 Task: In the  document batman.docx ,align picture to the 'center'. Insert word art above the picture and give heading  'BatMan in Purple'change the shape height to  7.2 in
Action: Mouse moved to (442, 428)
Screenshot: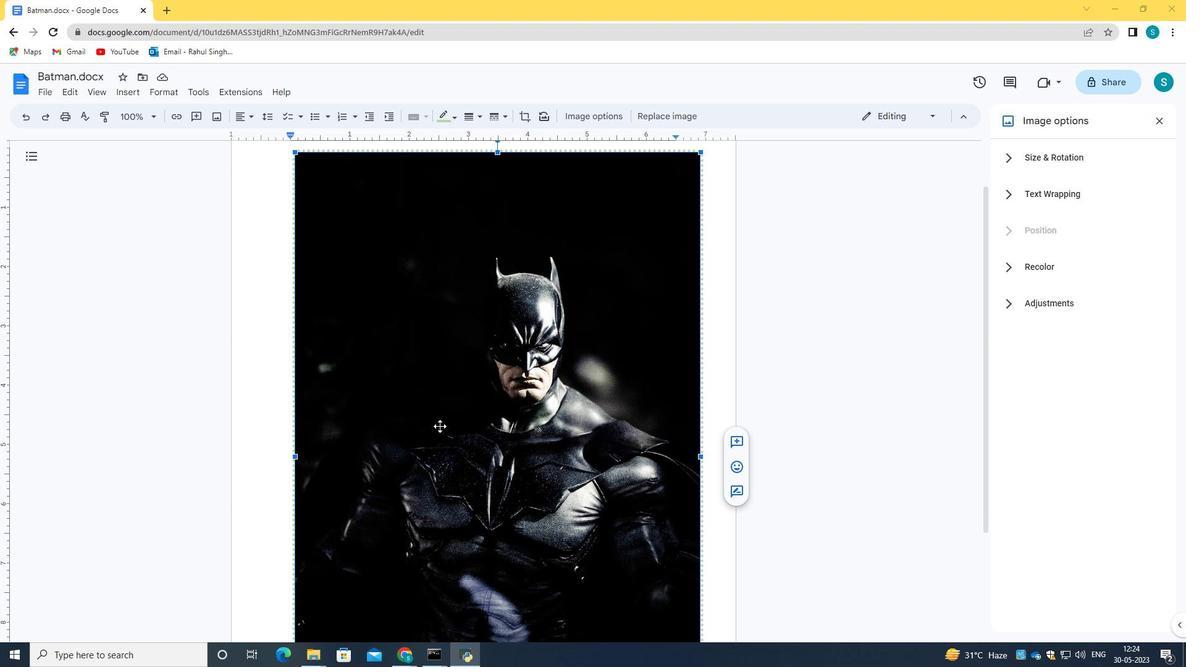
Action: Mouse scrolled (442, 429) with delta (0, 0)
Screenshot: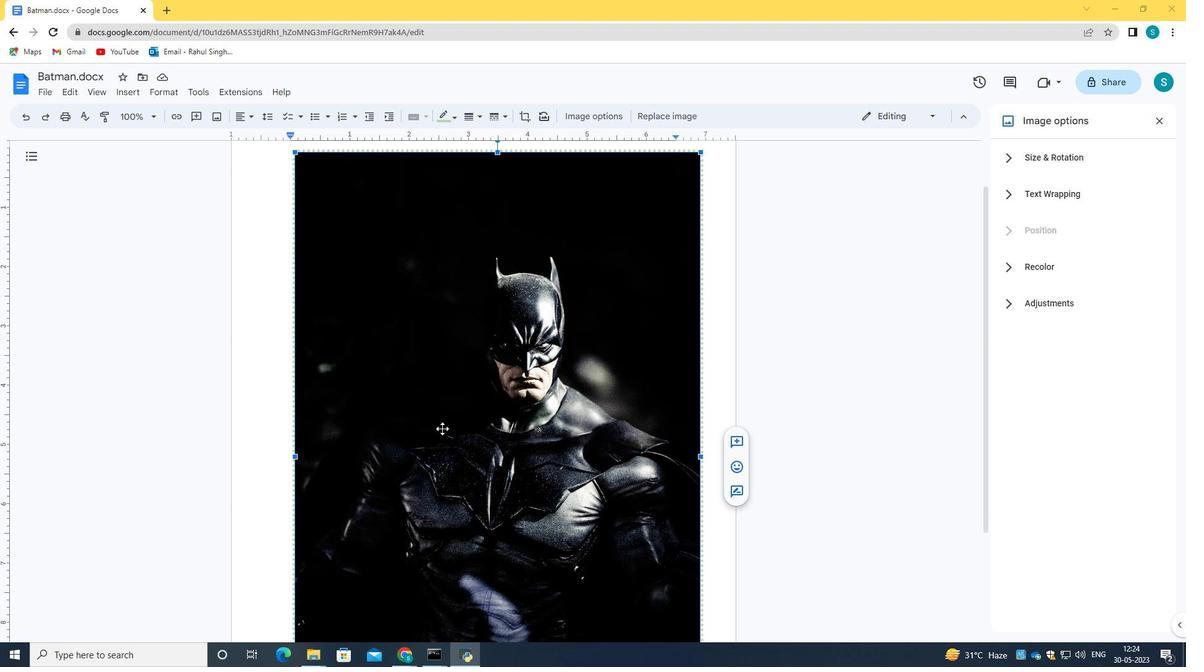
Action: Mouse scrolled (442, 429) with delta (0, 0)
Screenshot: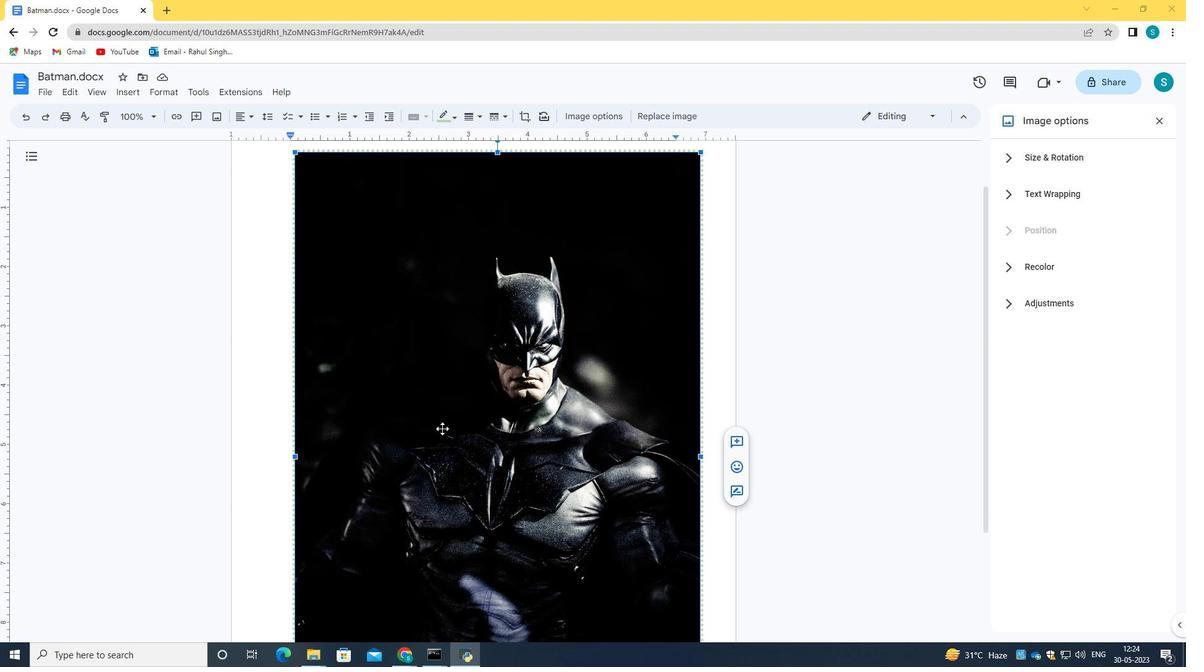 
Action: Mouse scrolled (442, 428) with delta (0, 0)
Screenshot: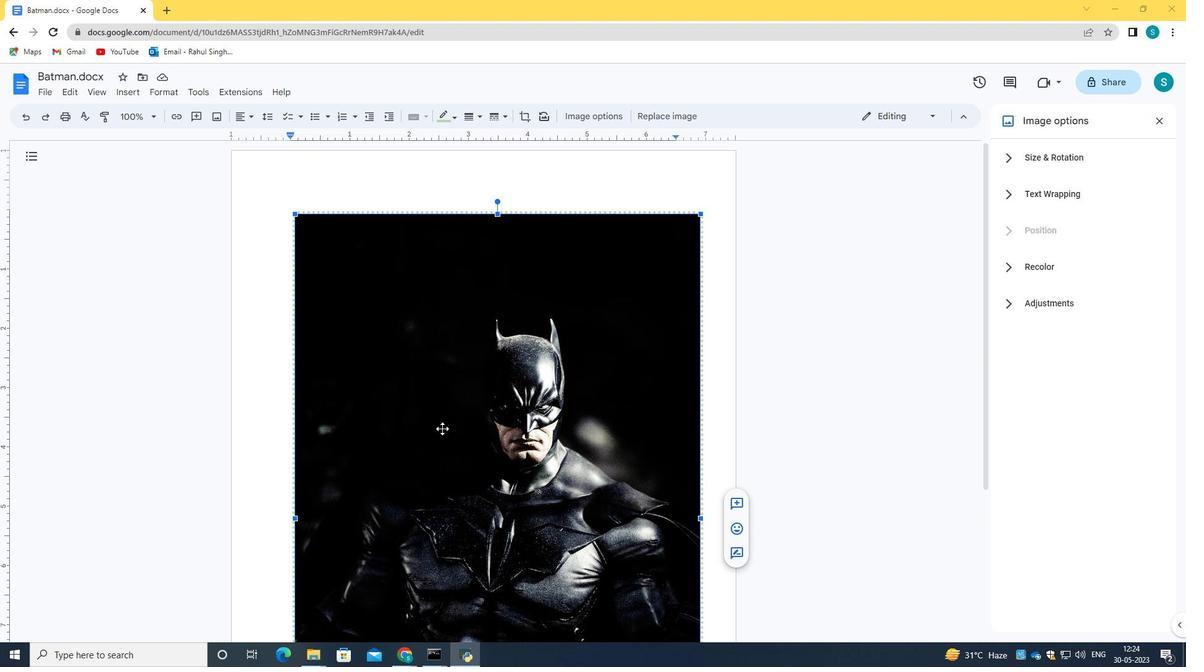 
Action: Mouse scrolled (442, 428) with delta (0, 0)
Screenshot: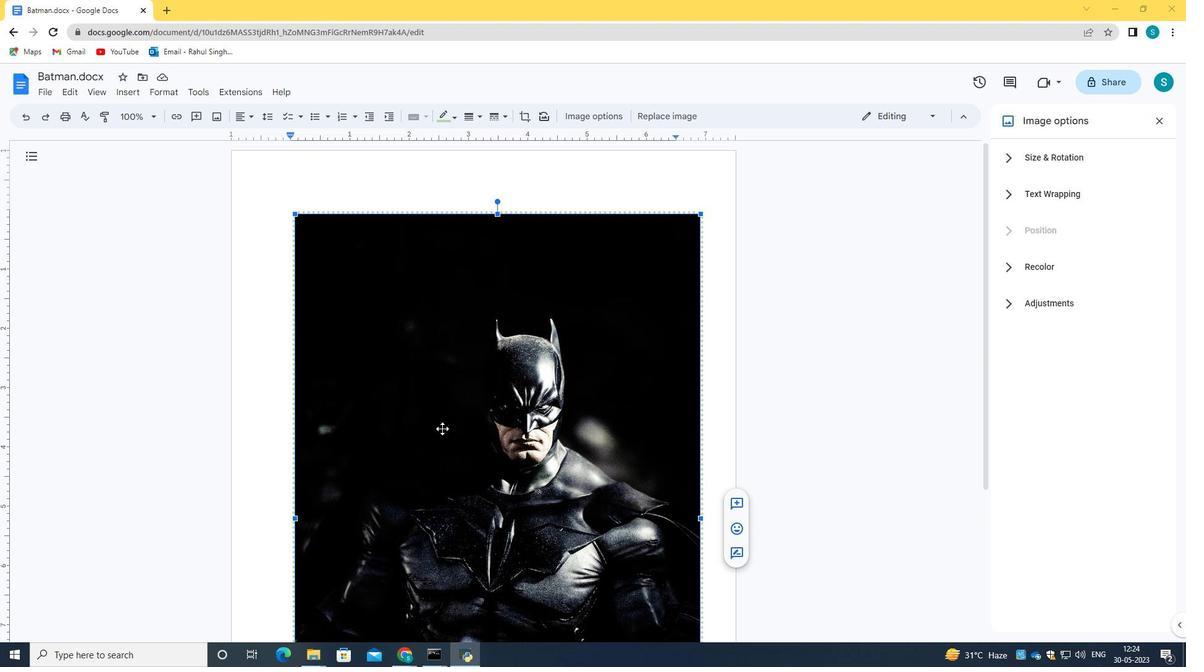 
Action: Mouse moved to (477, 116)
Screenshot: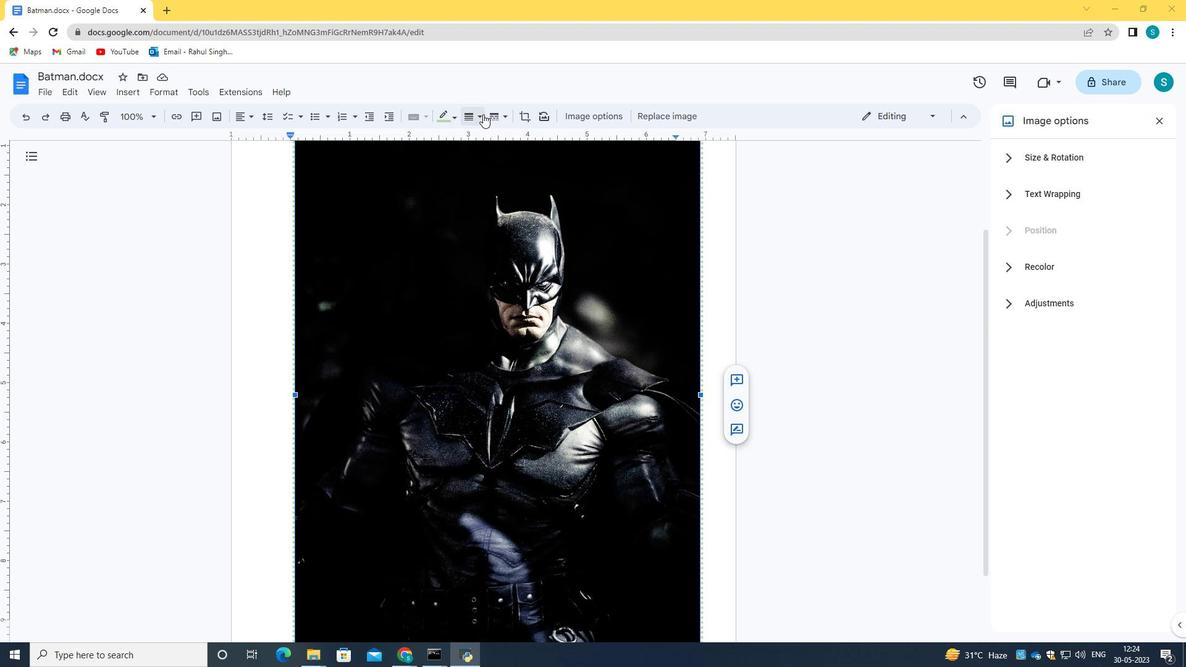 
Action: Mouse pressed left at (477, 116)
Screenshot: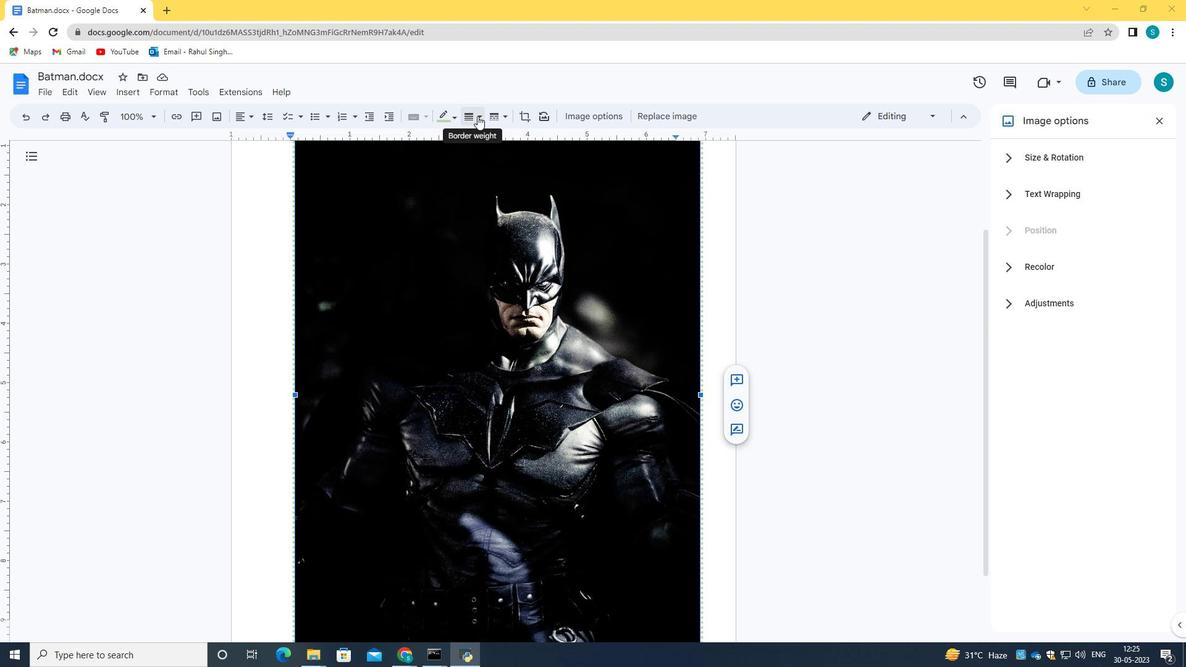 
Action: Mouse moved to (245, 113)
Screenshot: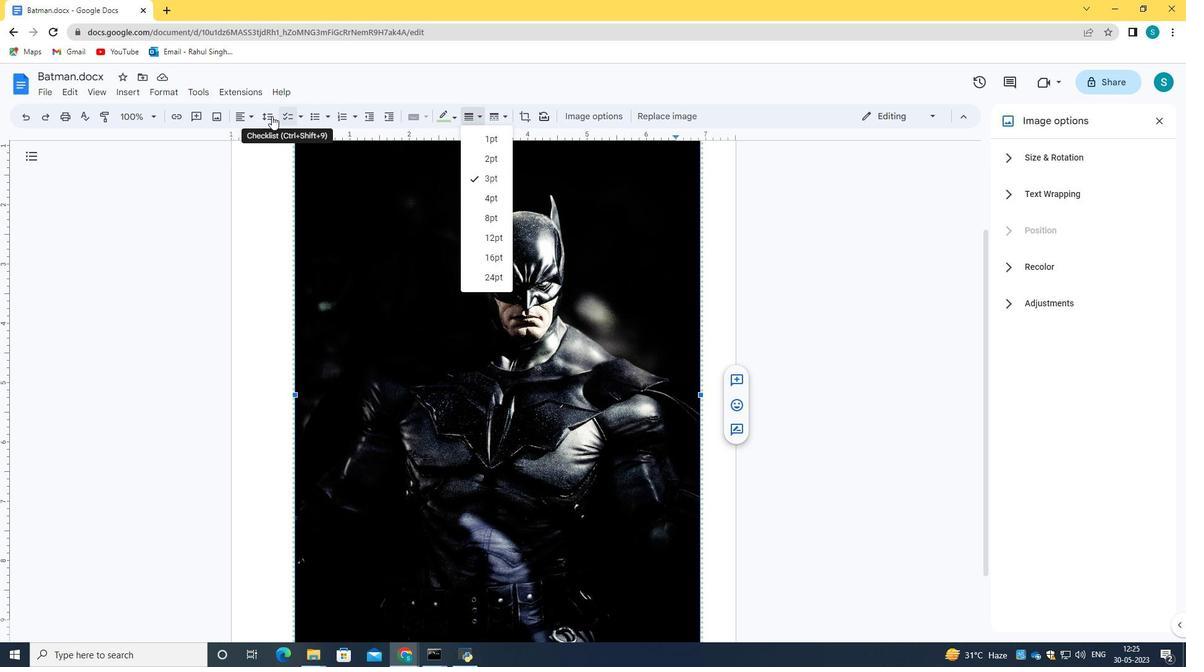 
Action: Mouse pressed left at (245, 113)
Screenshot: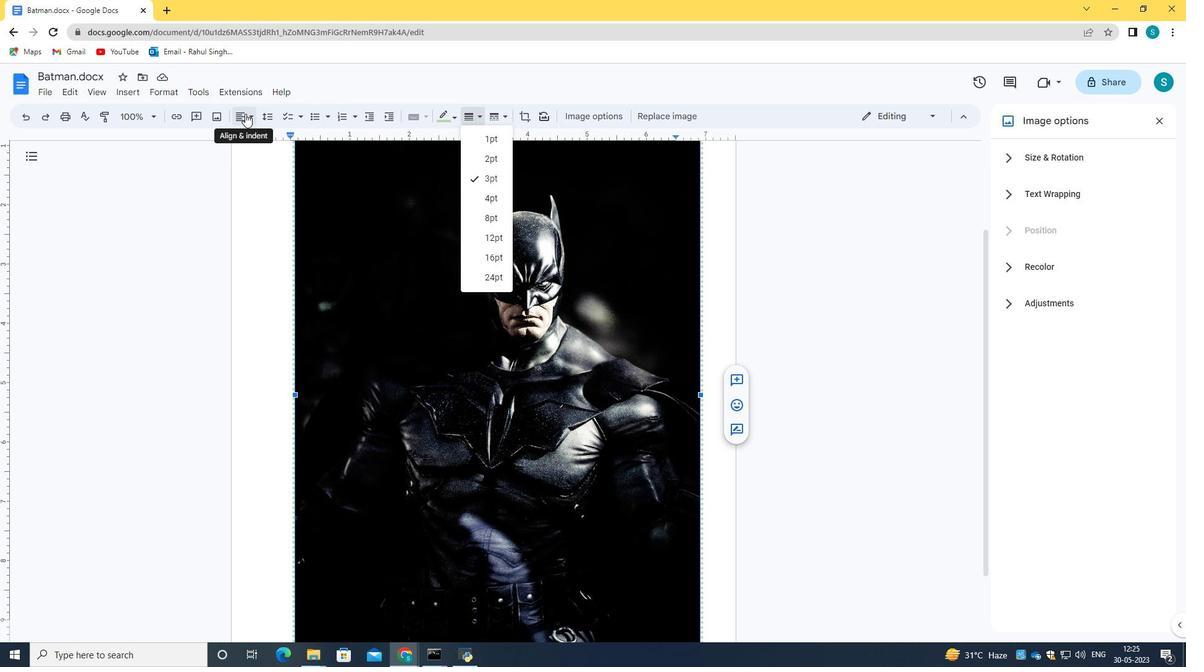 
Action: Mouse moved to (260, 138)
Screenshot: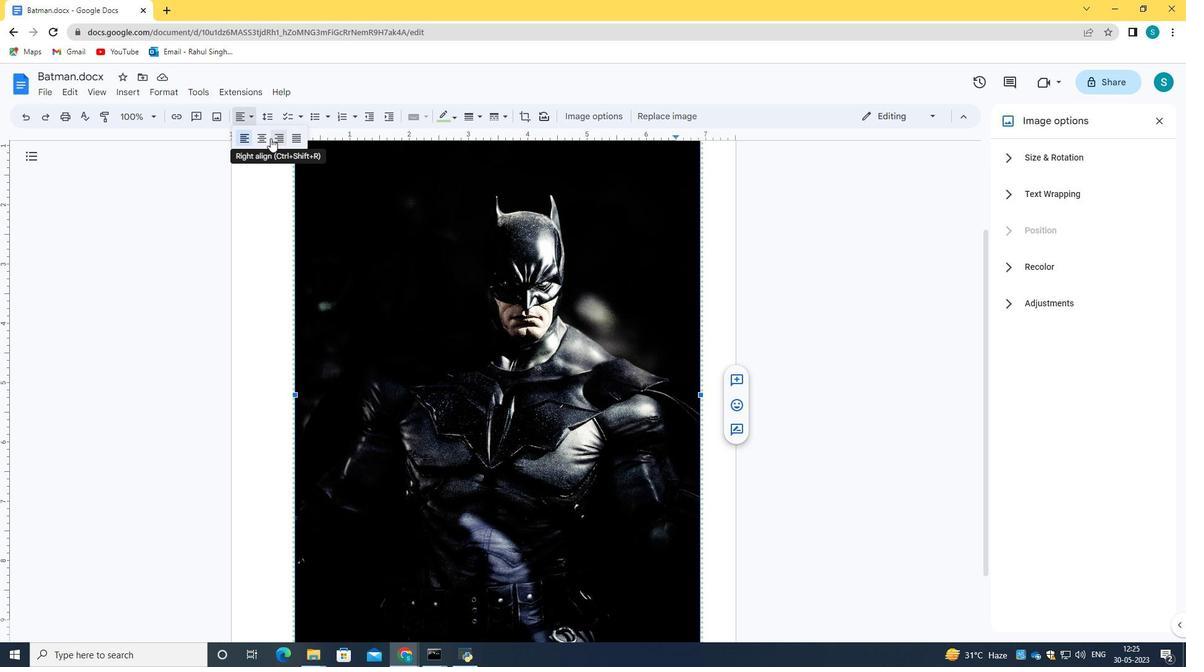 
Action: Mouse pressed left at (260, 138)
Screenshot: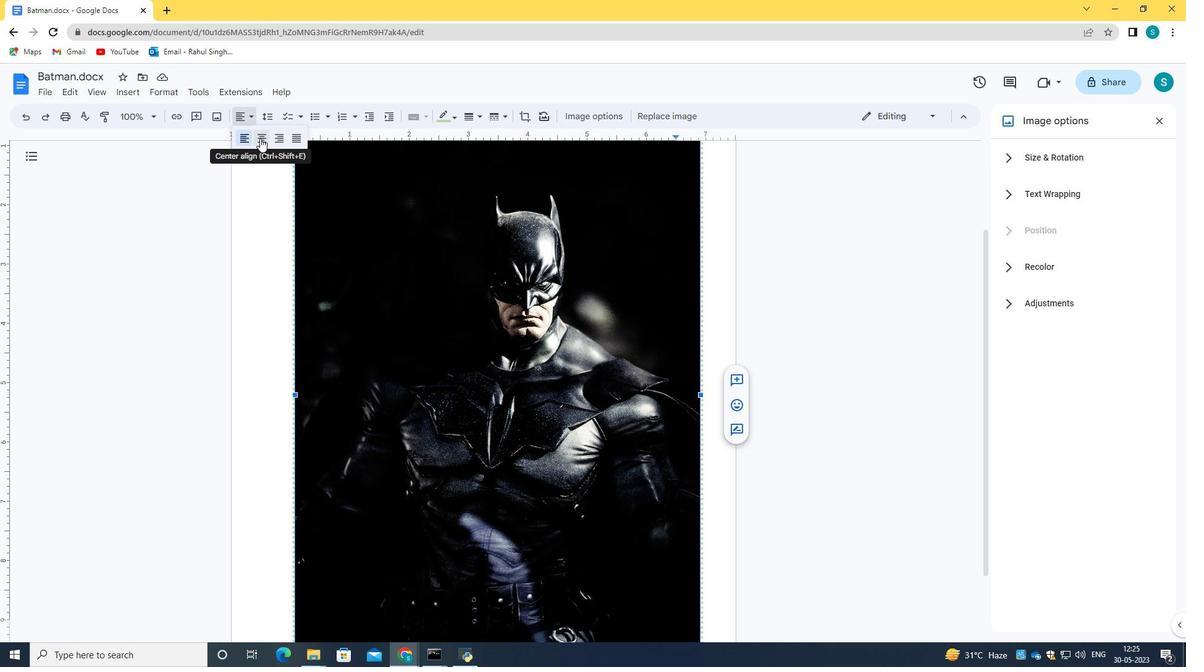 
Action: Mouse moved to (183, 121)
Screenshot: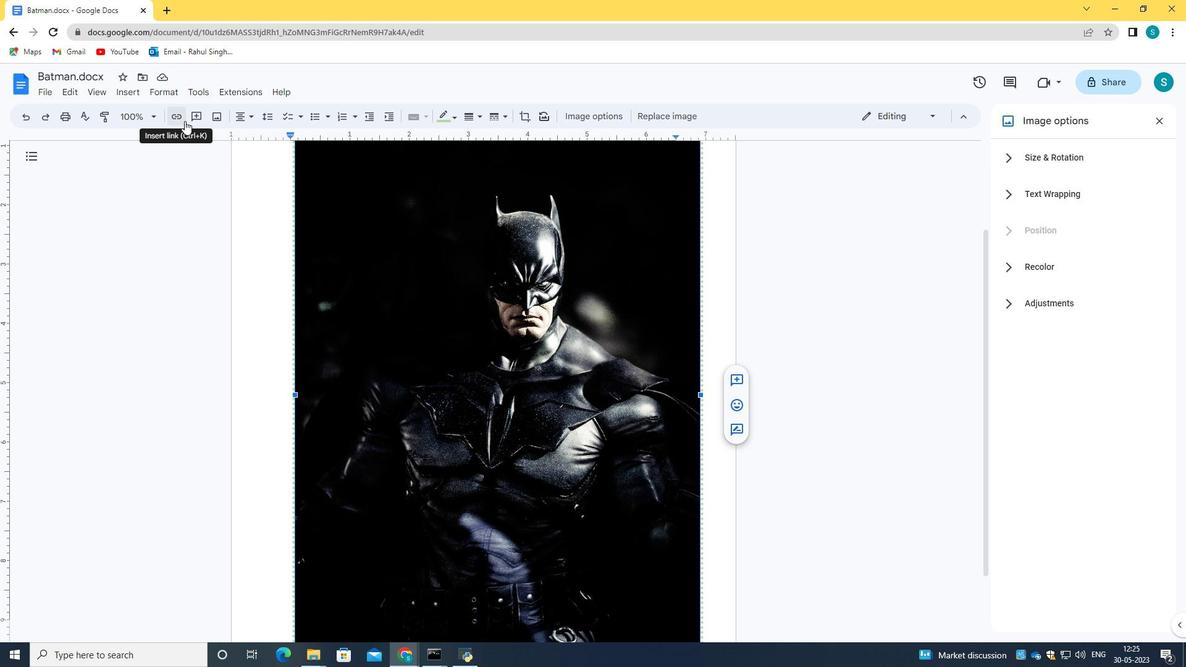 
Action: Mouse pressed left at (183, 121)
Screenshot: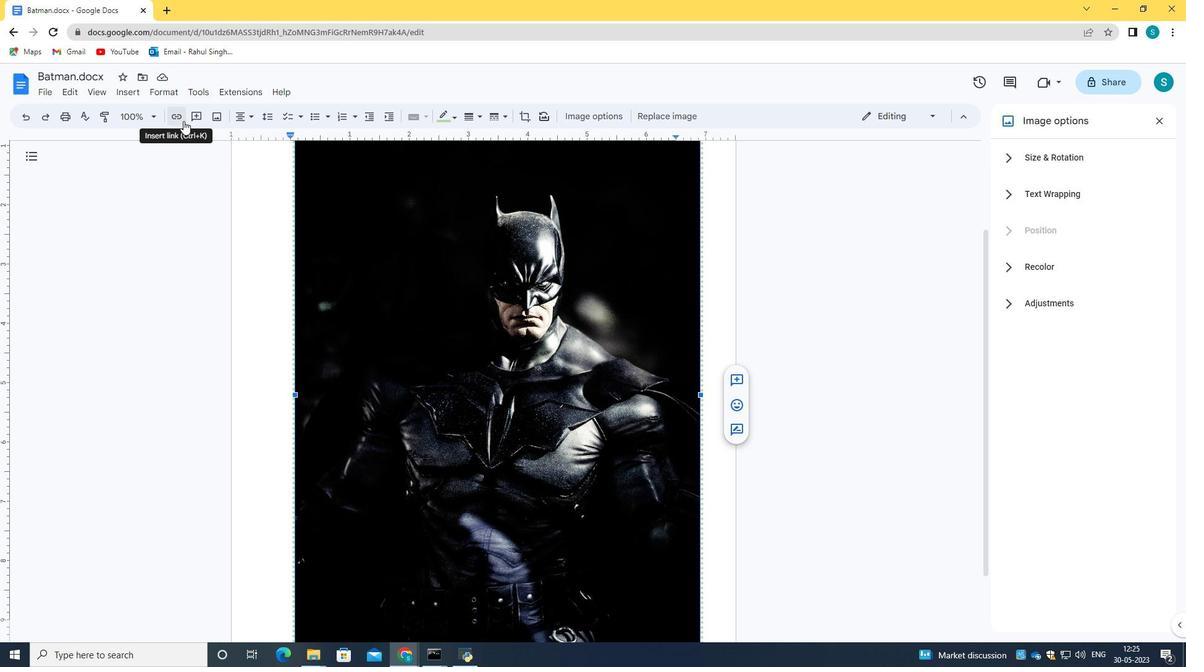
Action: Mouse moved to (198, 302)
Screenshot: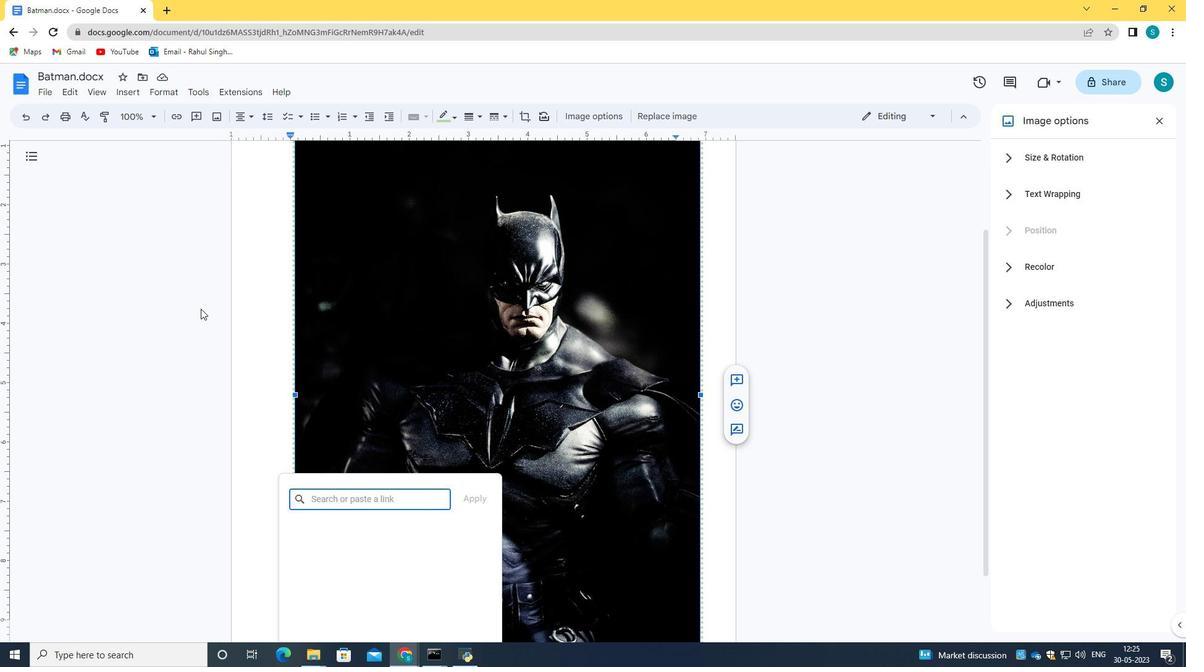 
Action: Mouse pressed left at (198, 302)
Screenshot: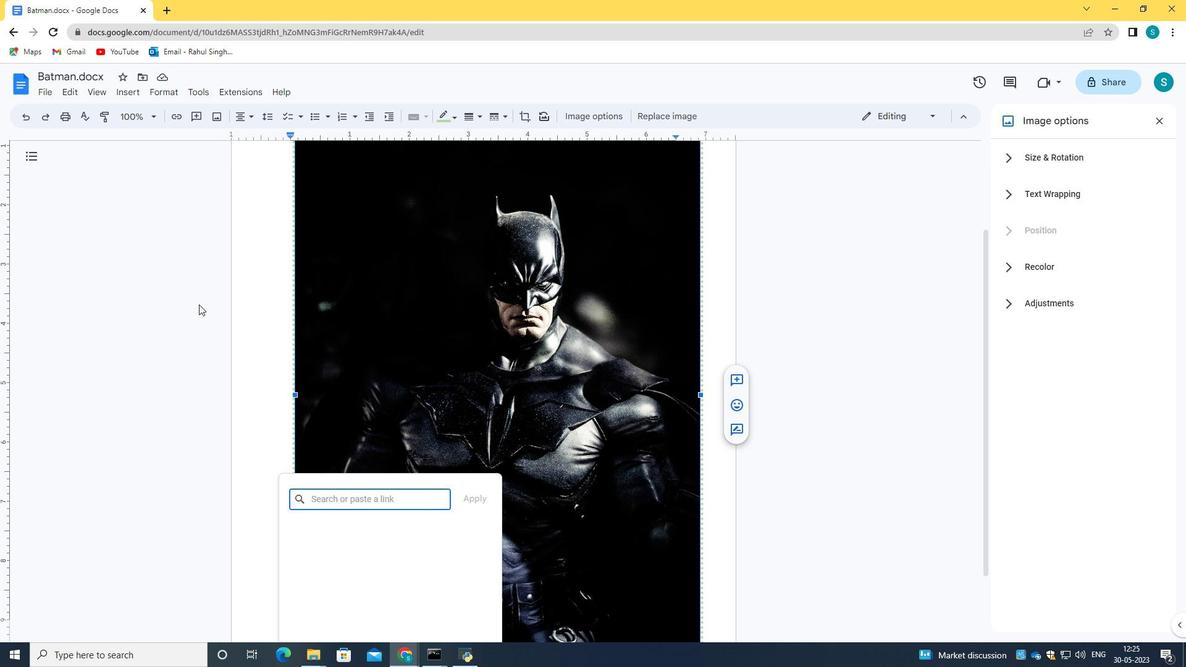 
Action: Mouse moved to (46, 97)
Screenshot: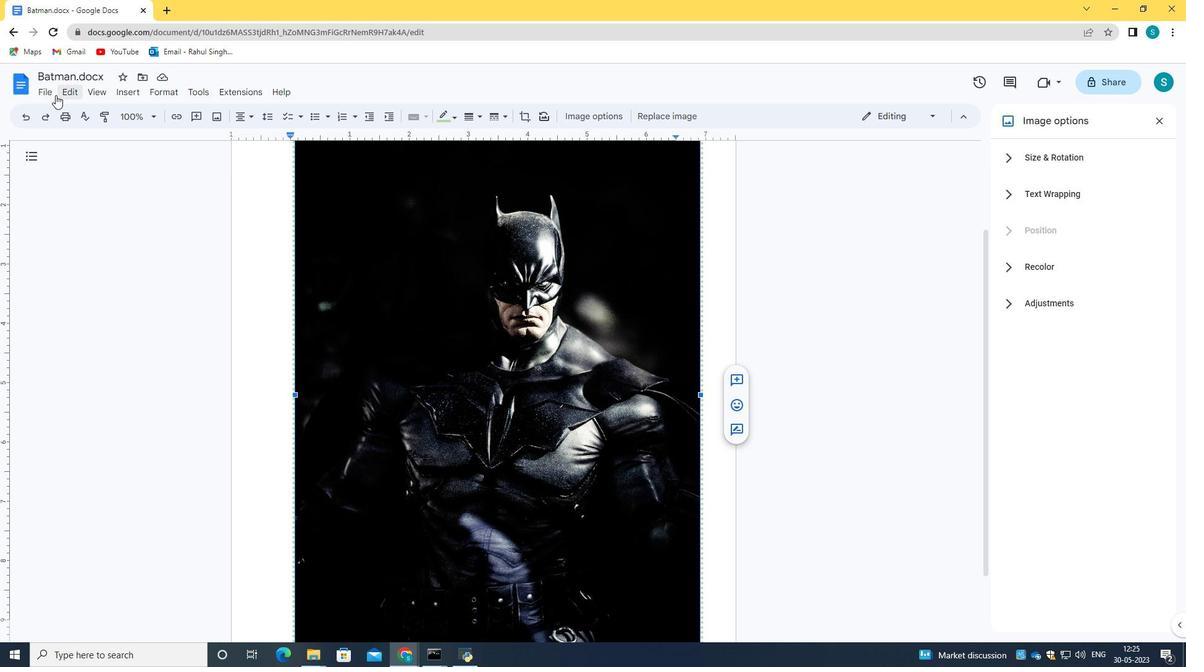 
Action: Mouse pressed left at (46, 97)
Screenshot: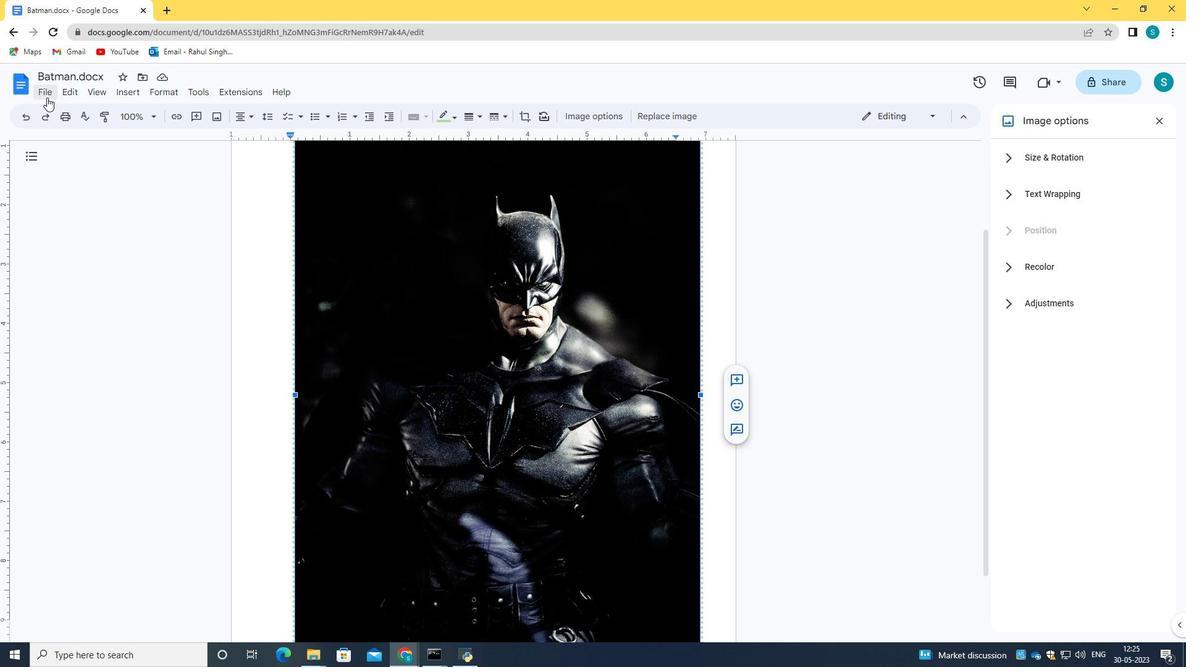 
Action: Mouse moved to (787, 298)
Screenshot: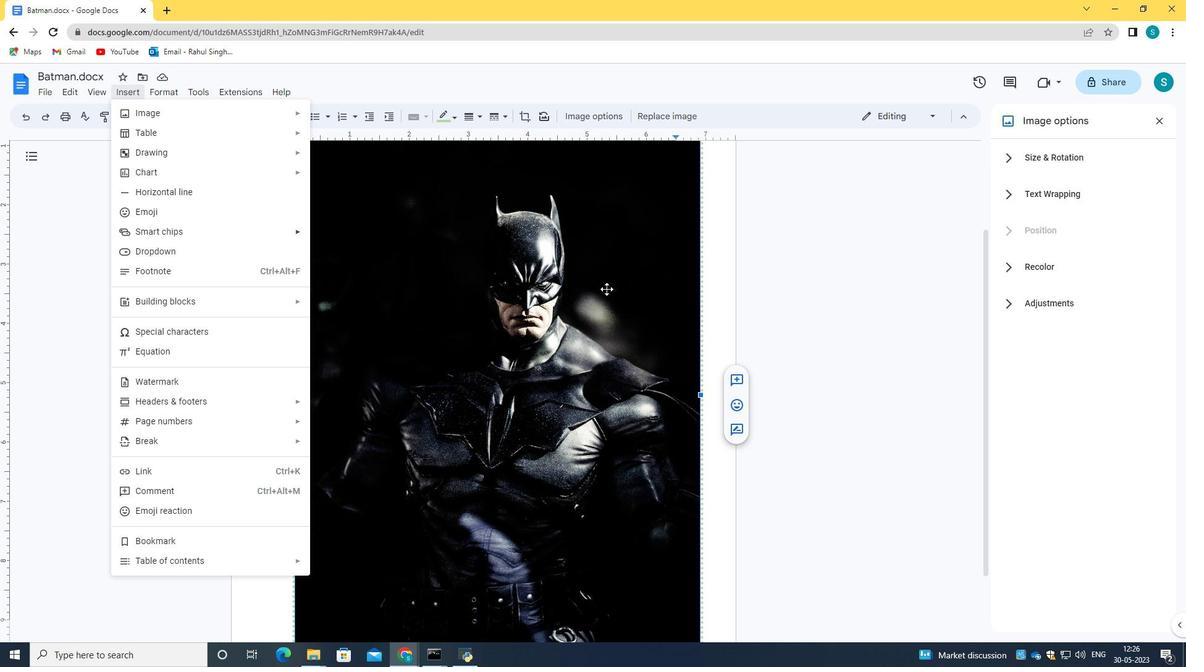 
Action: Mouse scrolled (787, 299) with delta (0, 0)
Screenshot: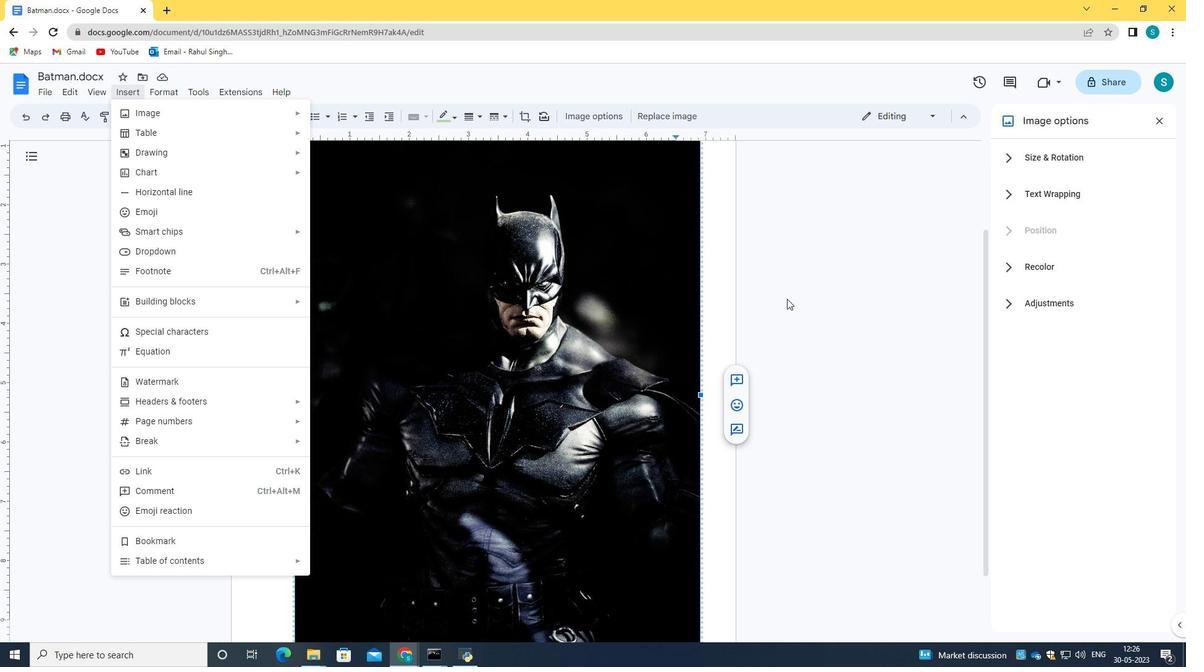 
Action: Mouse scrolled (787, 299) with delta (0, 0)
Screenshot: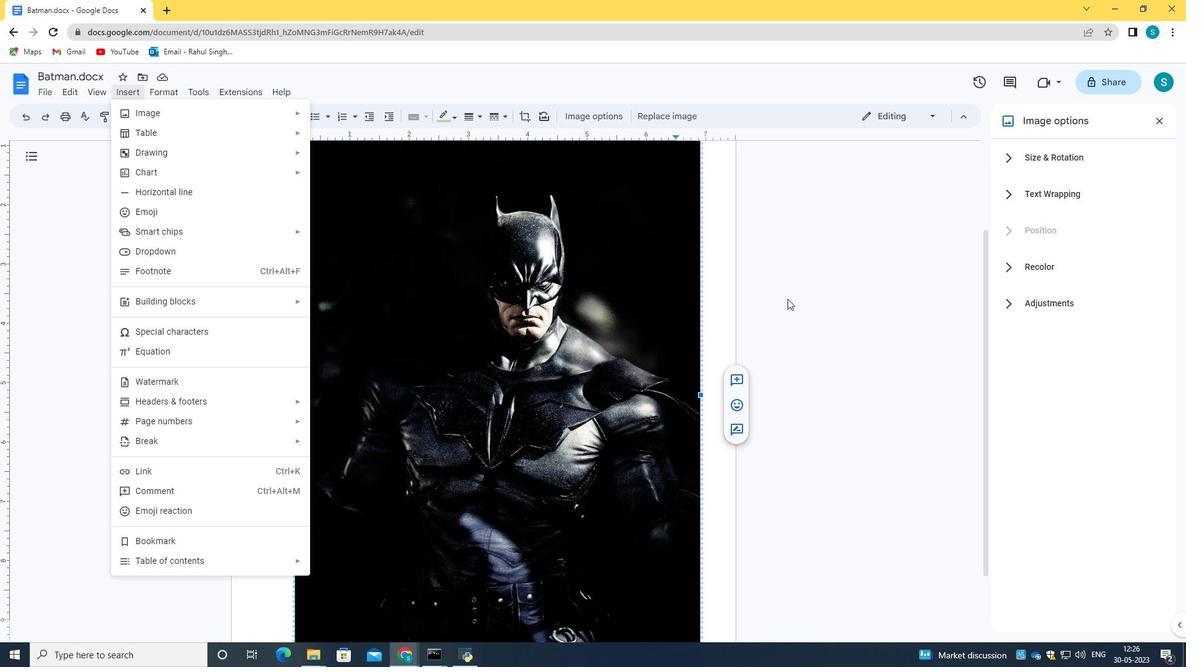 
Action: Mouse scrolled (787, 299) with delta (0, 0)
Screenshot: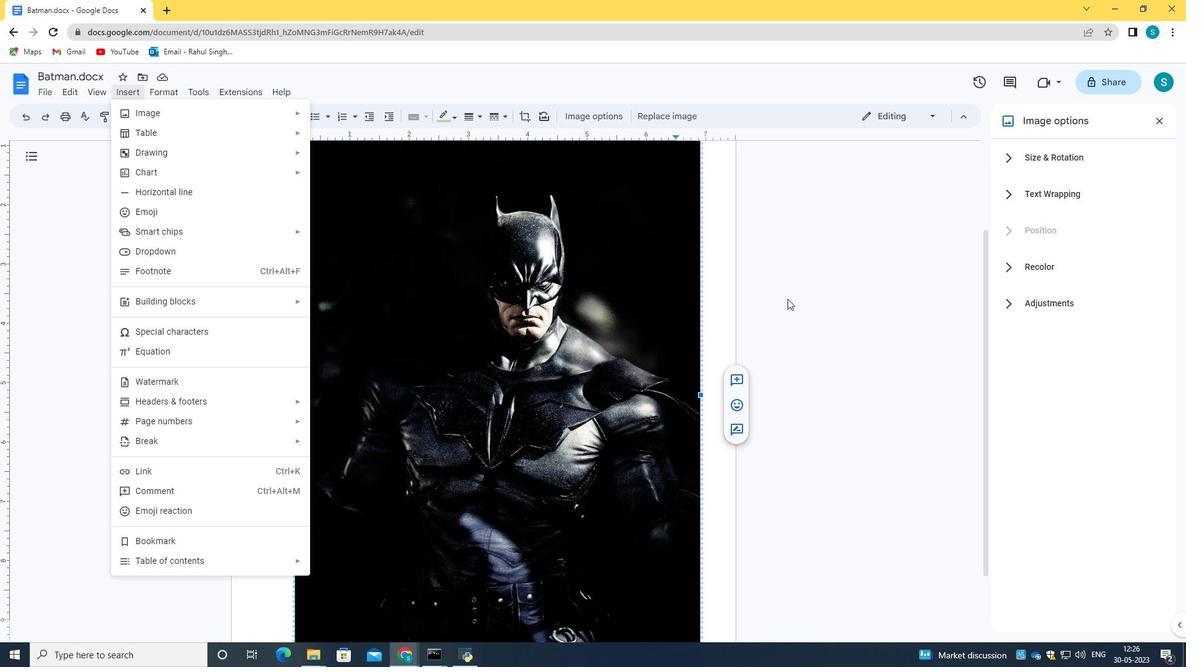 
Action: Mouse scrolled (787, 299) with delta (0, 0)
Screenshot: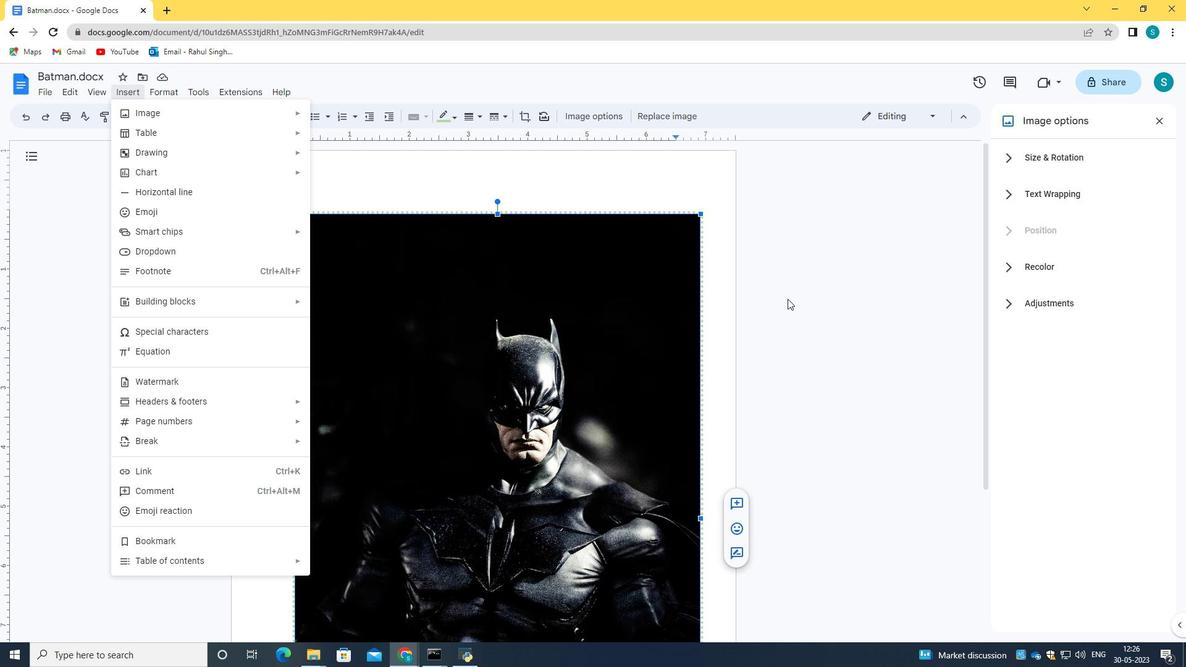 
Action: Mouse scrolled (787, 299) with delta (0, 0)
Screenshot: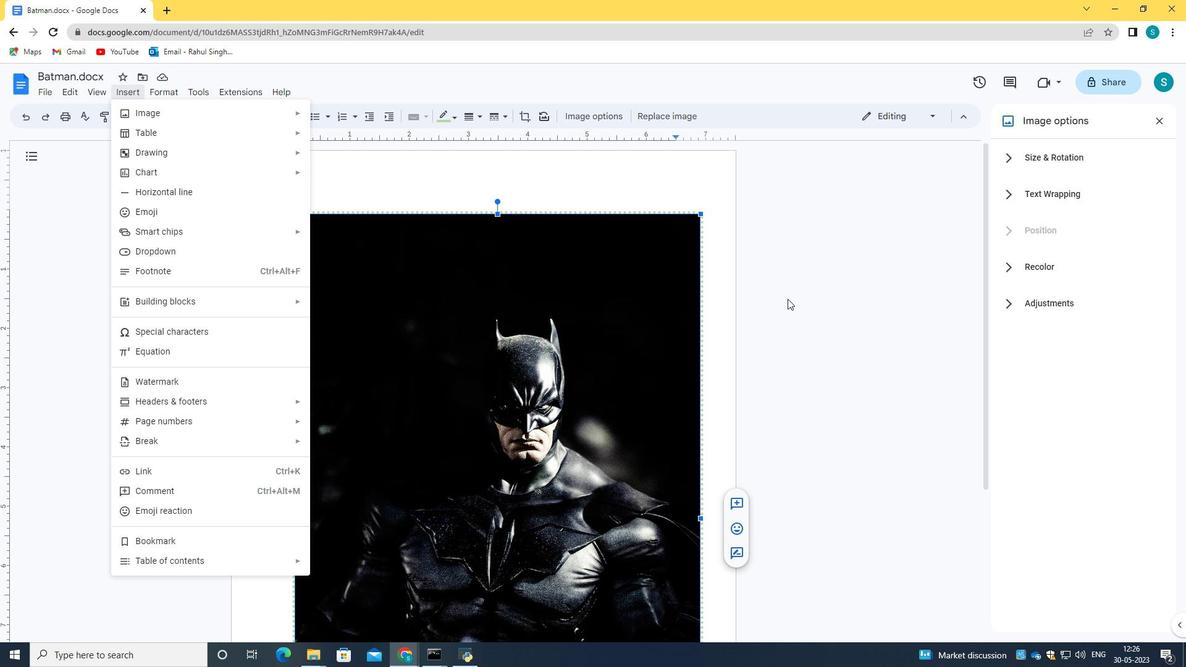 
Action: Mouse scrolled (787, 299) with delta (0, 0)
Screenshot: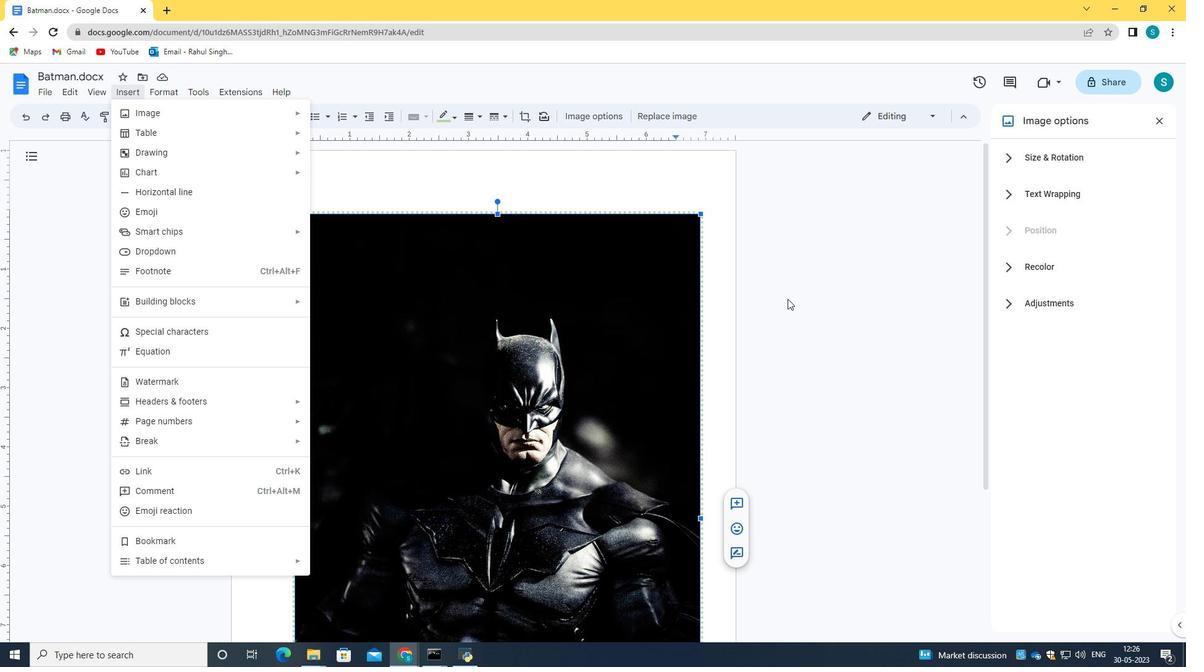 
Action: Mouse moved to (424, 163)
Screenshot: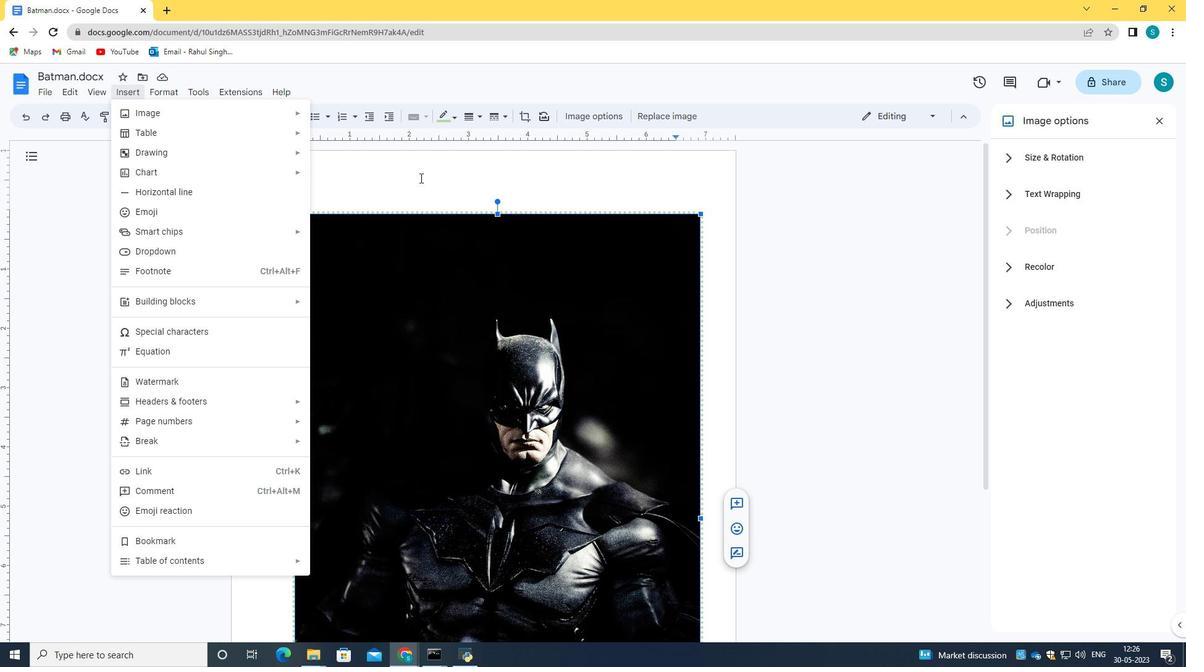 
Action: Mouse pressed left at (424, 163)
Screenshot: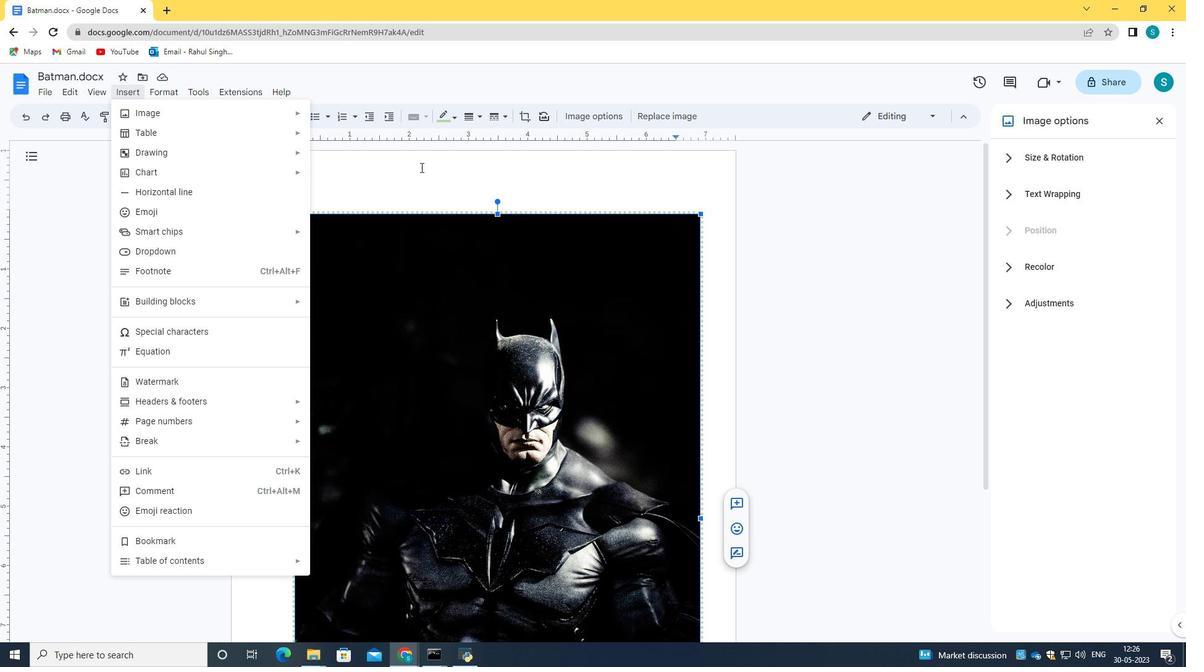 
Action: Mouse moved to (404, 172)
Screenshot: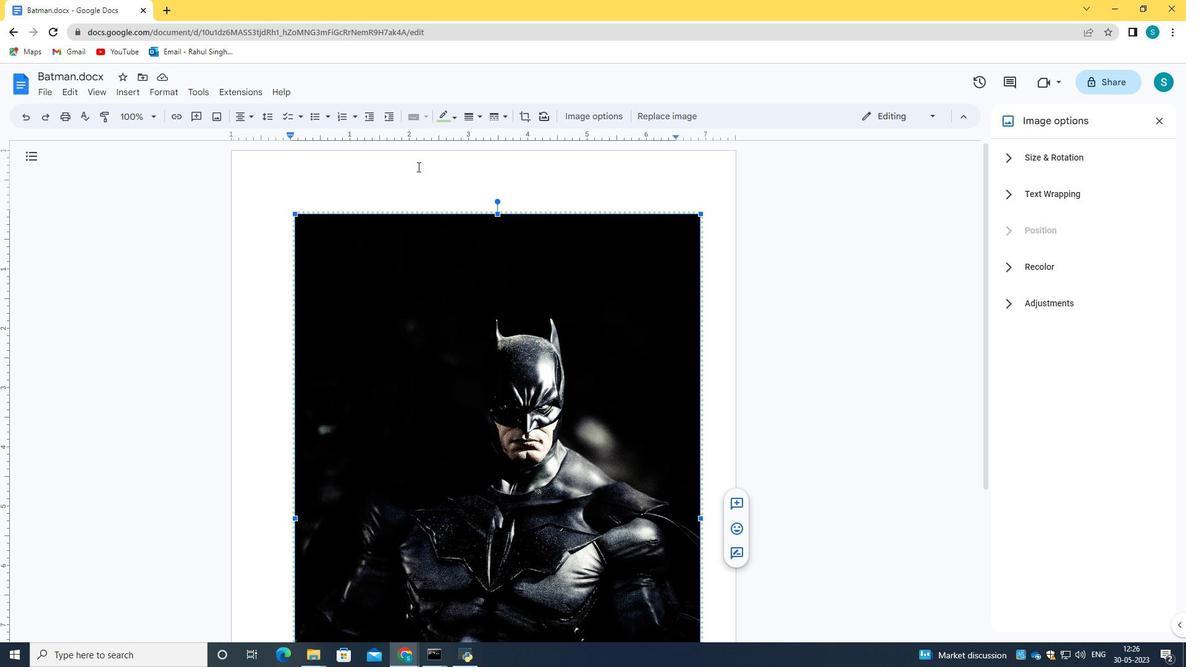 
Action: Mouse pressed left at (404, 172)
Screenshot: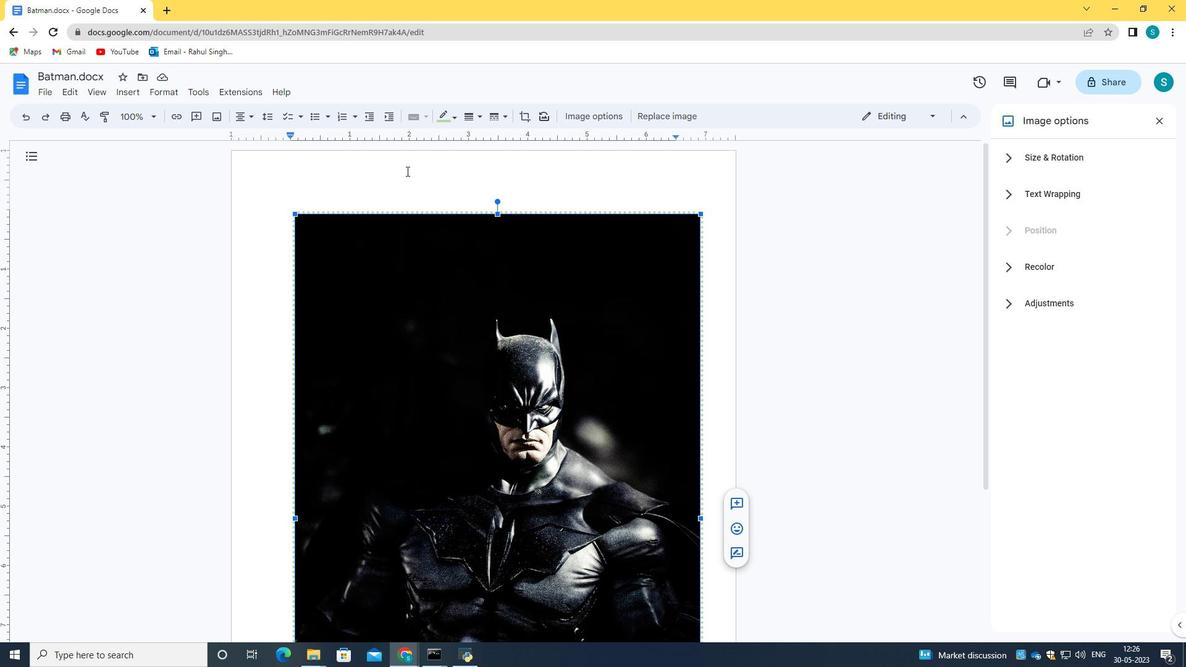
Action: Mouse moved to (397, 172)
Screenshot: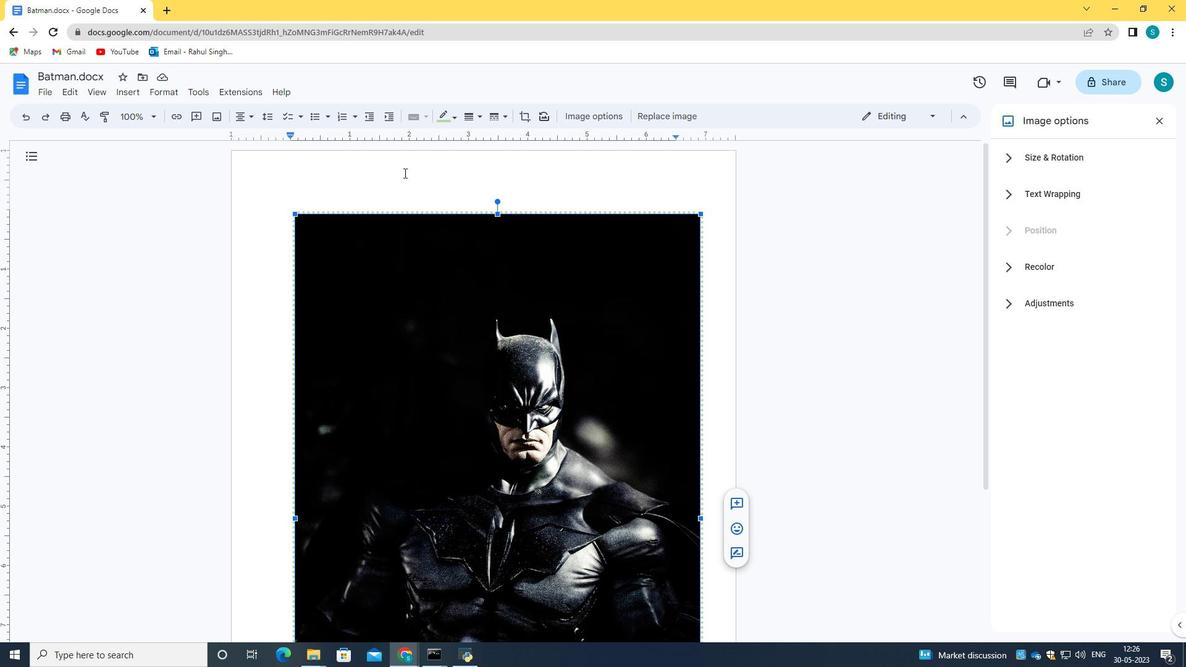 
Action: Mouse pressed left at (397, 172)
Screenshot: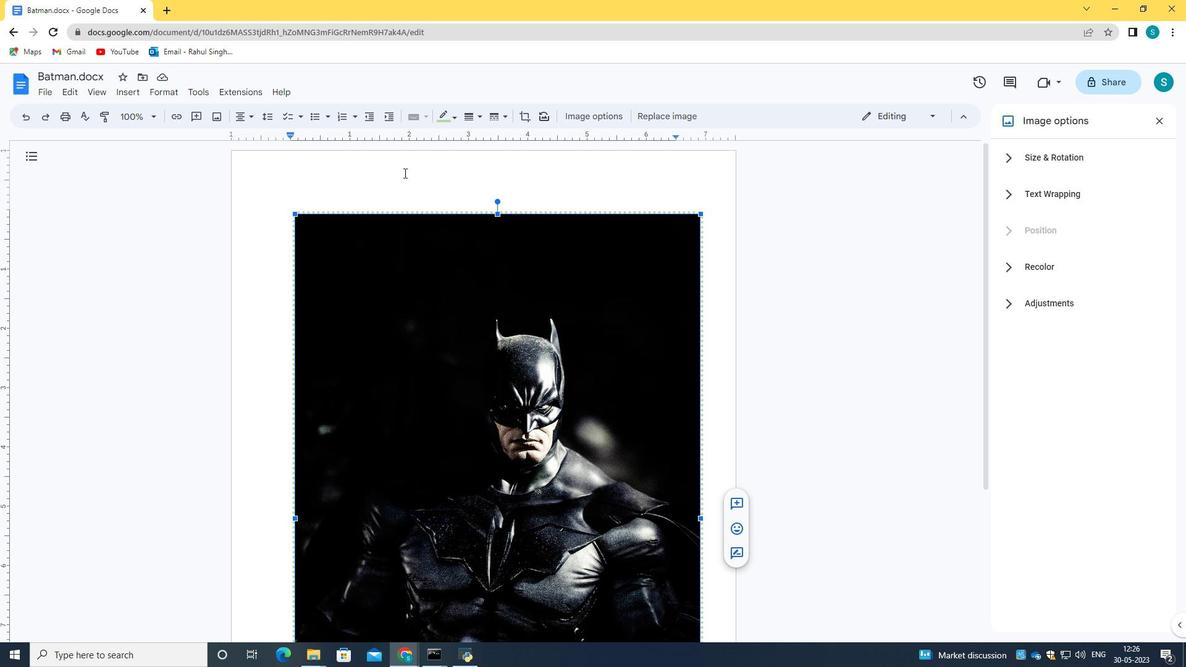
Action: Mouse moved to (392, 174)
Screenshot: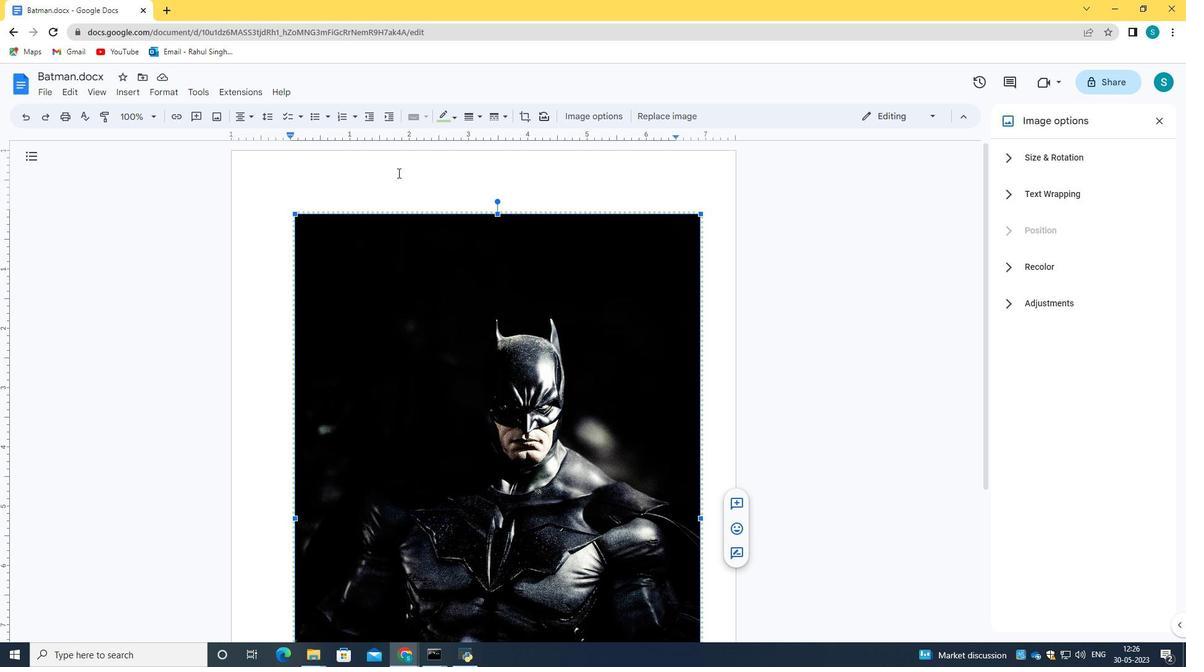 
Action: Mouse pressed left at (392, 174)
Screenshot: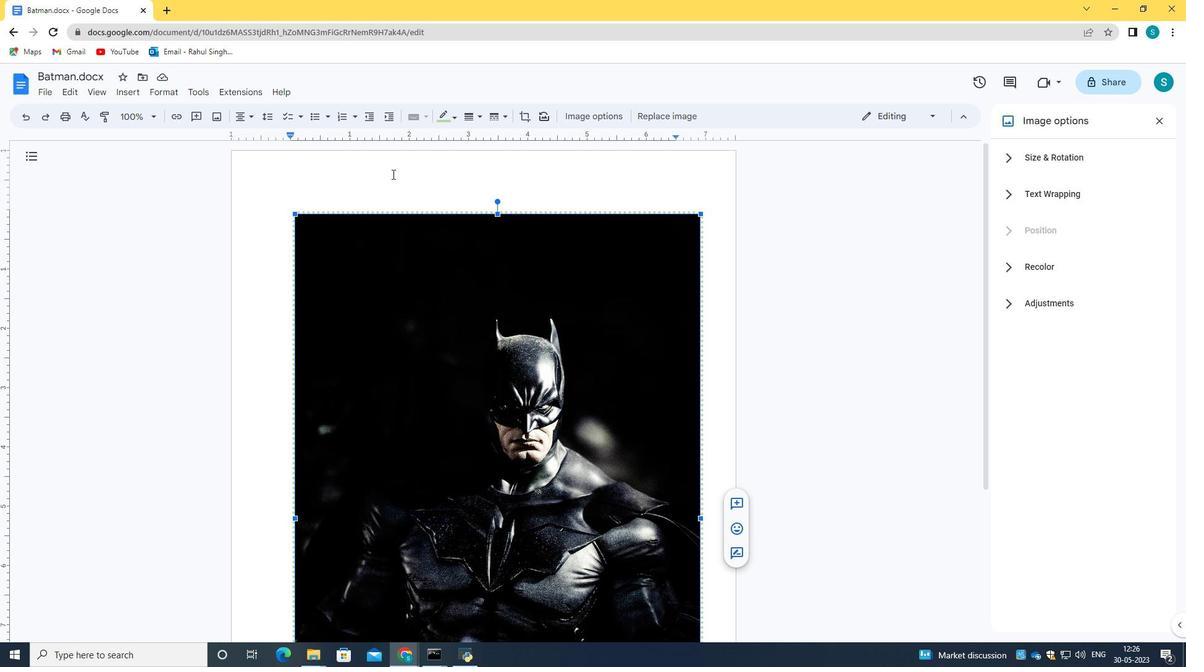 
Action: Mouse moved to (350, 174)
Screenshot: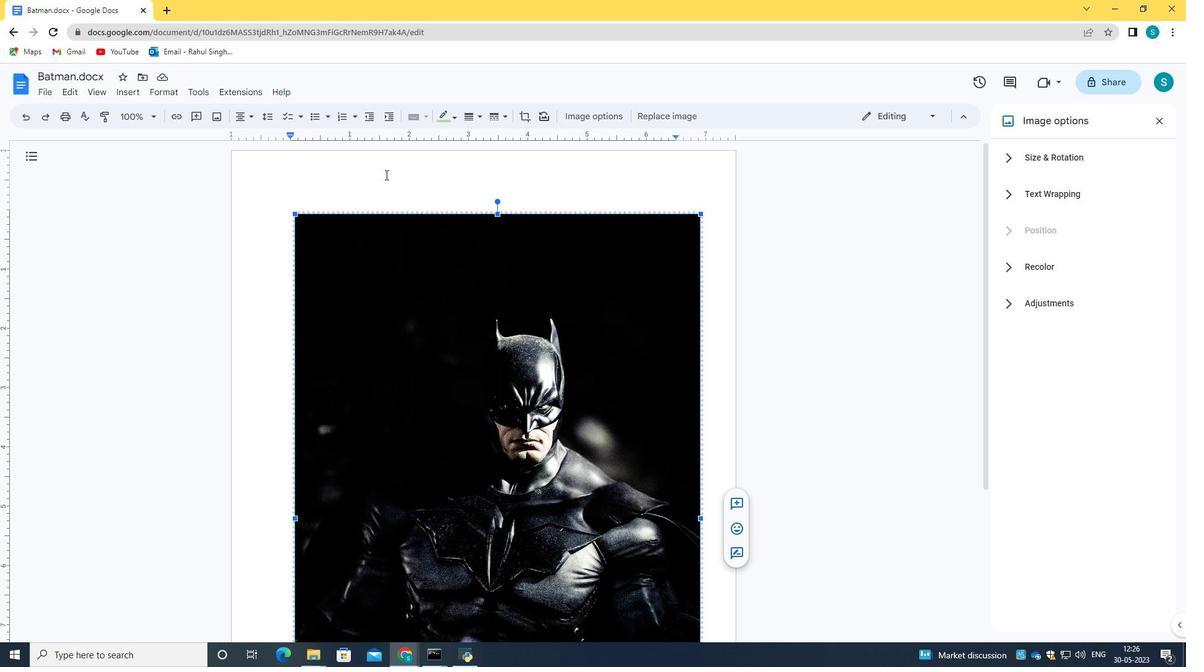 
Action: Mouse pressed left at (350, 174)
Screenshot: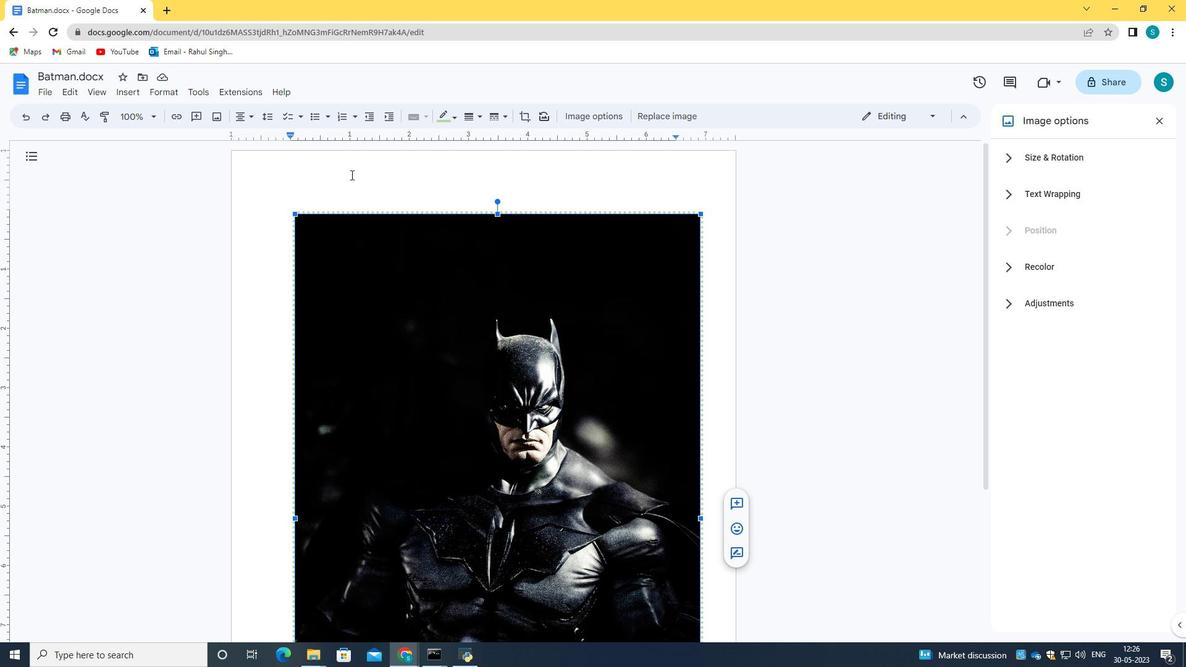 
Action: Mouse pressed left at (350, 174)
Screenshot: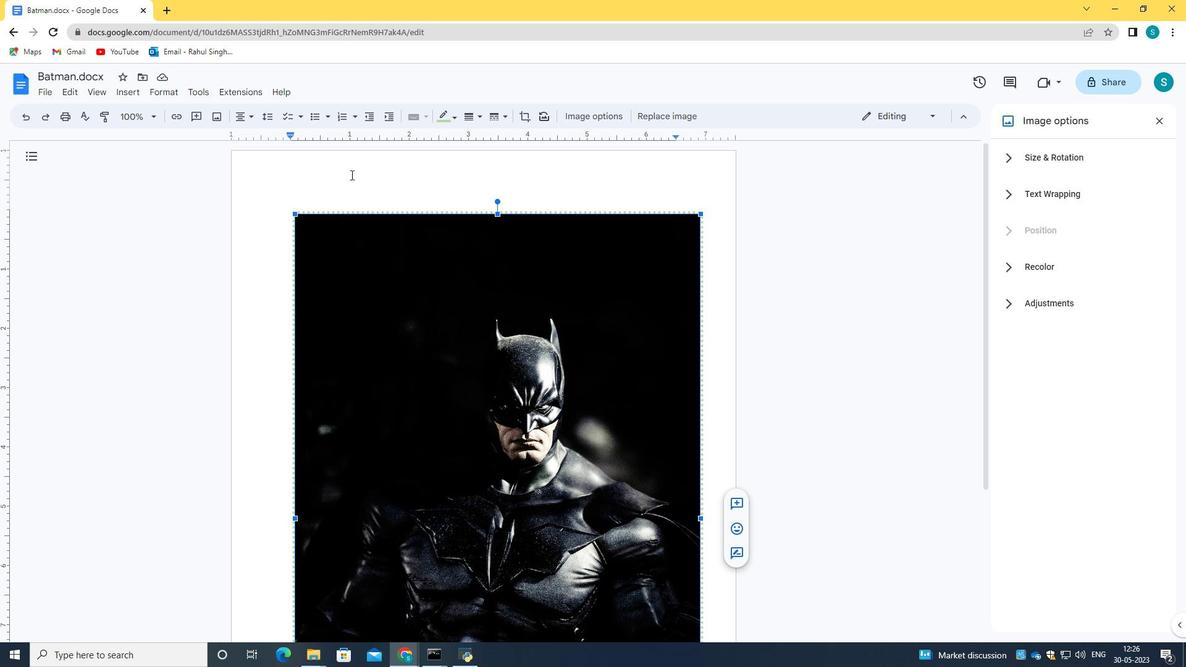 
Action: Mouse moved to (657, 344)
Screenshot: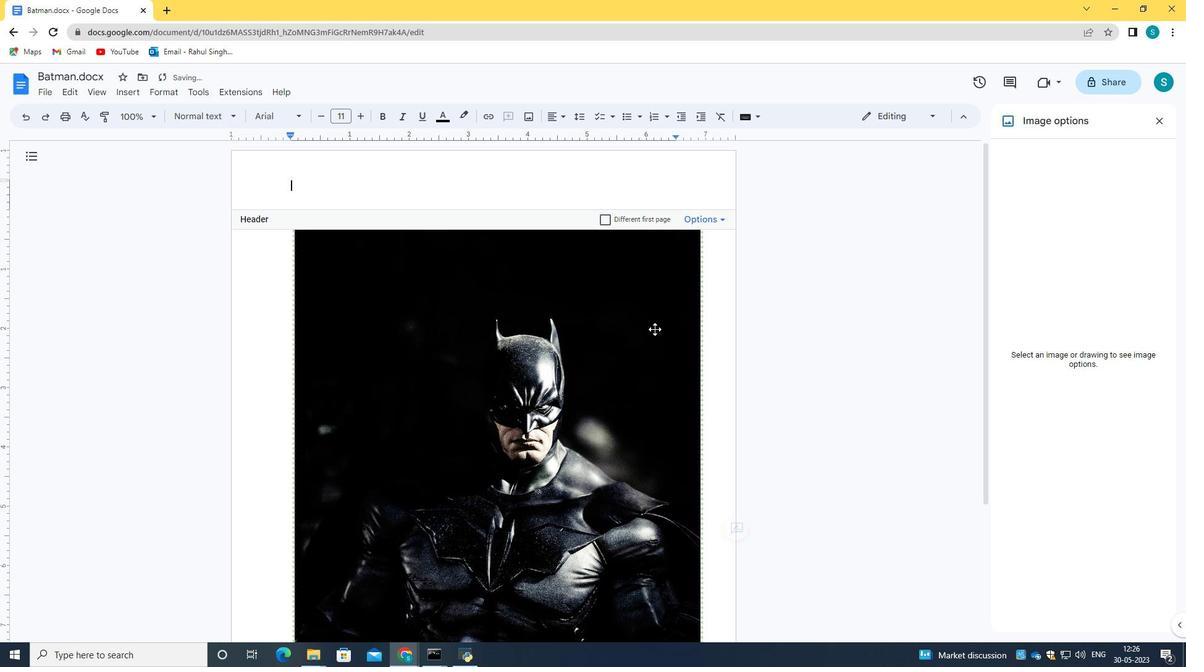 
Action: Mouse scrolled (657, 344) with delta (0, 0)
Screenshot: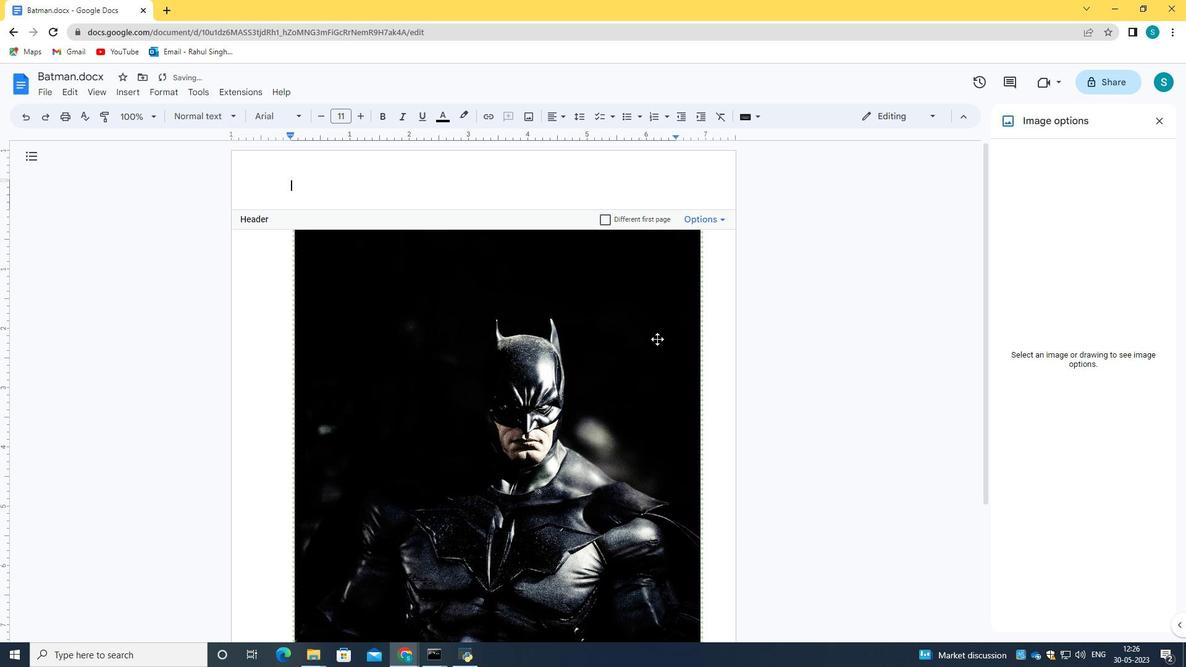 
Action: Mouse moved to (494, 216)
Screenshot: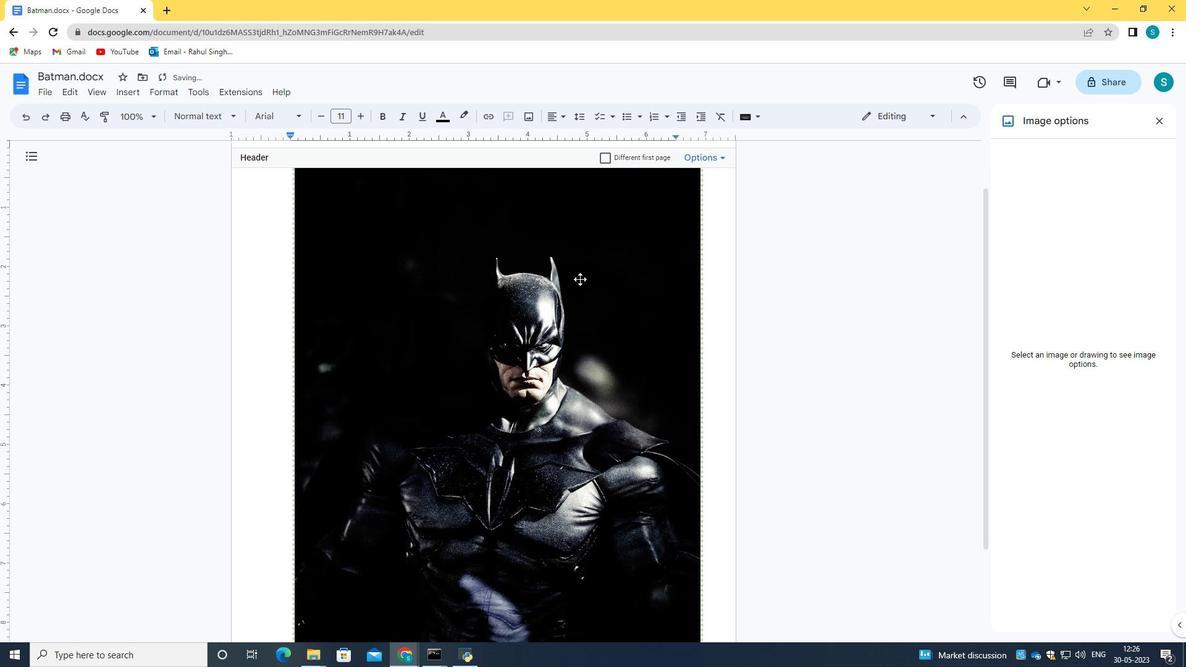 
Action: Mouse scrolled (494, 216) with delta (0, 0)
Screenshot: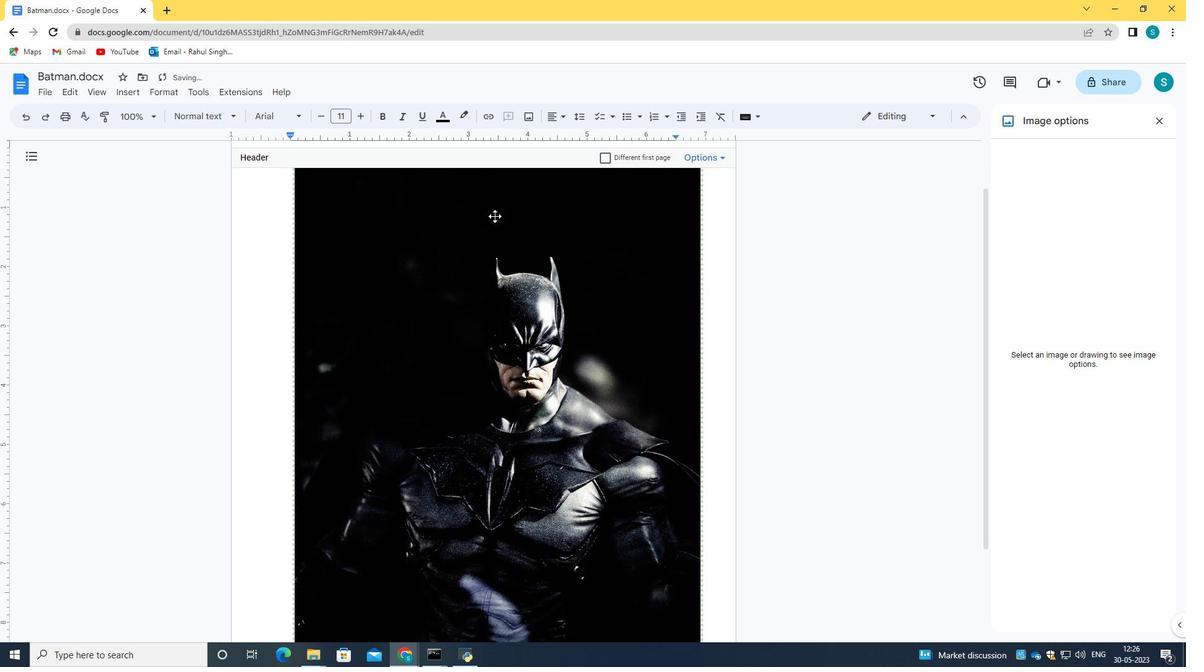 
Action: Mouse scrolled (494, 216) with delta (0, 0)
Screenshot: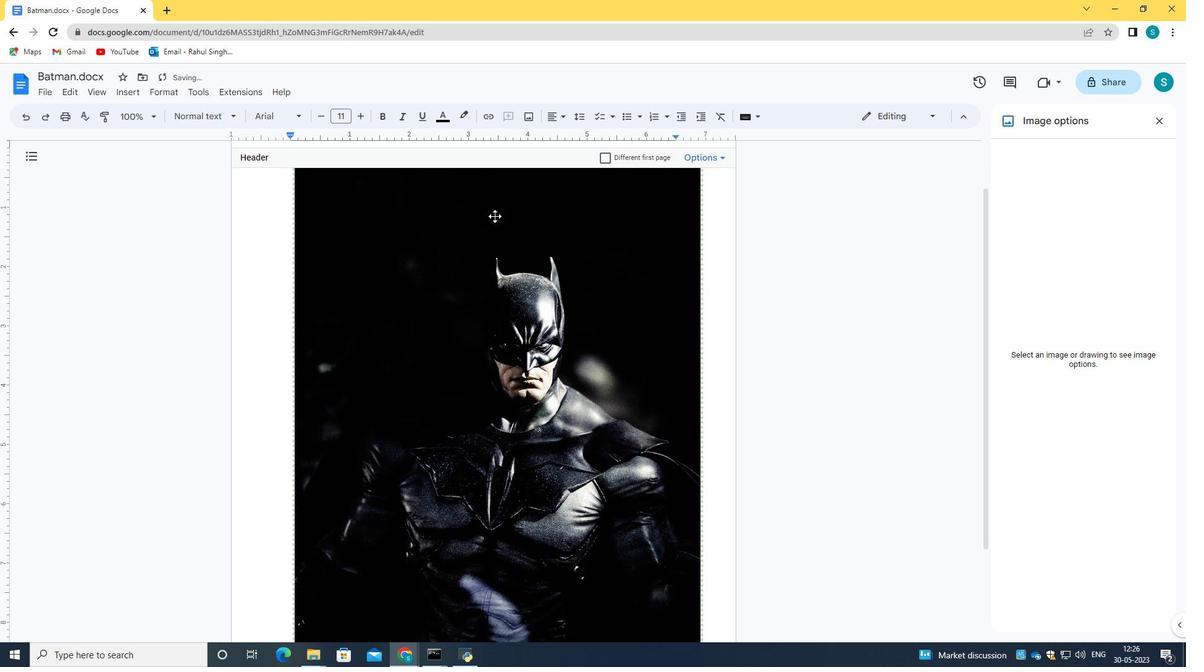 
Action: Mouse scrolled (494, 216) with delta (0, 0)
Screenshot: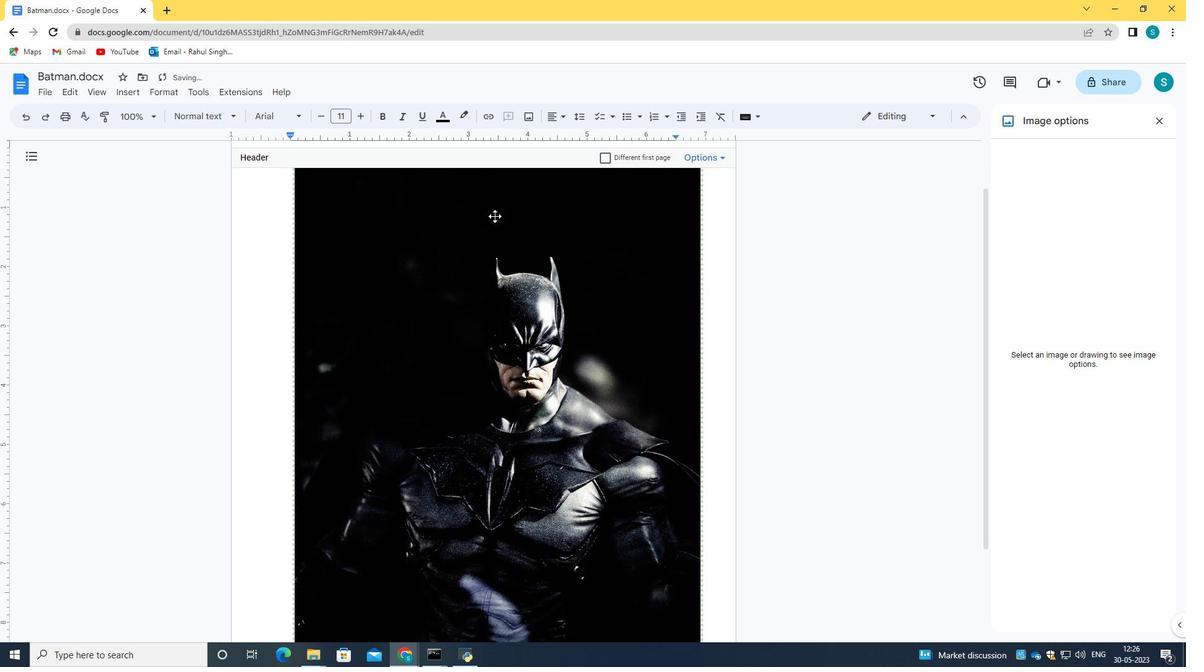 
Action: Mouse moved to (329, 166)
Screenshot: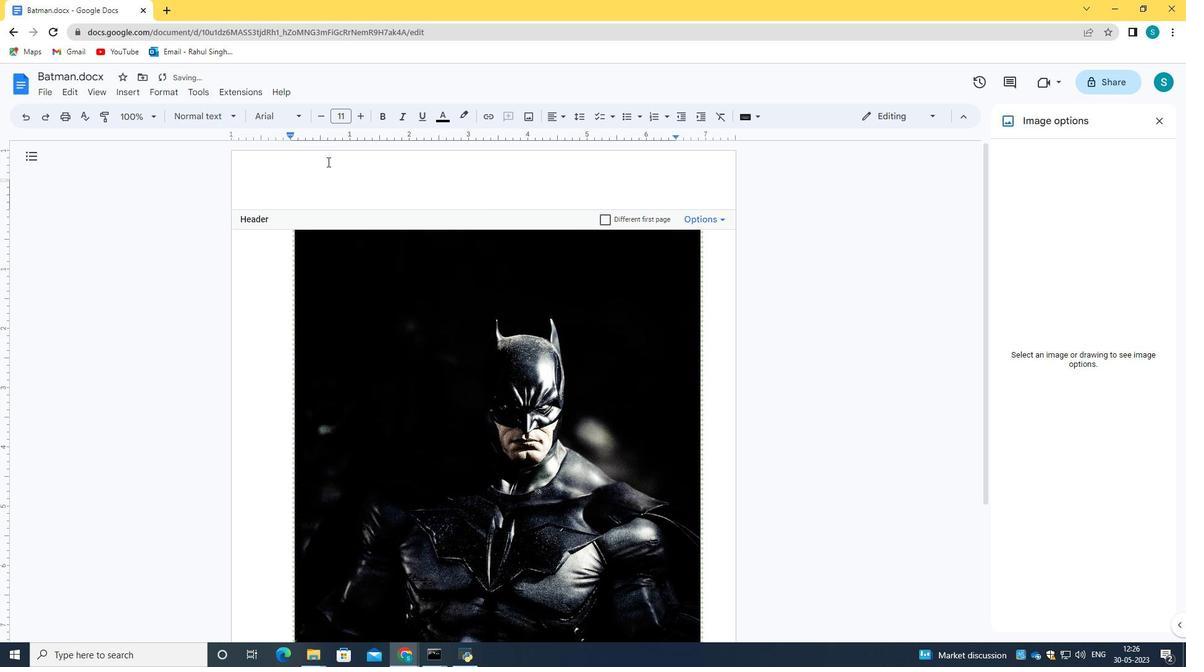 
Action: Mouse pressed left at (329, 166)
Screenshot: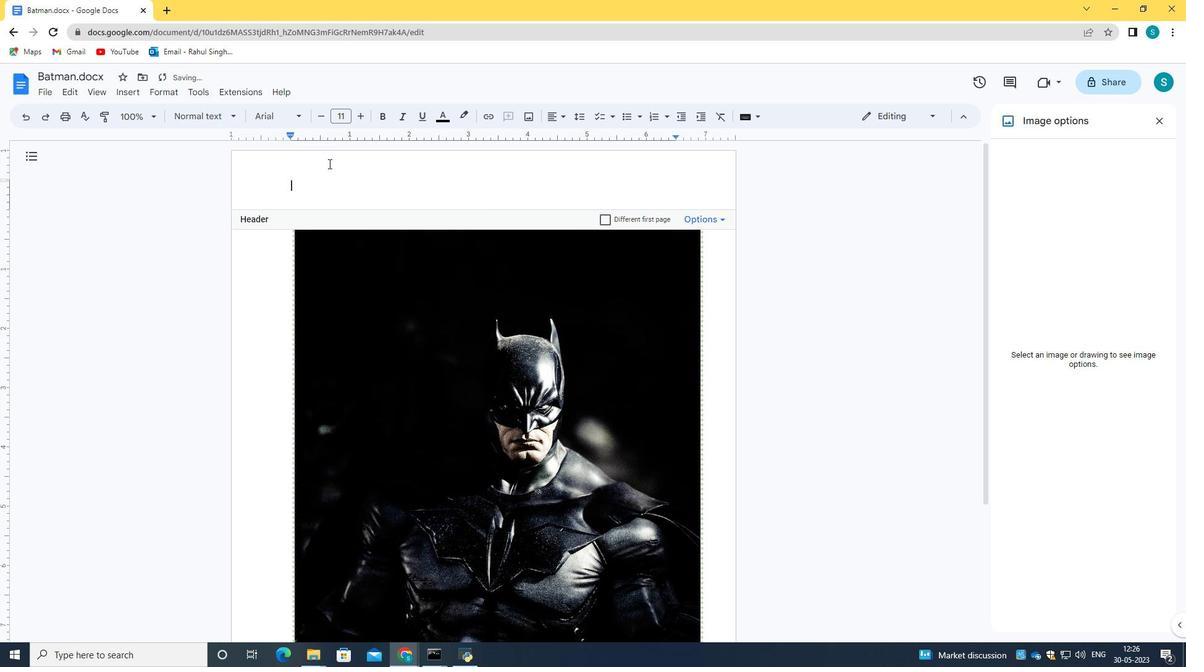 
Action: Mouse pressed left at (329, 166)
Screenshot: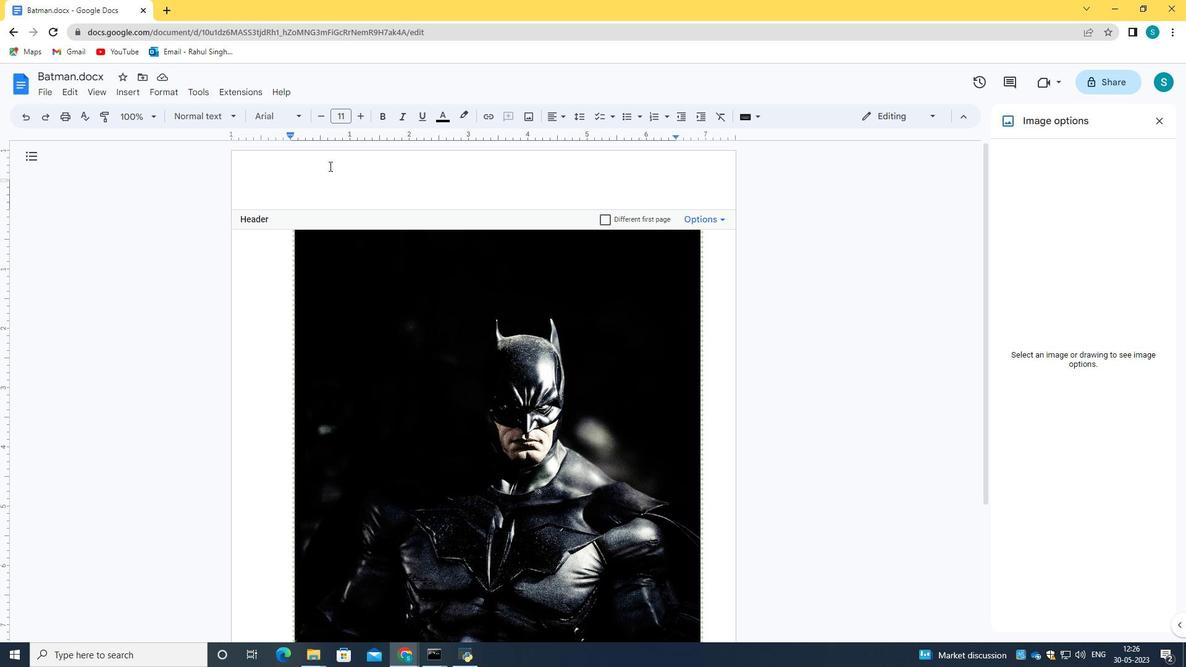 
Action: Mouse moved to (329, 166)
Screenshot: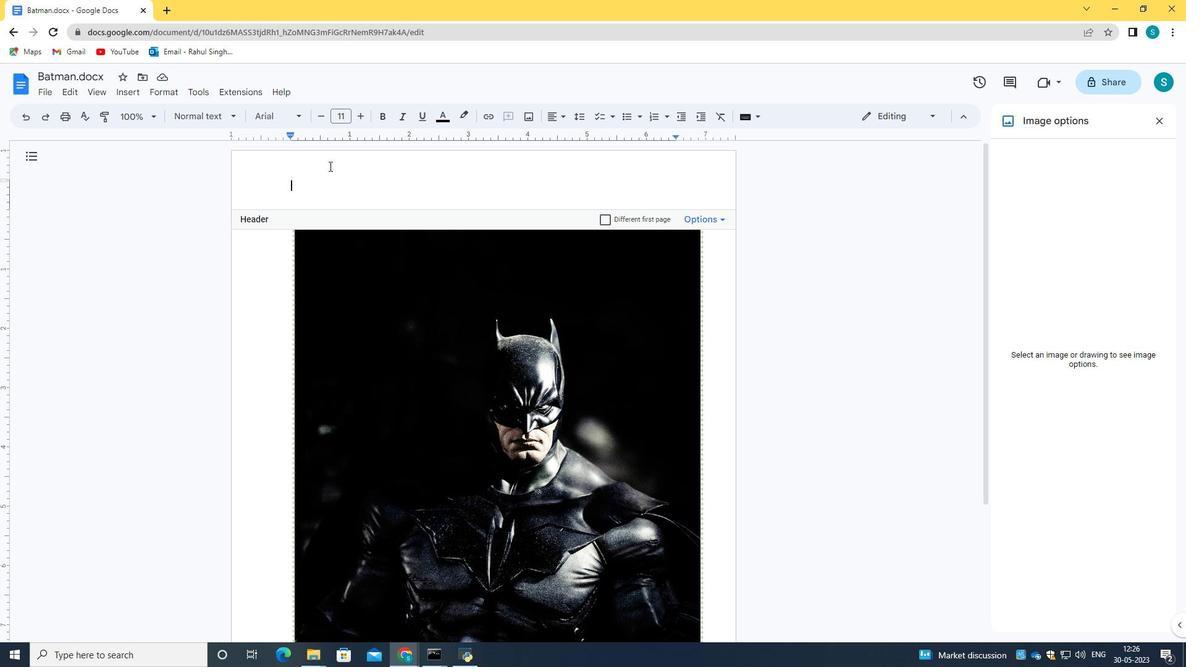 
Action: Key pressed <Key.caps_lock>B<Key.caps_lock>atm<Key.backspace><Key.caps_lock>M<Key.caps_lock>an
Screenshot: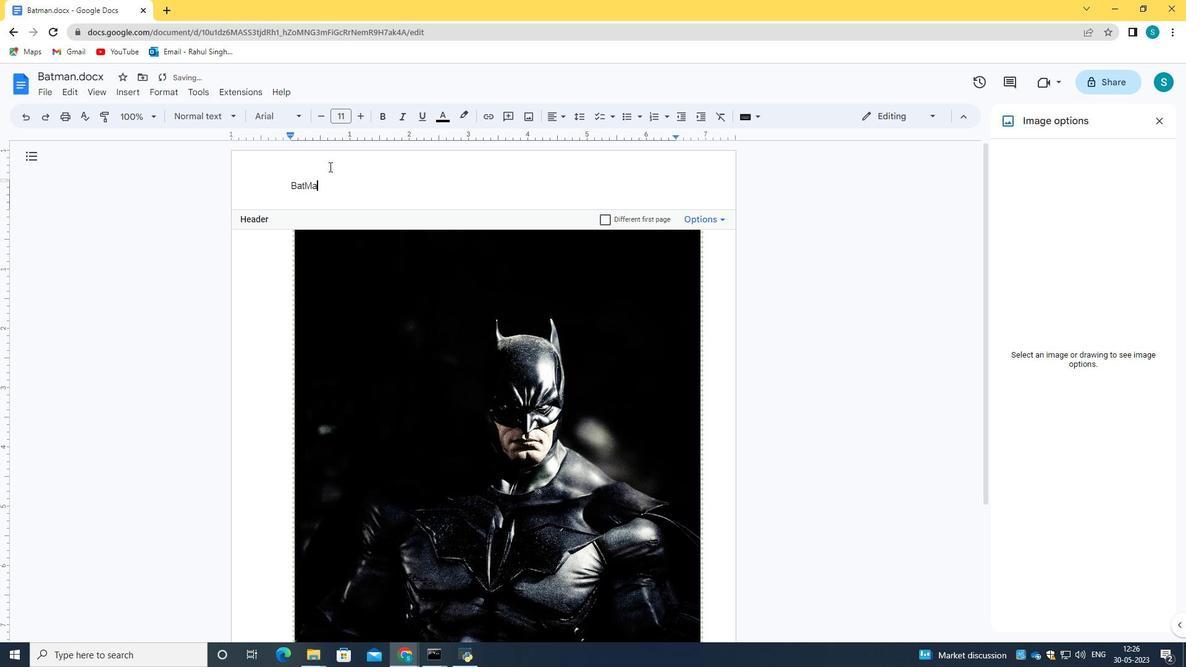 
Action: Mouse moved to (325, 189)
Screenshot: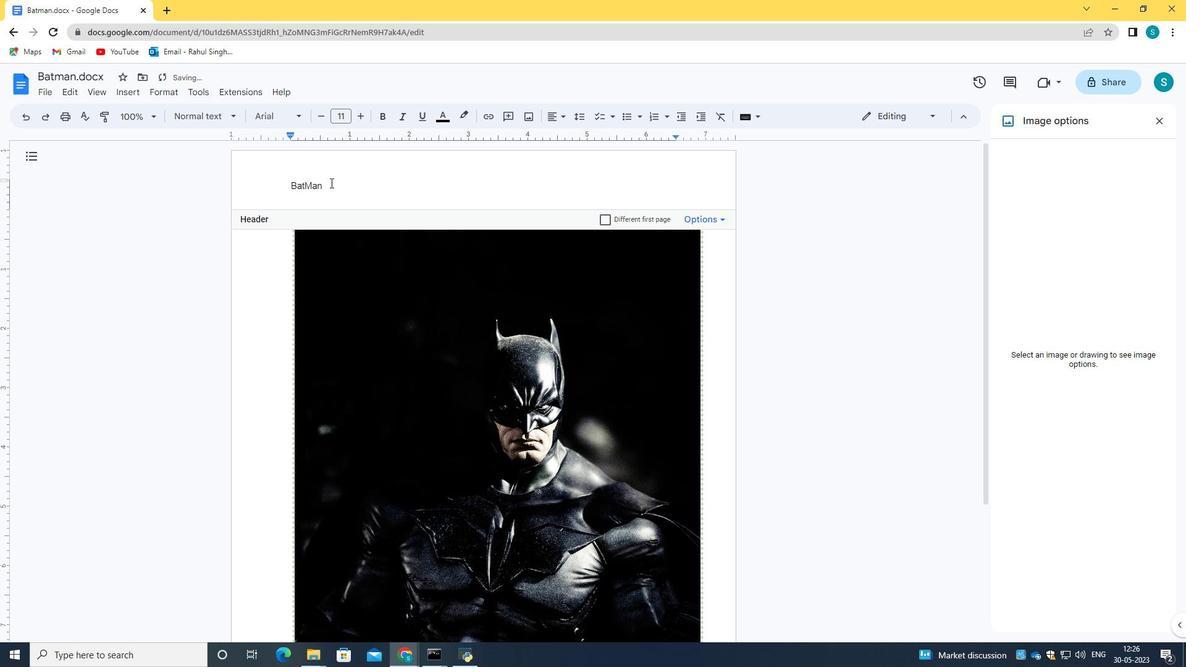 
Action: Mouse pressed left at (325, 189)
Screenshot: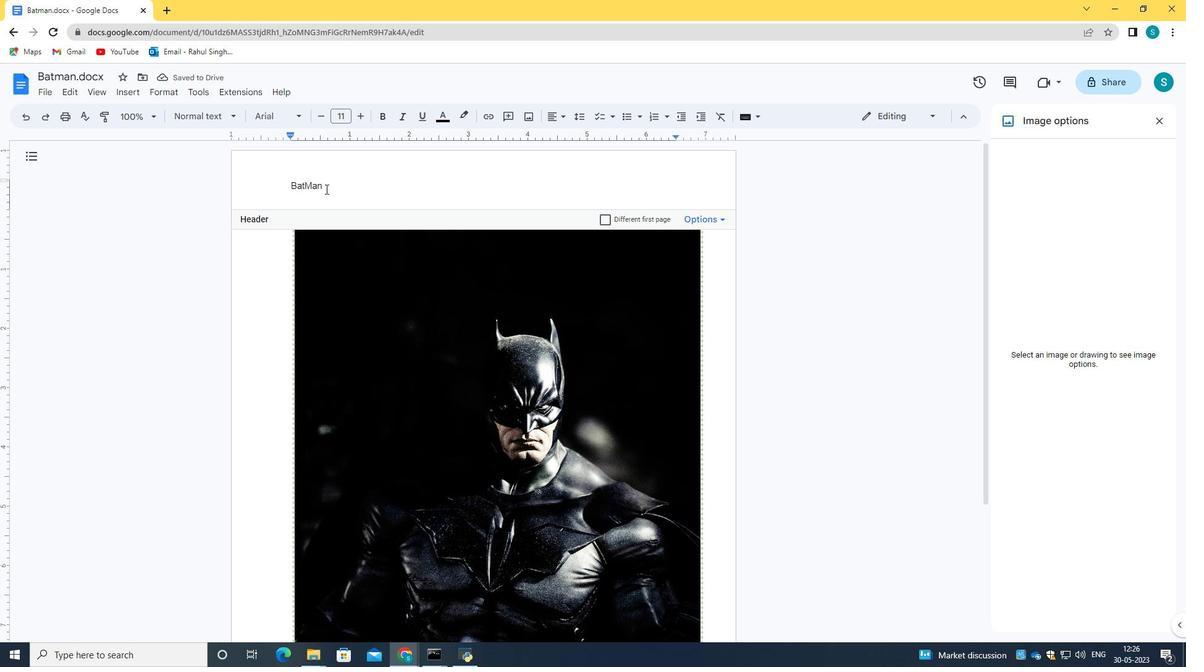 
Action: Mouse moved to (585, 117)
Screenshot: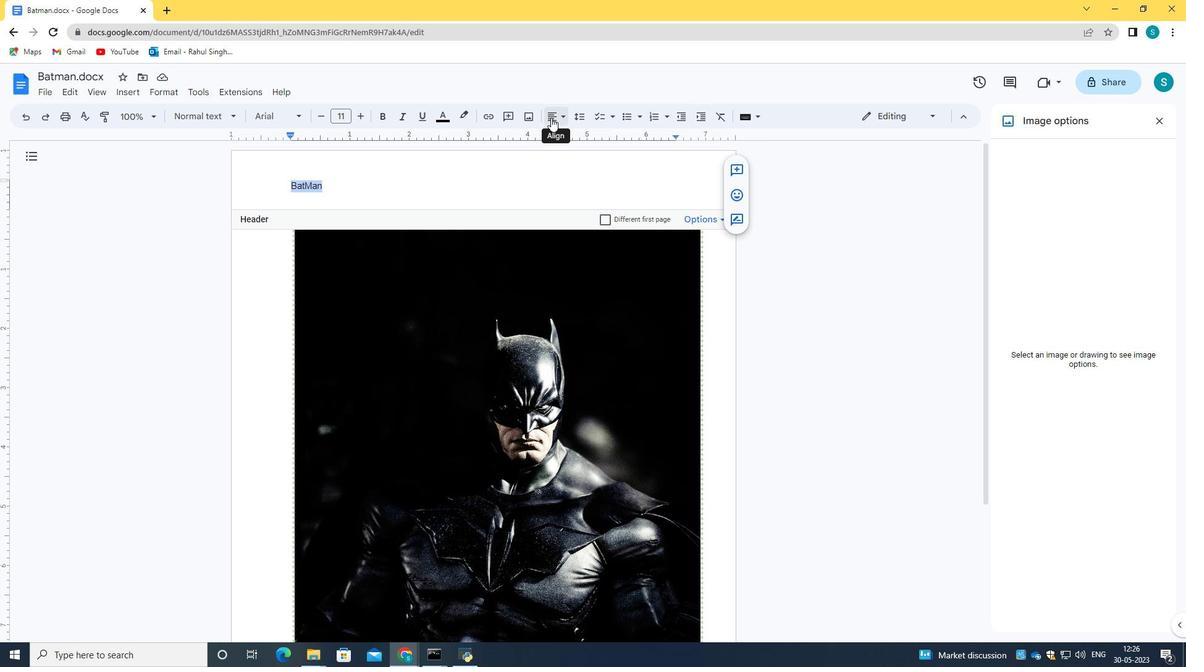 
Action: Mouse pressed left at (585, 117)
Screenshot: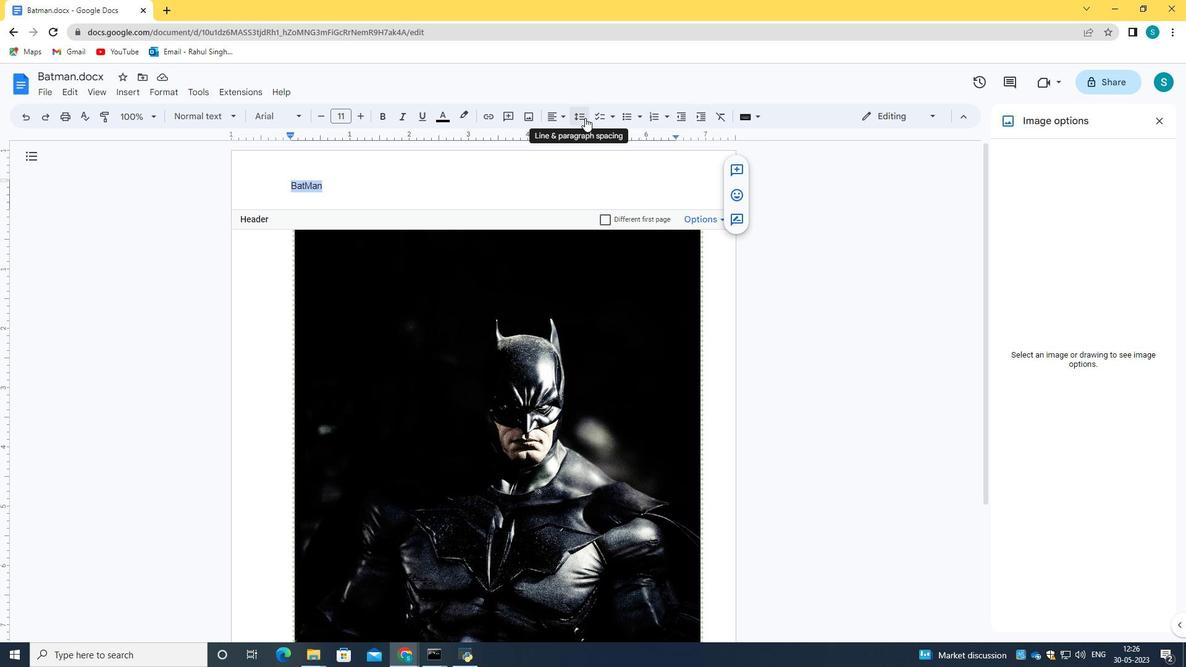 
Action: Mouse moved to (585, 117)
Screenshot: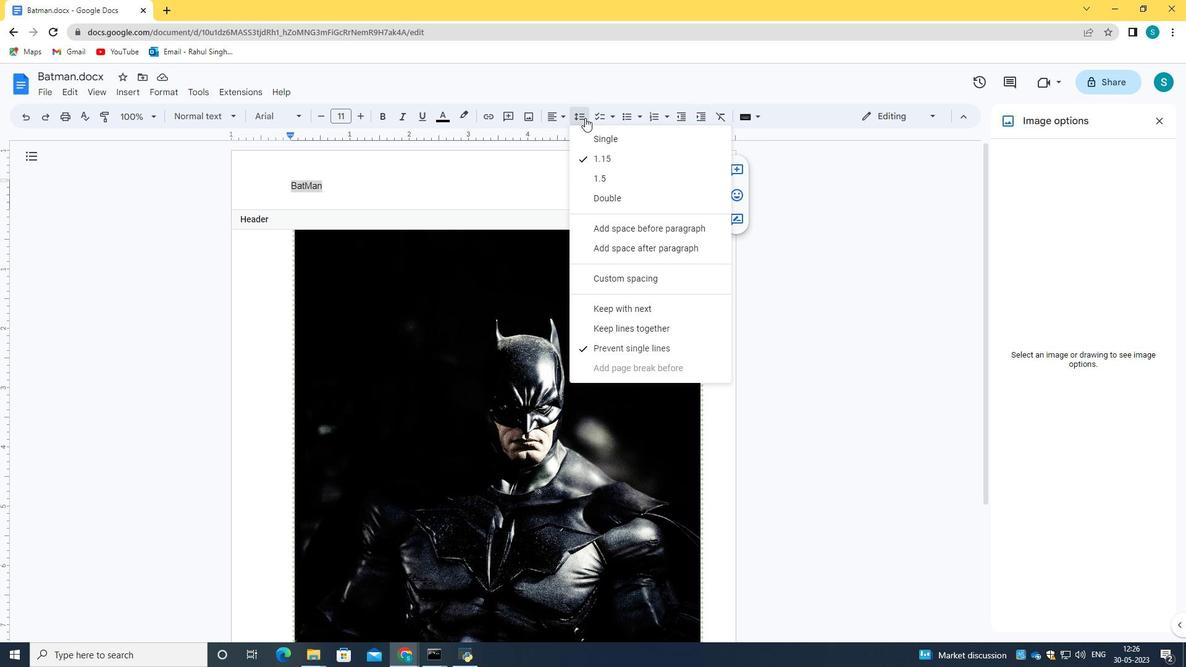 
Action: Mouse pressed left at (585, 117)
Screenshot: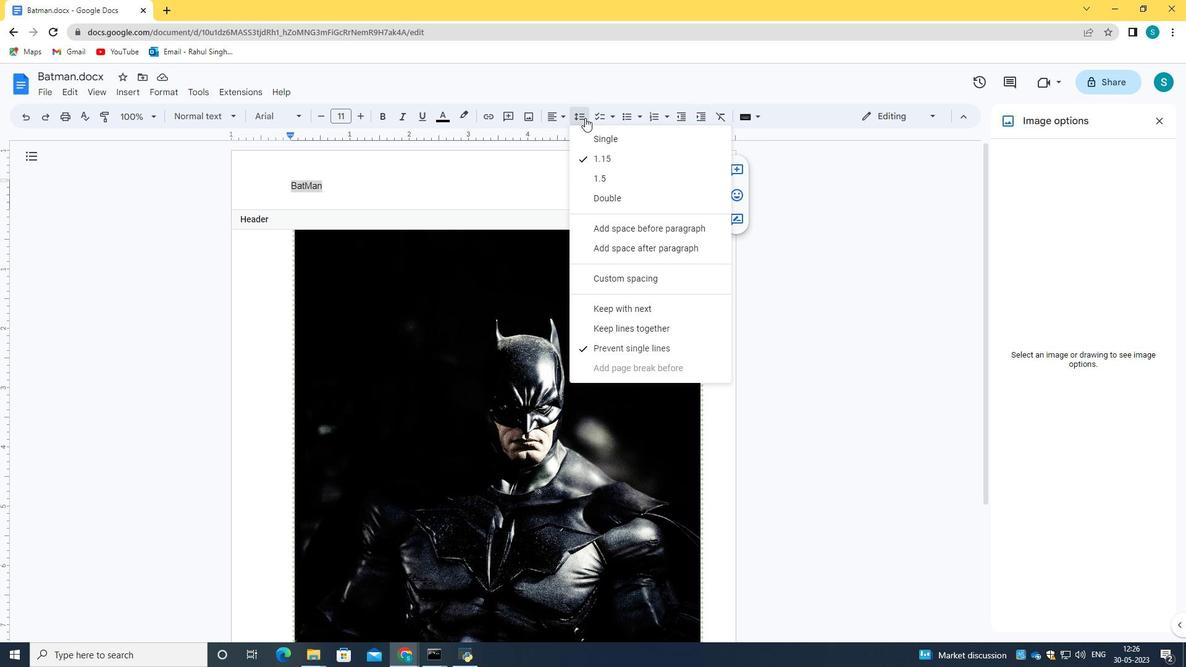 
Action: Mouse moved to (602, 114)
Screenshot: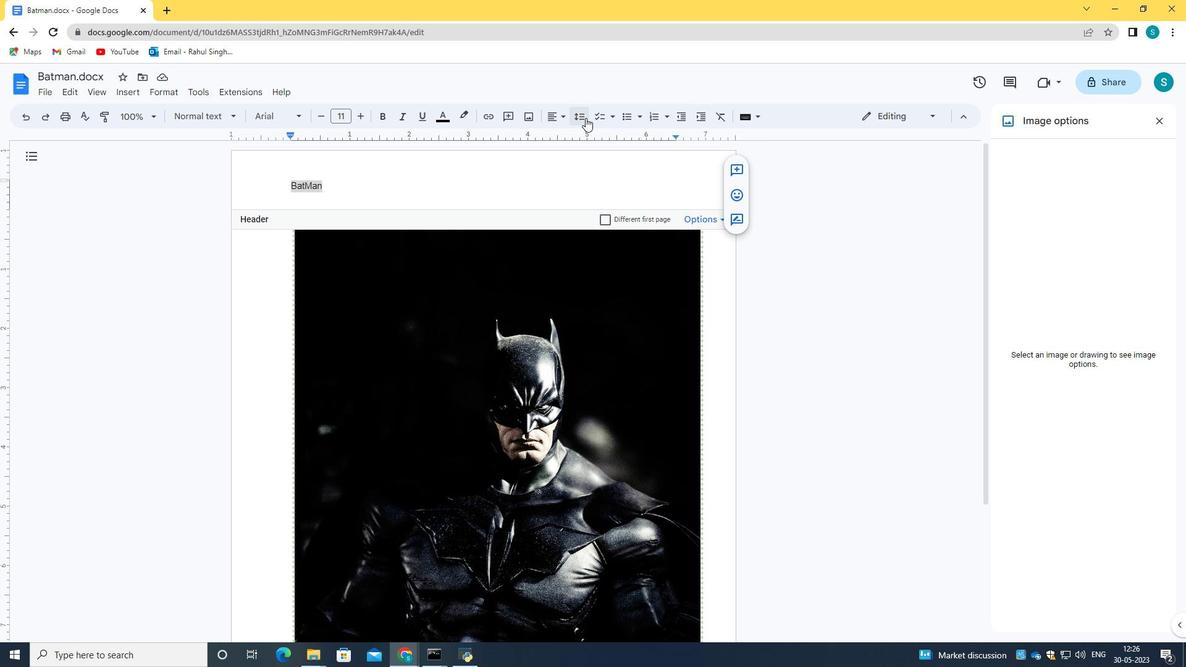 
Action: Mouse pressed left at (602, 114)
Screenshot: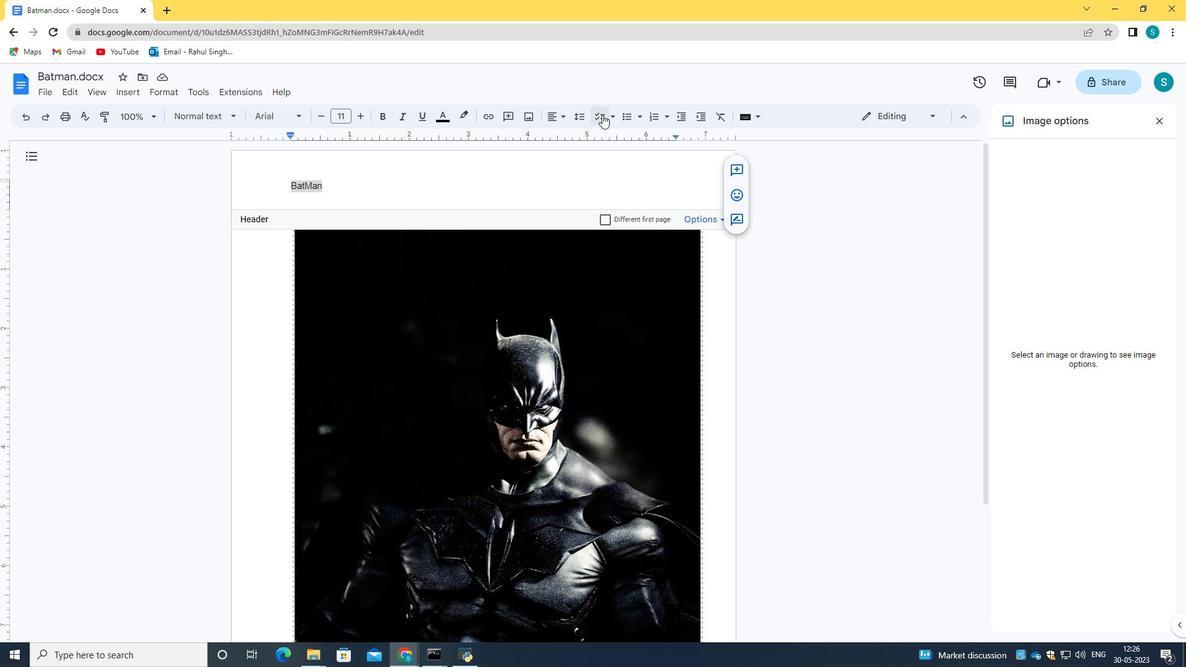 
Action: Mouse pressed left at (602, 114)
Screenshot: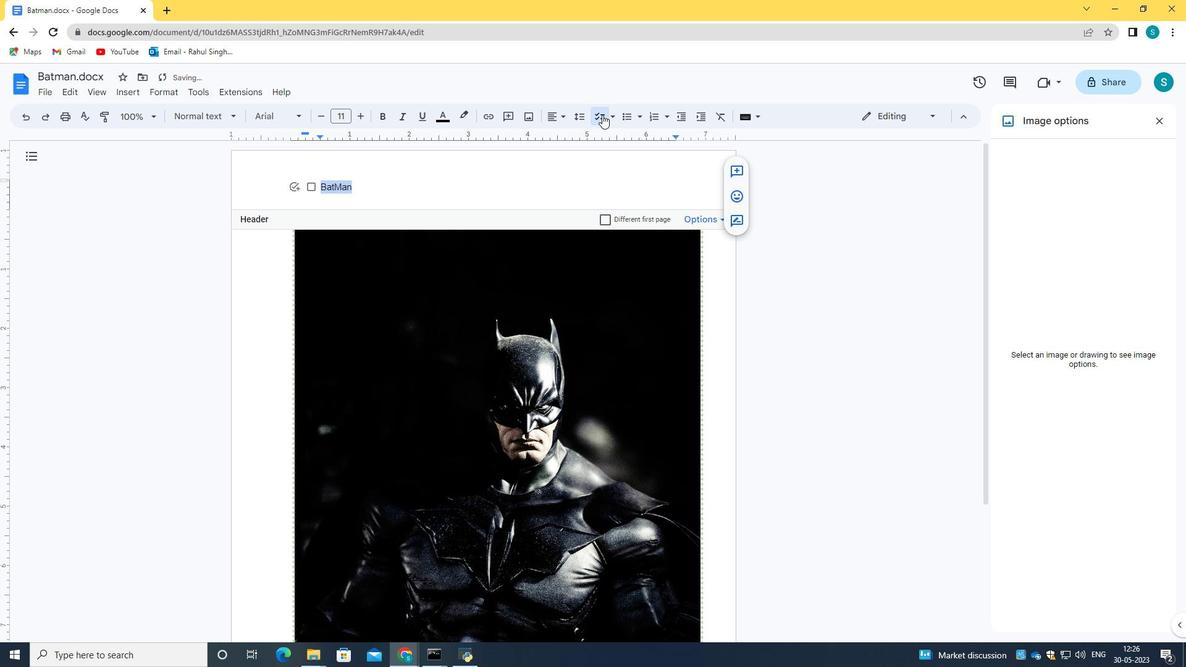 
Action: Mouse pressed left at (602, 114)
Screenshot: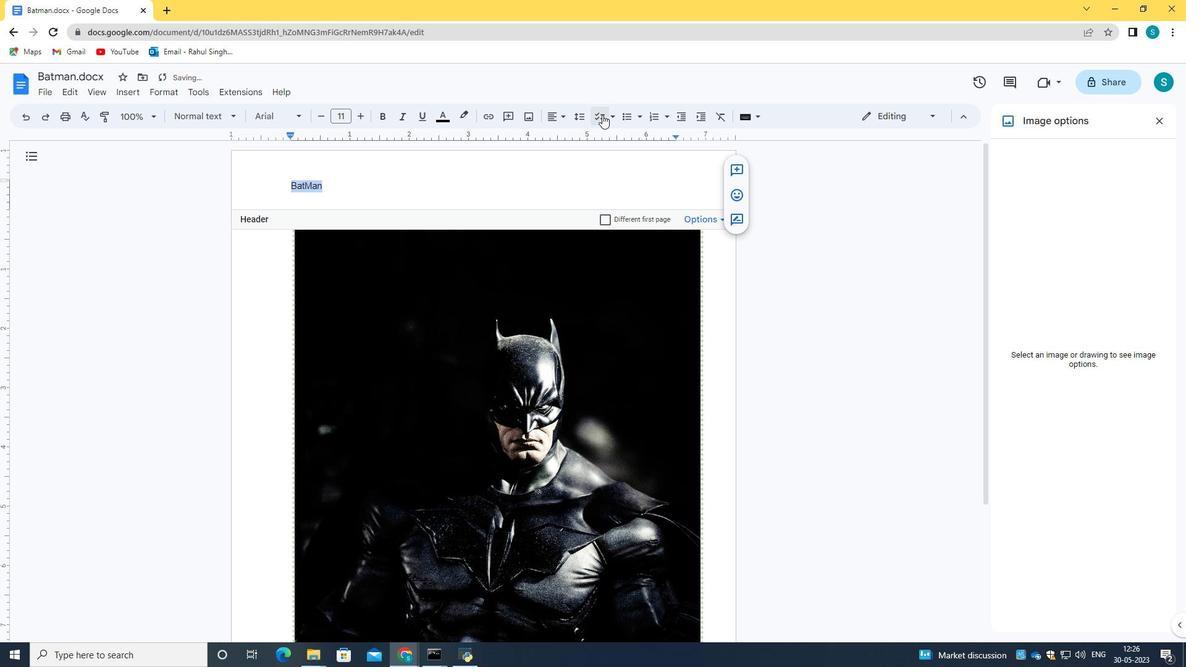 
Action: Mouse moved to (602, 114)
Screenshot: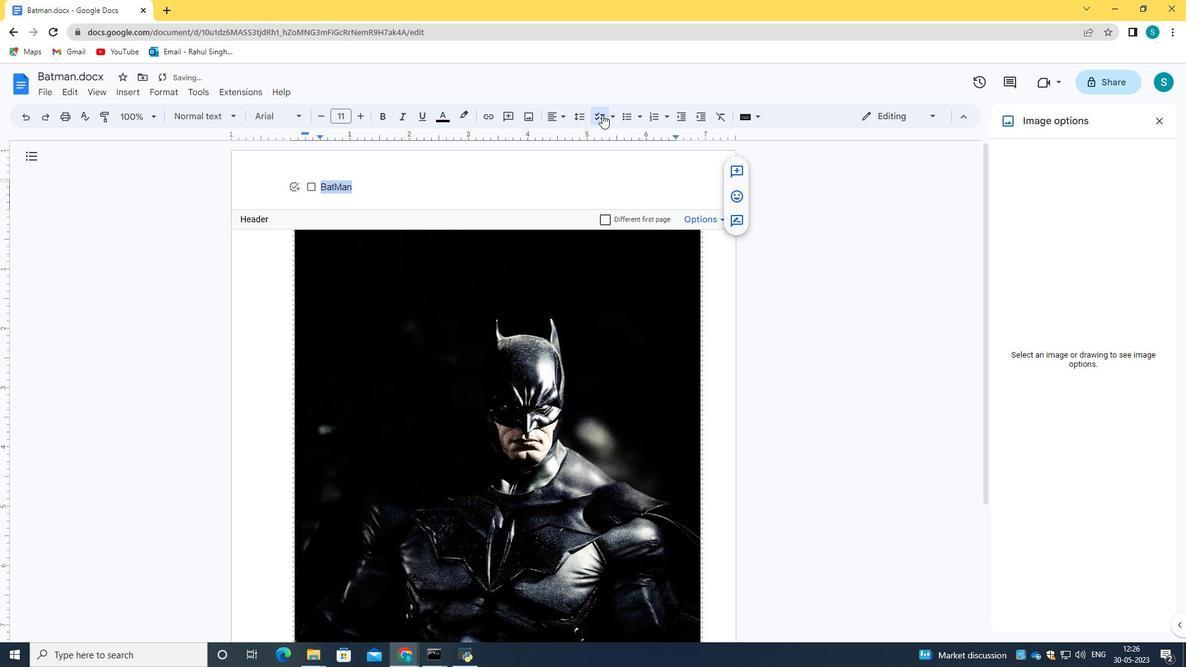 
Action: Mouse pressed left at (602, 114)
Screenshot: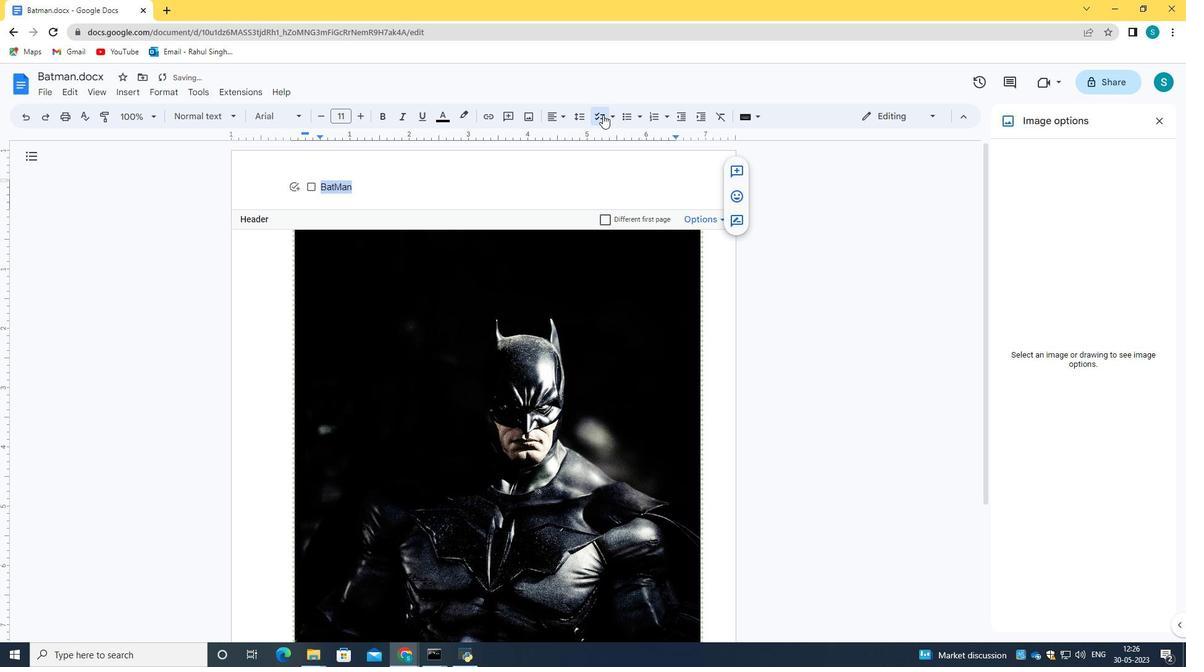 
Action: Mouse moved to (636, 116)
Screenshot: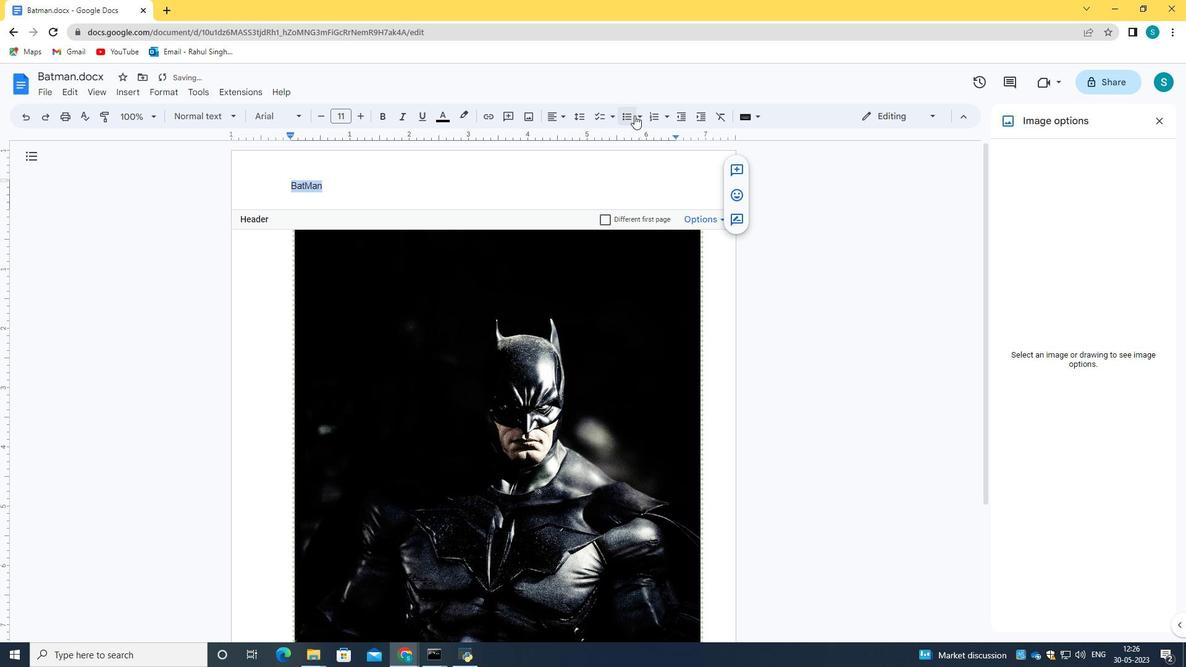 
Action: Mouse pressed left at (636, 116)
Screenshot: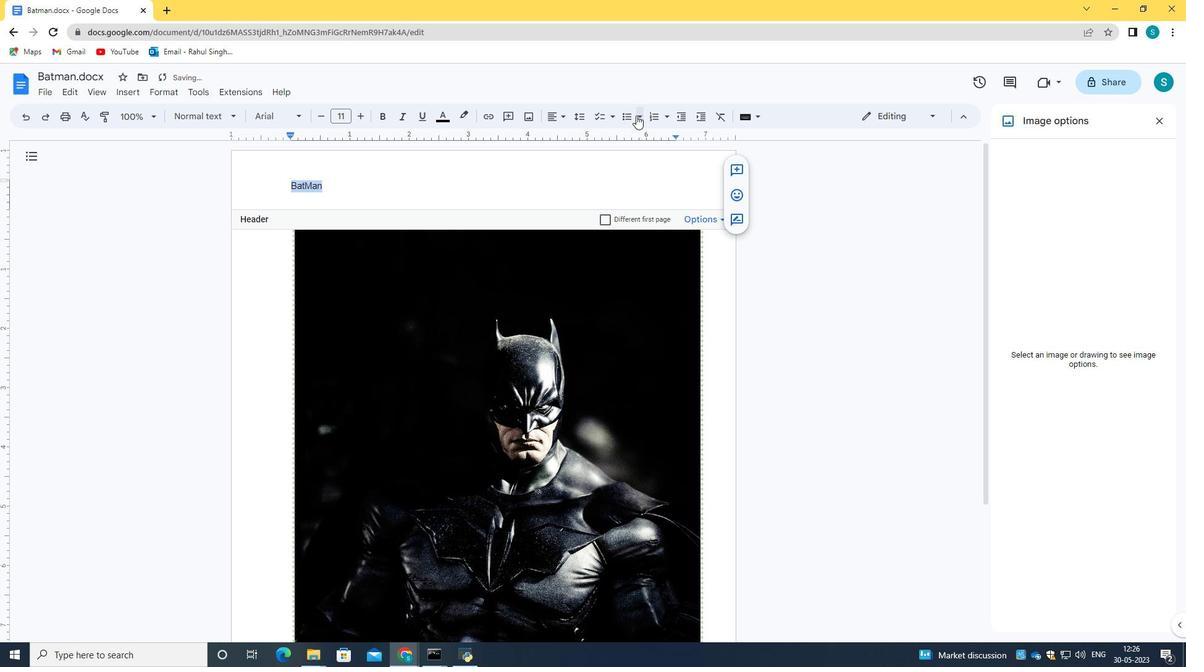 
Action: Mouse moved to (663, 117)
Screenshot: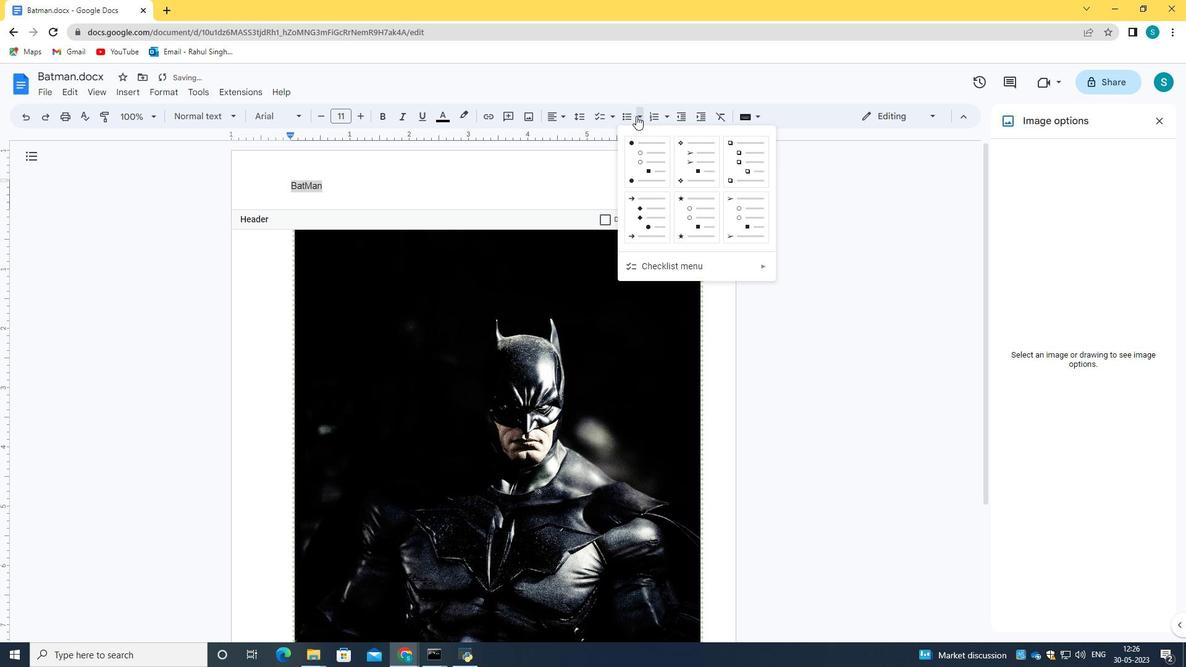 
Action: Mouse pressed left at (663, 117)
Screenshot: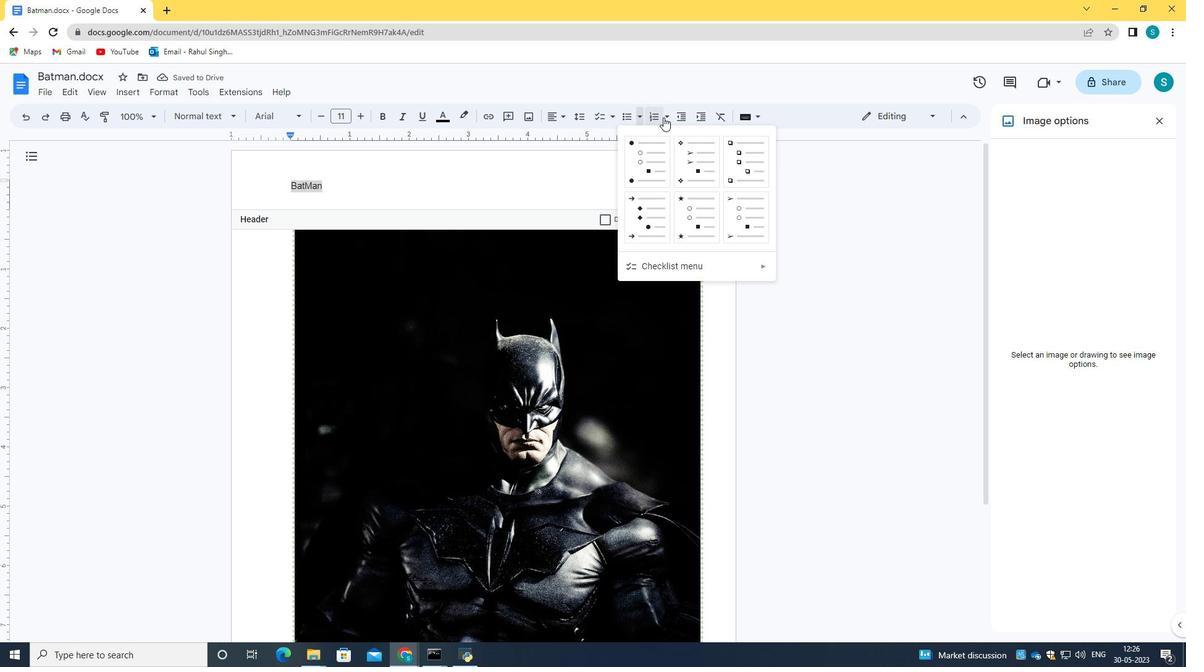 
Action: Mouse moved to (688, 116)
Screenshot: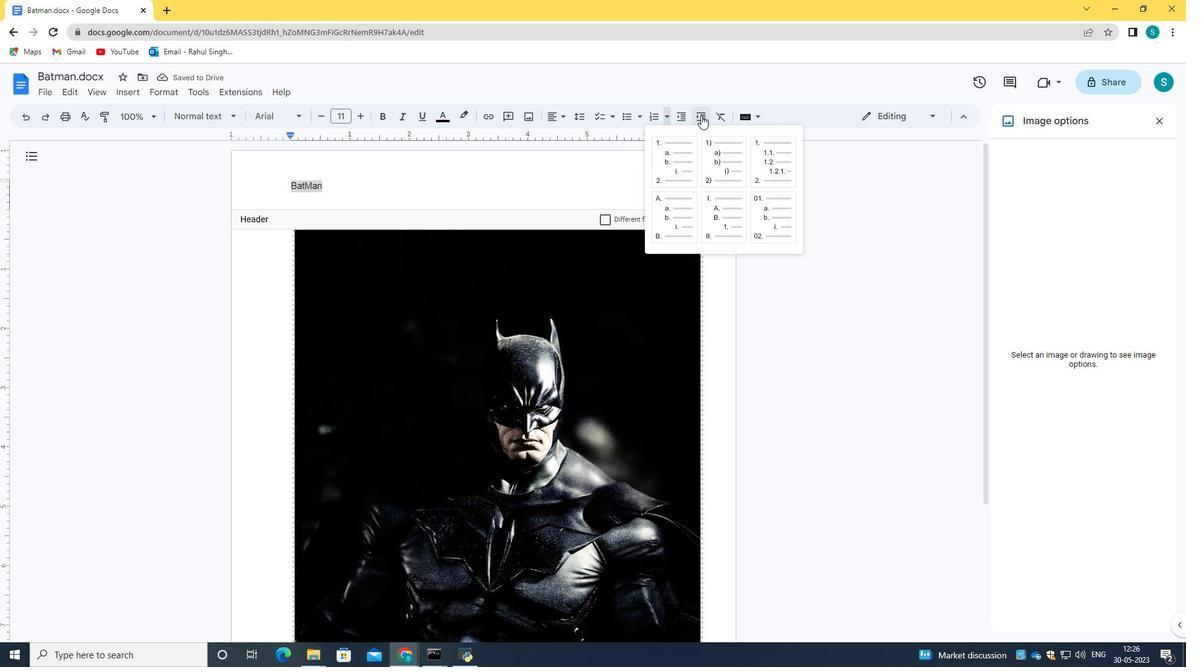 
Action: Mouse pressed left at (688, 116)
Screenshot: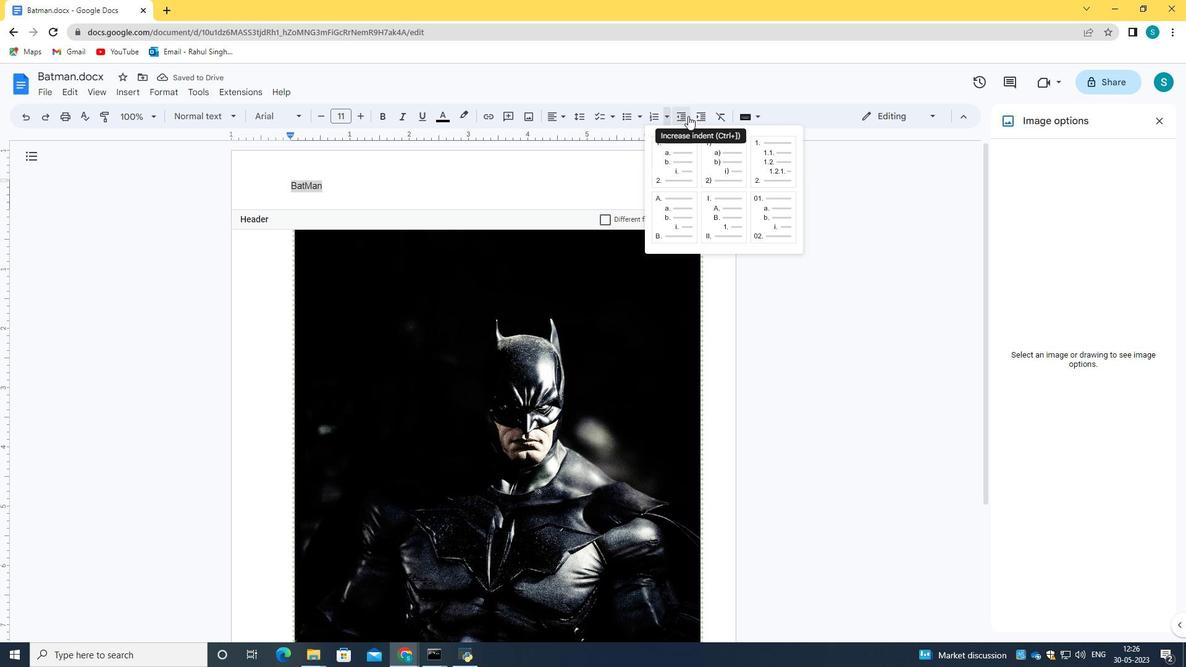 
Action: Mouse moved to (707, 114)
Screenshot: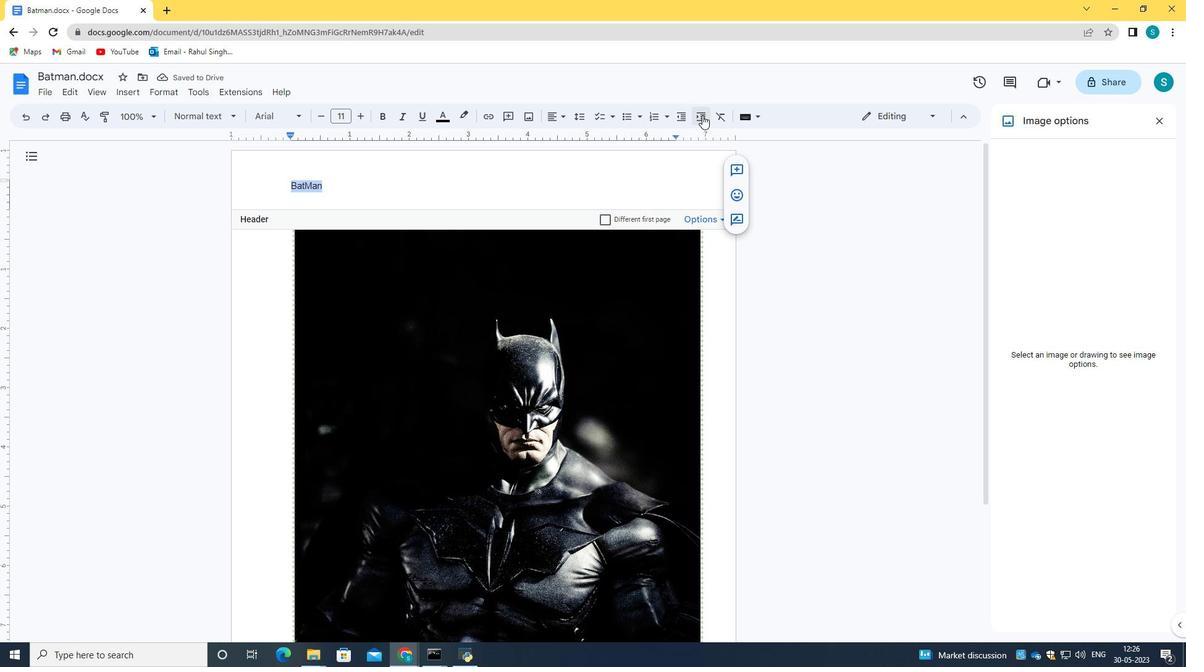 
Action: Mouse pressed left at (707, 114)
Screenshot: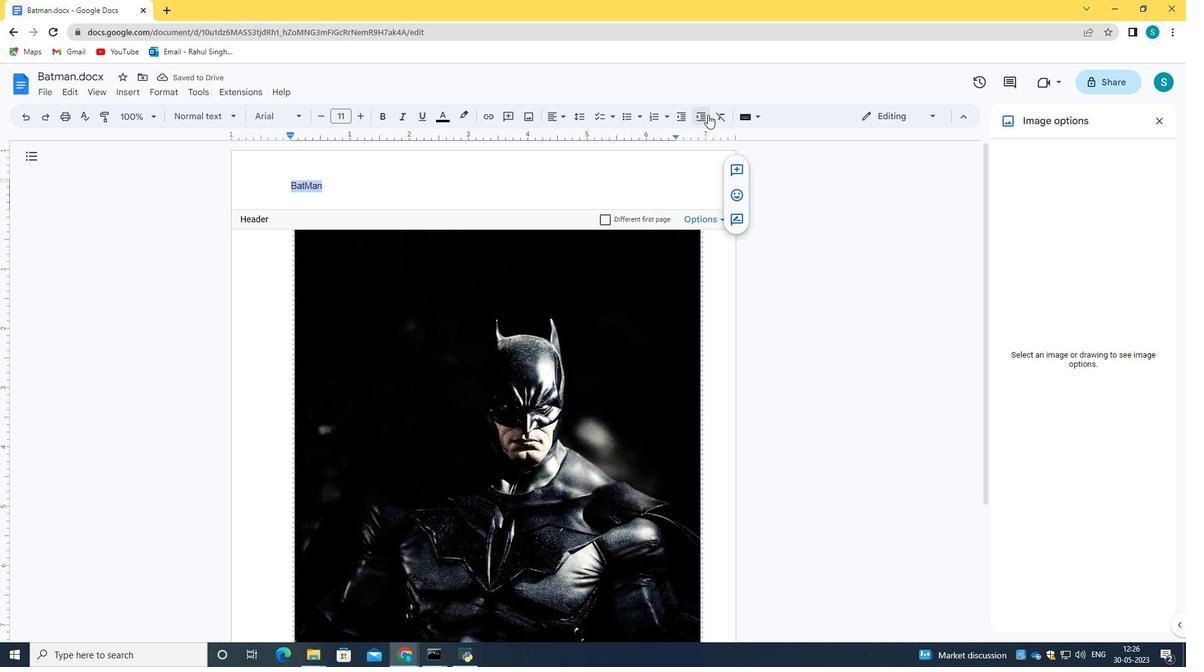
Action: Mouse moved to (722, 113)
Screenshot: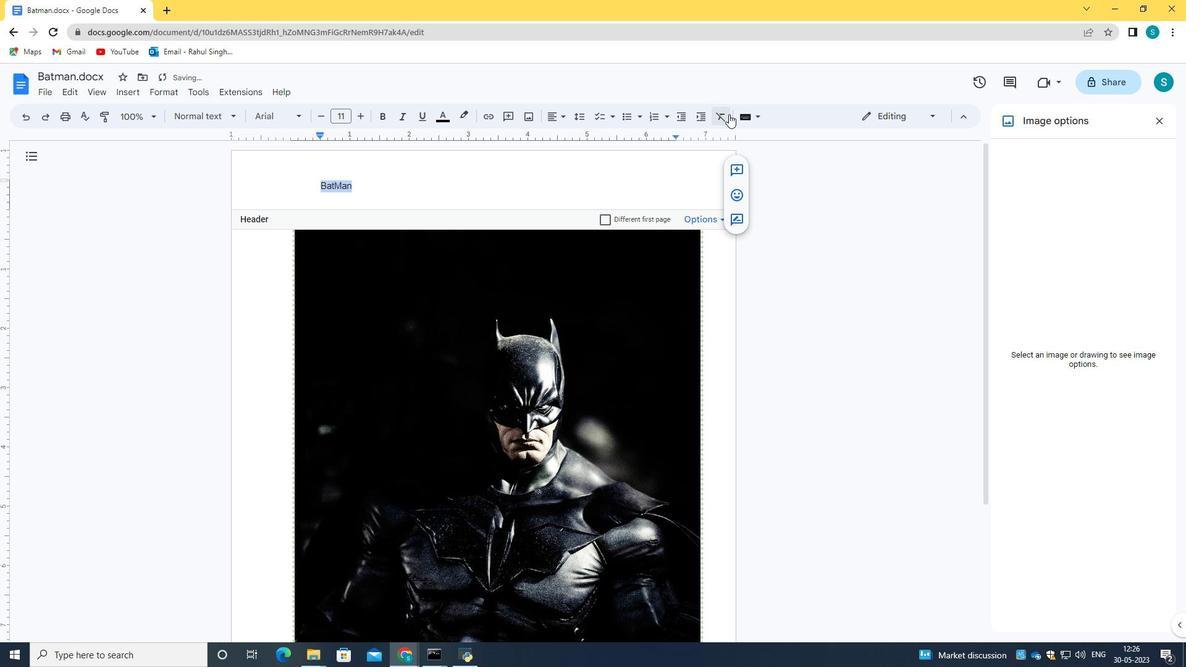 
Action: Mouse pressed left at (722, 113)
Screenshot: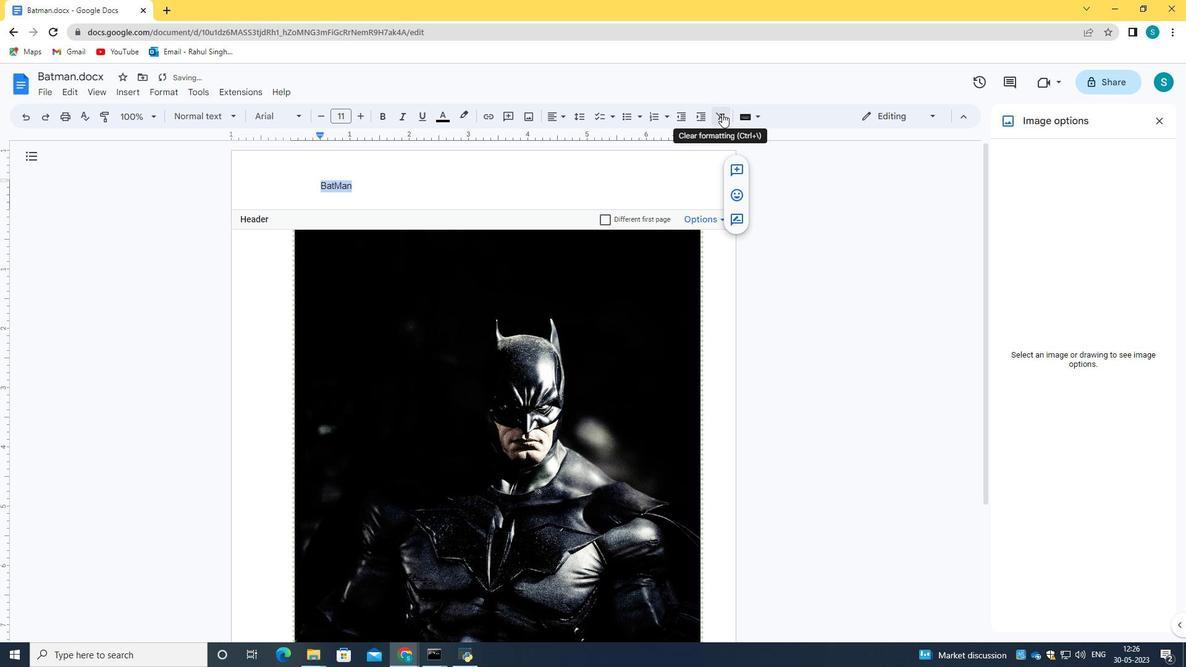 
Action: Mouse moved to (328, 163)
Screenshot: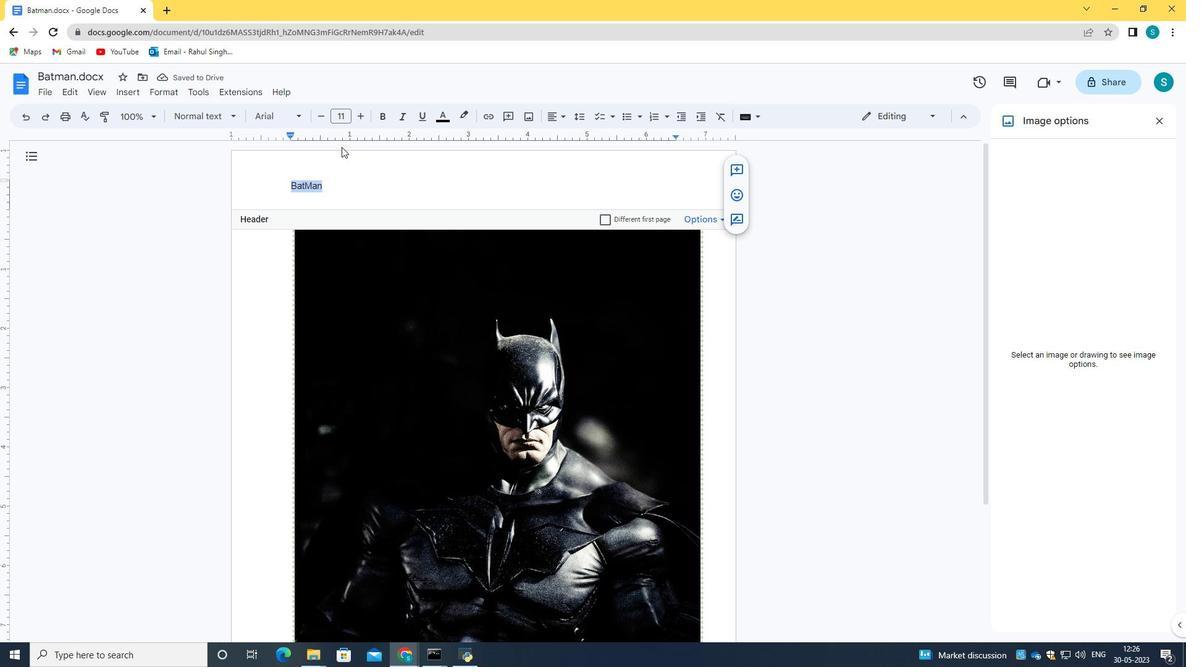 
Action: Mouse pressed left at (328, 163)
Screenshot: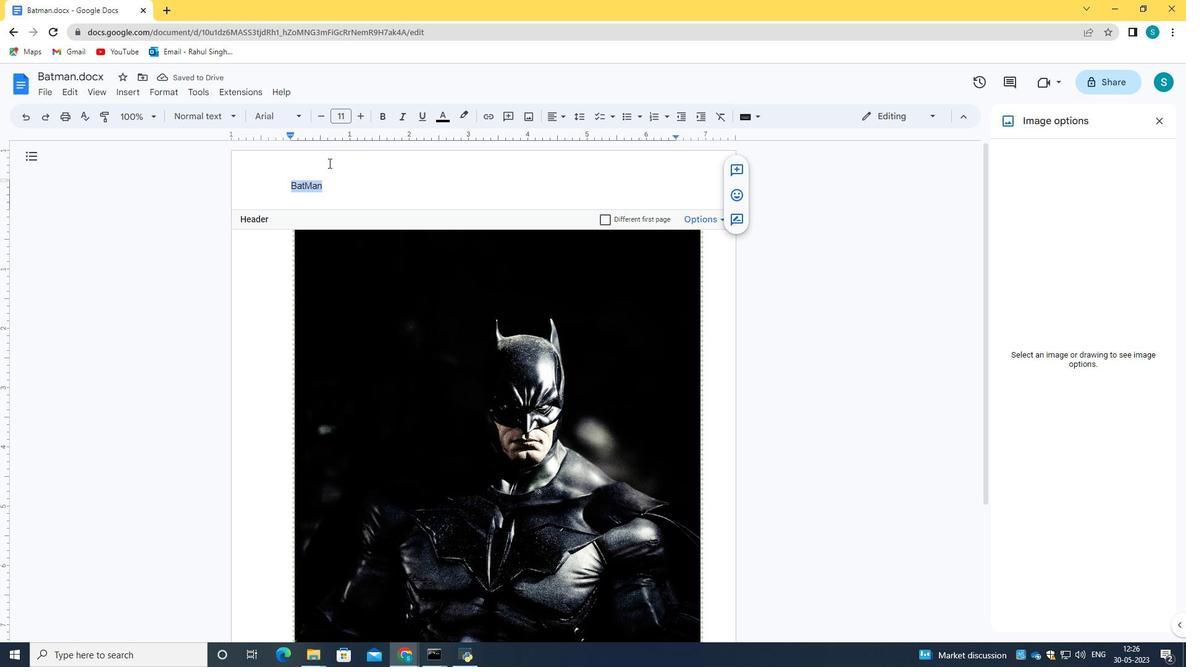 
Action: Mouse moved to (326, 189)
Screenshot: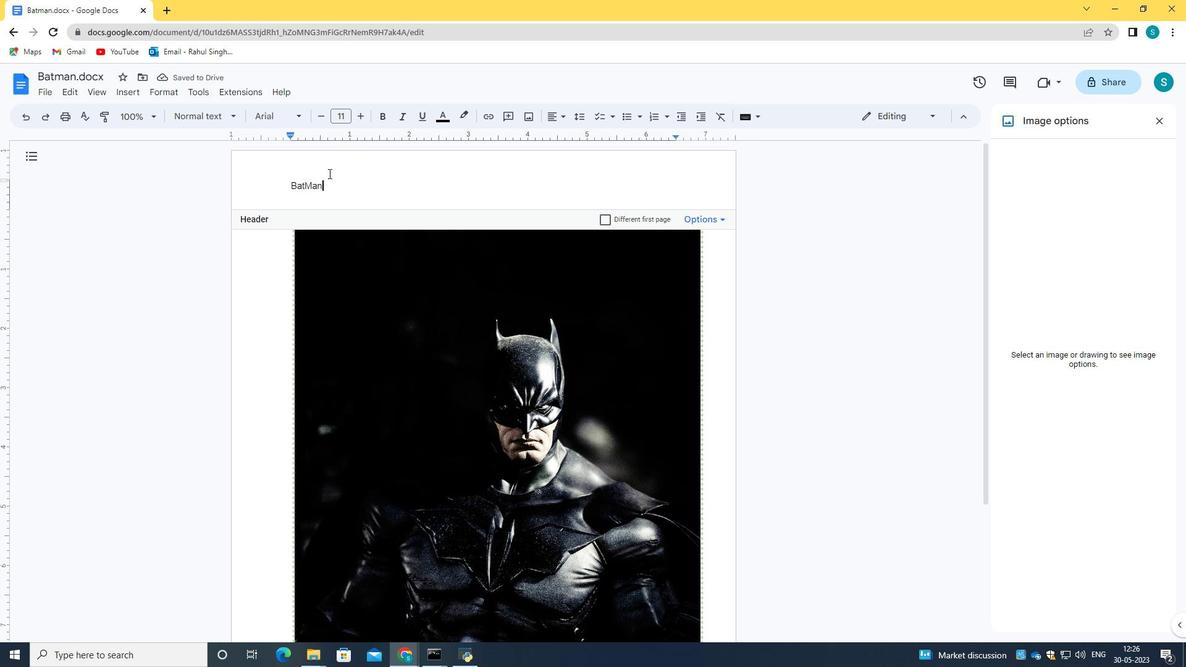 
Action: Mouse pressed left at (326, 189)
Screenshot: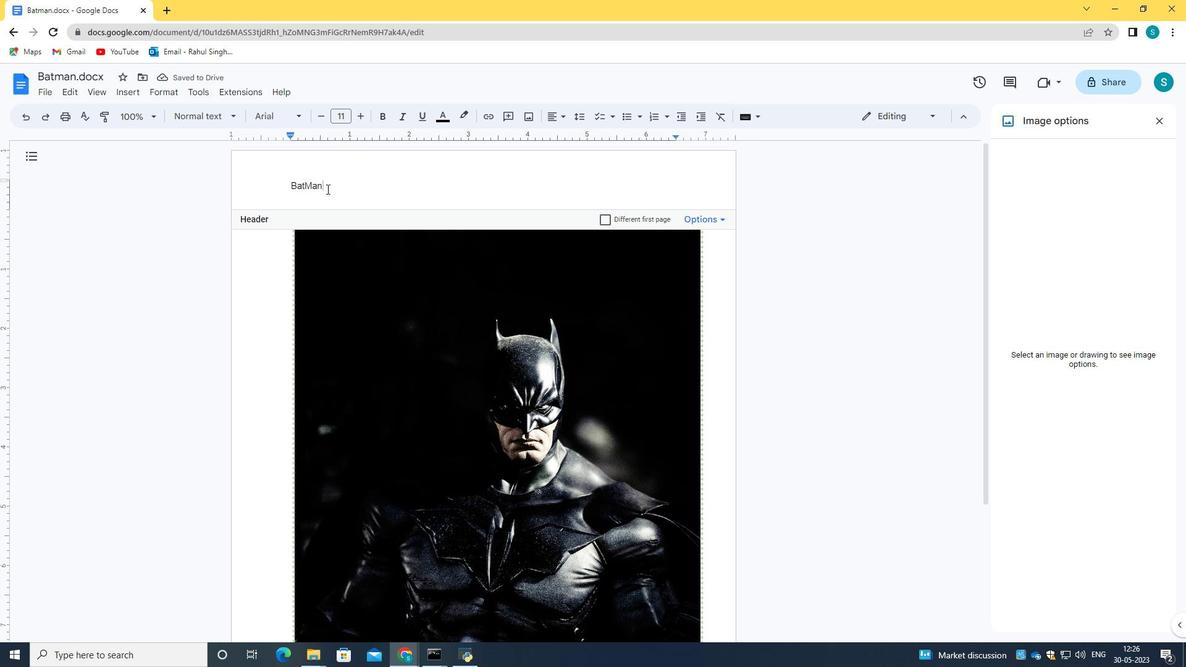 
Action: Mouse moved to (133, 88)
Screenshot: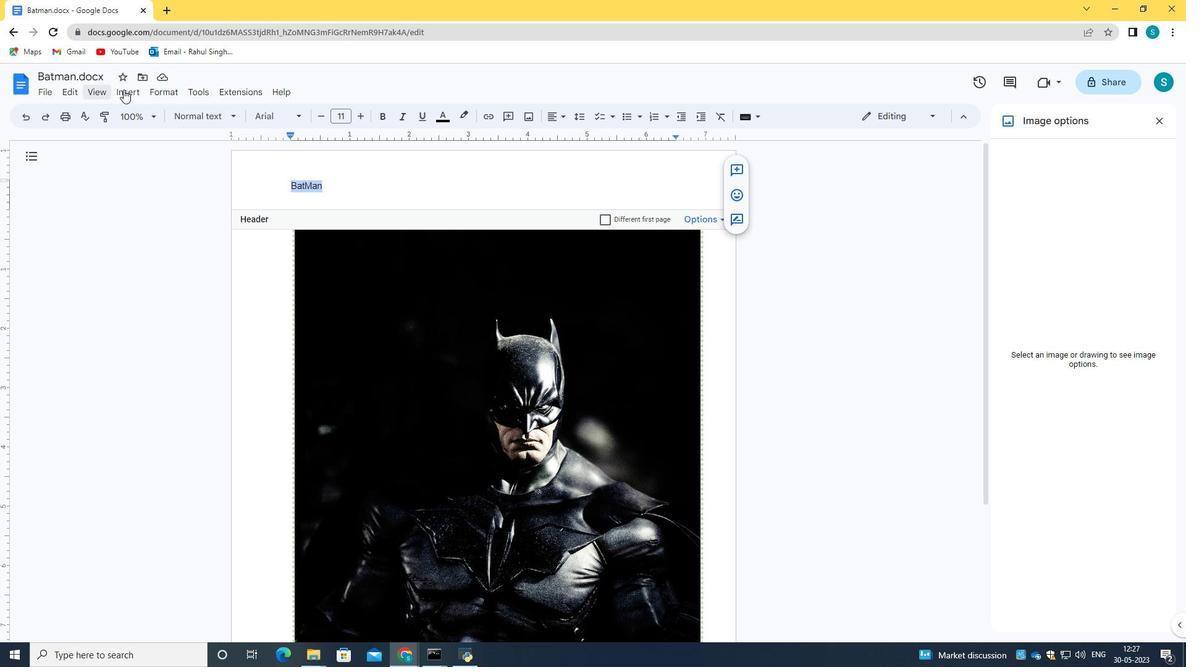 
Action: Mouse pressed left at (133, 88)
Screenshot: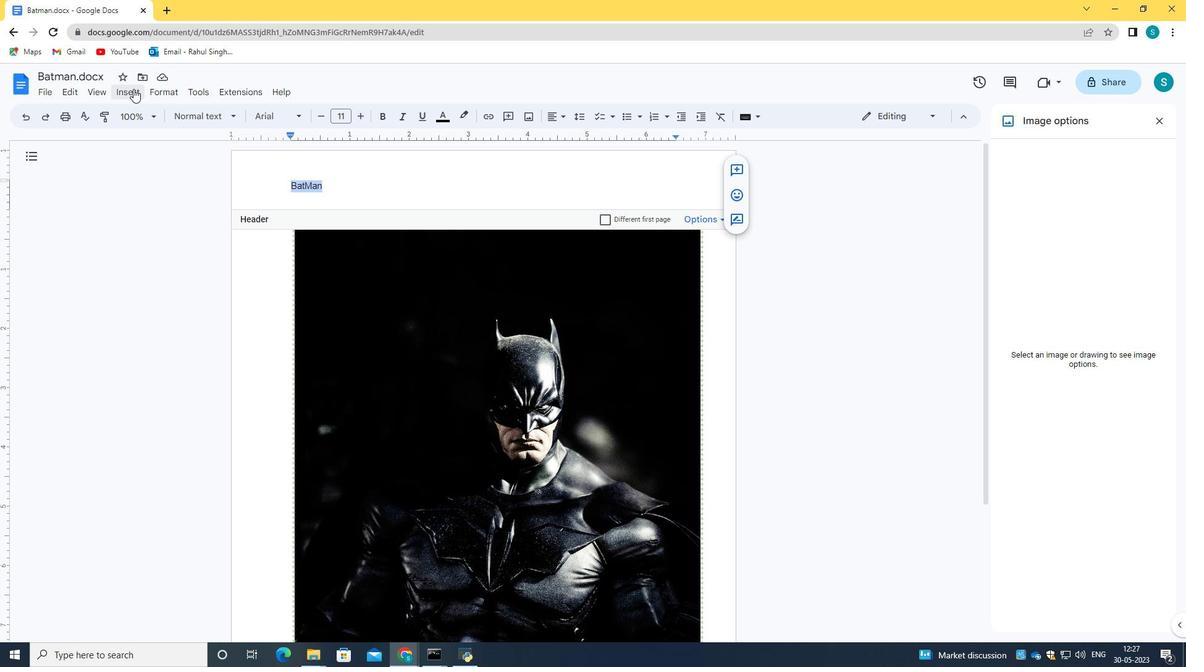 
Action: Mouse moved to (546, 186)
Screenshot: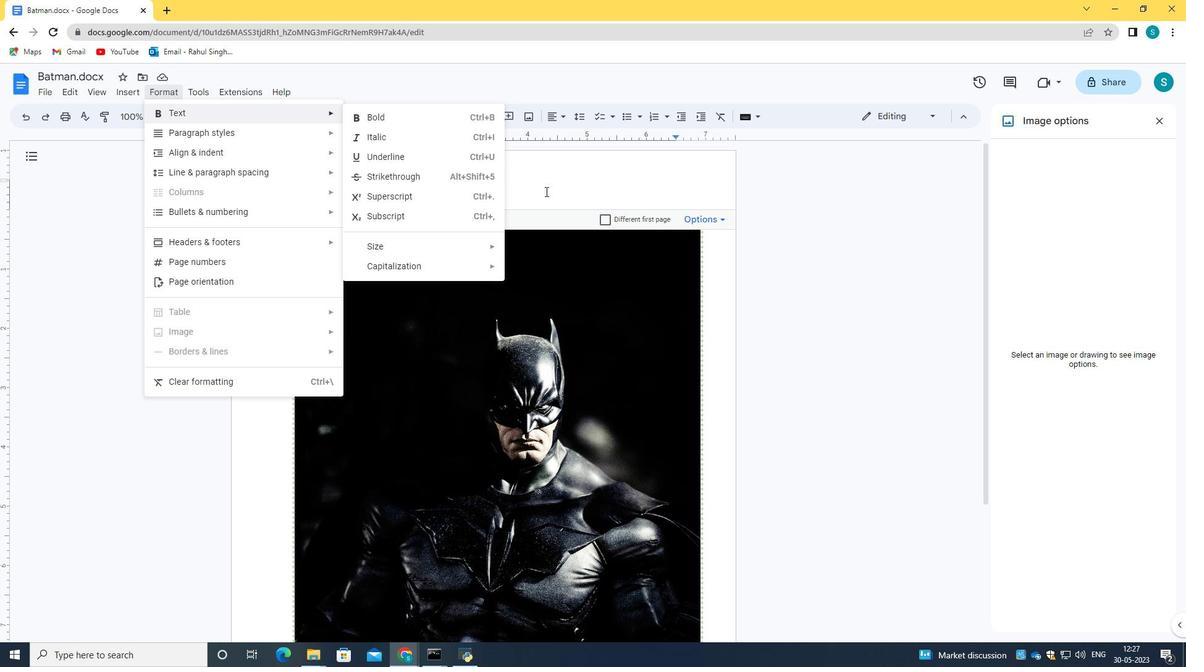 
Action: Mouse pressed left at (546, 186)
Screenshot: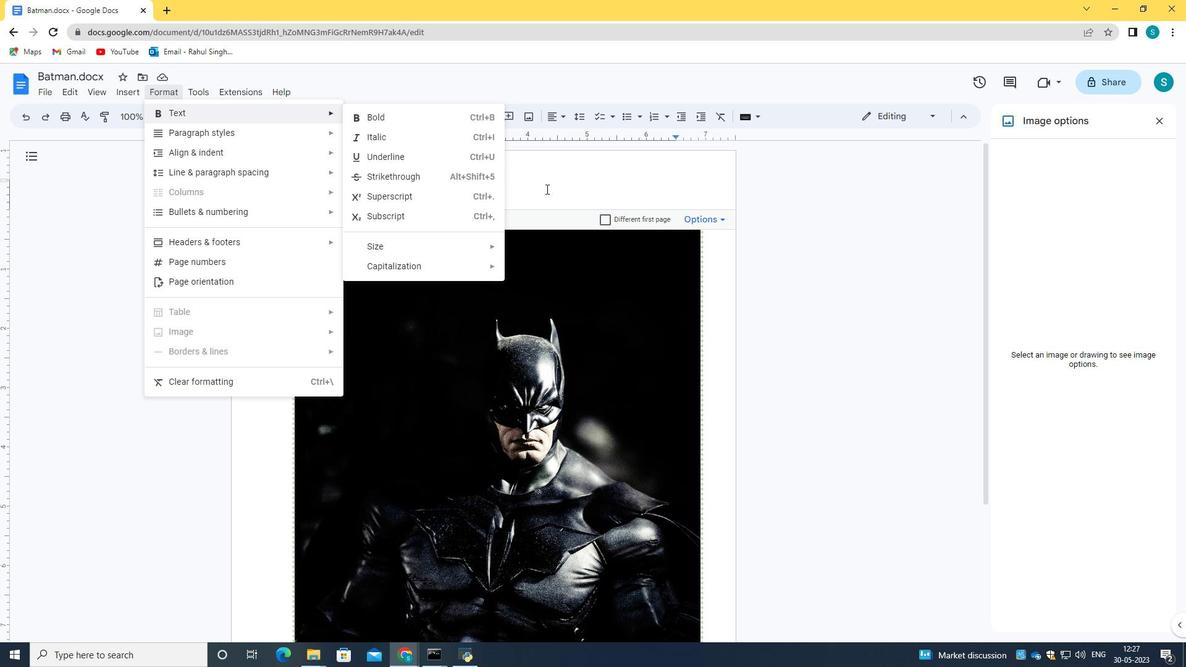 
Action: Mouse moved to (332, 189)
Screenshot: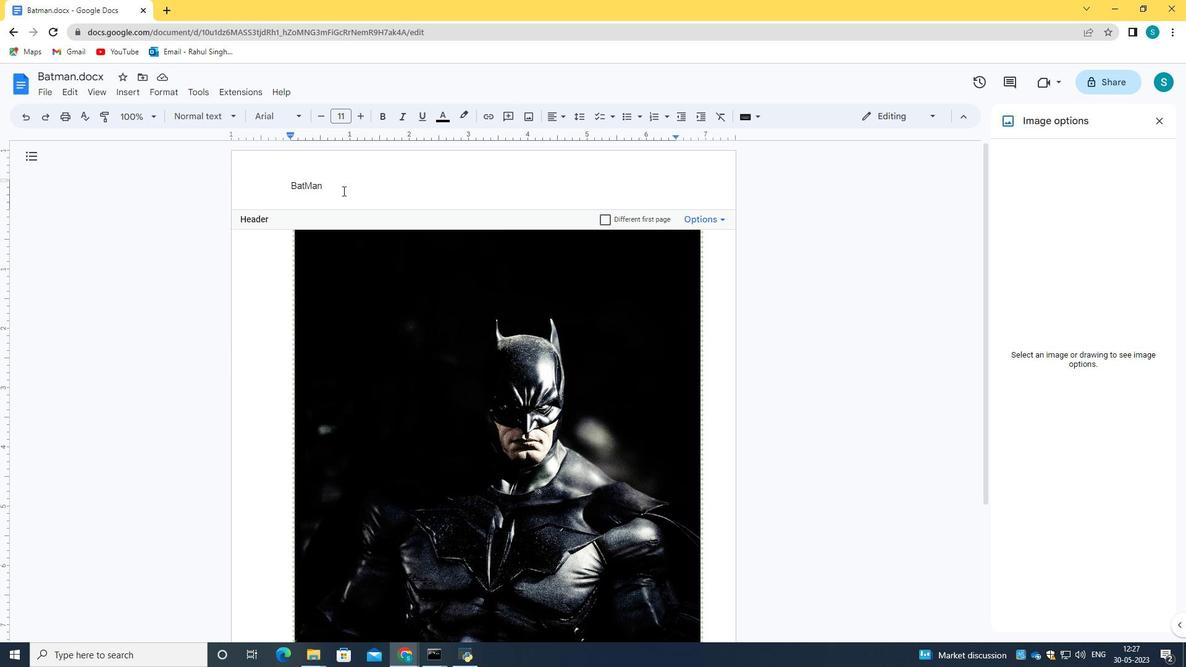 
Action: Mouse pressed left at (332, 189)
Screenshot: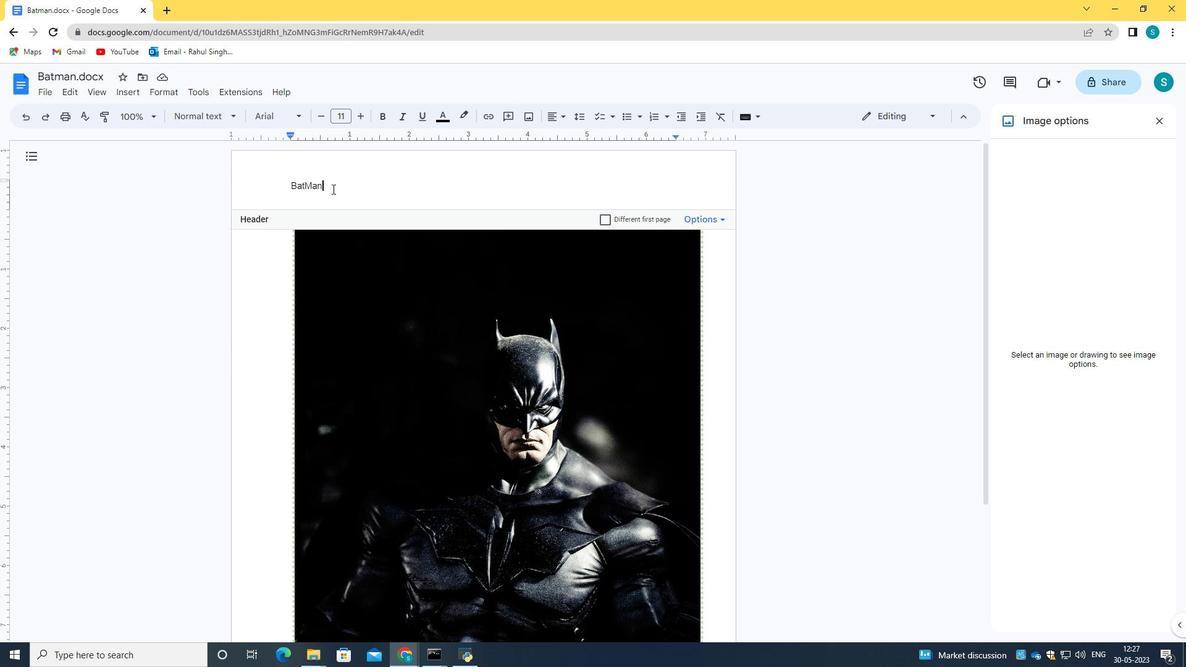 
Action: Mouse moved to (458, 114)
Screenshot: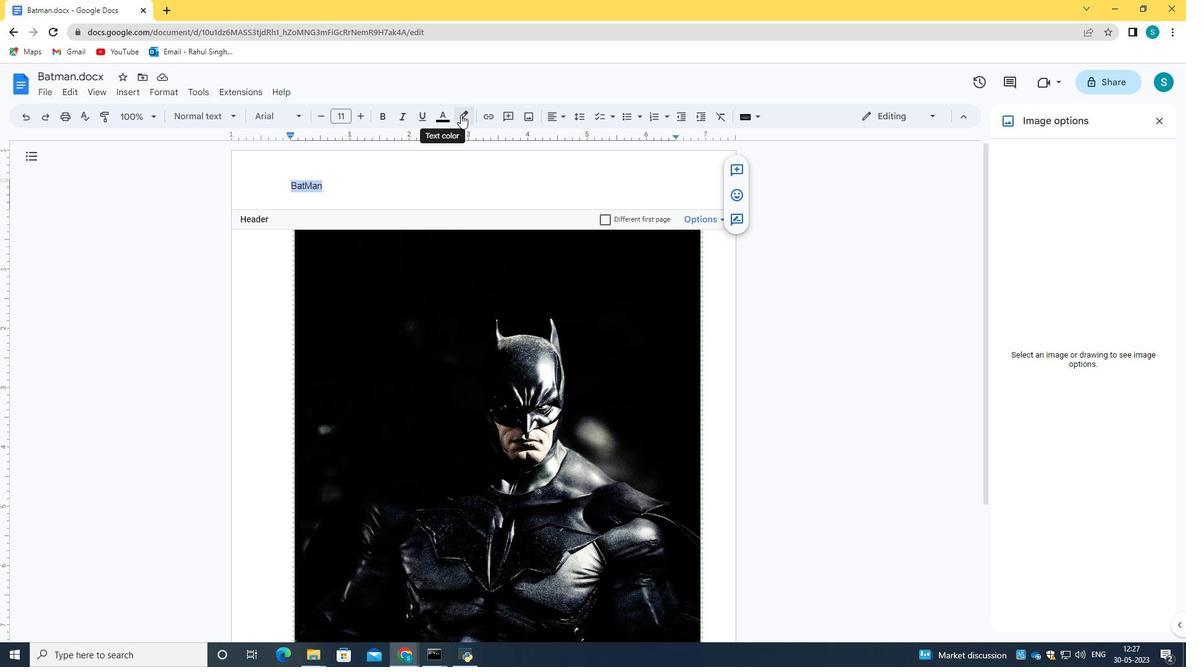 
Action: Mouse pressed left at (458, 114)
Screenshot: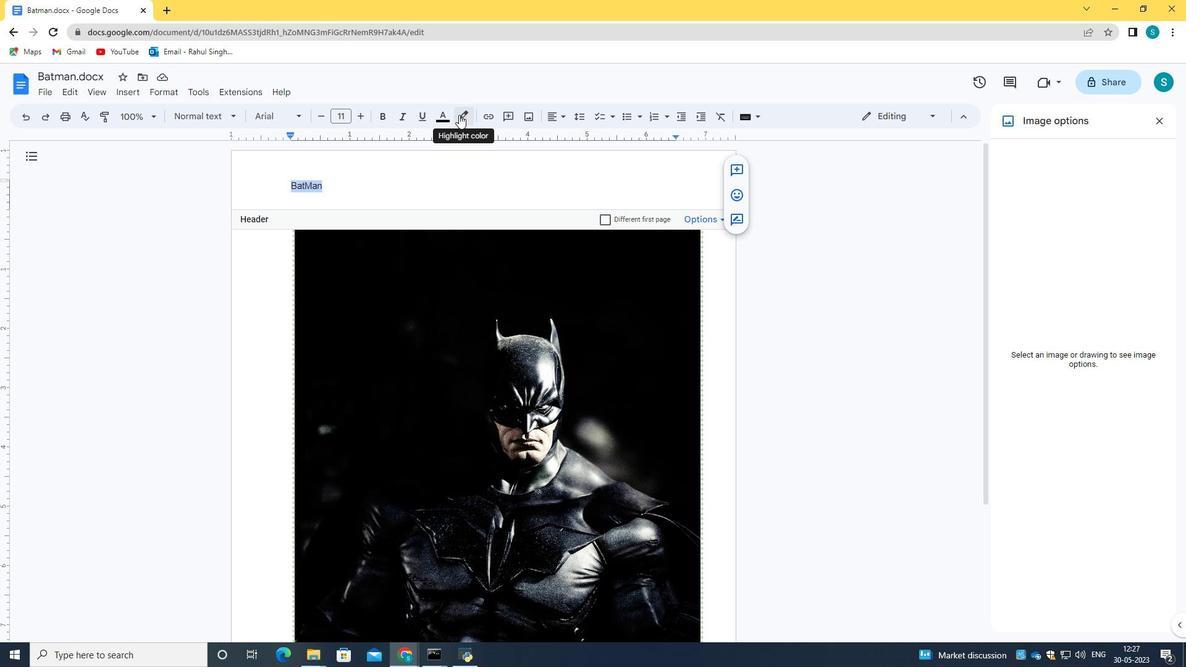 
Action: Mouse moved to (576, 171)
Screenshot: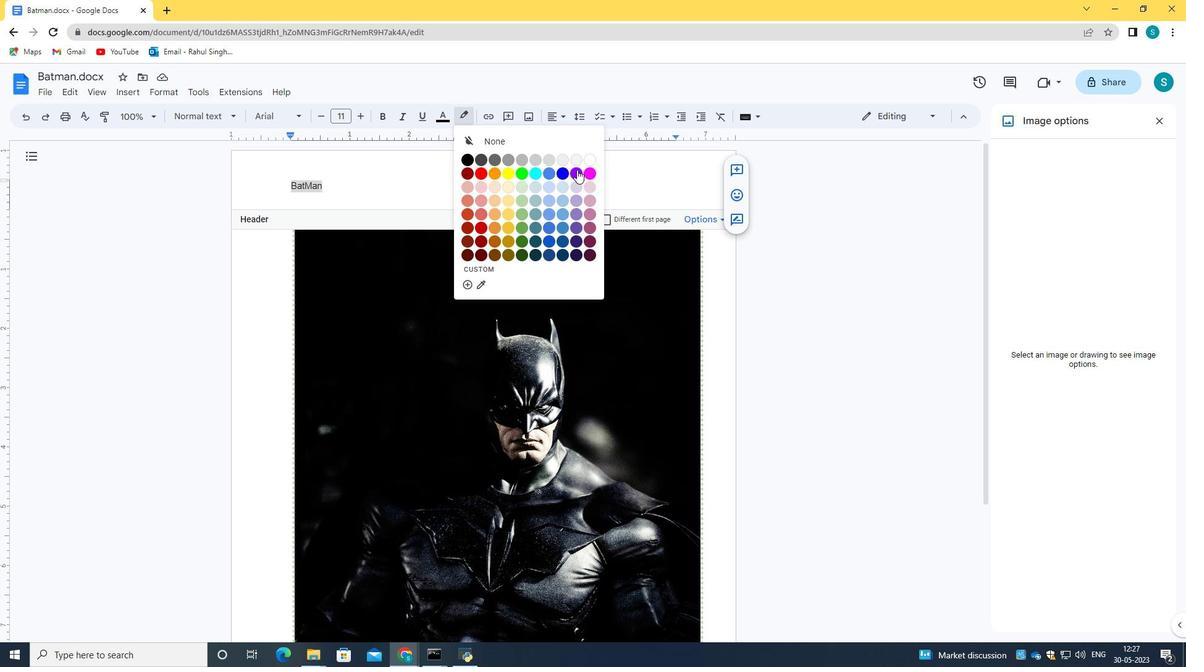 
Action: Mouse pressed left at (576, 171)
Screenshot: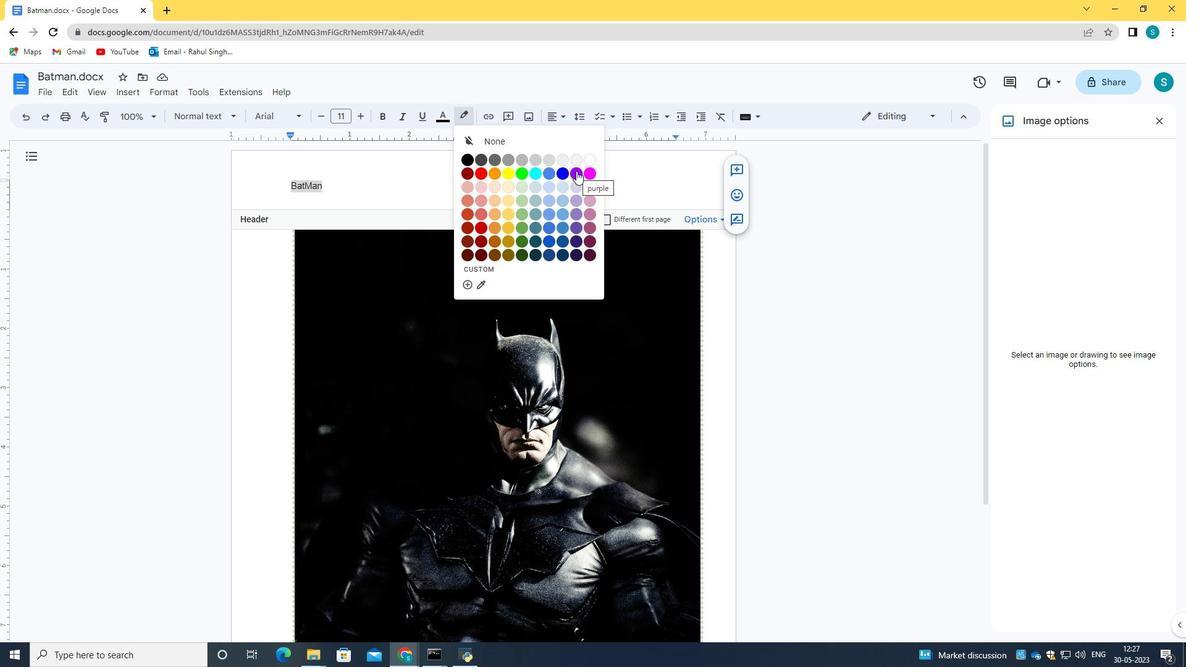 
Action: Mouse moved to (369, 179)
Screenshot: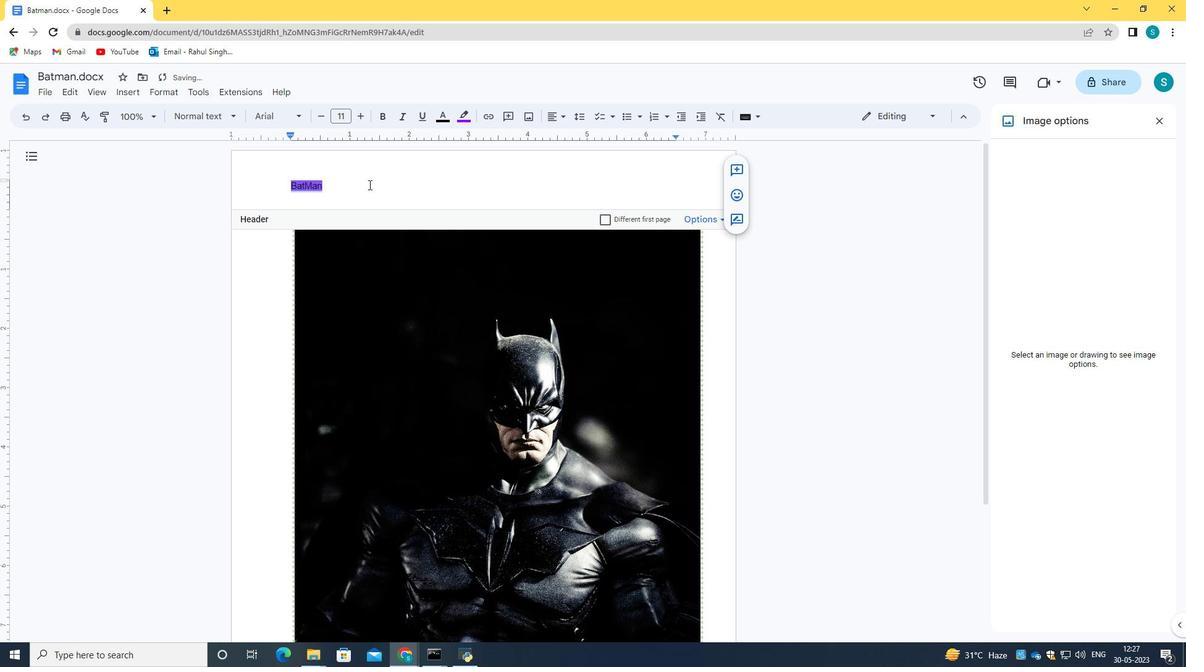 
Action: Mouse pressed left at (369, 179)
Screenshot: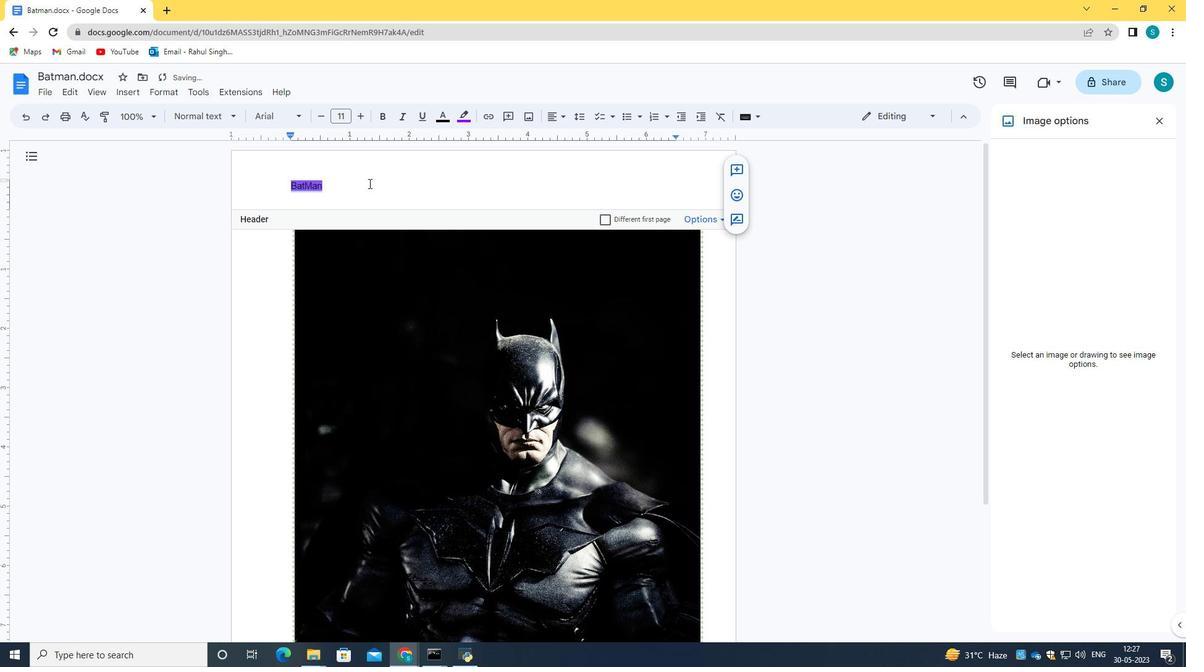 
Action: Mouse moved to (875, 261)
Screenshot: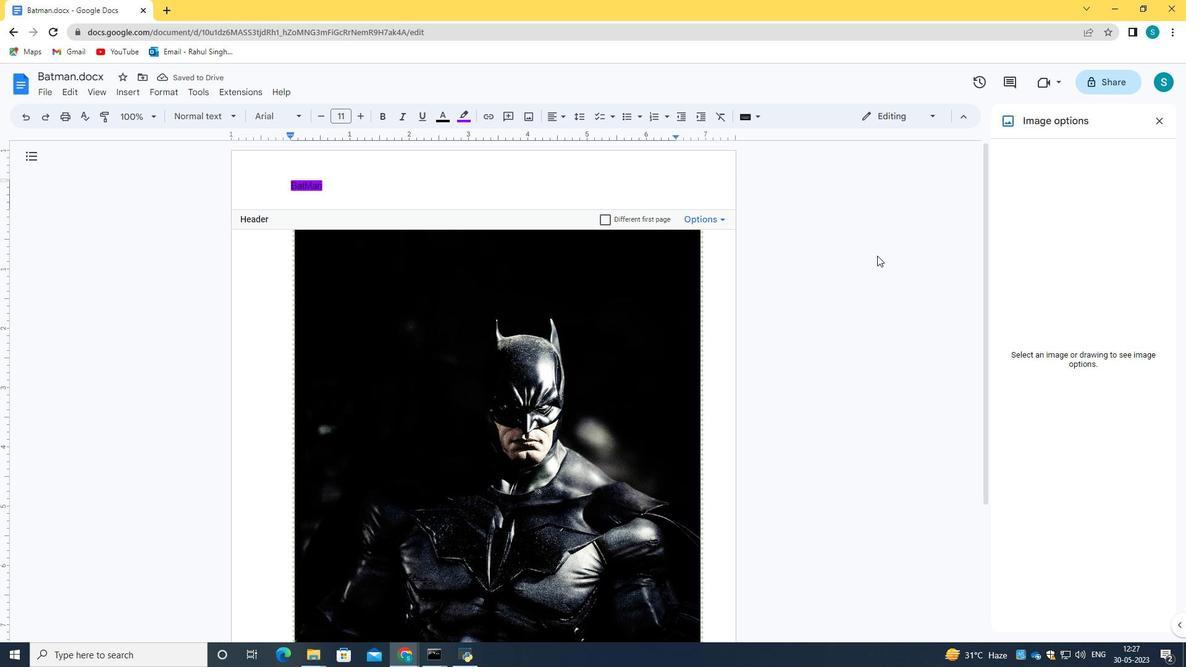 
Action: Mouse scrolled (875, 260) with delta (0, 0)
Screenshot: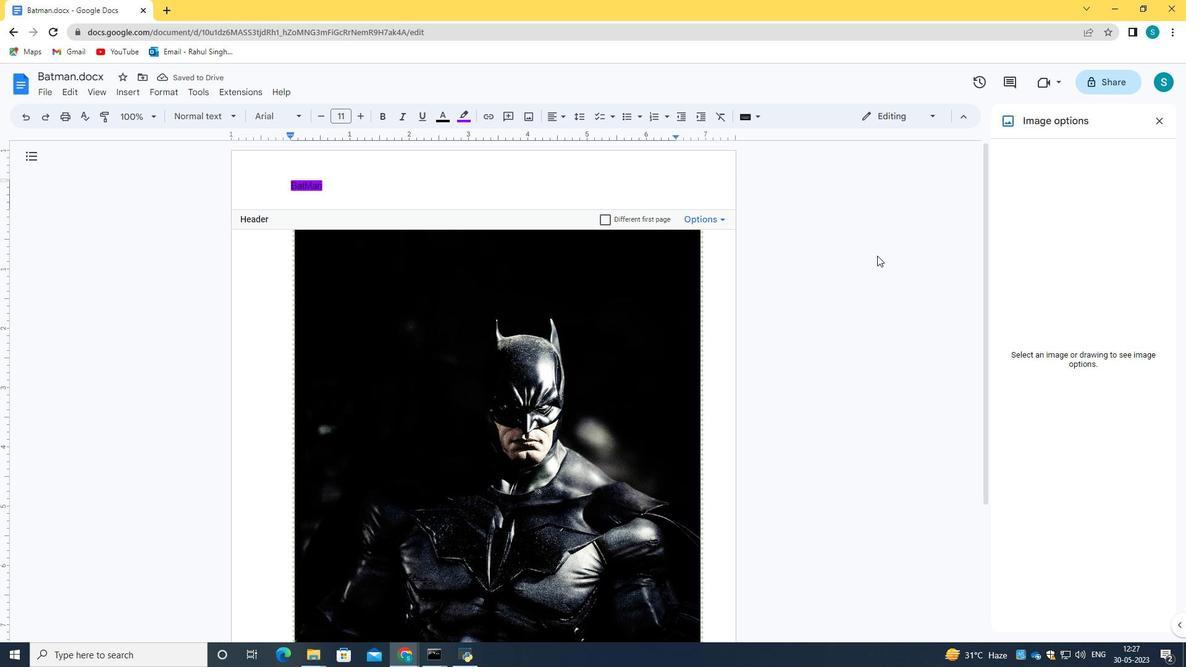 
Action: Mouse scrolled (875, 260) with delta (0, 0)
Screenshot: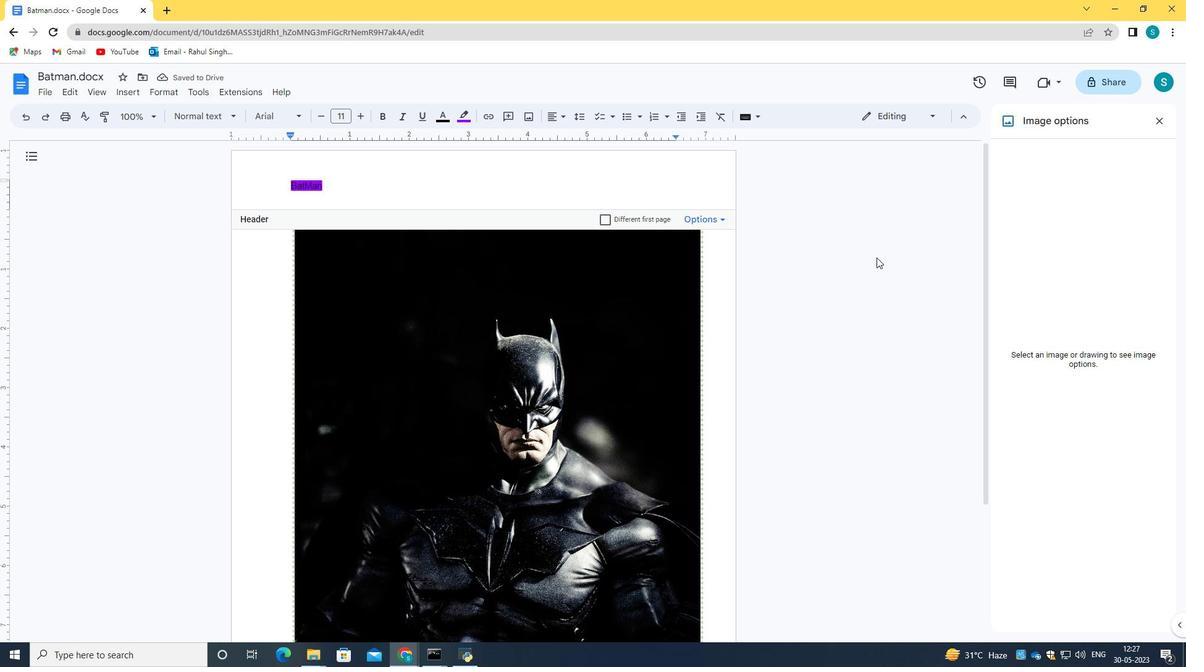 
Action: Mouse scrolled (875, 260) with delta (0, 0)
Screenshot: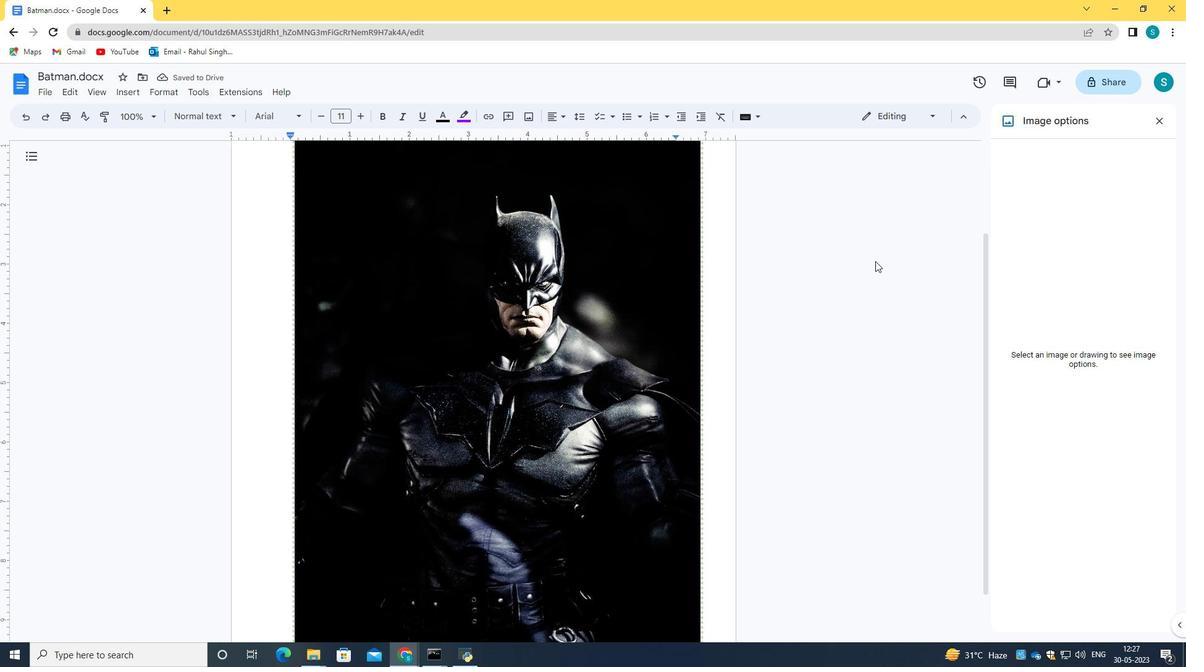 
Action: Mouse scrolled (875, 260) with delta (0, 0)
Screenshot: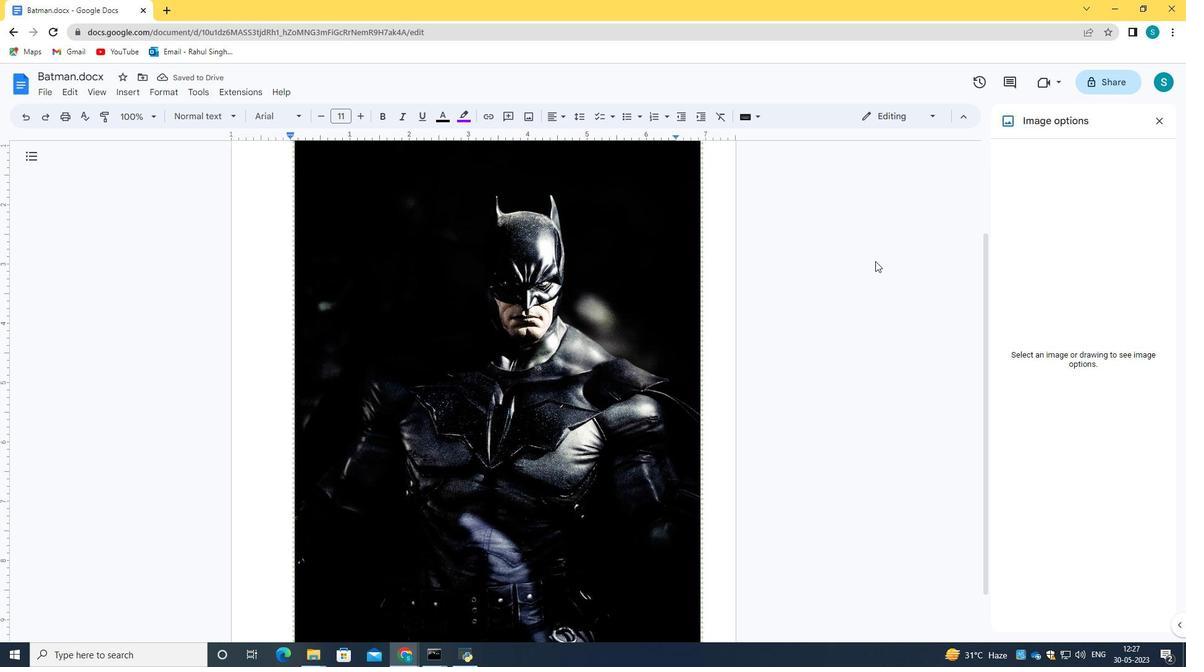 
Action: Mouse scrolled (875, 260) with delta (0, 0)
Screenshot: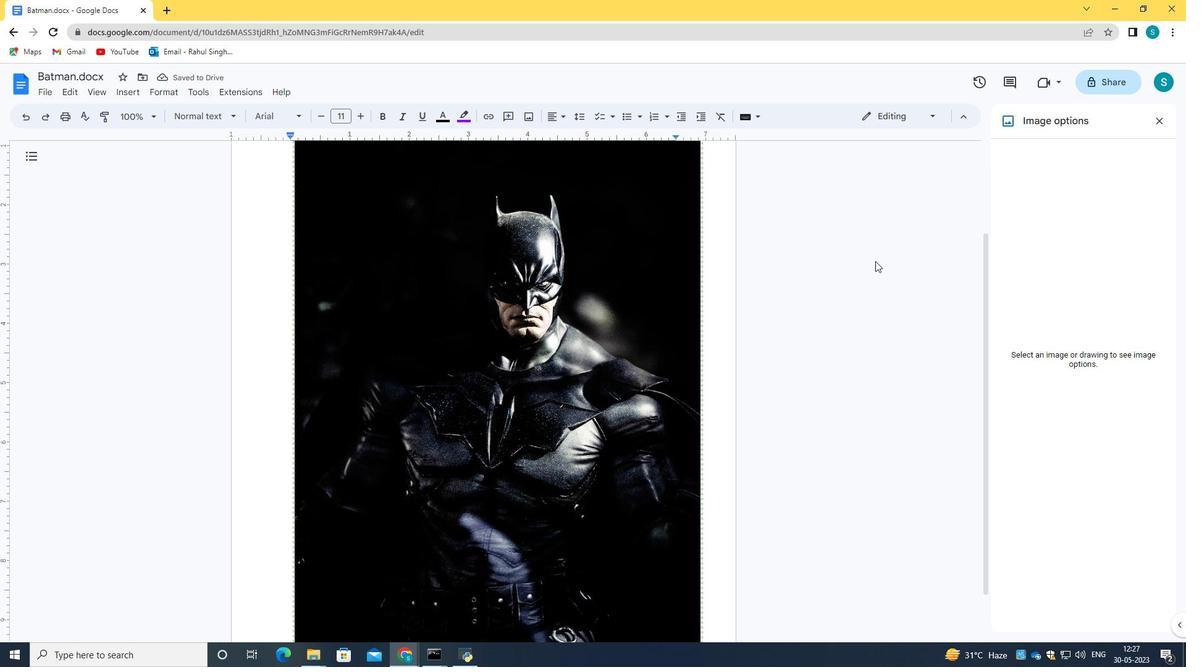 
Action: Mouse scrolled (875, 260) with delta (0, 0)
Screenshot: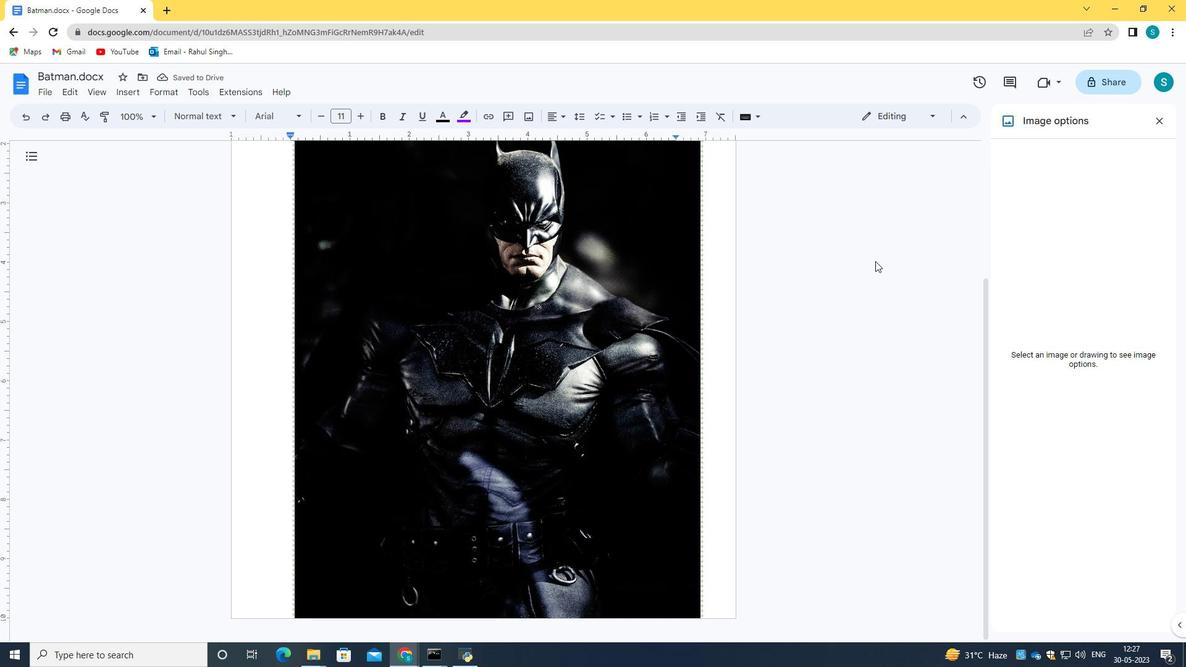 
Action: Mouse scrolled (875, 260) with delta (0, 0)
Screenshot: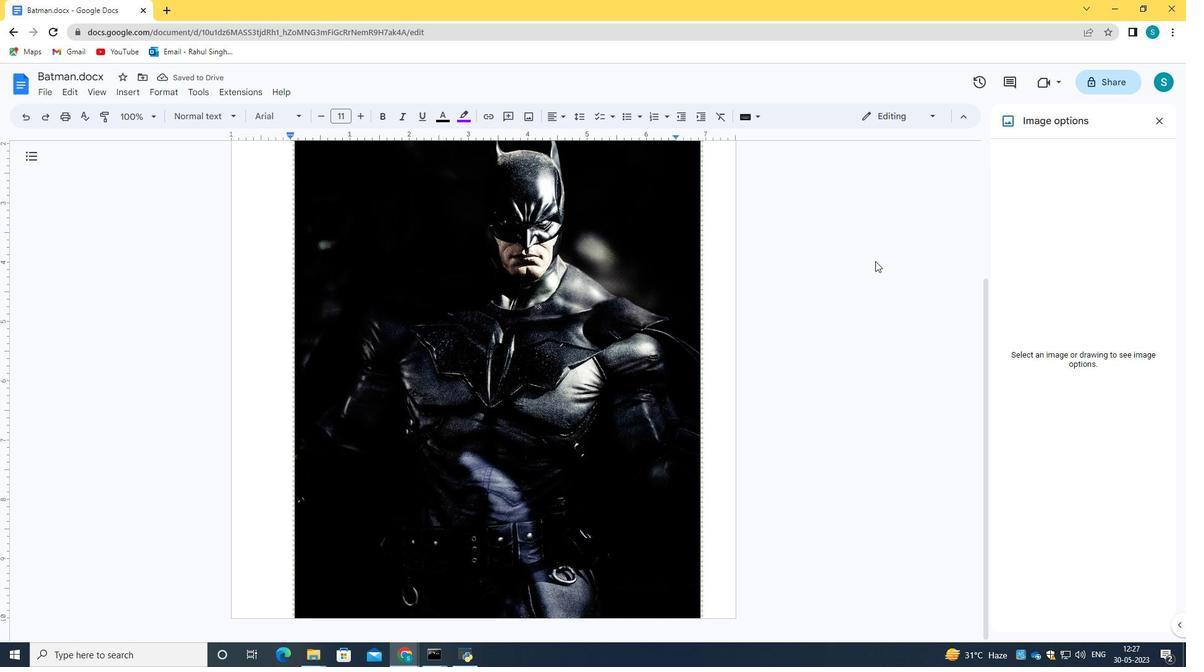 
Action: Mouse scrolled (875, 260) with delta (0, 0)
Screenshot: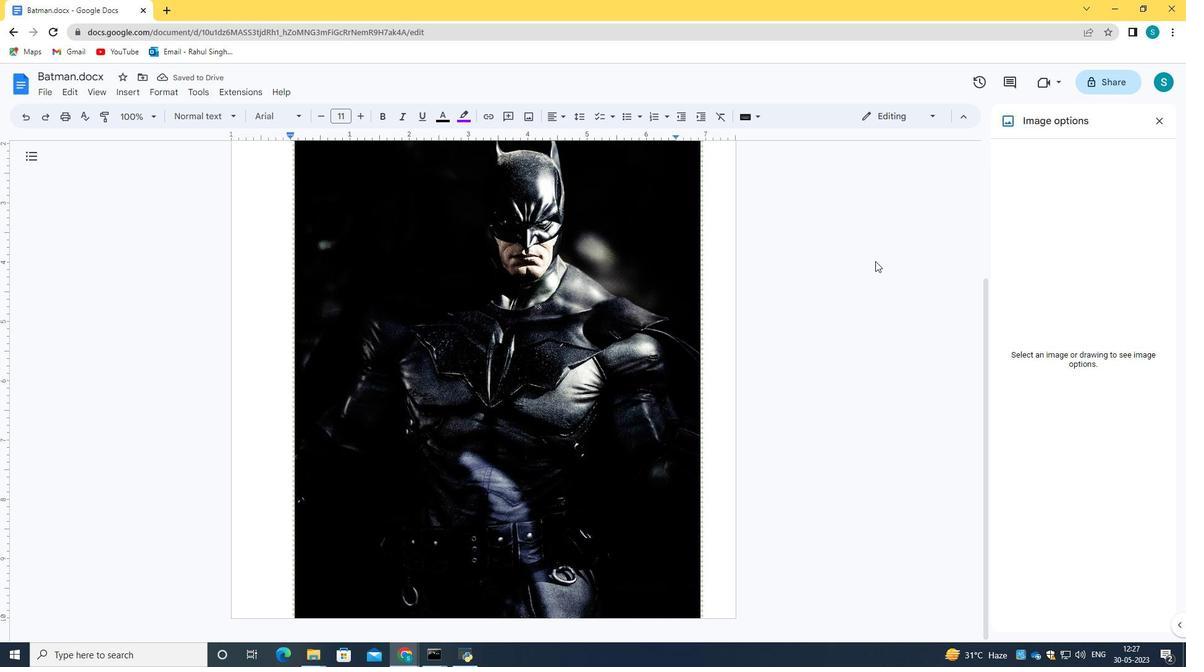 
Action: Mouse scrolled (875, 261) with delta (0, 0)
Screenshot: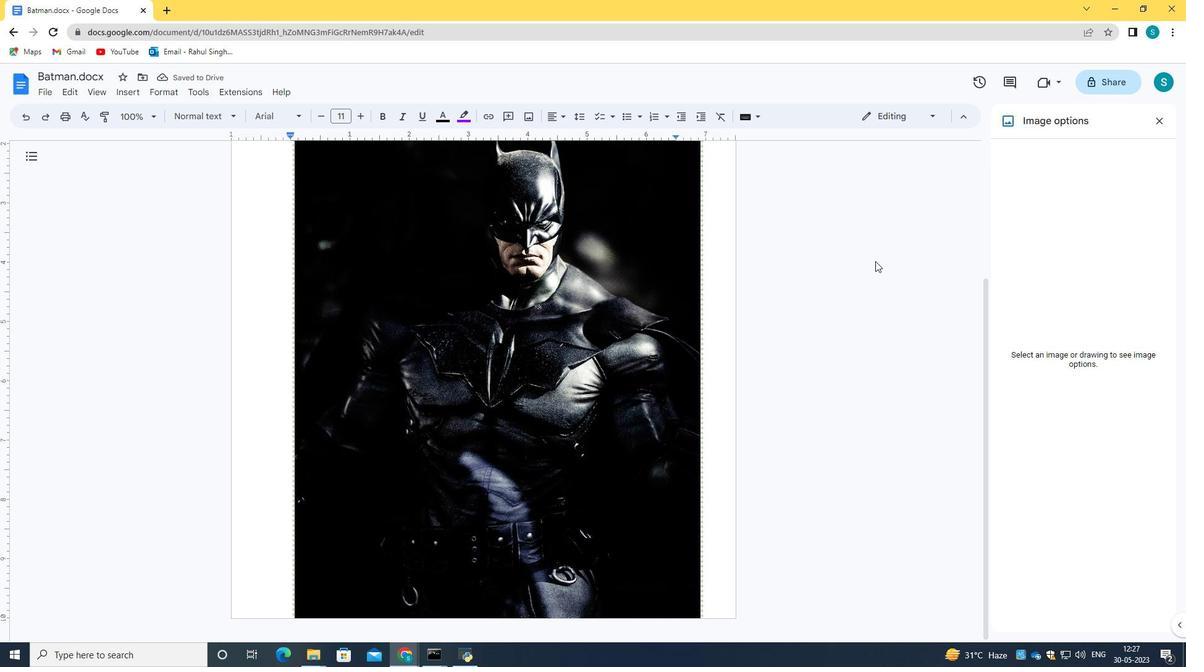 
Action: Mouse scrolled (875, 261) with delta (0, 0)
Screenshot: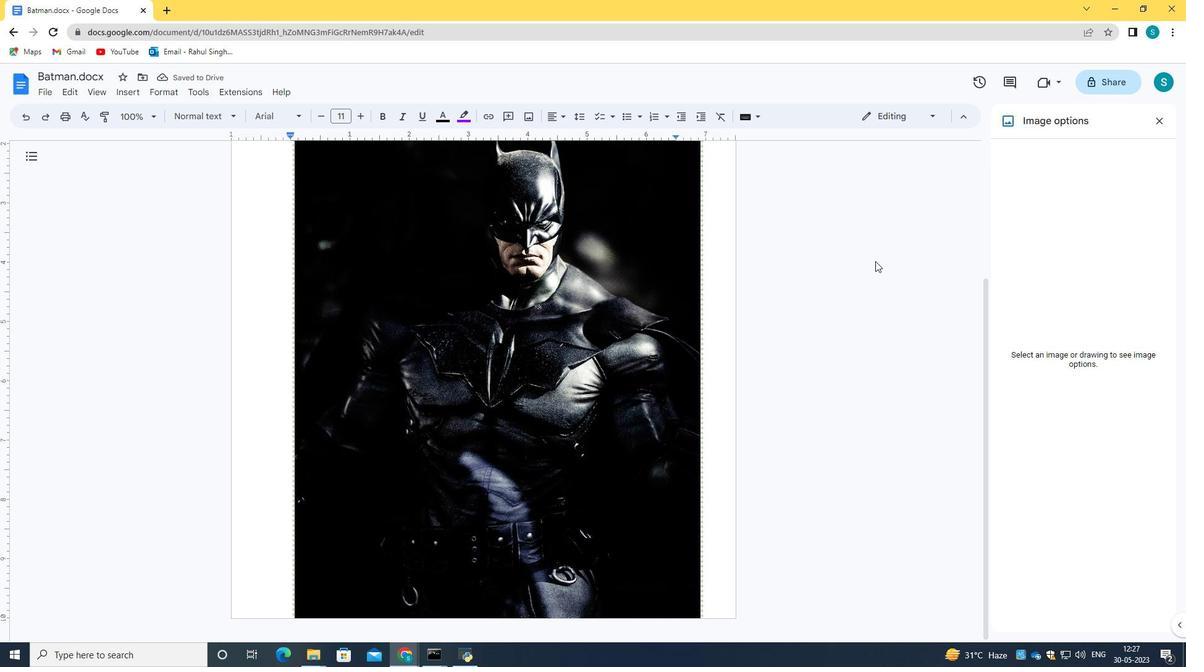 
Action: Mouse scrolled (875, 261) with delta (0, 0)
Screenshot: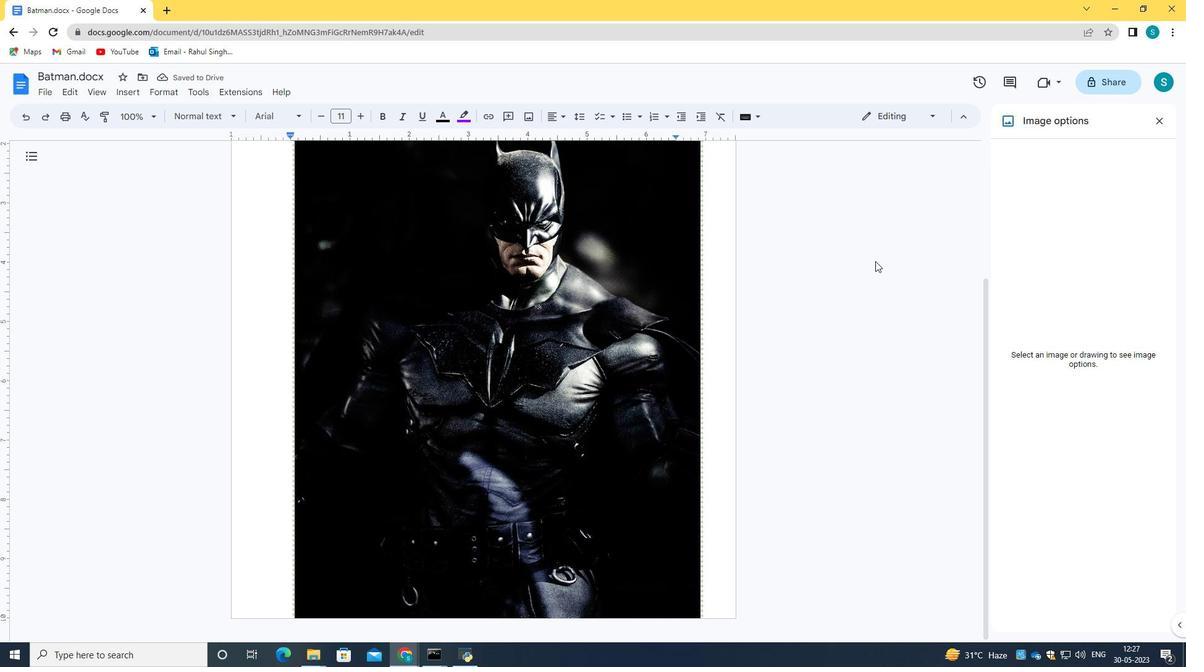 
Action: Mouse scrolled (875, 261) with delta (0, 0)
Screenshot: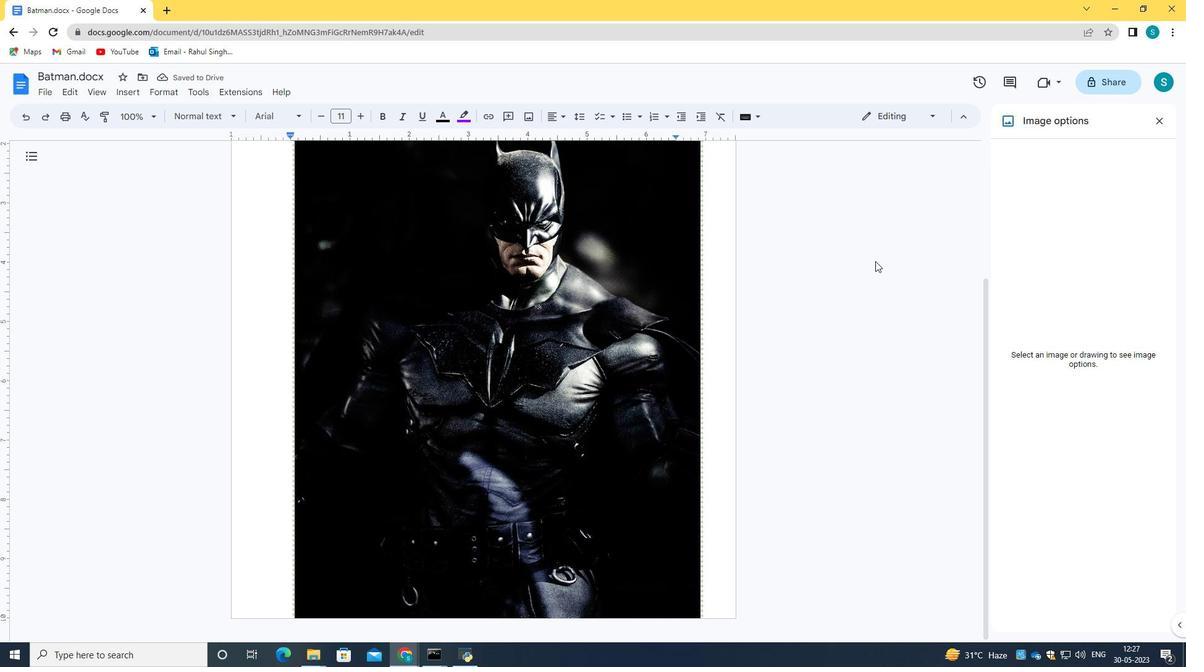 
Action: Mouse scrolled (875, 261) with delta (0, 0)
Screenshot: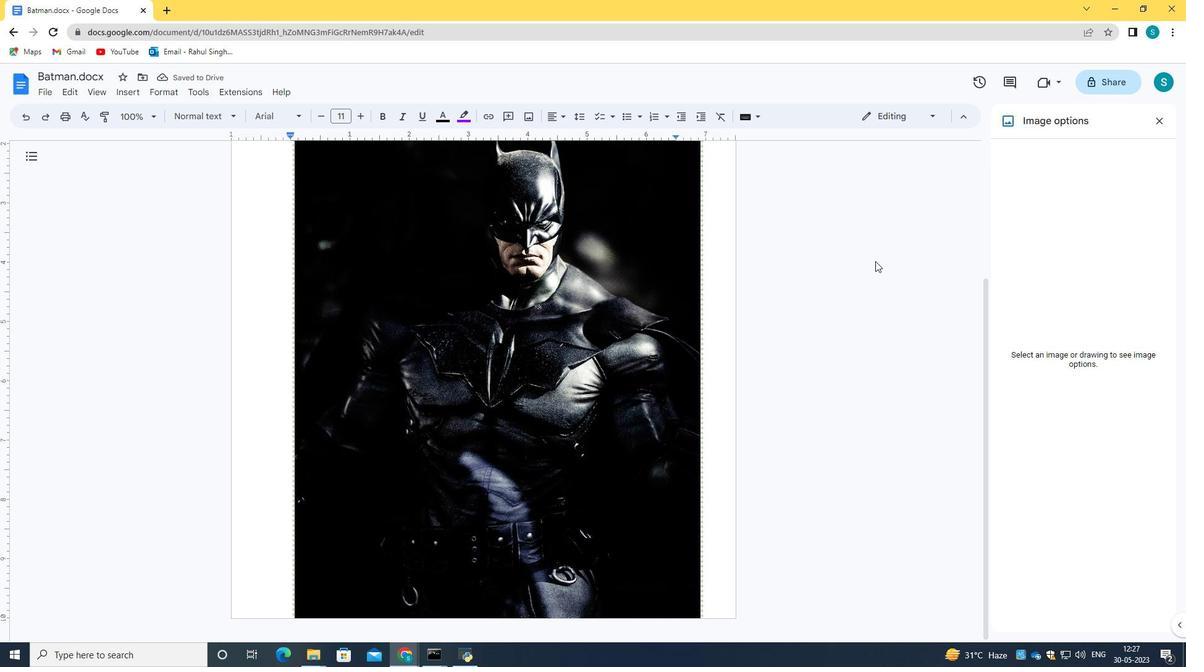 
Action: Mouse moved to (720, 248)
Screenshot: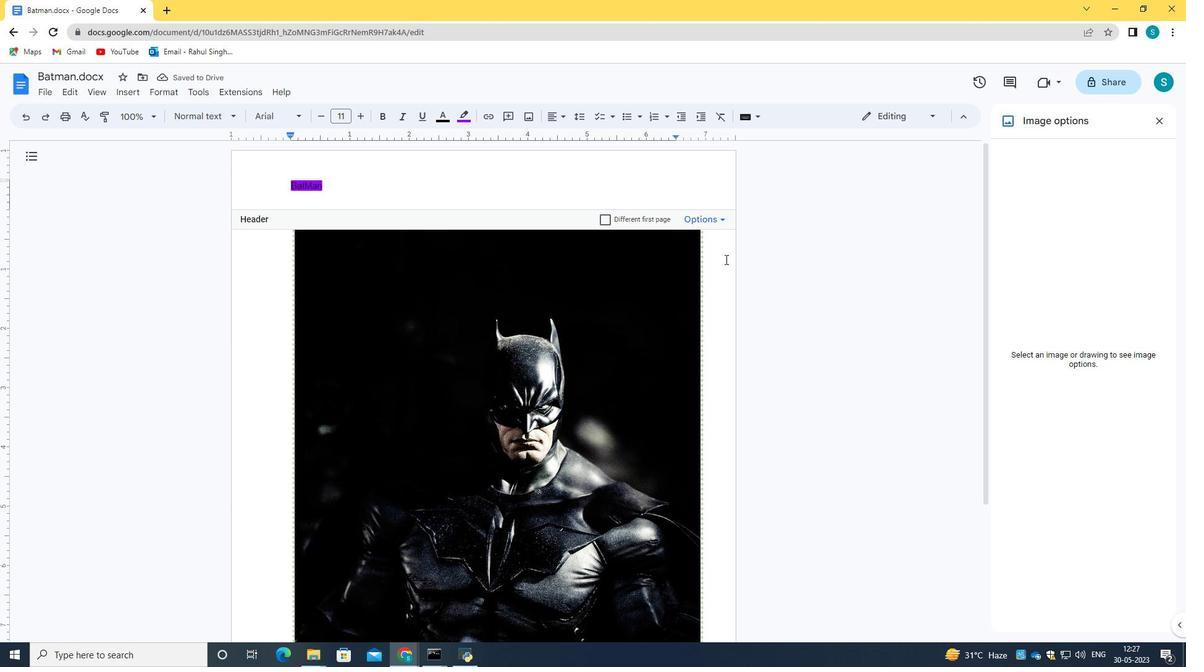 
Action: Mouse pressed left at (720, 248)
Screenshot: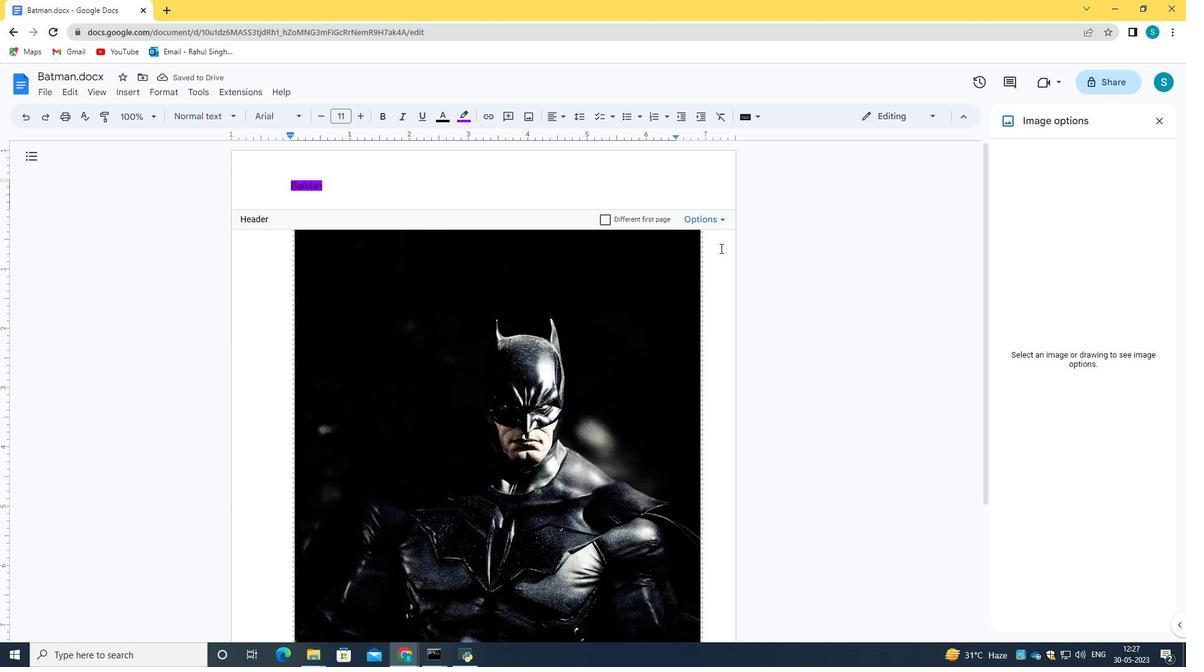 
Action: Mouse moved to (745, 237)
Screenshot: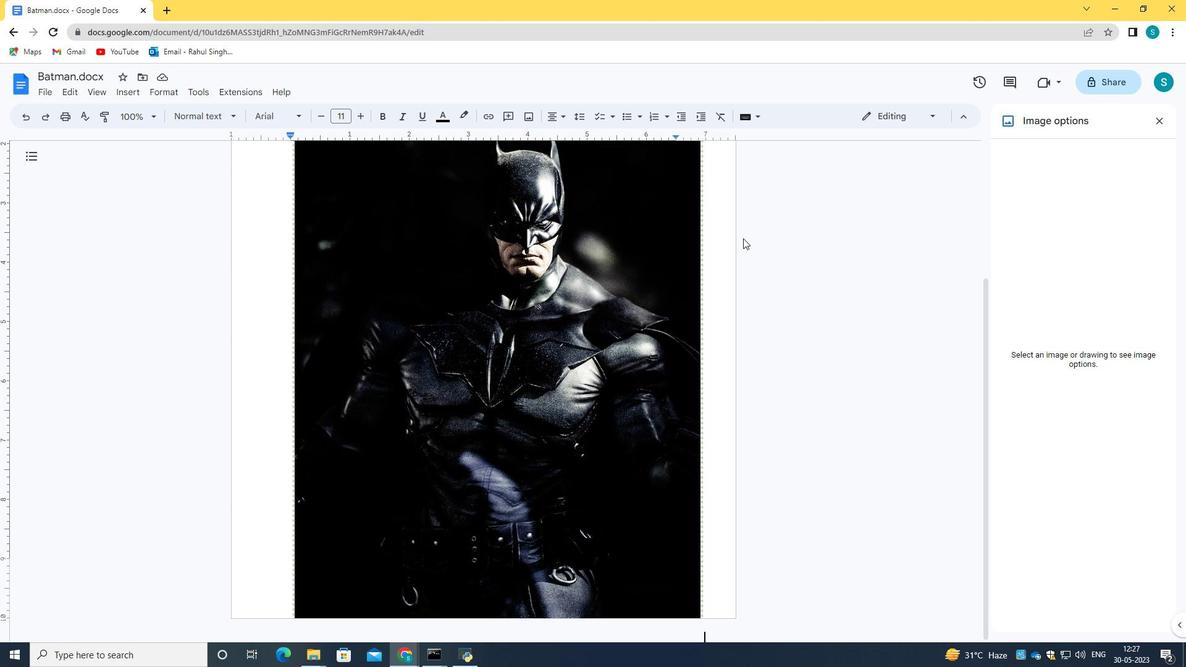 
Action: Mouse scrolled (745, 237) with delta (0, 0)
Screenshot: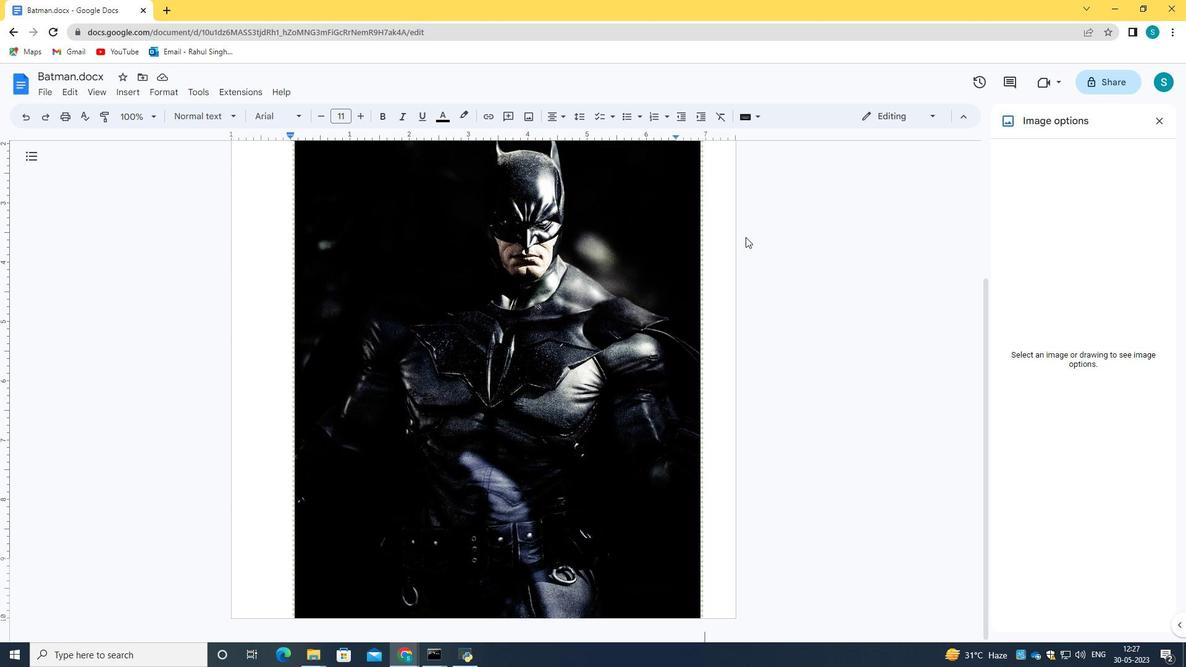 
Action: Mouse scrolled (745, 237) with delta (0, 0)
Screenshot: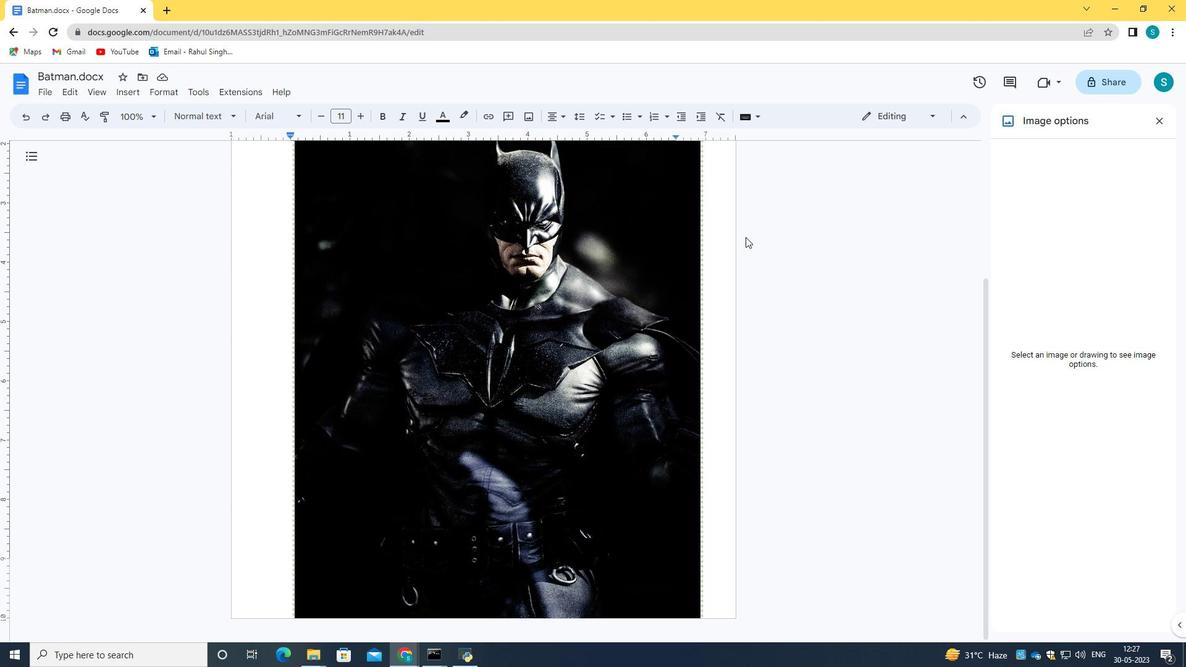 
Action: Mouse scrolled (745, 237) with delta (0, 0)
Screenshot: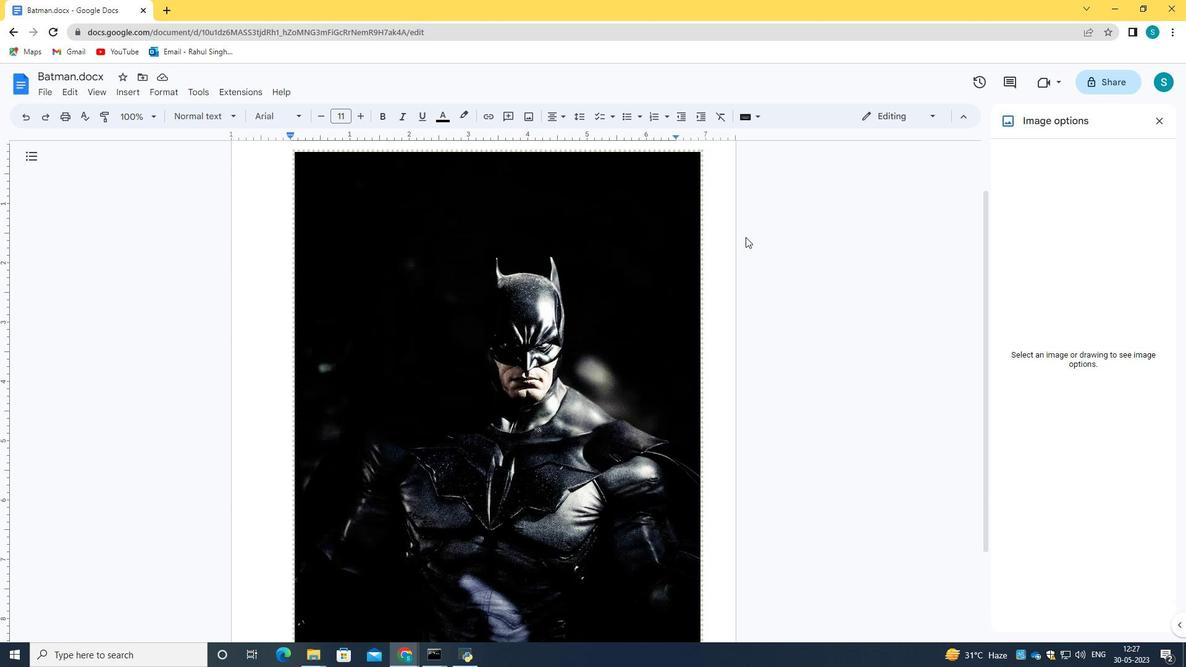 
Action: Mouse scrolled (745, 237) with delta (0, 0)
Screenshot: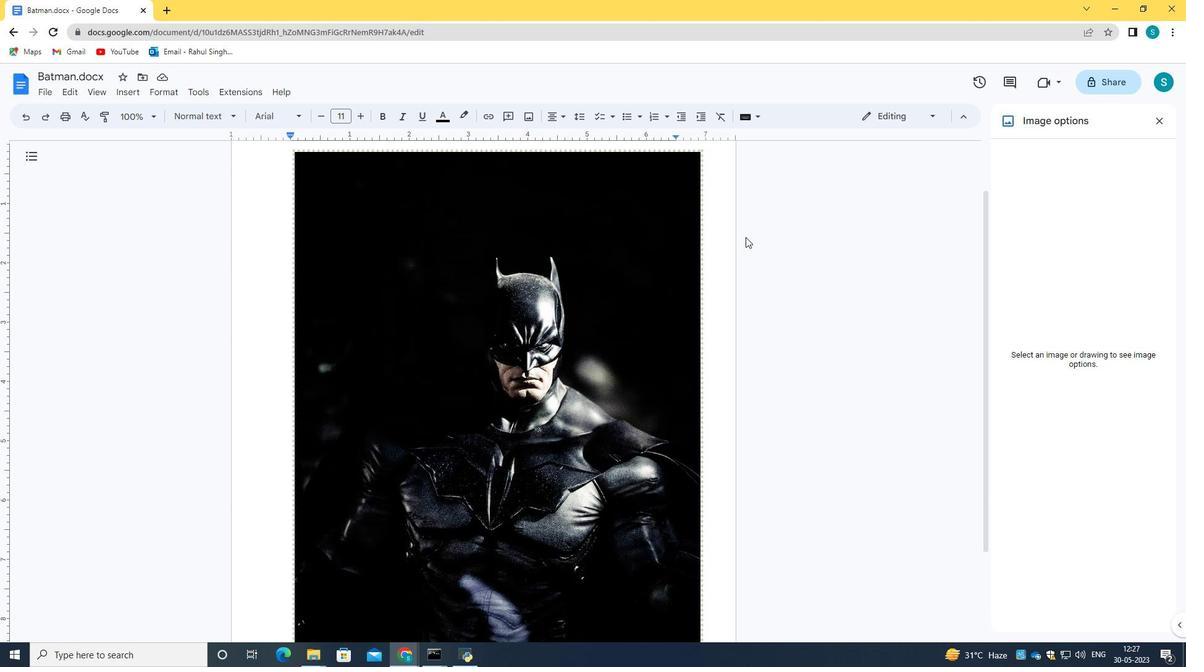 
Action: Mouse scrolled (745, 237) with delta (0, 0)
Screenshot: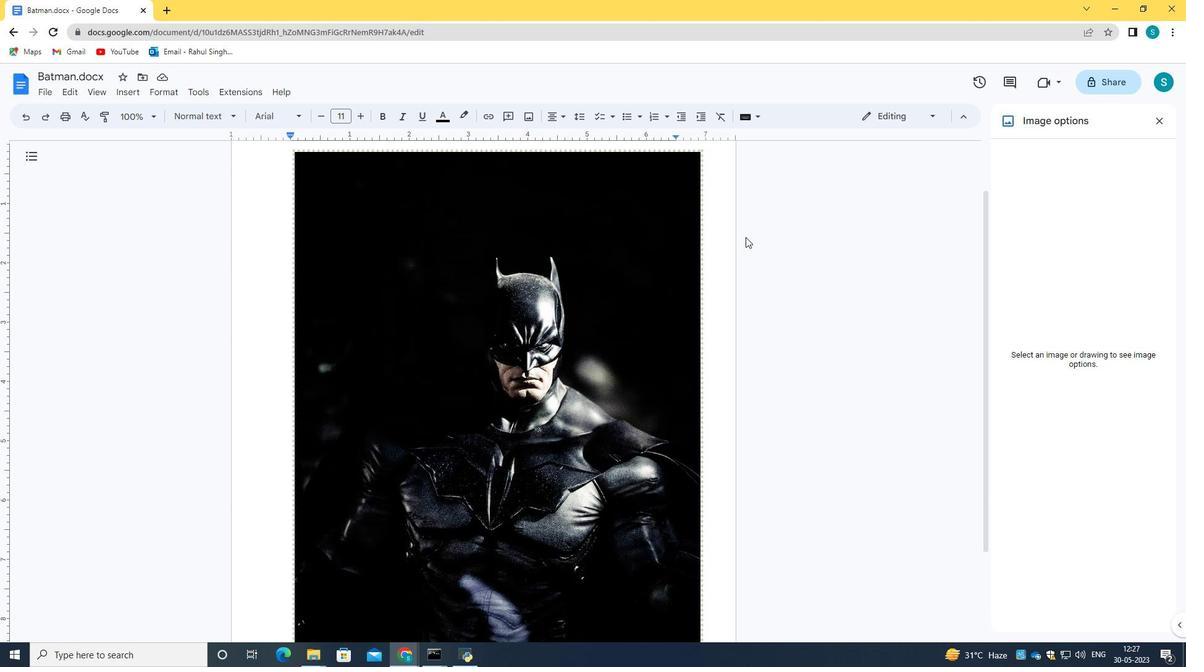 
Action: Mouse scrolled (745, 237) with delta (0, 0)
Screenshot: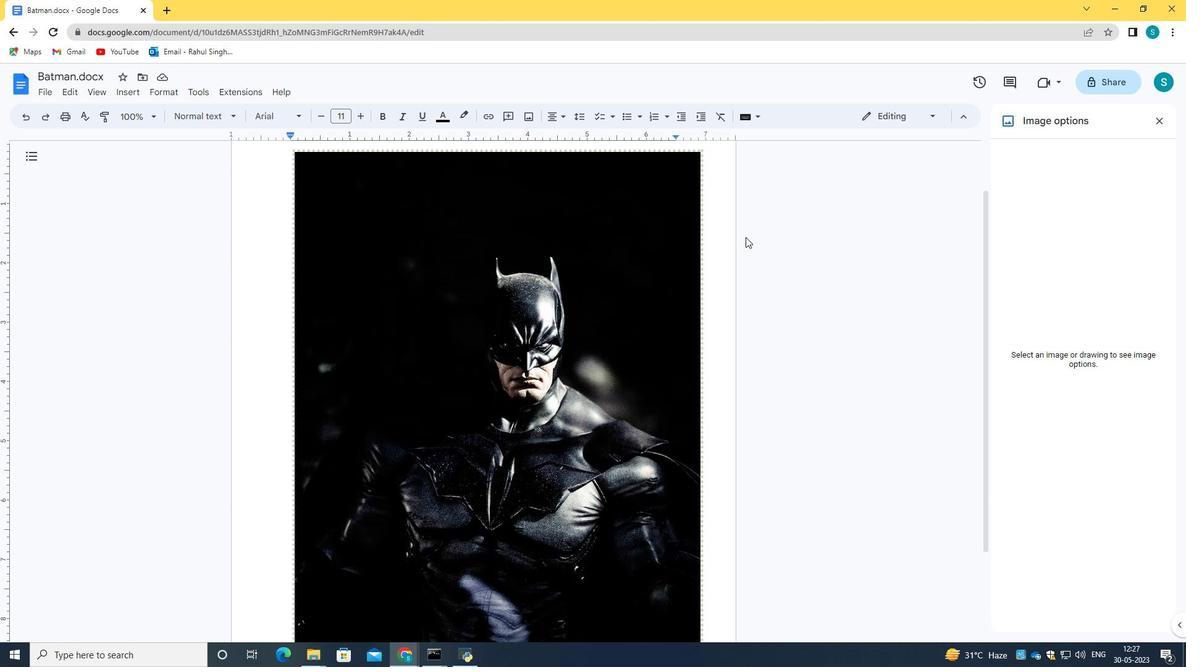 
Action: Mouse scrolled (745, 237) with delta (0, 0)
Screenshot: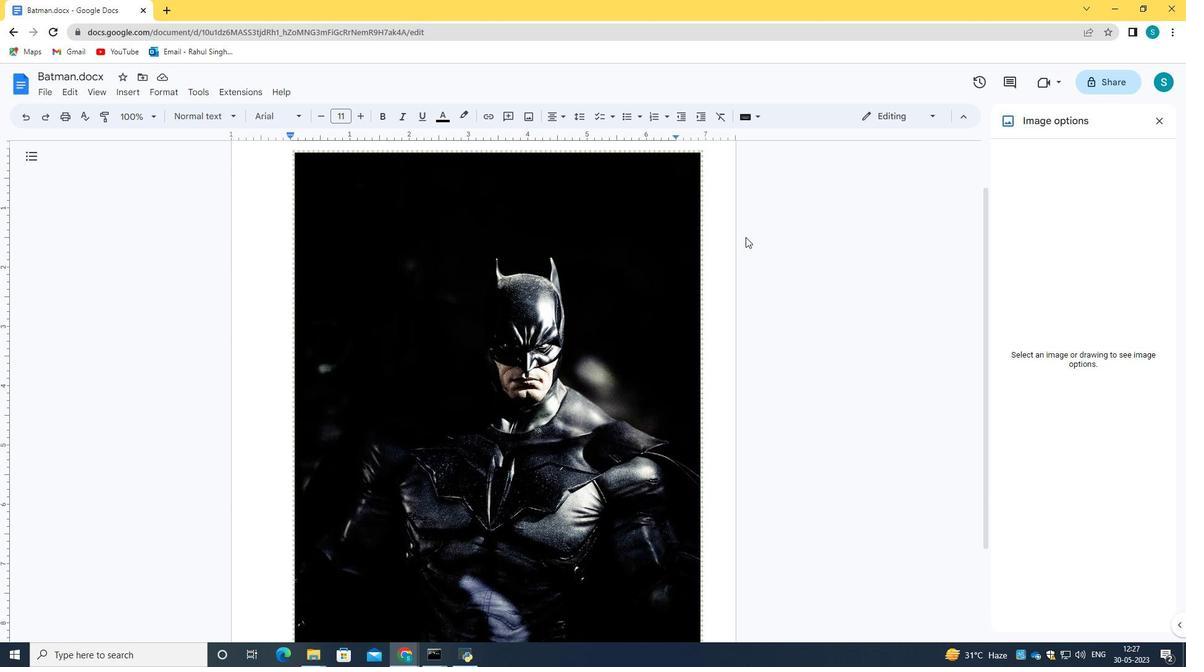 
Action: Mouse scrolled (745, 237) with delta (0, 0)
Screenshot: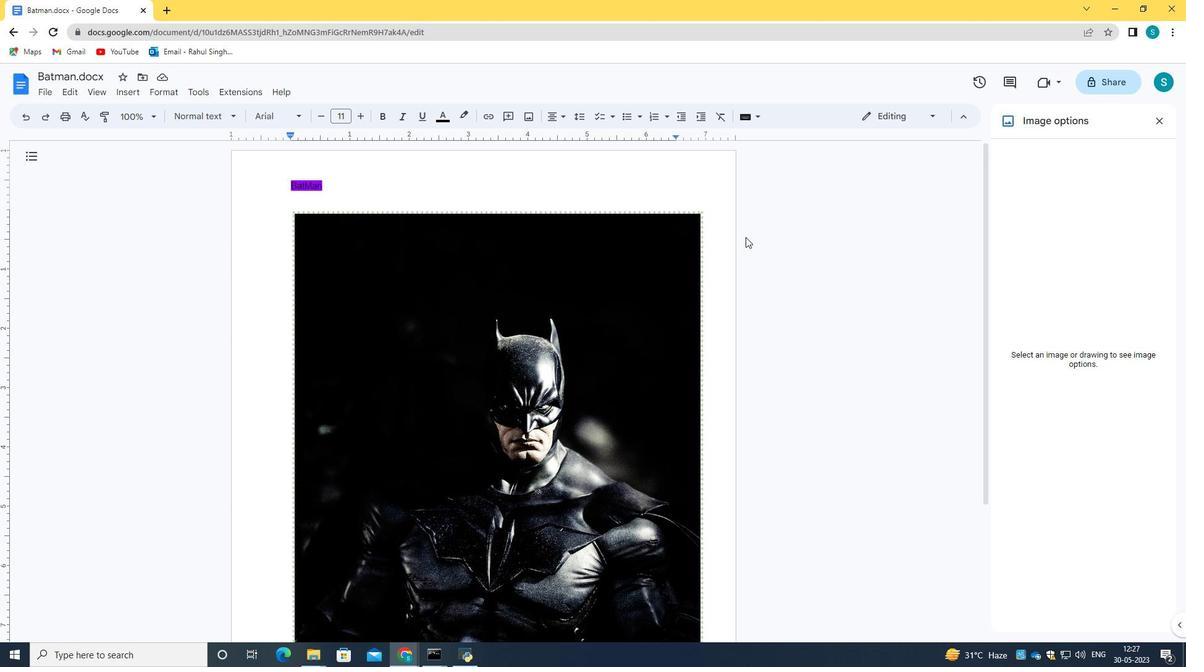 
Action: Mouse scrolled (745, 237) with delta (0, 0)
Screenshot: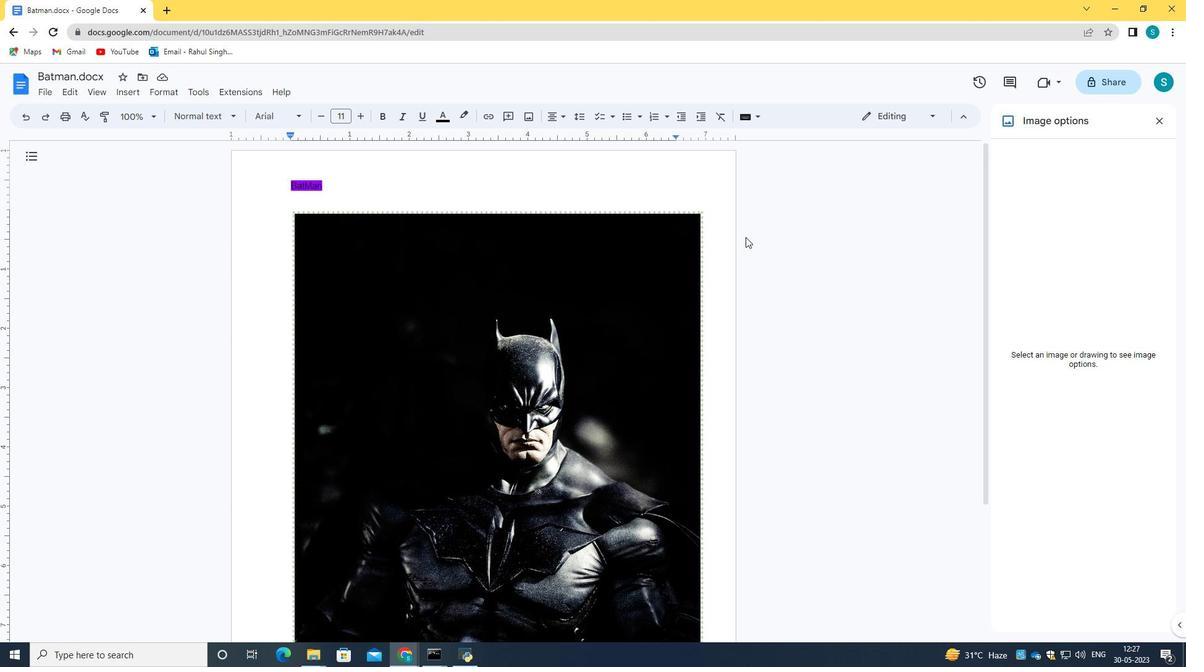 
Action: Mouse scrolled (745, 237) with delta (0, 0)
Screenshot: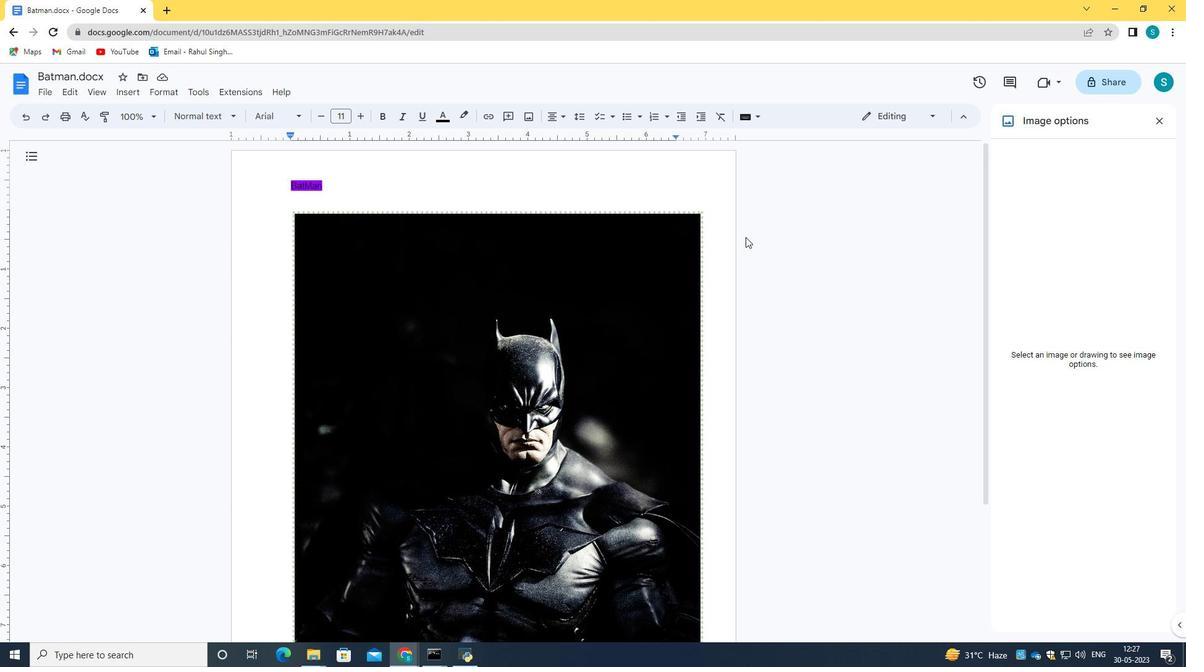 
Action: Mouse scrolled (745, 237) with delta (0, 0)
Screenshot: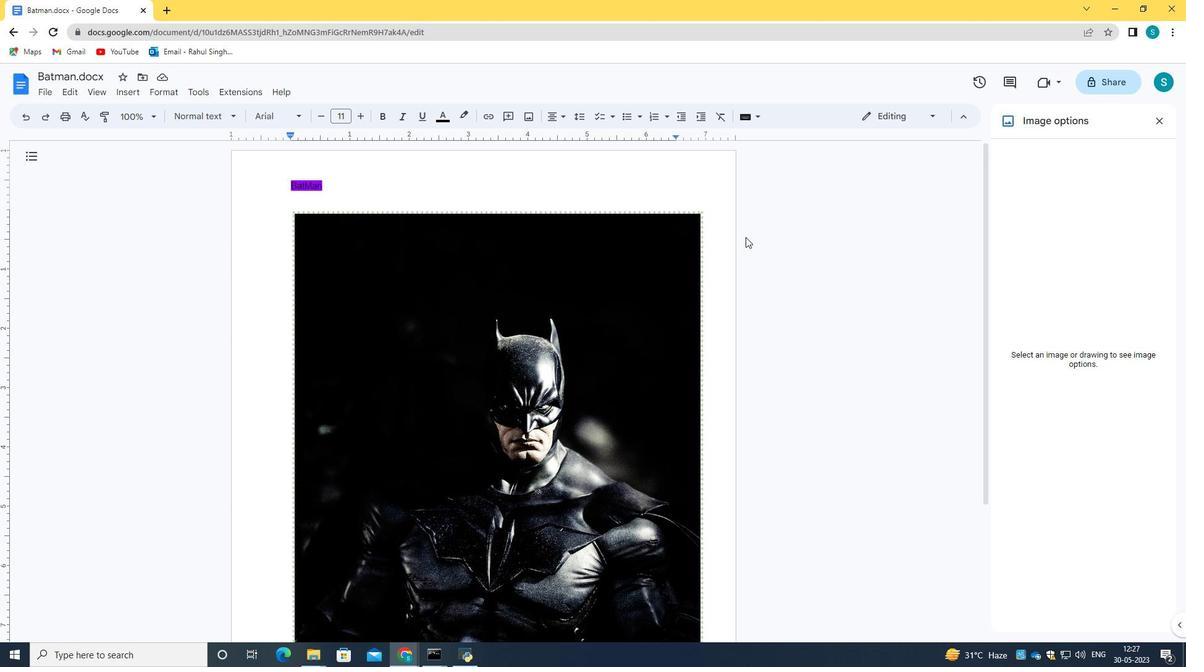 
Action: Mouse moved to (374, 187)
Screenshot: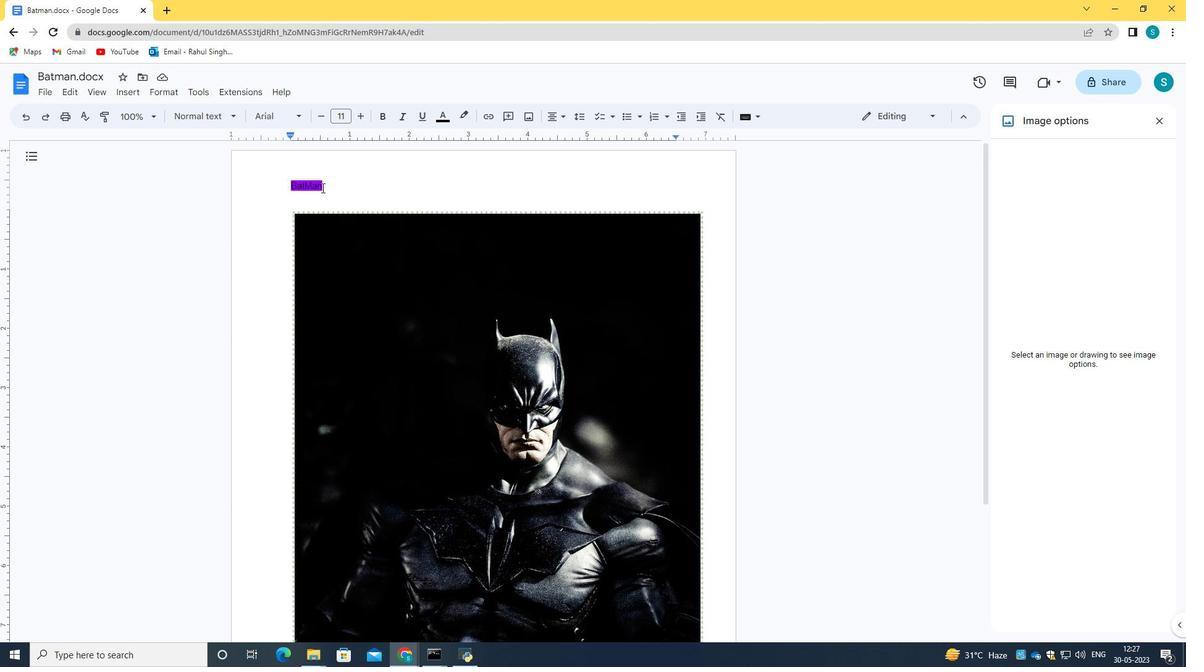 
Action: Mouse pressed left at (374, 187)
Screenshot: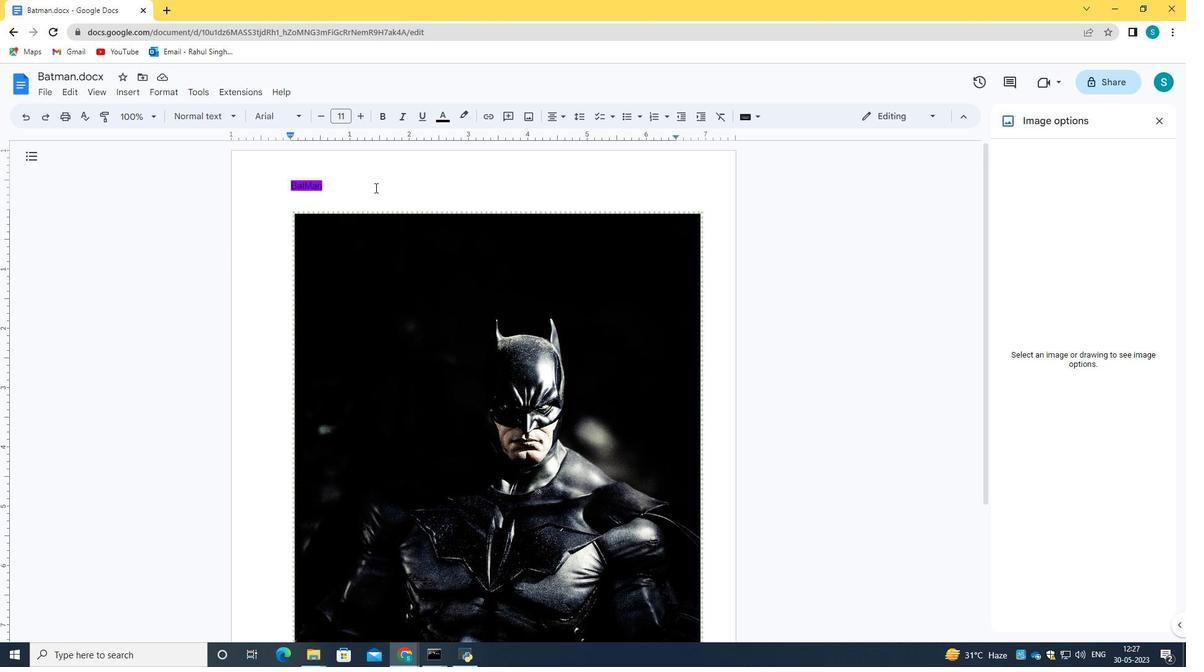 
Action: Mouse moved to (326, 184)
Screenshot: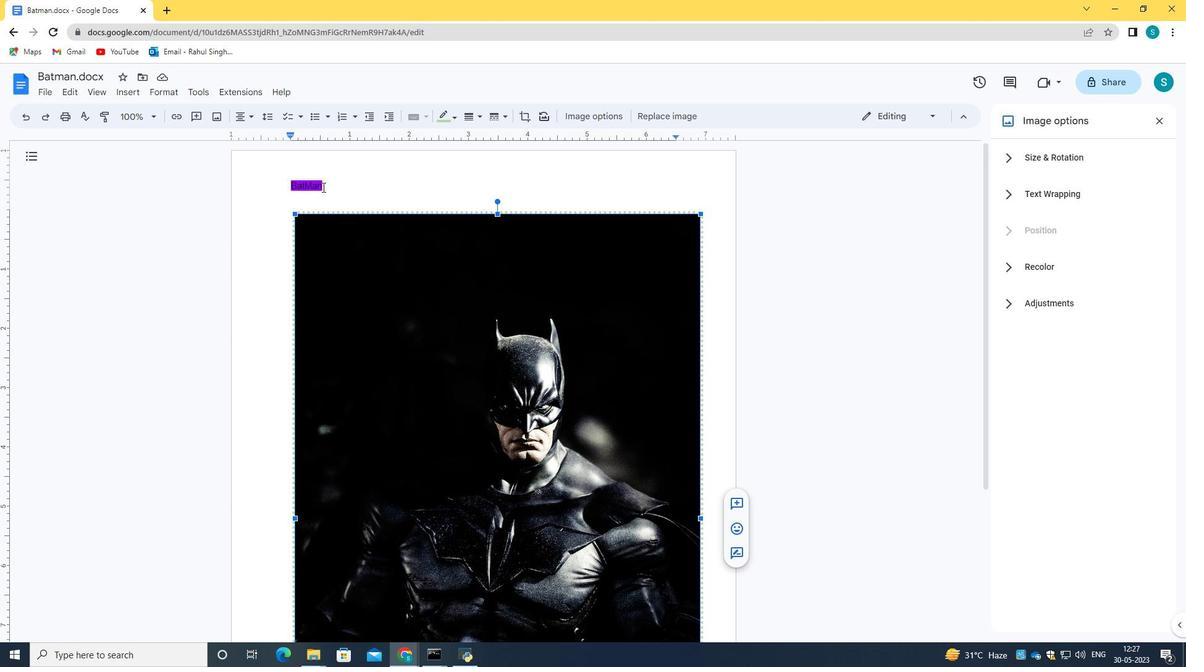 
Action: Mouse pressed left at (326, 184)
Screenshot: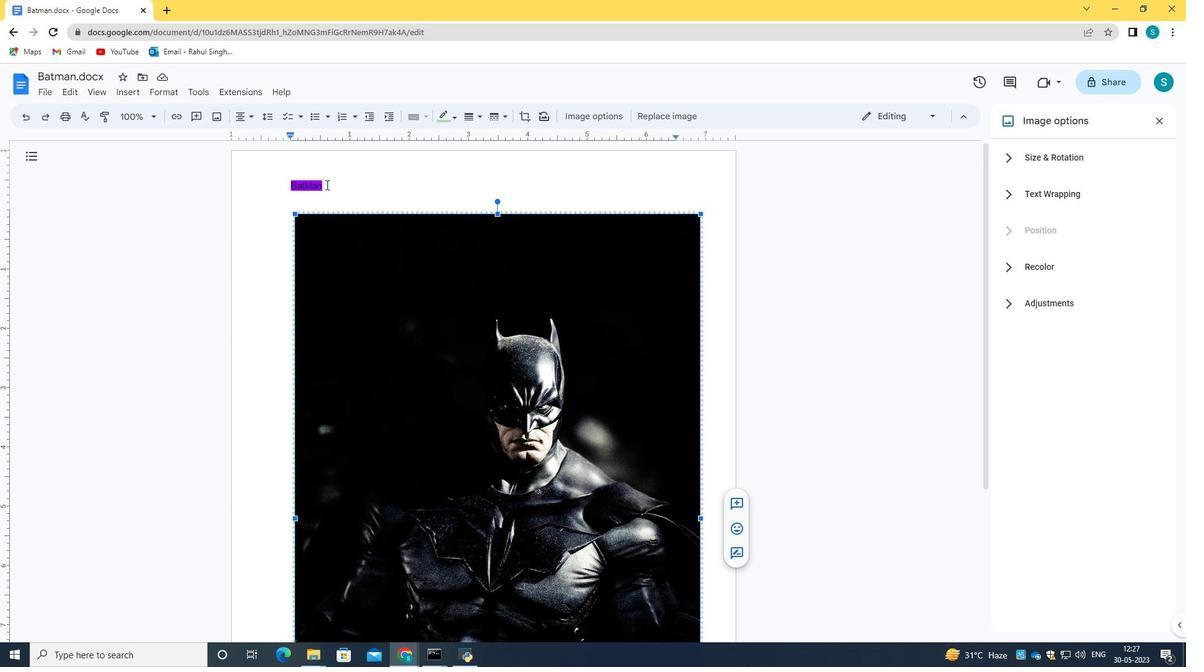 
Action: Mouse moved to (812, 279)
Screenshot: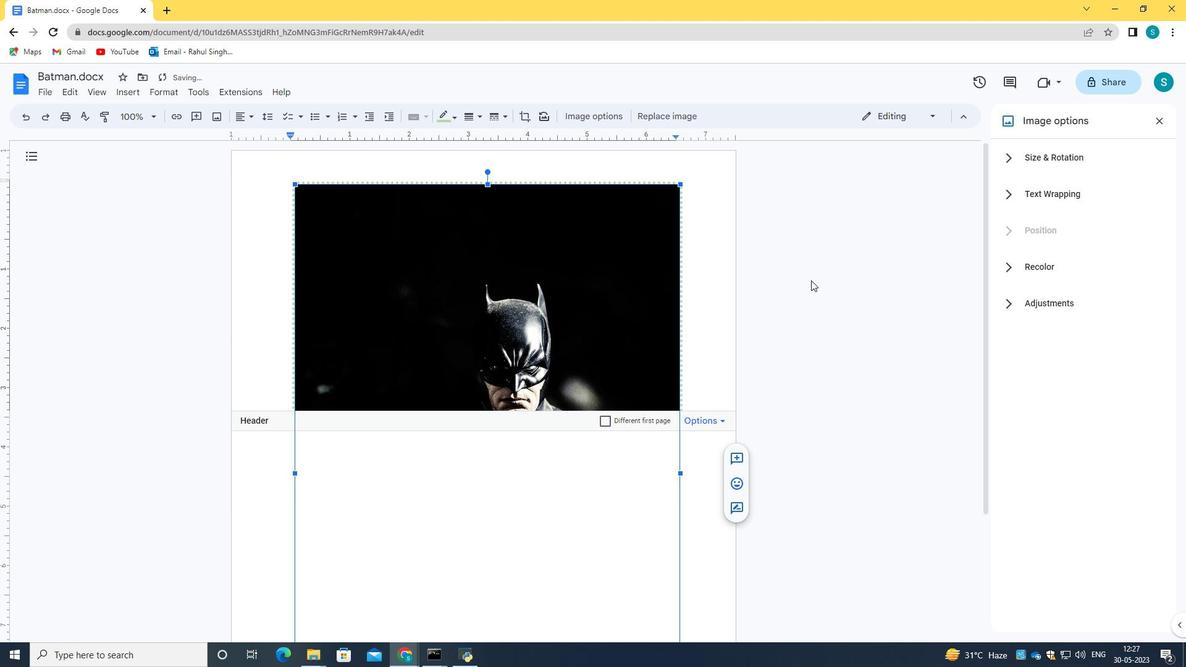 
Action: Mouse pressed left at (812, 279)
Screenshot: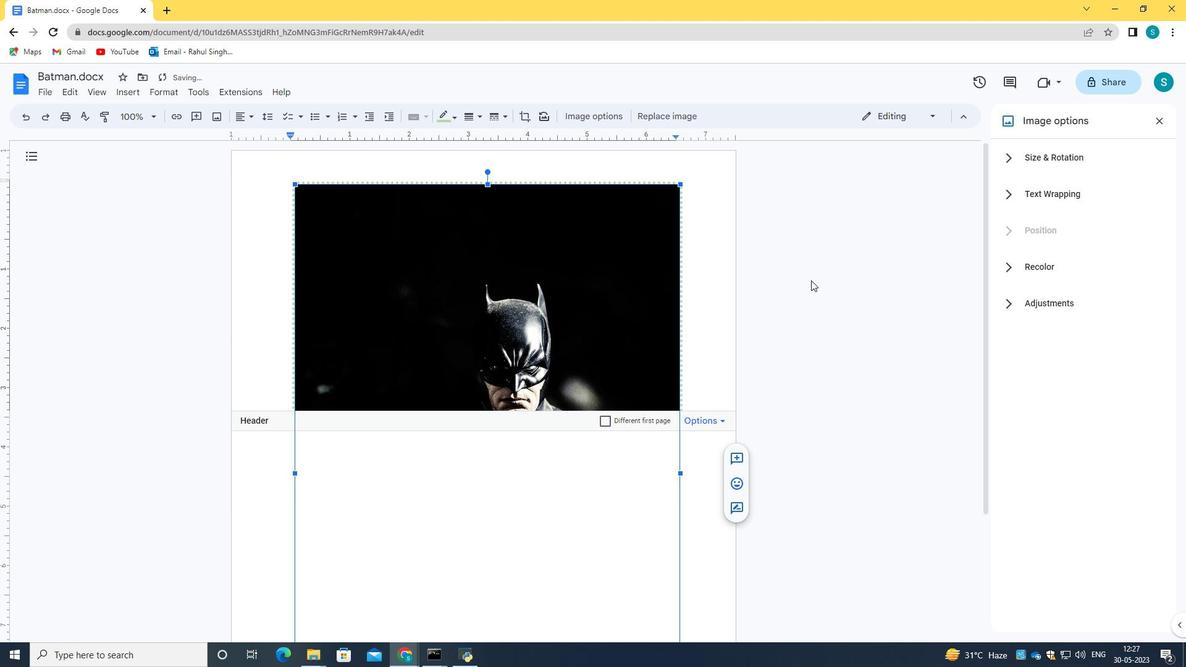 
Action: Mouse moved to (669, 277)
Screenshot: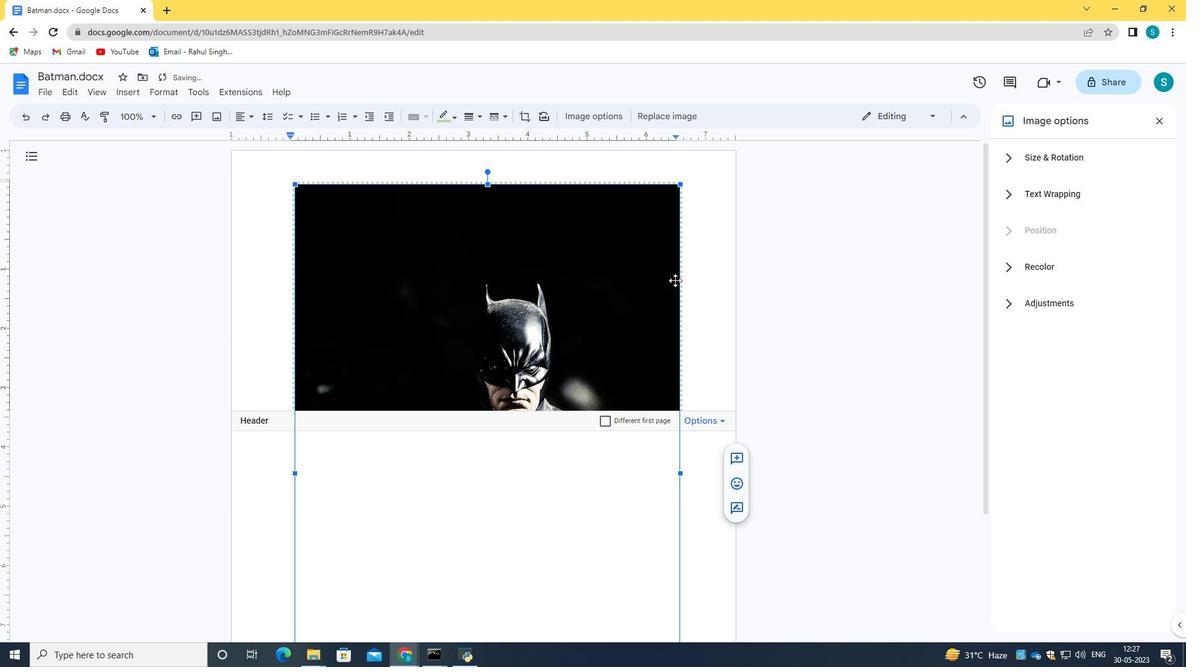 
Action: Mouse scrolled (669, 277) with delta (0, 0)
Screenshot: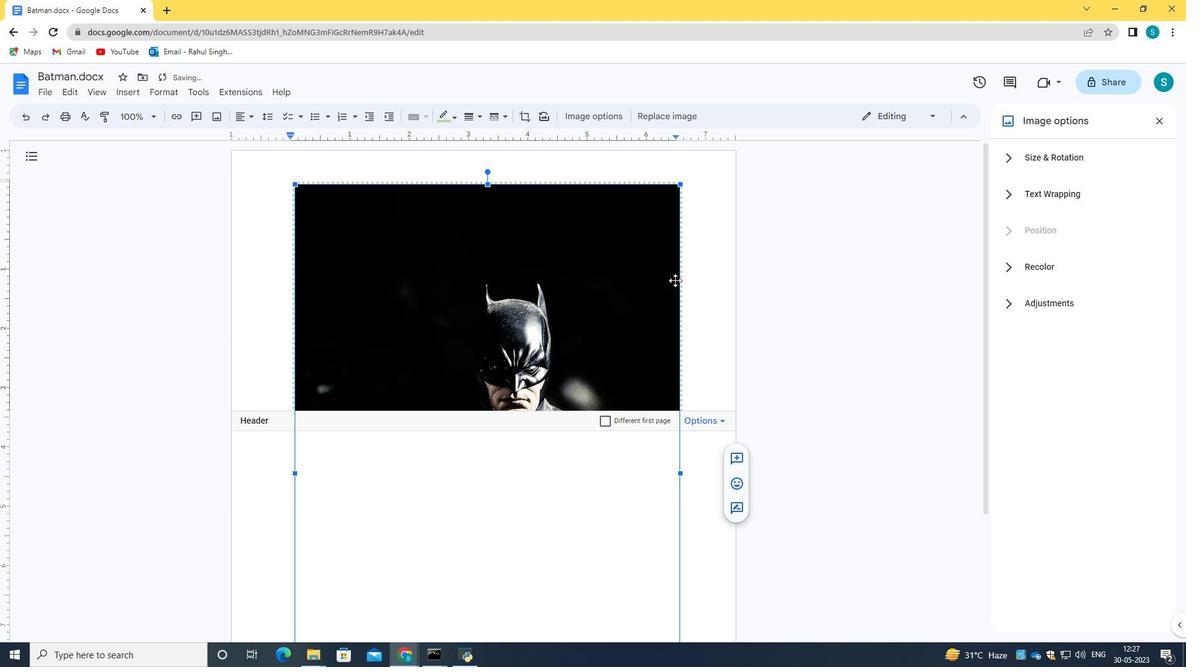
Action: Mouse moved to (668, 277)
Screenshot: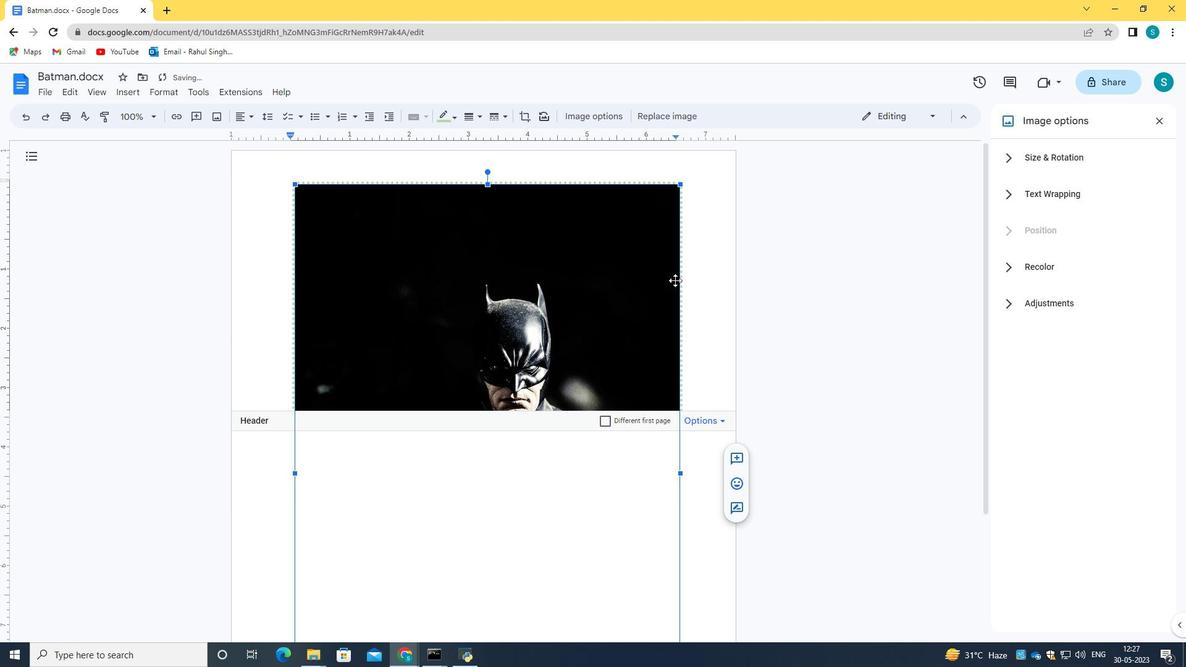 
Action: Mouse scrolled (668, 277) with delta (0, 0)
Screenshot: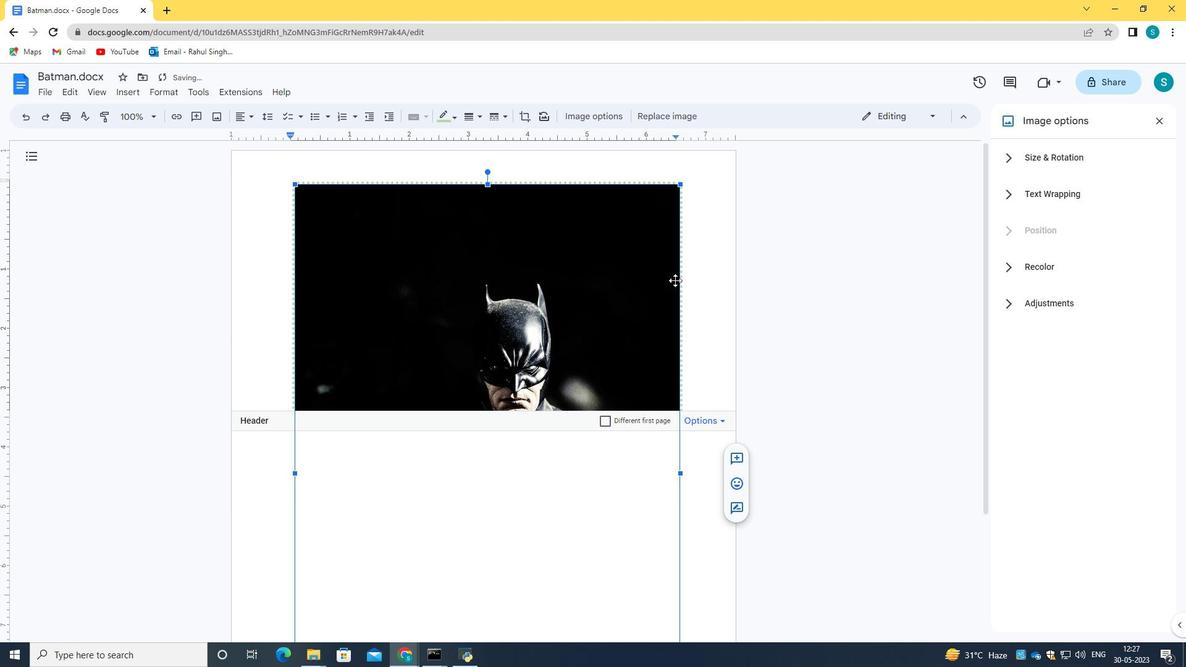 
Action: Mouse scrolled (668, 277) with delta (0, 0)
Screenshot: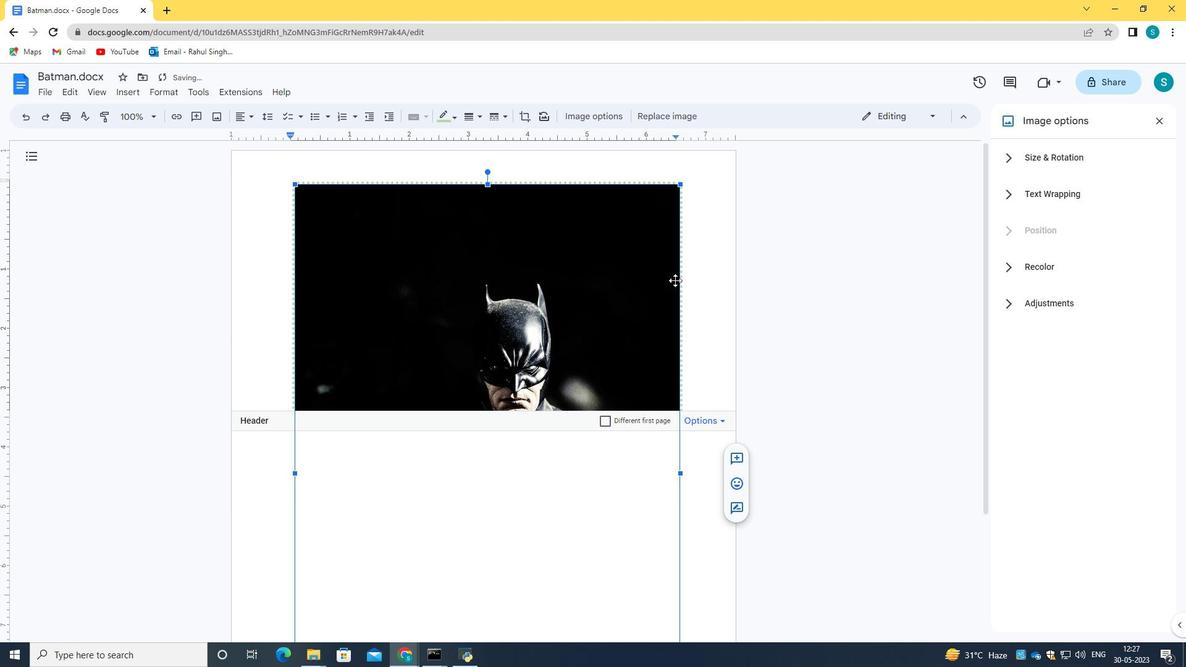 
Action: Mouse scrolled (668, 277) with delta (0, 0)
Screenshot: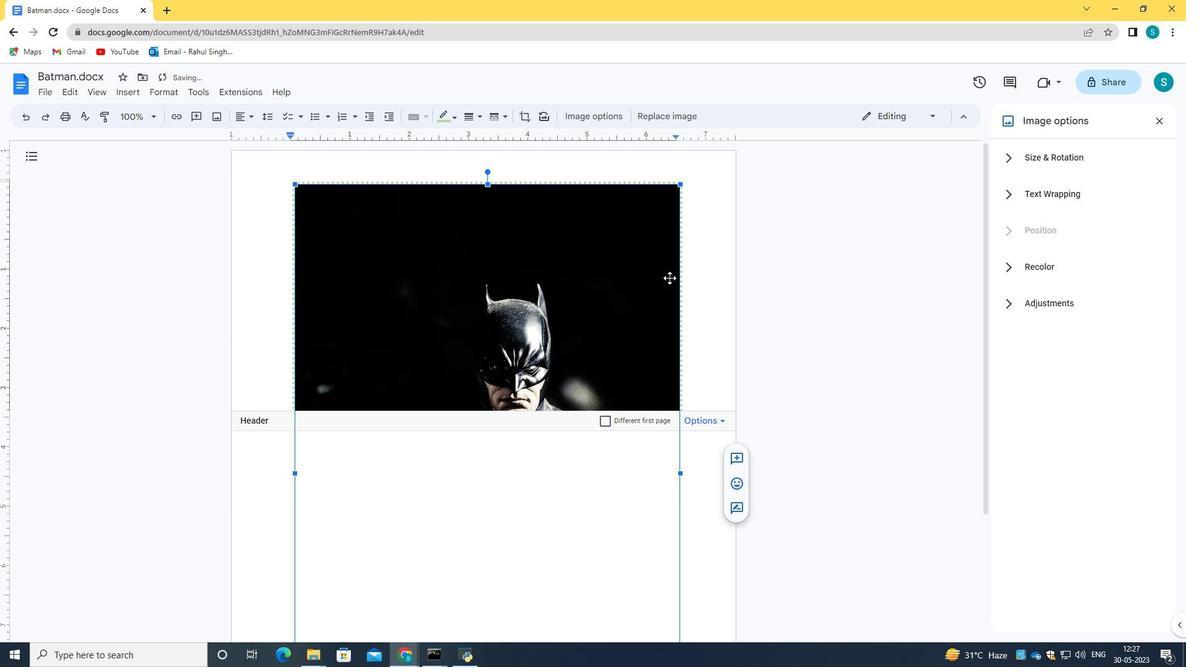 
Action: Mouse moved to (31, 115)
Screenshot: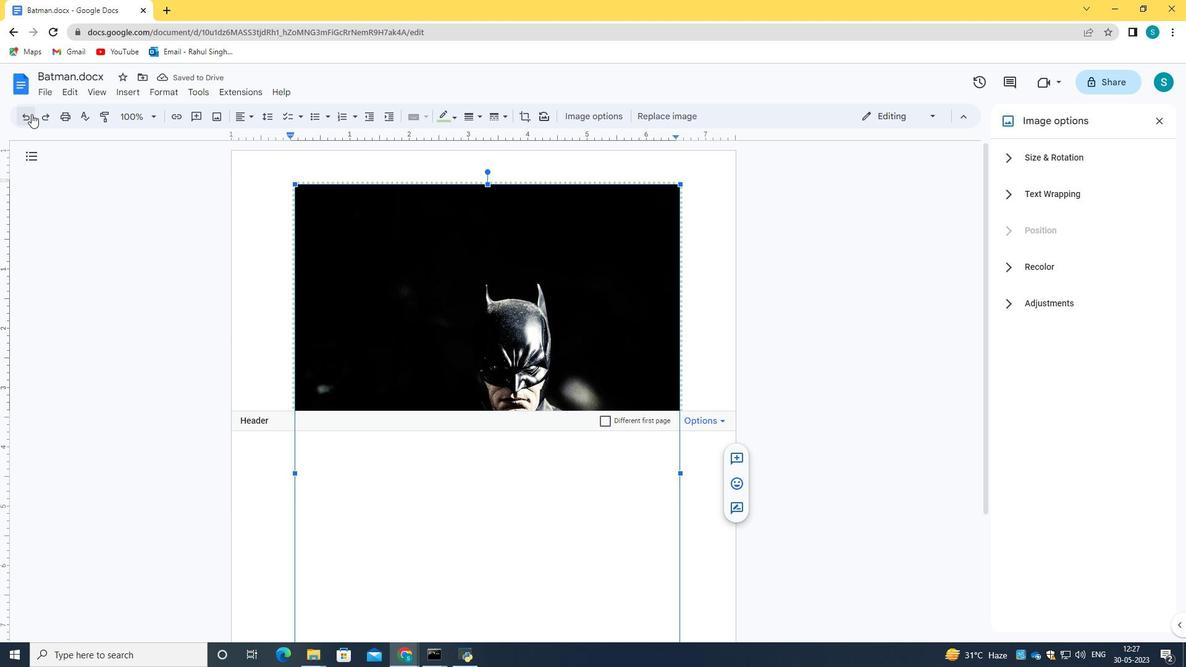 
Action: Mouse pressed left at (31, 115)
Screenshot: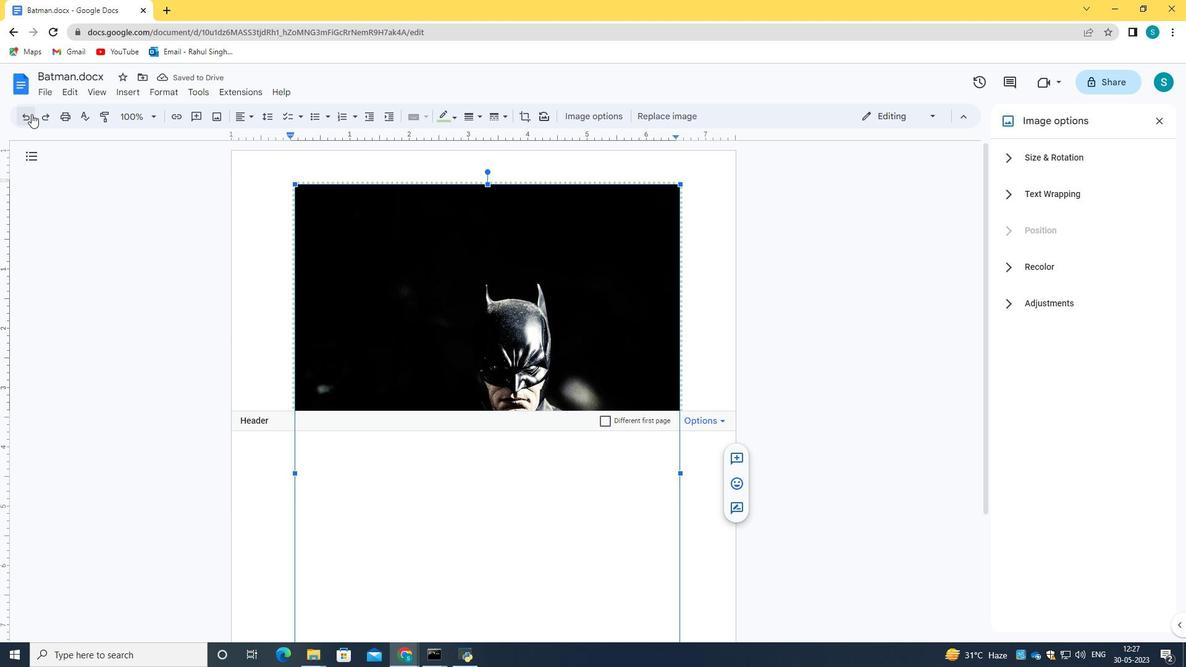 
Action: Mouse moved to (331, 177)
Screenshot: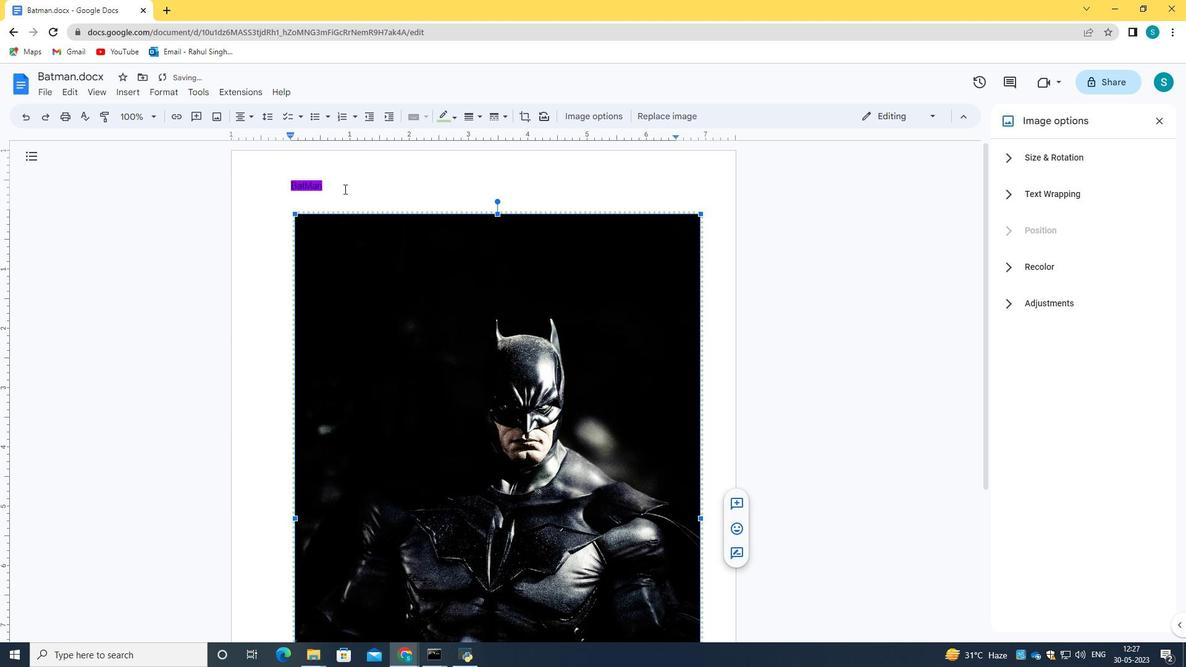 
Action: Mouse pressed left at (331, 177)
Screenshot: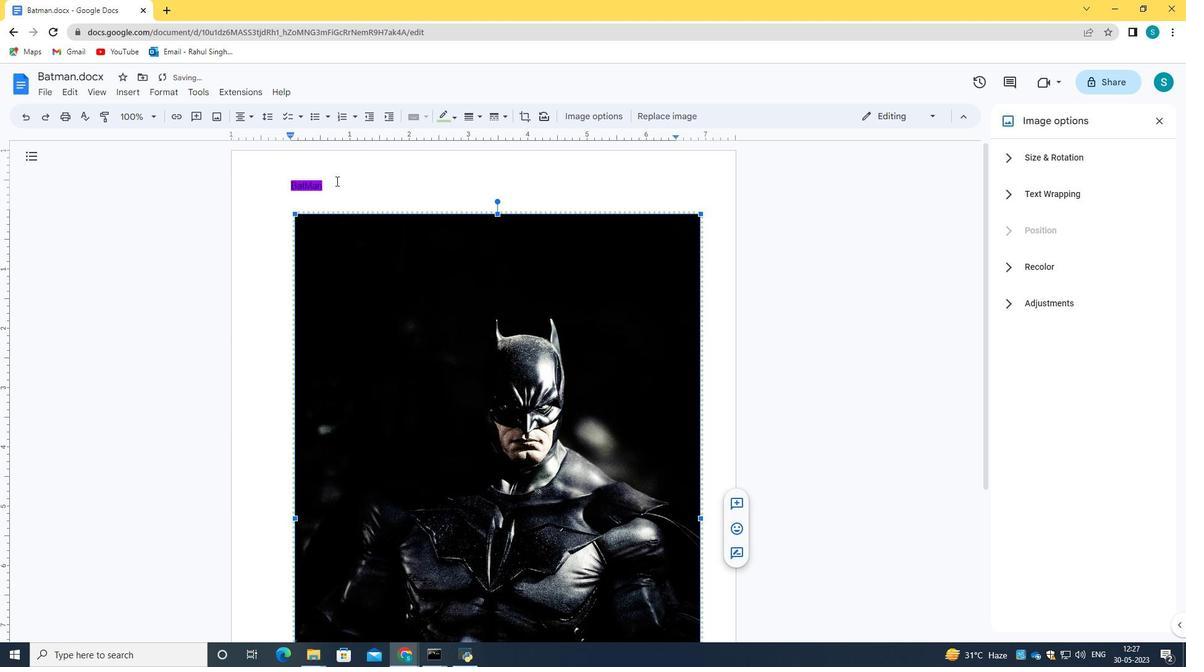 
Action: Mouse moved to (232, 199)
Screenshot: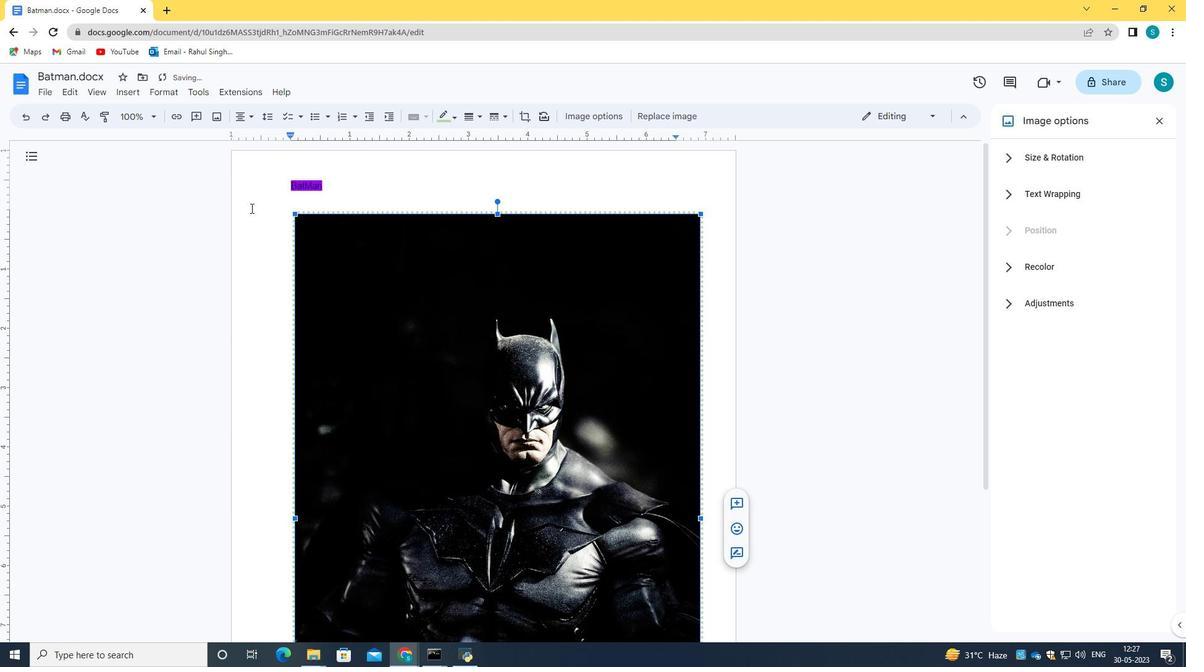 
Action: Mouse pressed left at (232, 199)
Screenshot: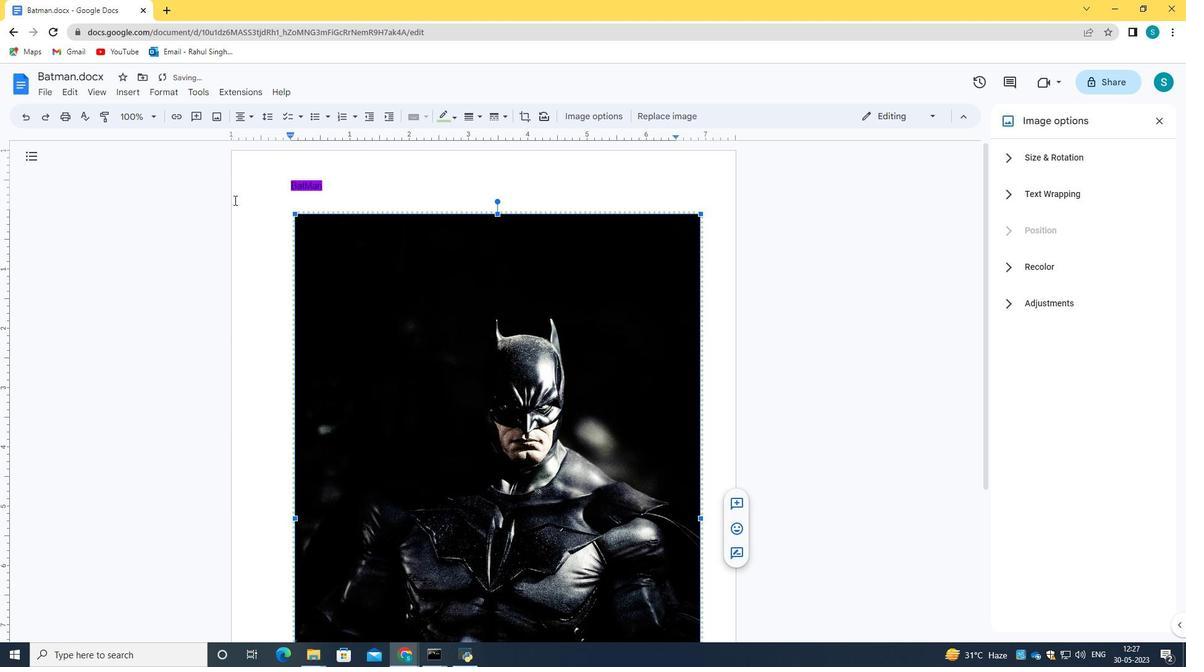 
Action: Mouse moved to (322, 189)
Screenshot: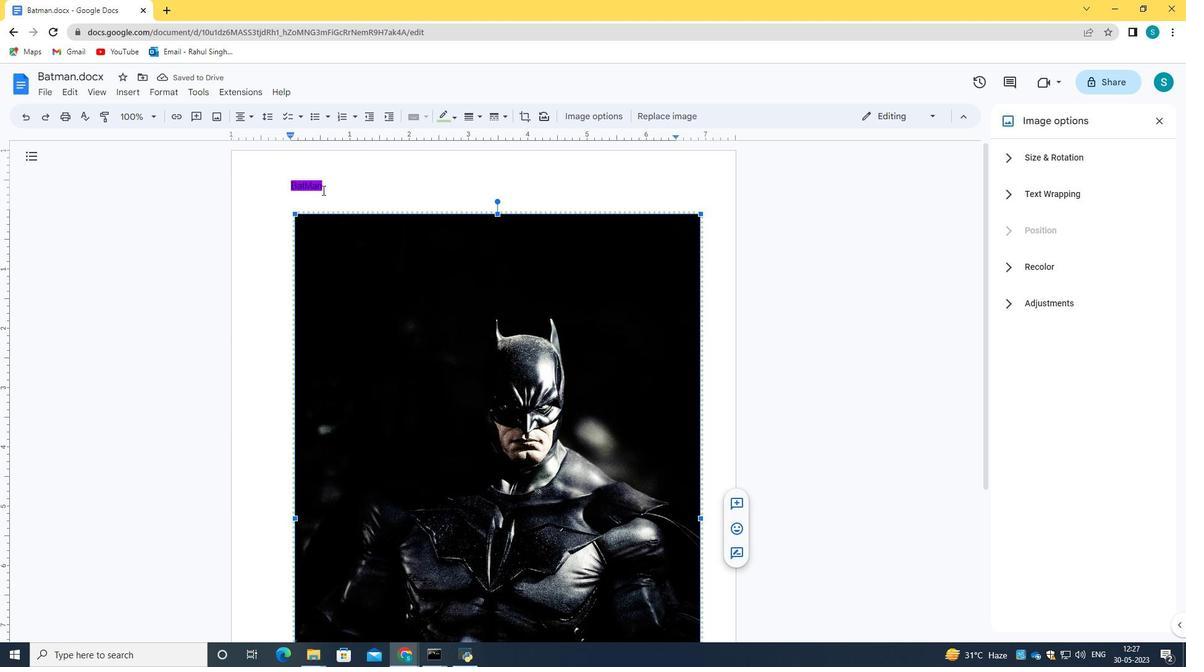 
Action: Mouse pressed left at (322, 189)
Screenshot: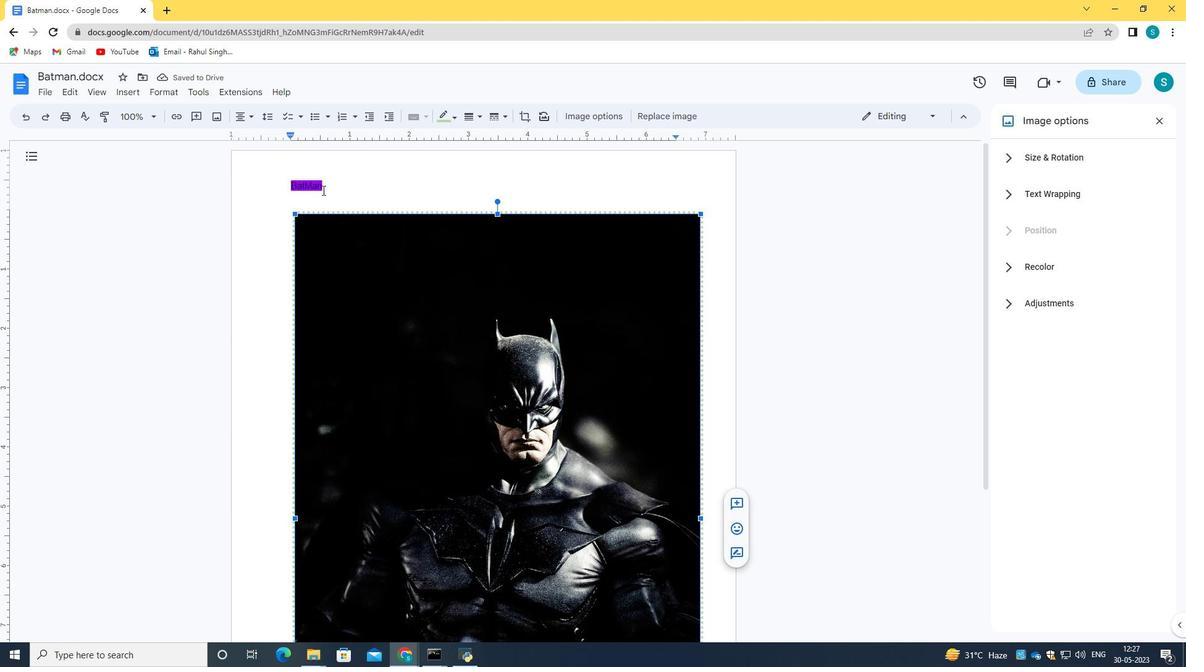 
Action: Mouse moved to (29, 113)
Screenshot: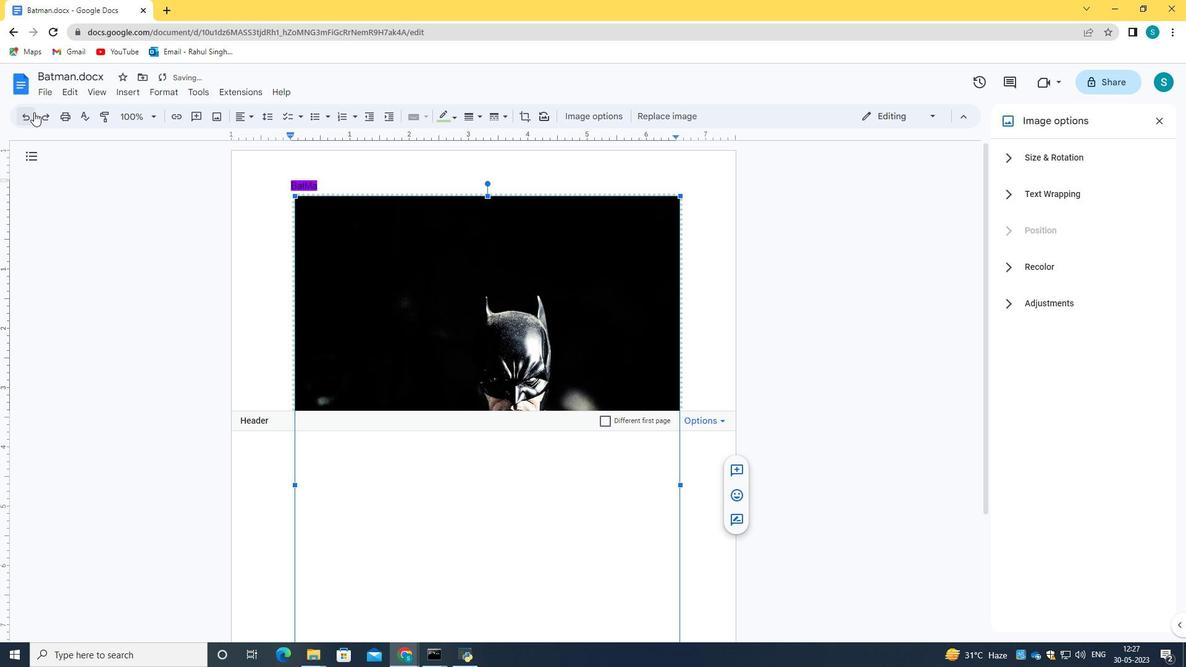 
Action: Mouse pressed left at (29, 113)
Screenshot: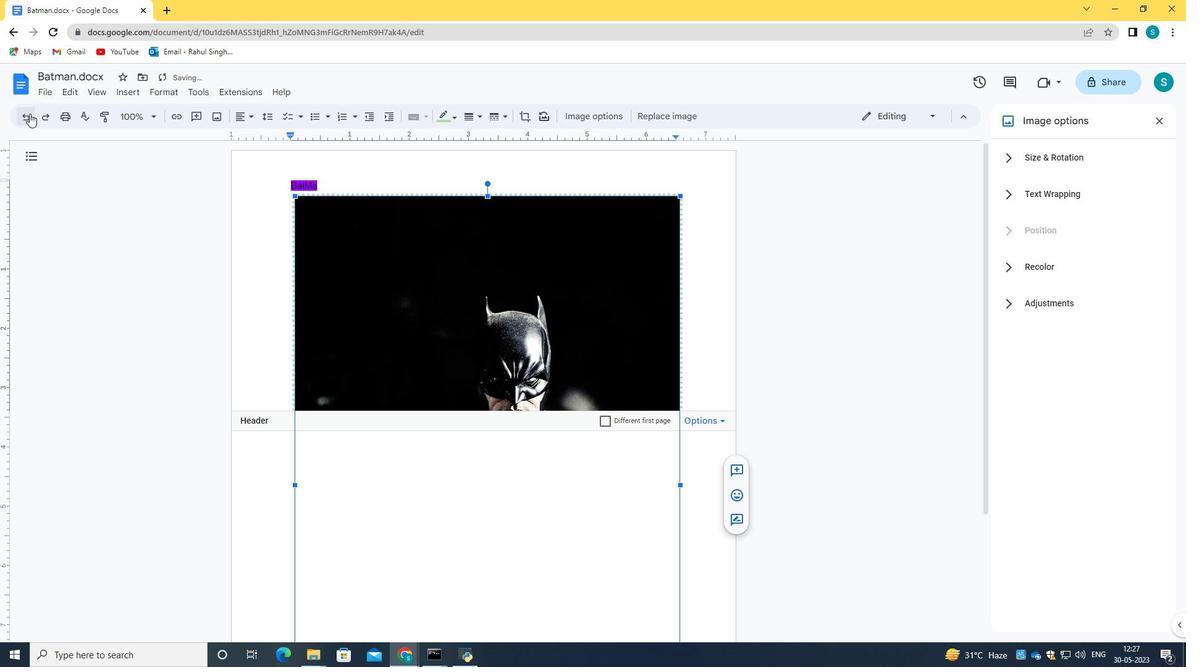 
Action: Mouse moved to (885, 329)
Screenshot: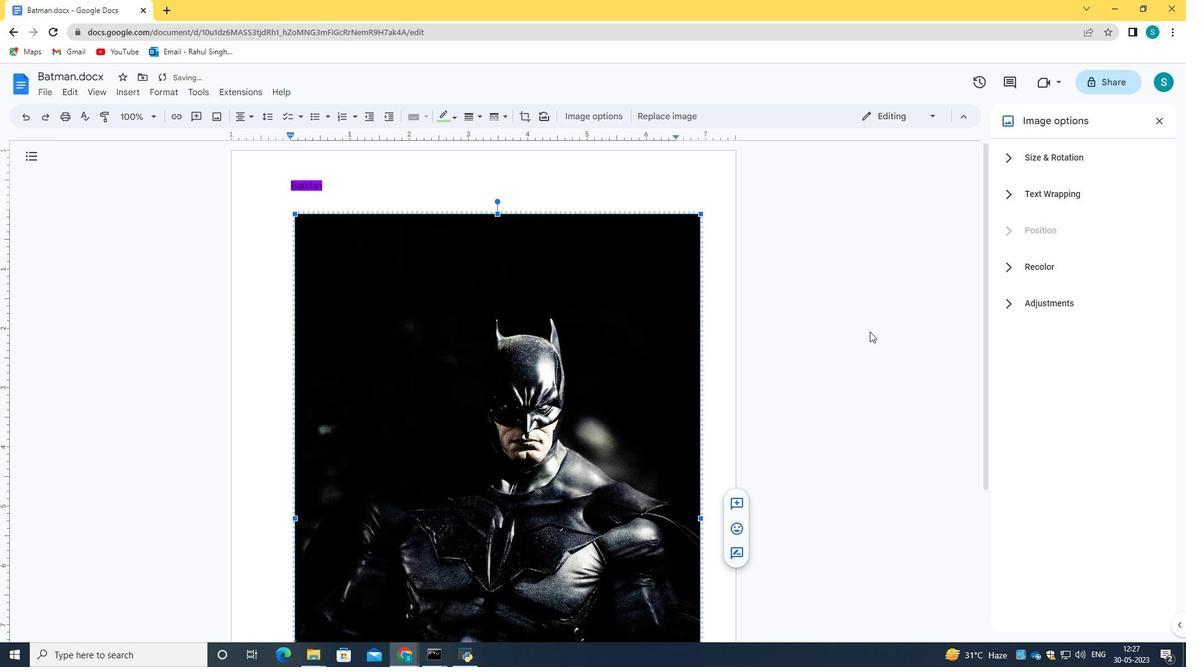 
Action: Mouse pressed left at (885, 329)
Screenshot: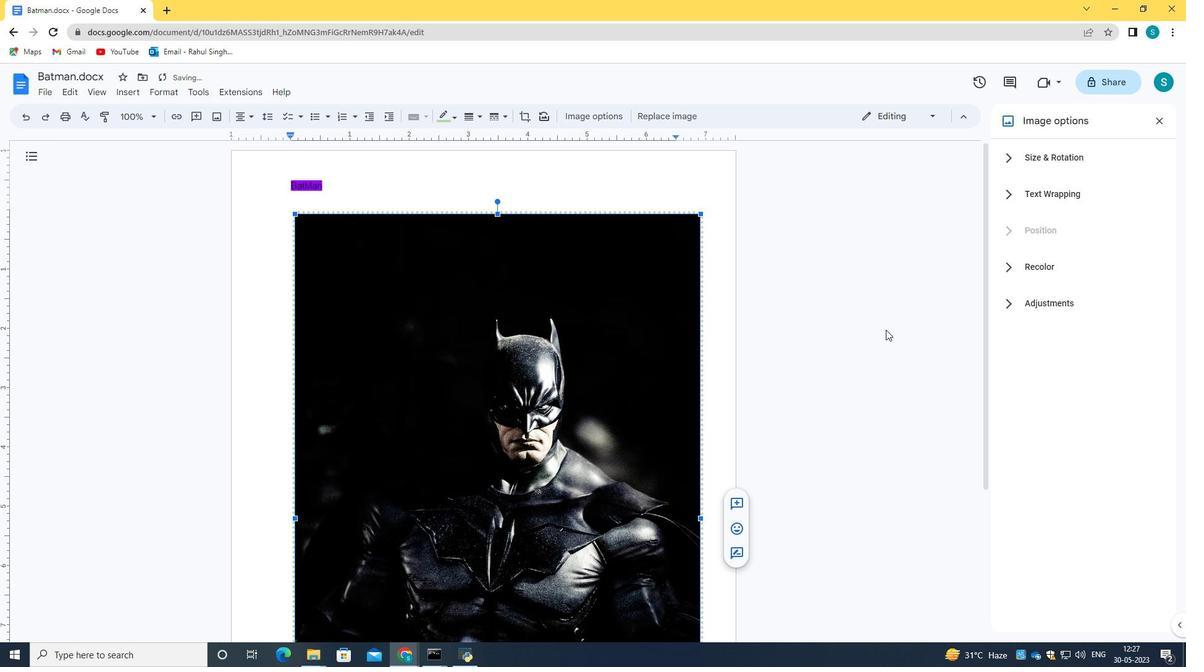 
Action: Mouse pressed left at (885, 329)
Screenshot: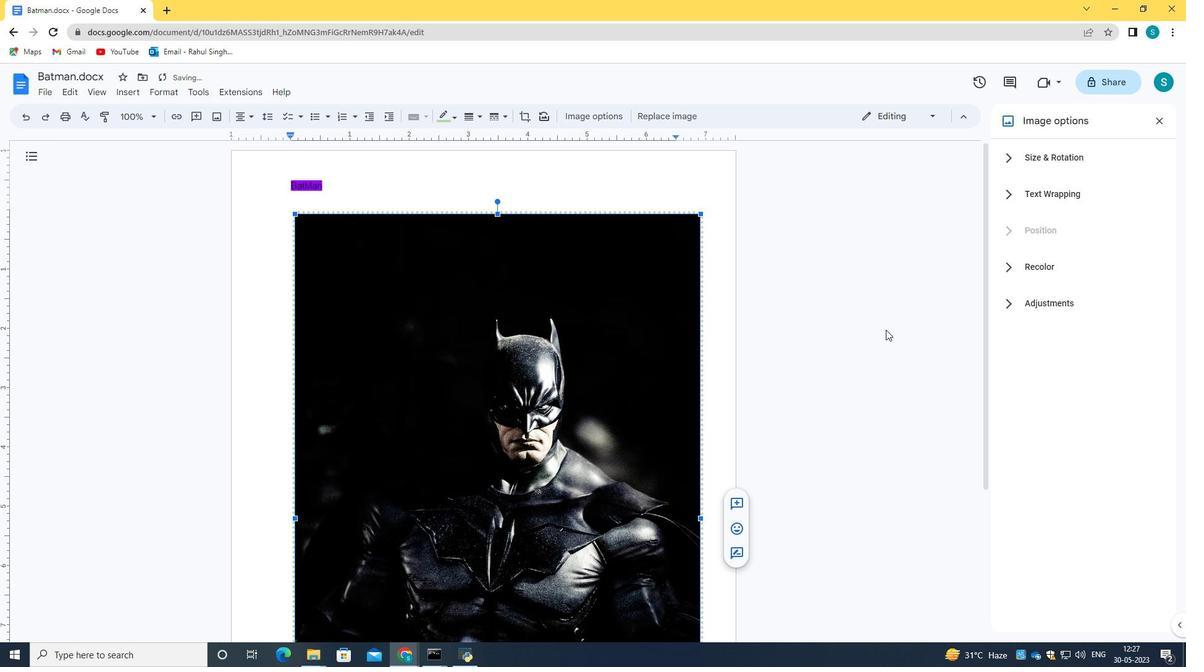 
Action: Mouse scrolled (885, 330) with delta (0, 0)
Screenshot: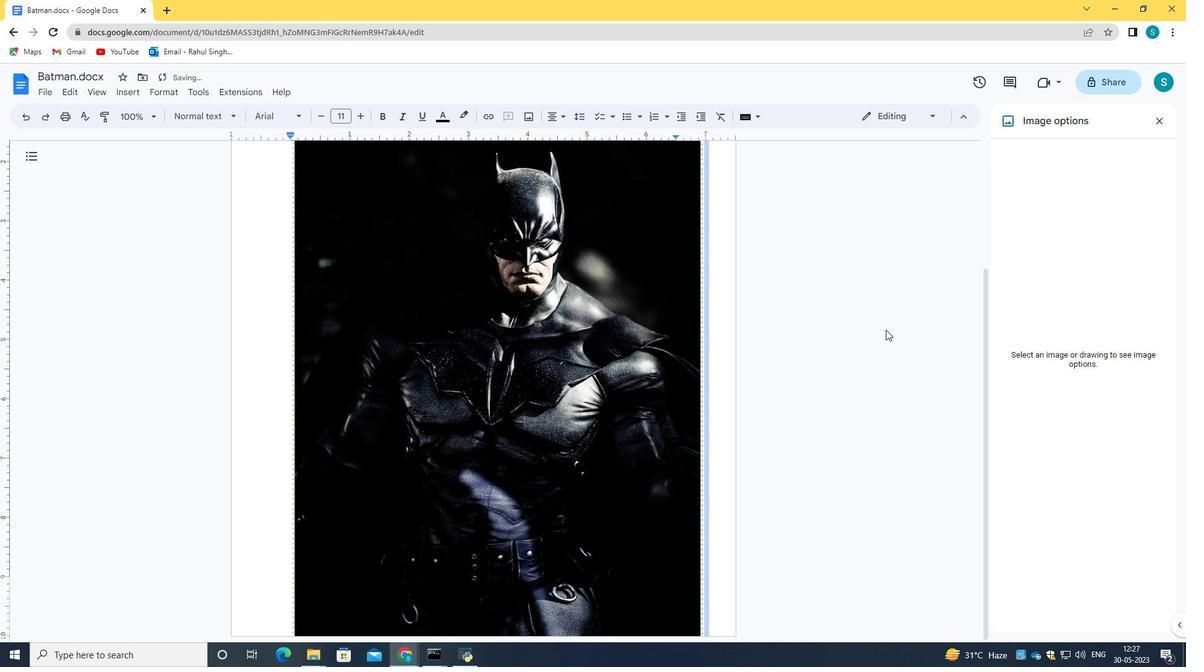 
Action: Mouse scrolled (885, 330) with delta (0, 0)
Screenshot: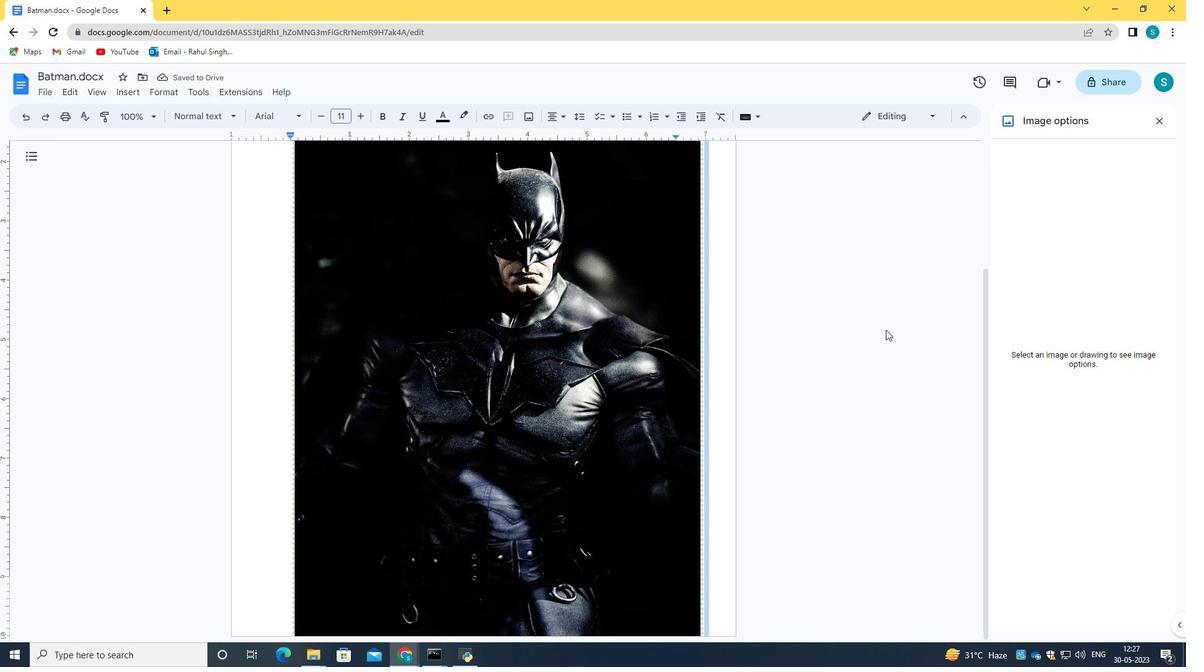 
Action: Mouse scrolled (885, 330) with delta (0, 0)
Screenshot: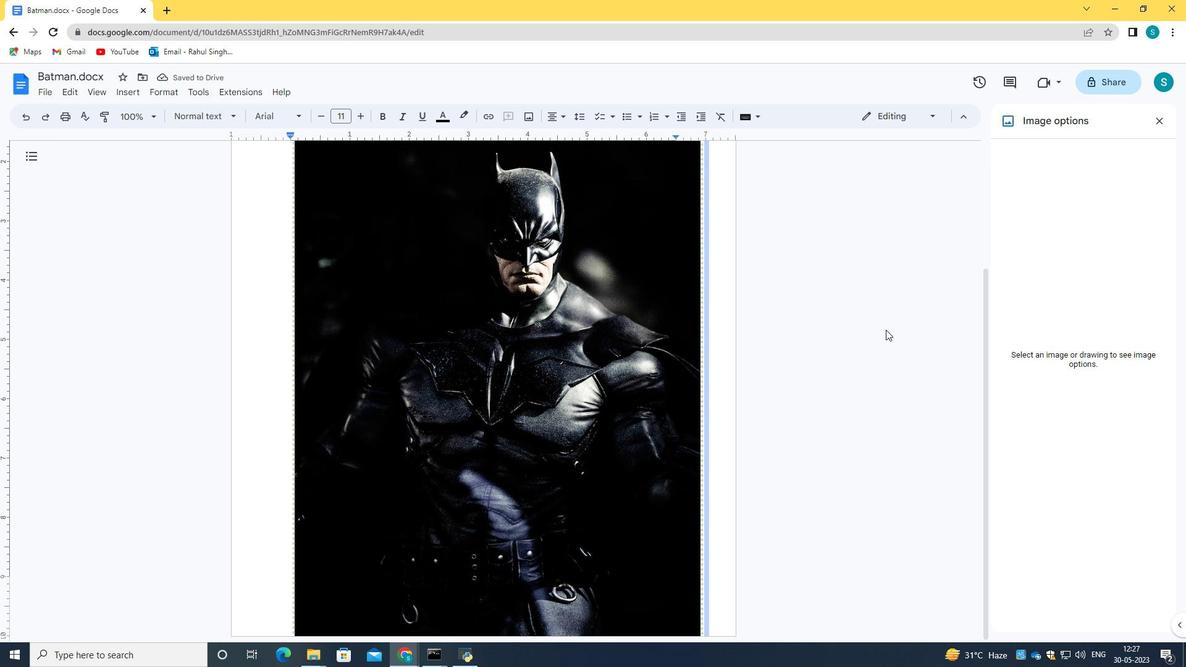 
Action: Mouse scrolled (885, 330) with delta (0, 0)
Screenshot: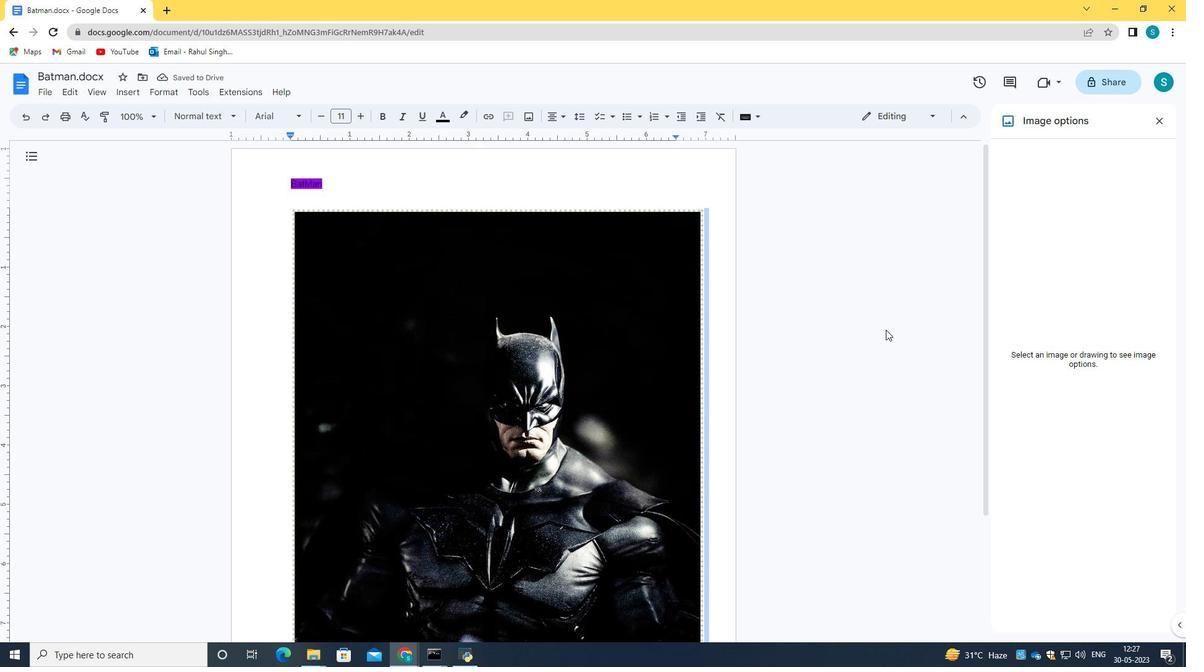 
Action: Mouse scrolled (885, 330) with delta (0, 0)
Screenshot: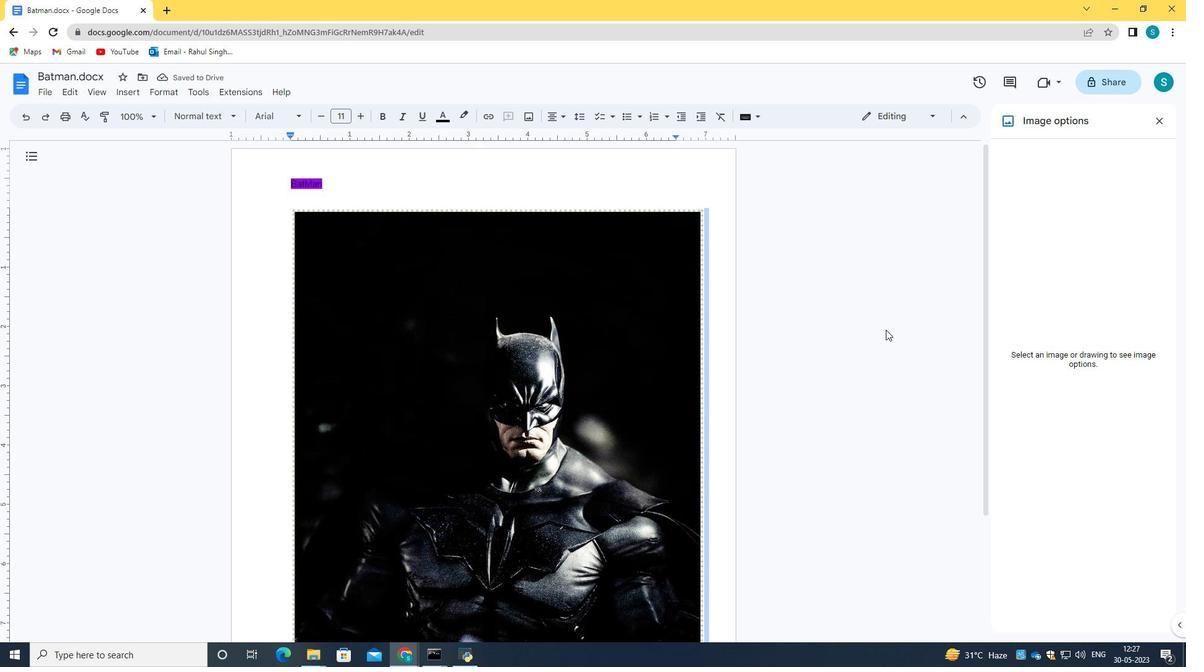 
Action: Mouse moved to (42, 89)
Screenshot: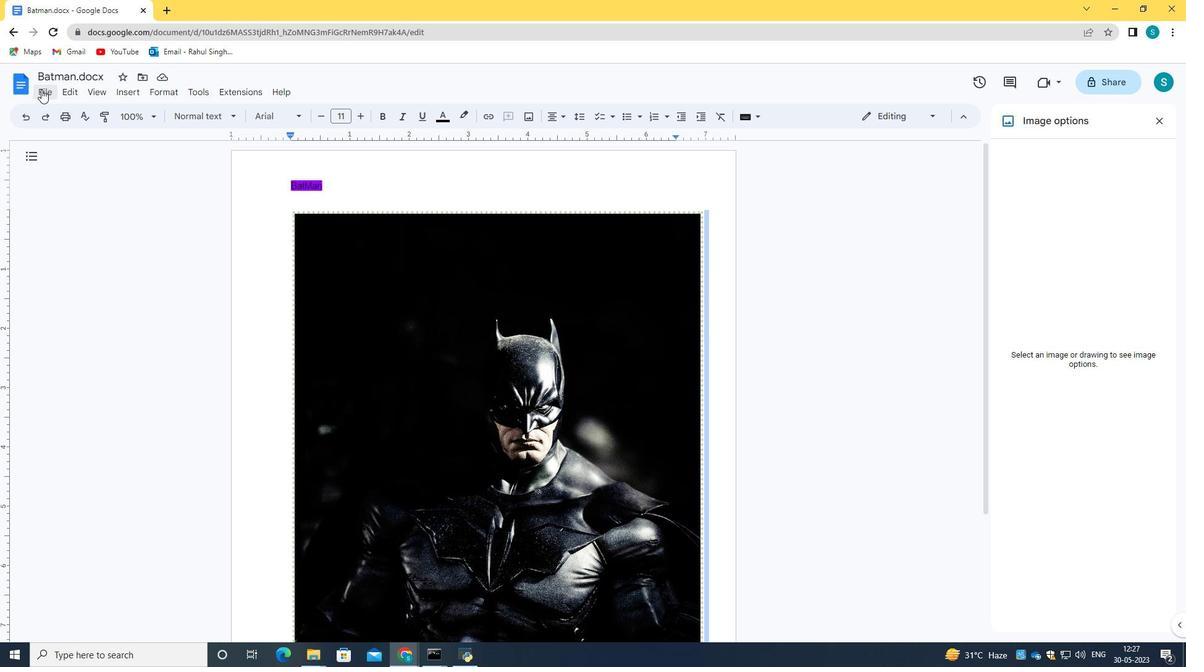 
Action: Mouse pressed left at (42, 89)
Screenshot: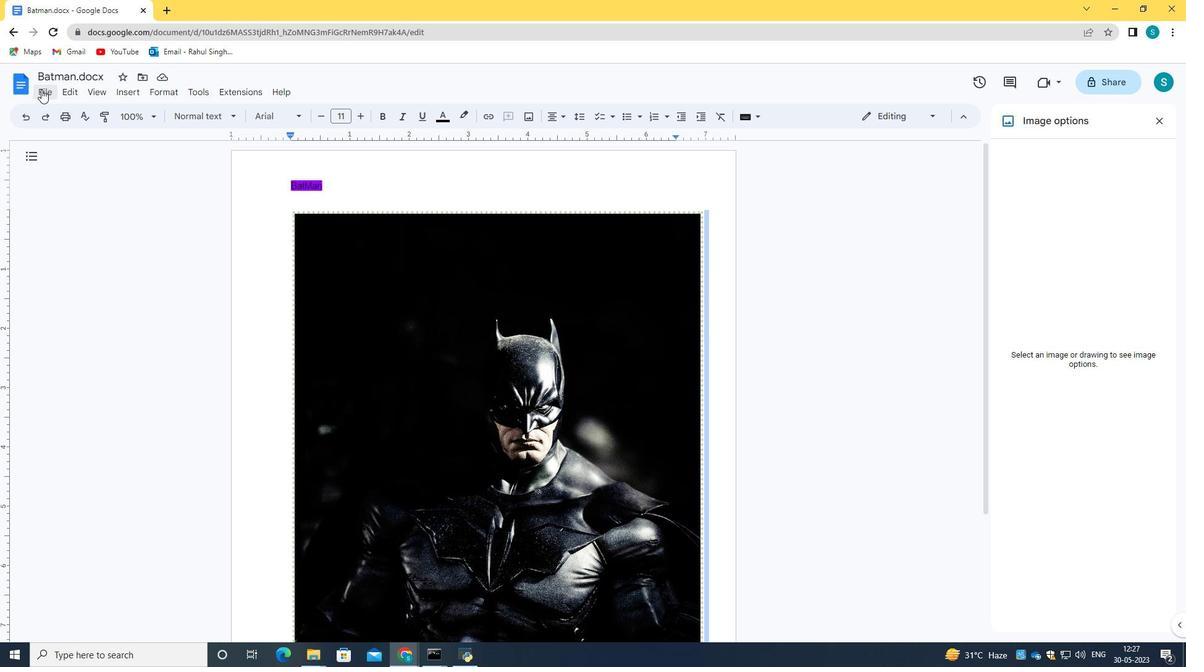 
Action: Mouse moved to (526, 177)
Screenshot: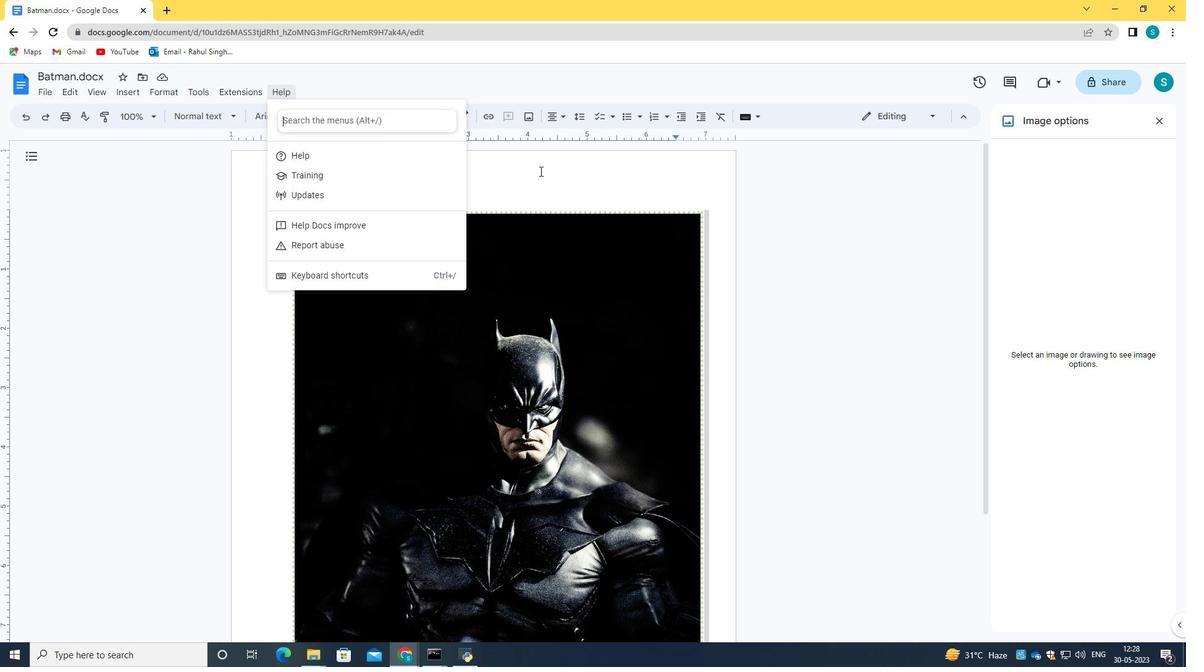 
Action: Mouse pressed left at (526, 177)
Screenshot: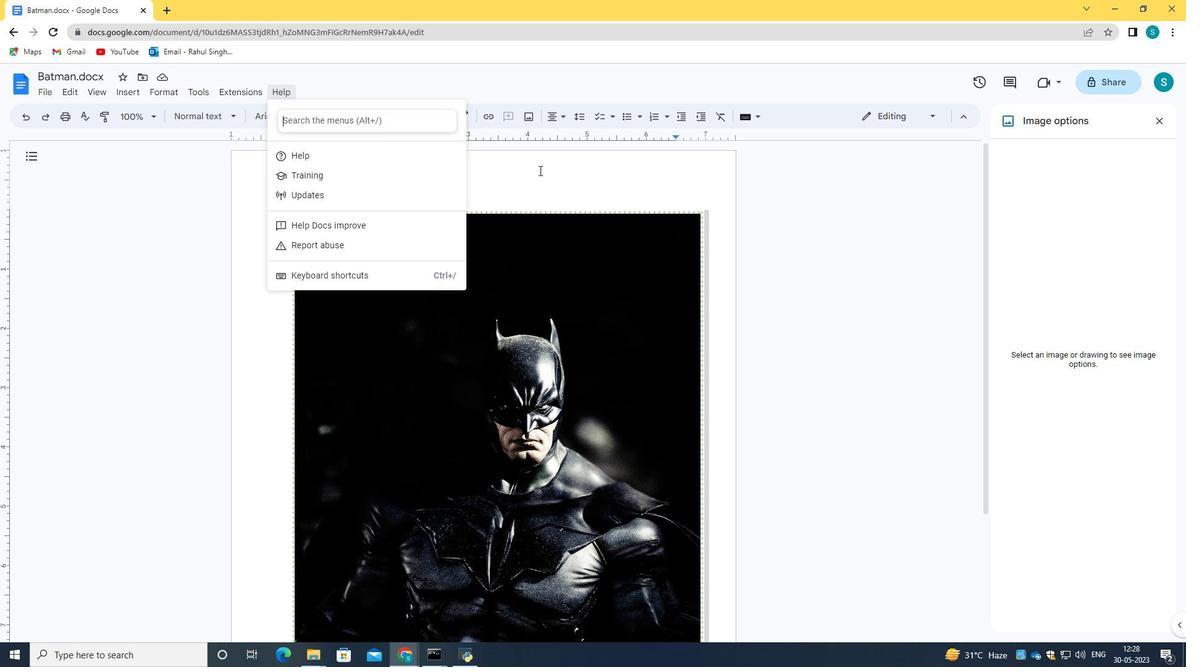 
Action: Mouse moved to (354, 185)
Screenshot: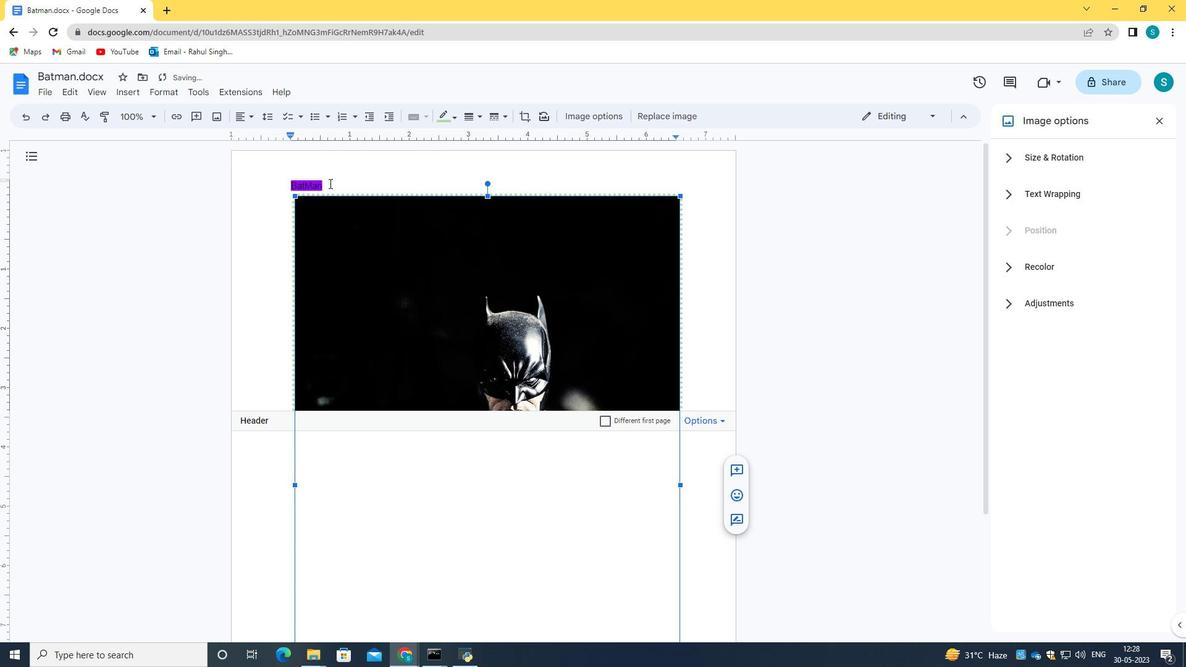 
Action: Mouse pressed left at (354, 185)
Screenshot: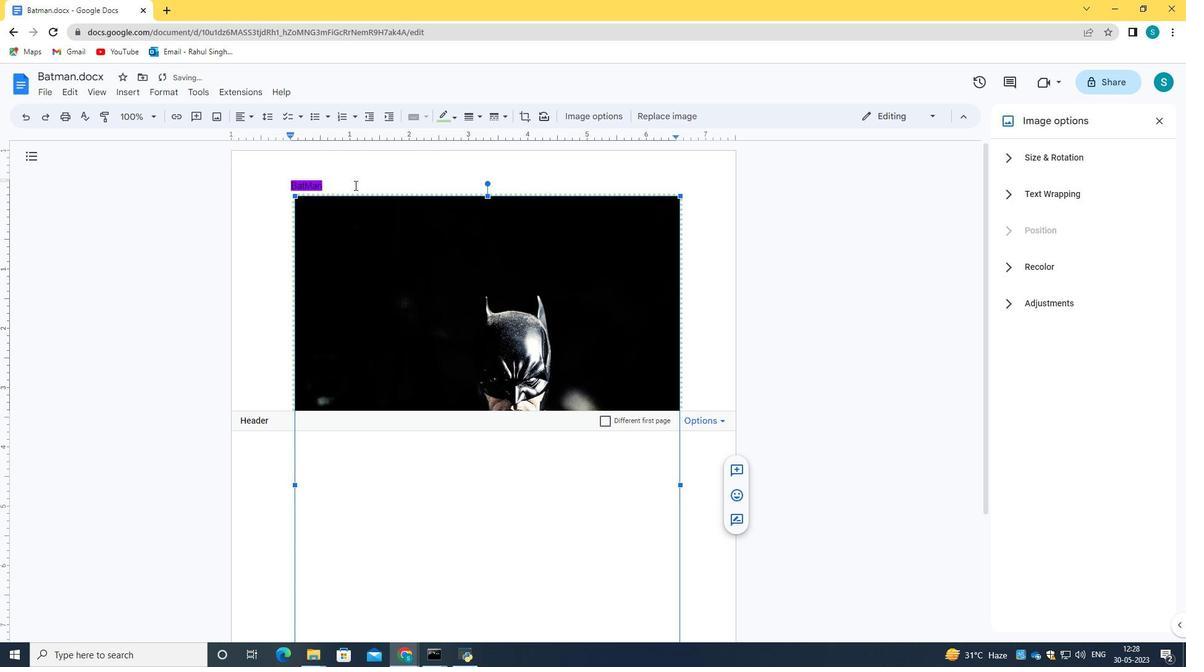 
Action: Mouse moved to (721, 423)
Screenshot: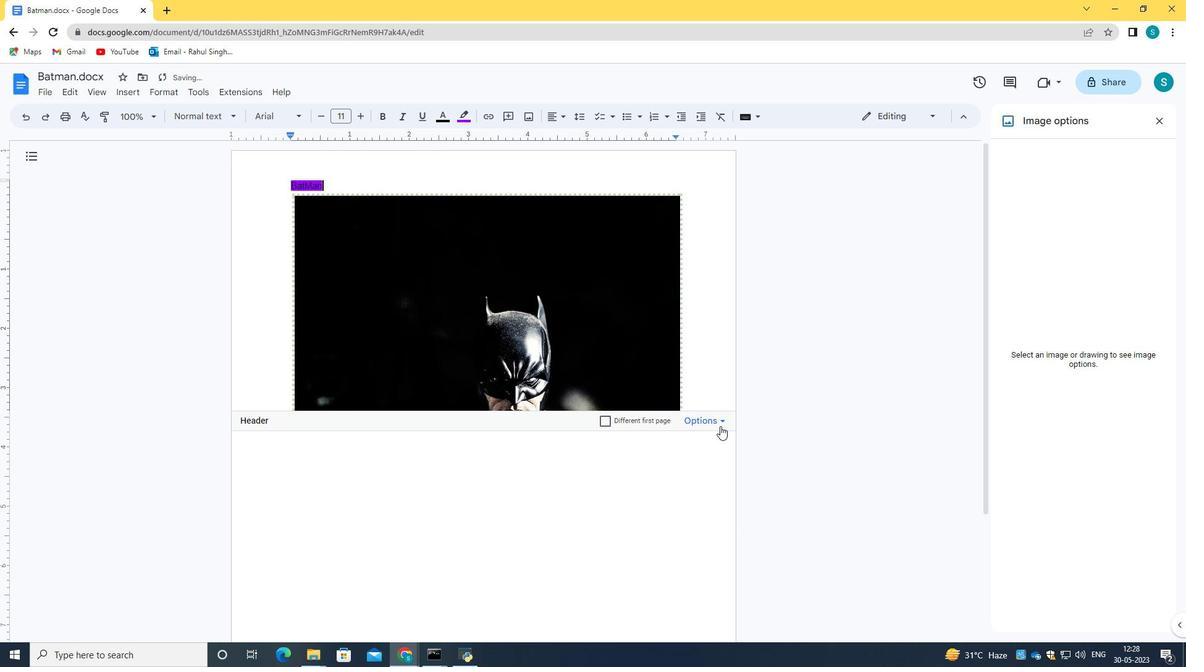 
Action: Mouse pressed left at (721, 423)
Screenshot: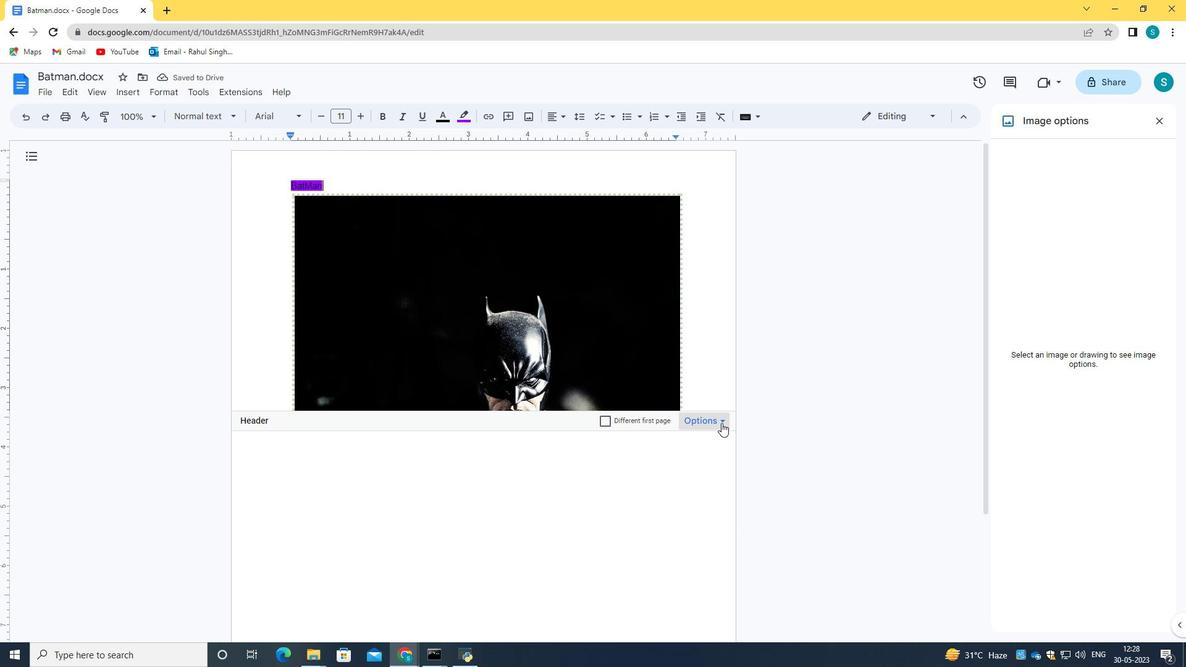 
Action: Mouse moved to (694, 346)
Screenshot: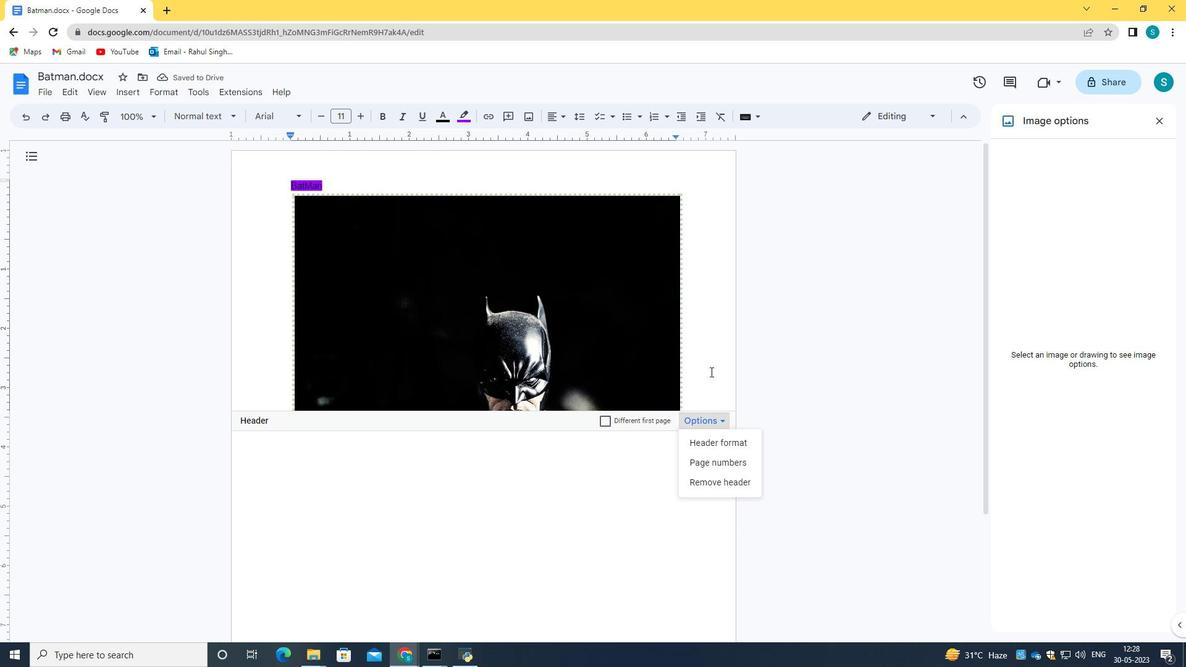 
Action: Mouse pressed left at (694, 346)
Screenshot: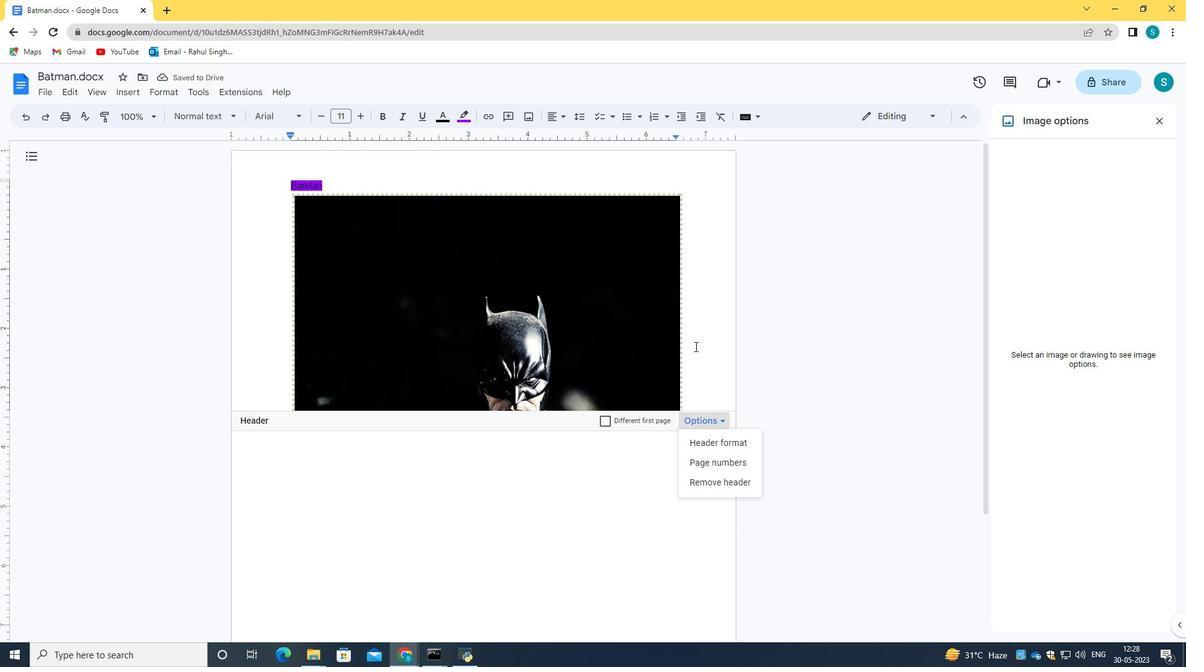 
Action: Mouse pressed left at (694, 346)
Screenshot: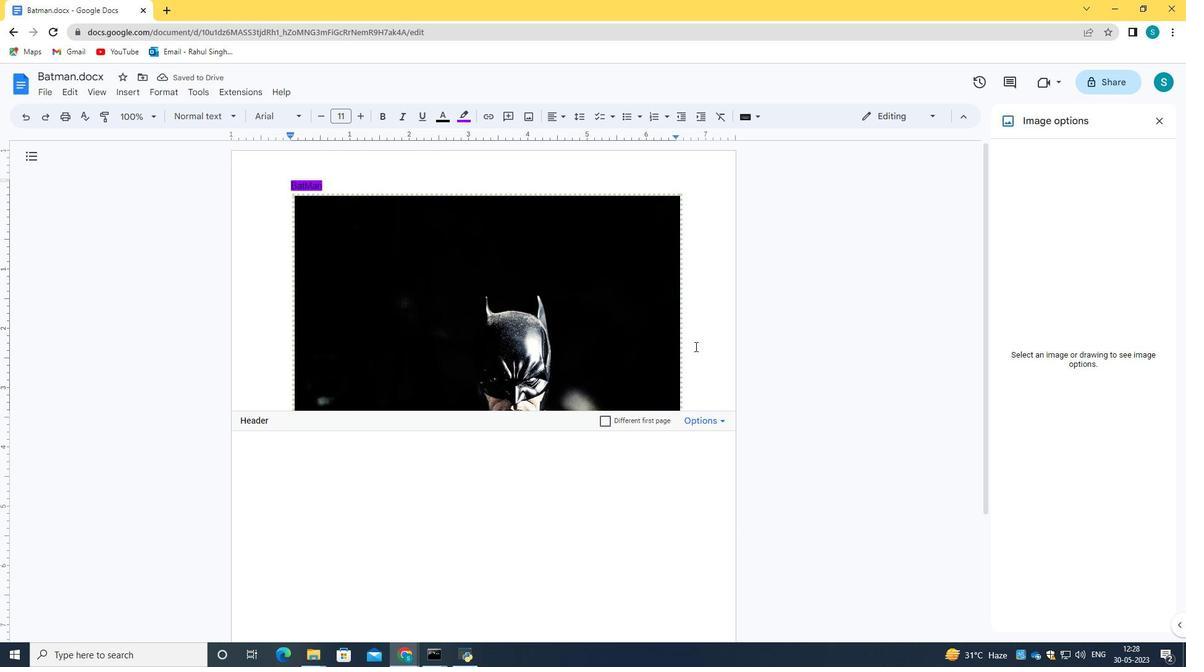 
Action: Mouse pressed left at (694, 346)
Screenshot: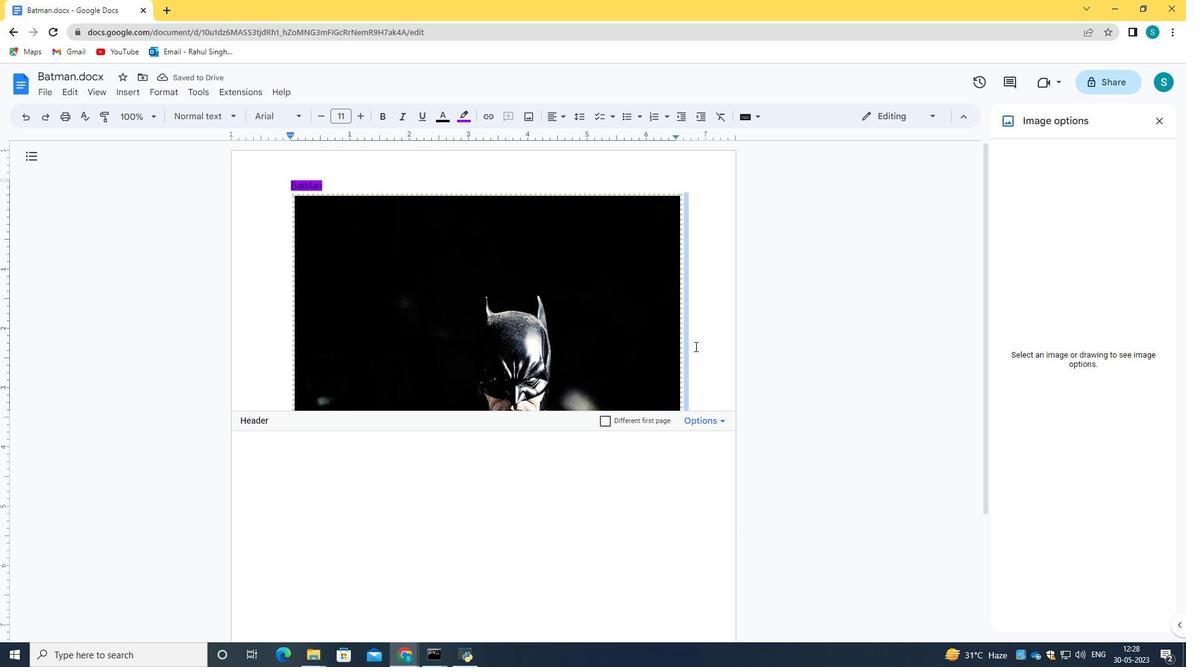 
Action: Mouse moved to (207, 254)
Screenshot: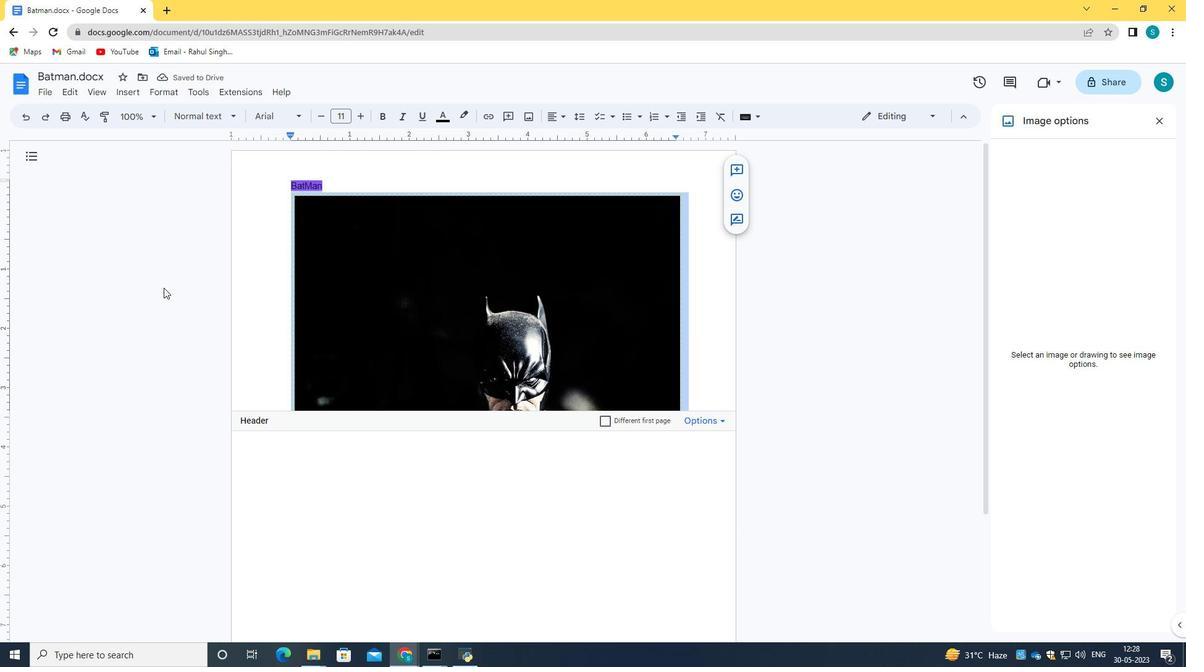 
Action: Mouse pressed left at (207, 254)
Screenshot: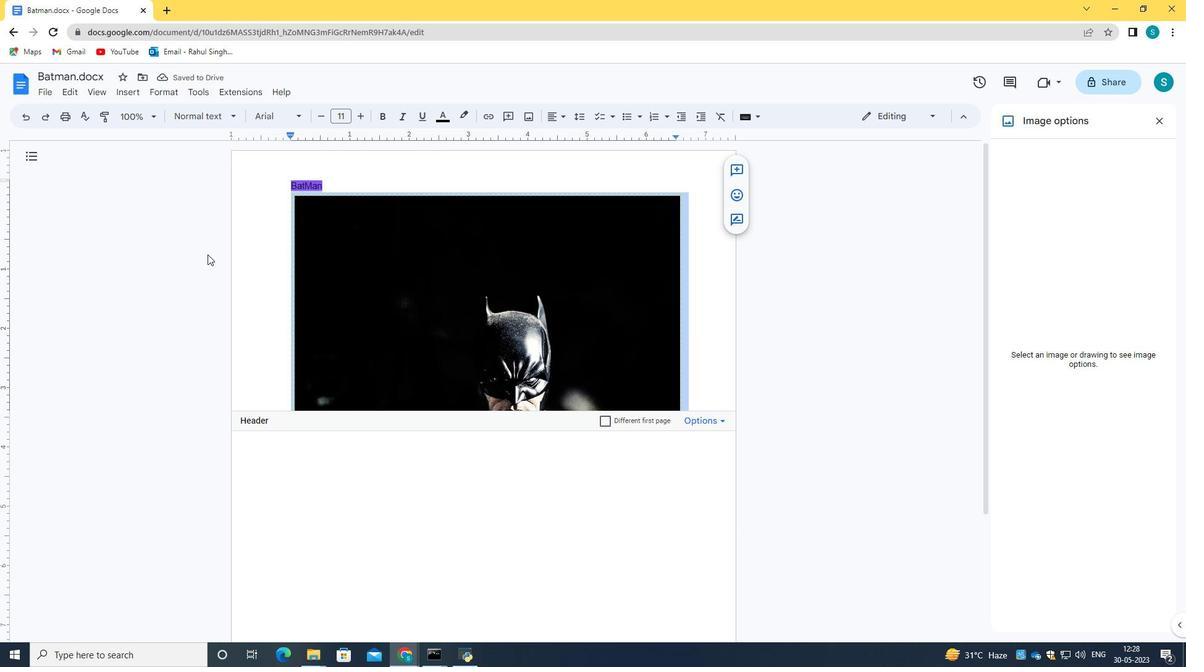 
Action: Mouse moved to (970, 323)
Screenshot: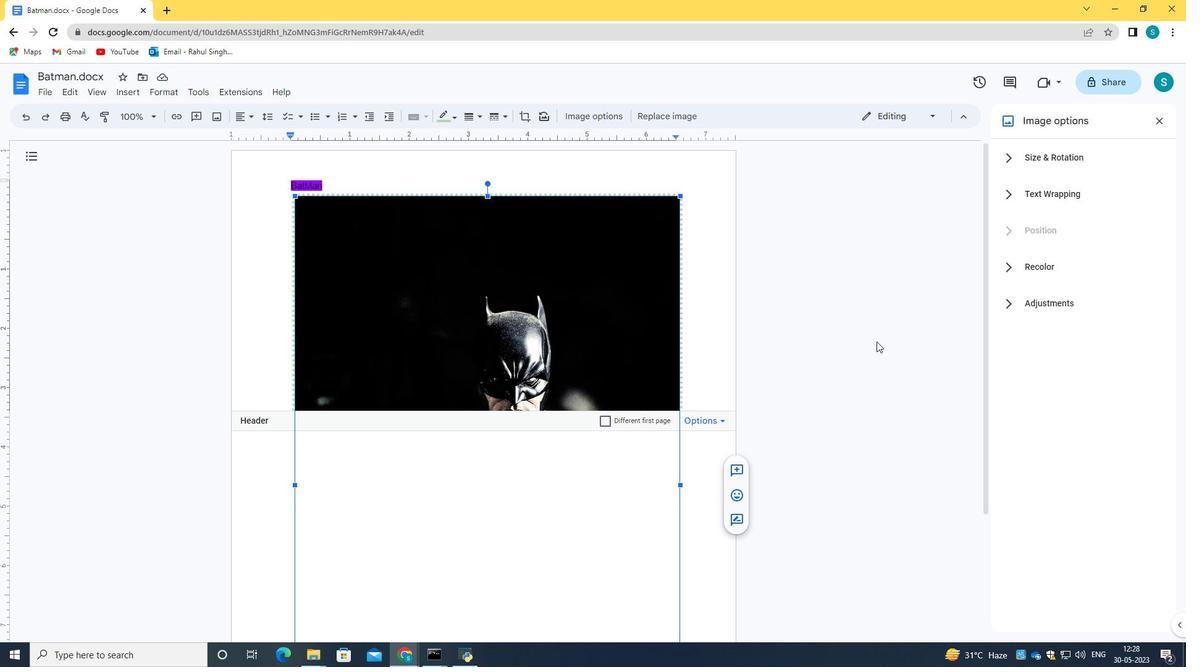 
Action: Mouse pressed left at (970, 323)
Screenshot: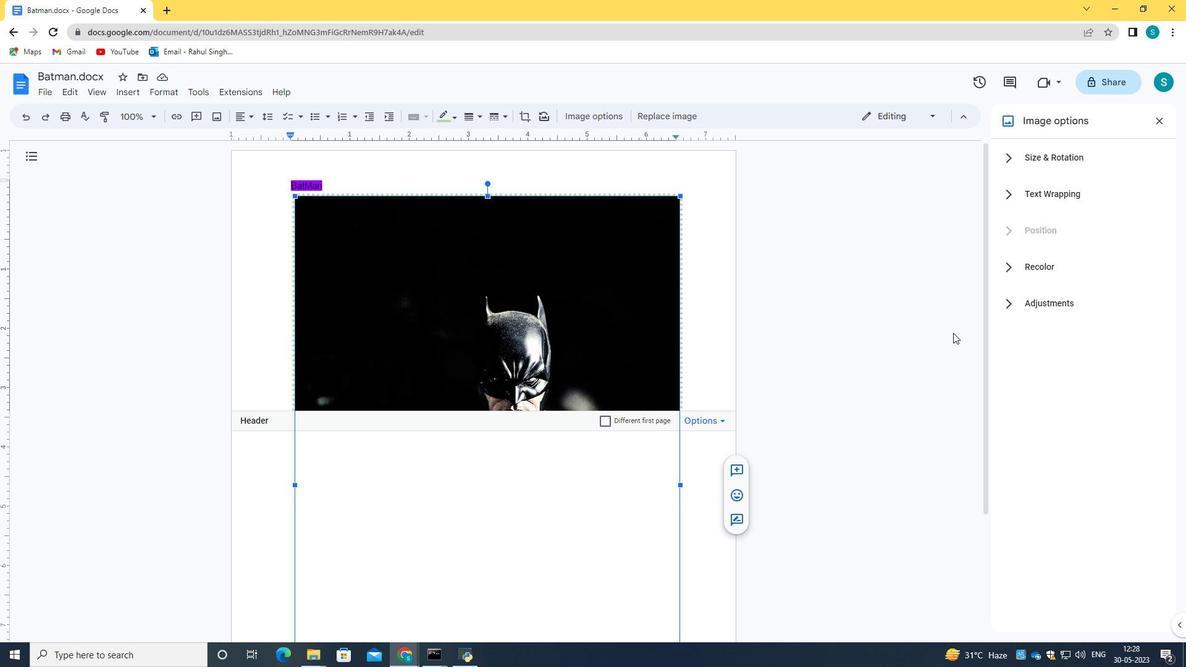 
Action: Mouse moved to (969, 322)
Screenshot: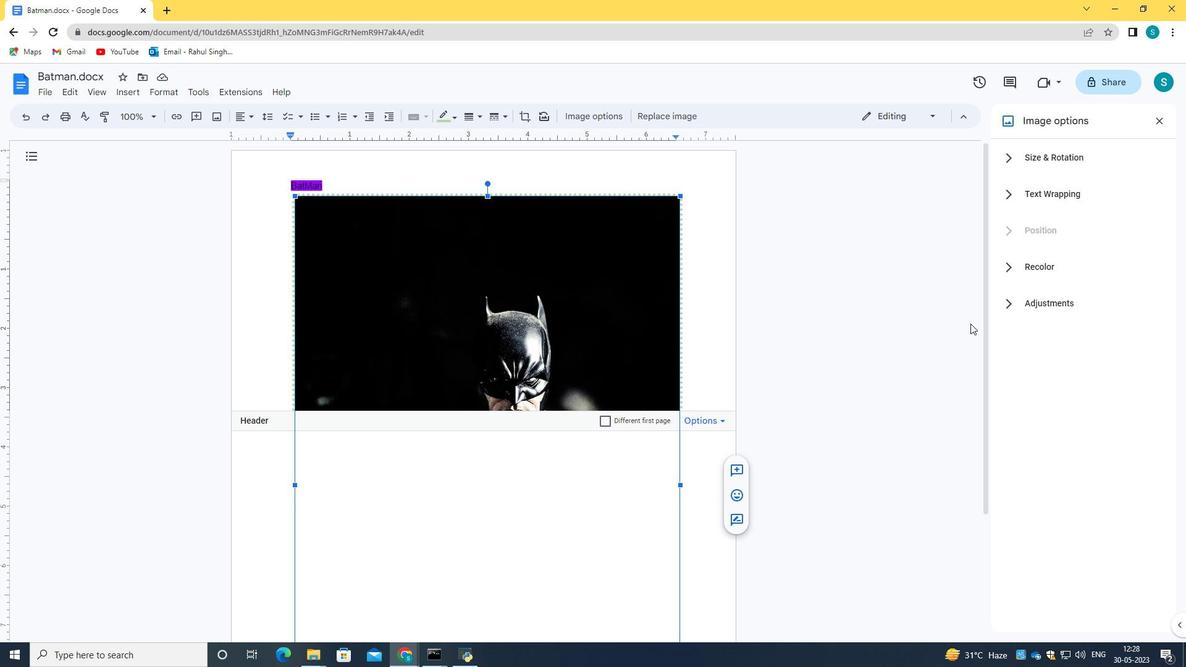
Action: Mouse pressed left at (969, 322)
Screenshot: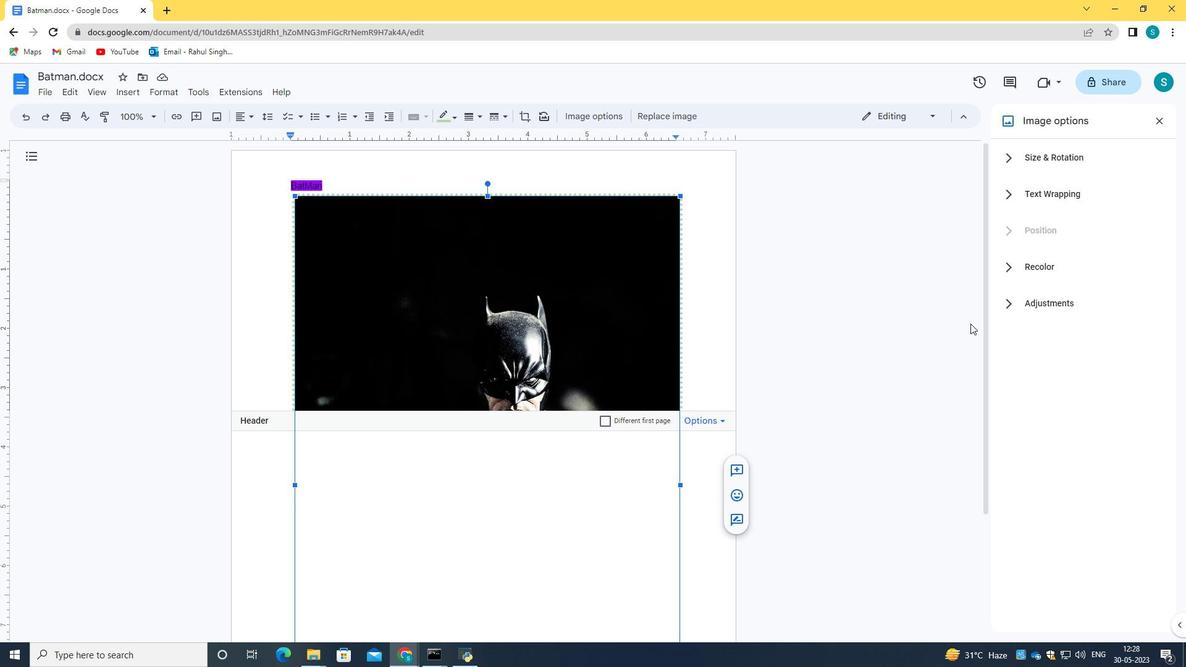 
Action: Mouse moved to (940, 313)
Screenshot: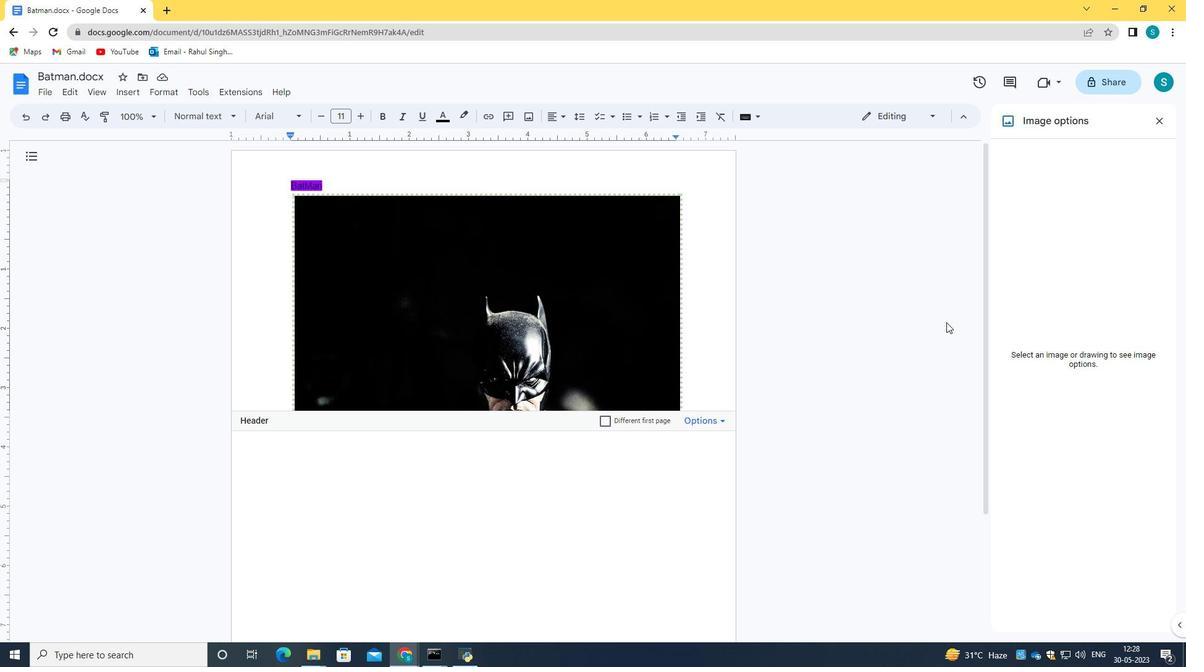 
Action: Mouse pressed left at (940, 313)
Screenshot: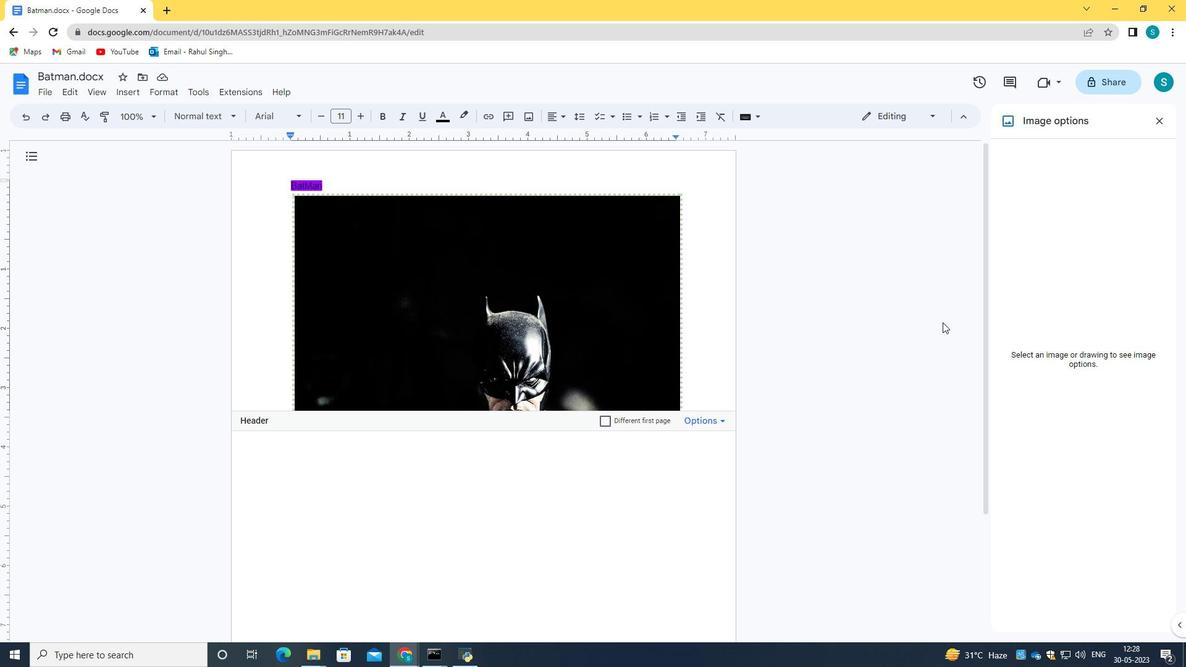 
Action: Mouse moved to (1167, 124)
Screenshot: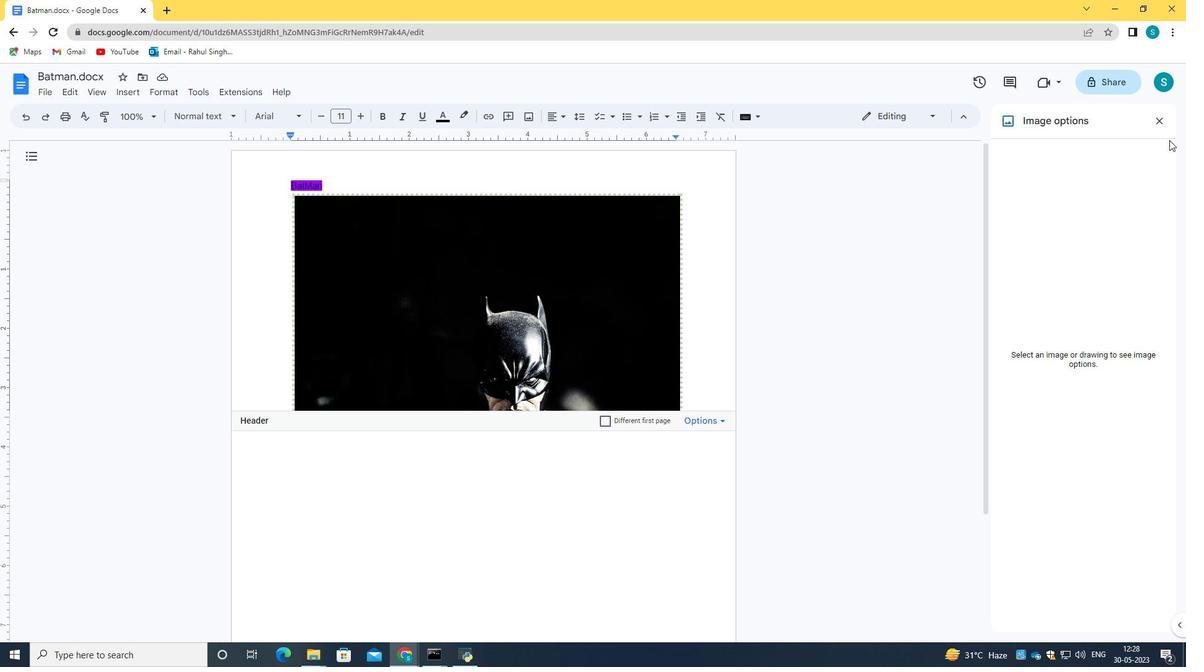 
Action: Mouse pressed left at (1167, 124)
Screenshot: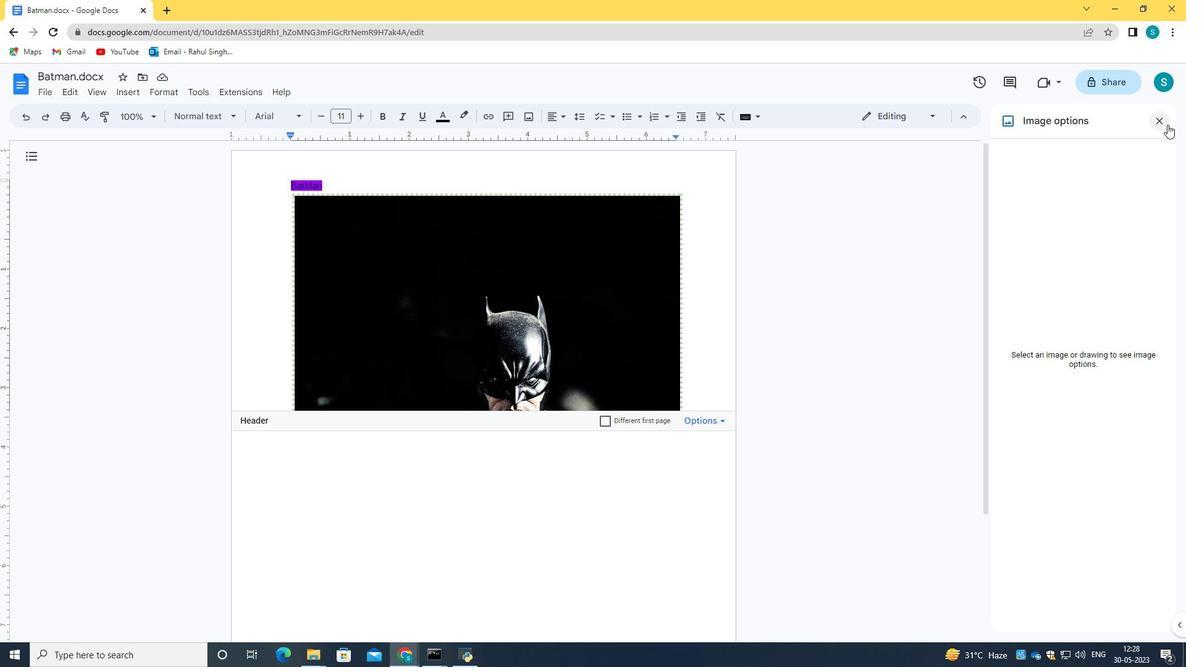
Action: Mouse moved to (22, 114)
Screenshot: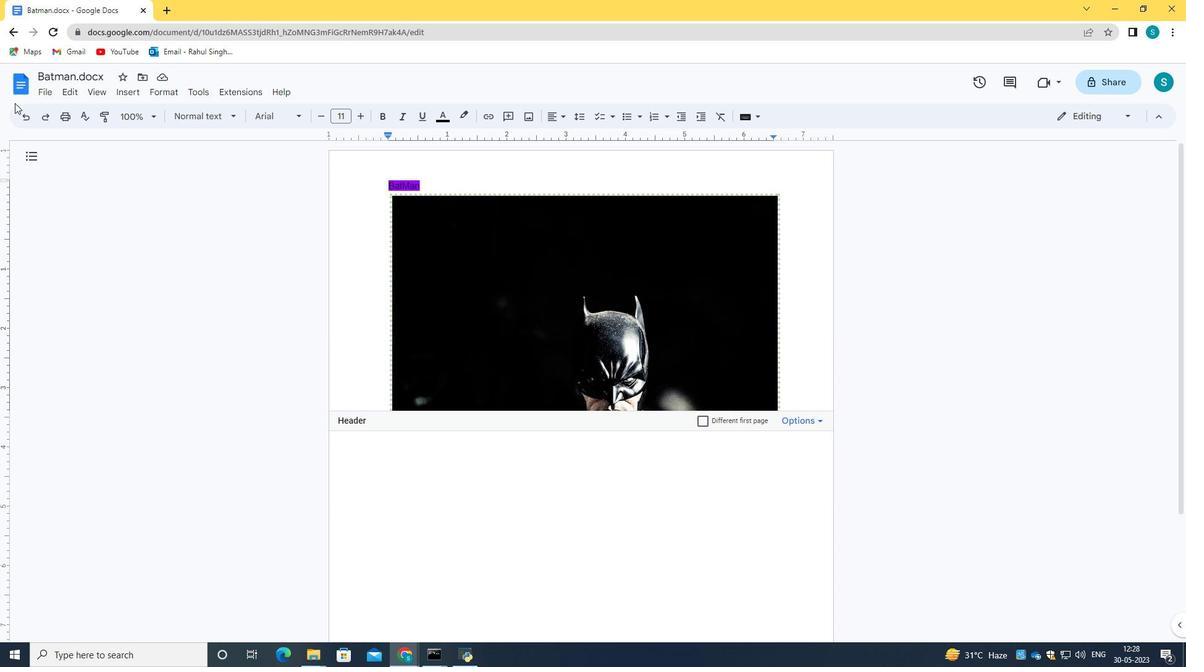 
Action: Mouse pressed left at (22, 114)
Screenshot: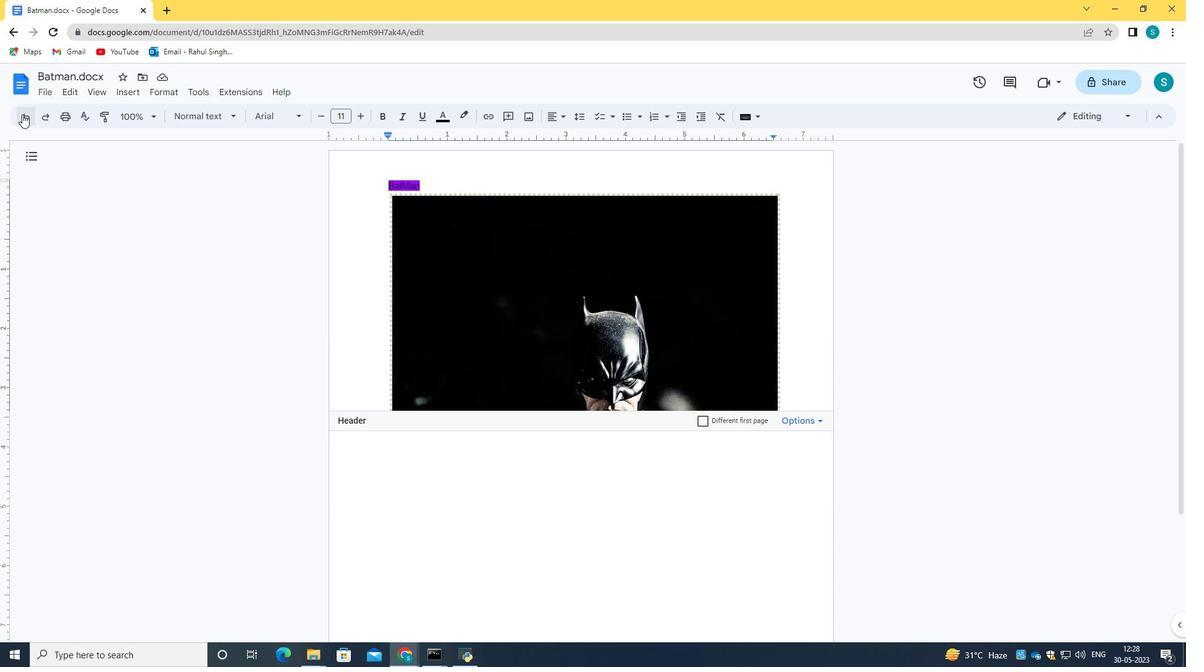 
Action: Mouse moved to (606, 114)
Screenshot: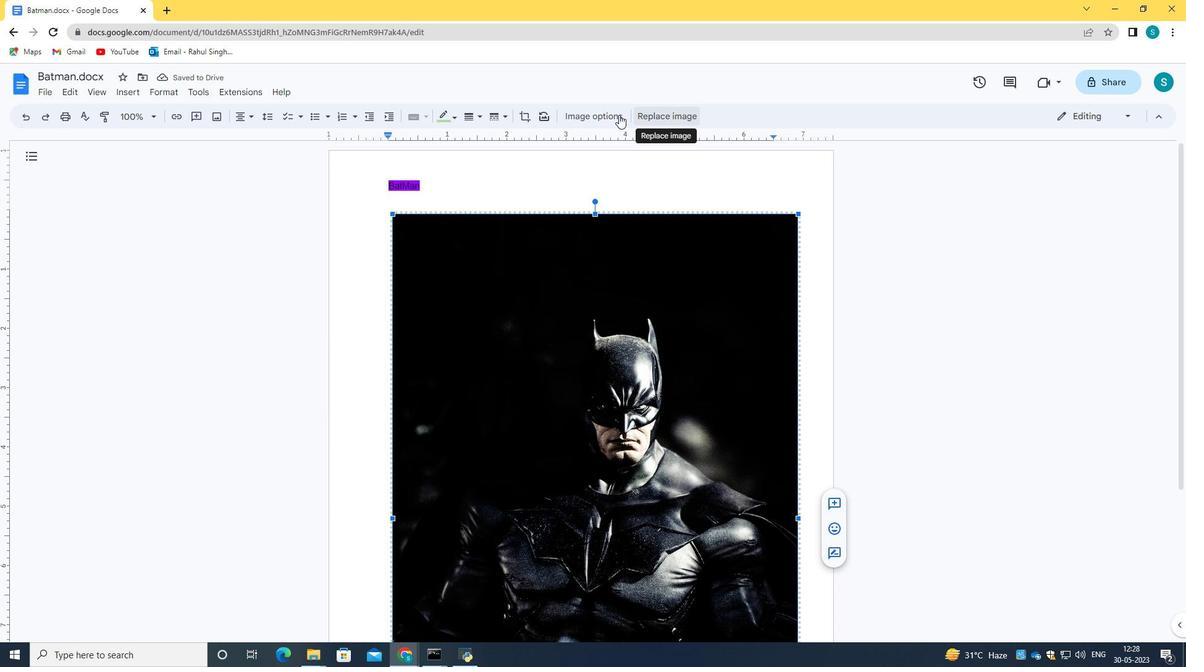 
Action: Mouse pressed left at (606, 114)
Screenshot: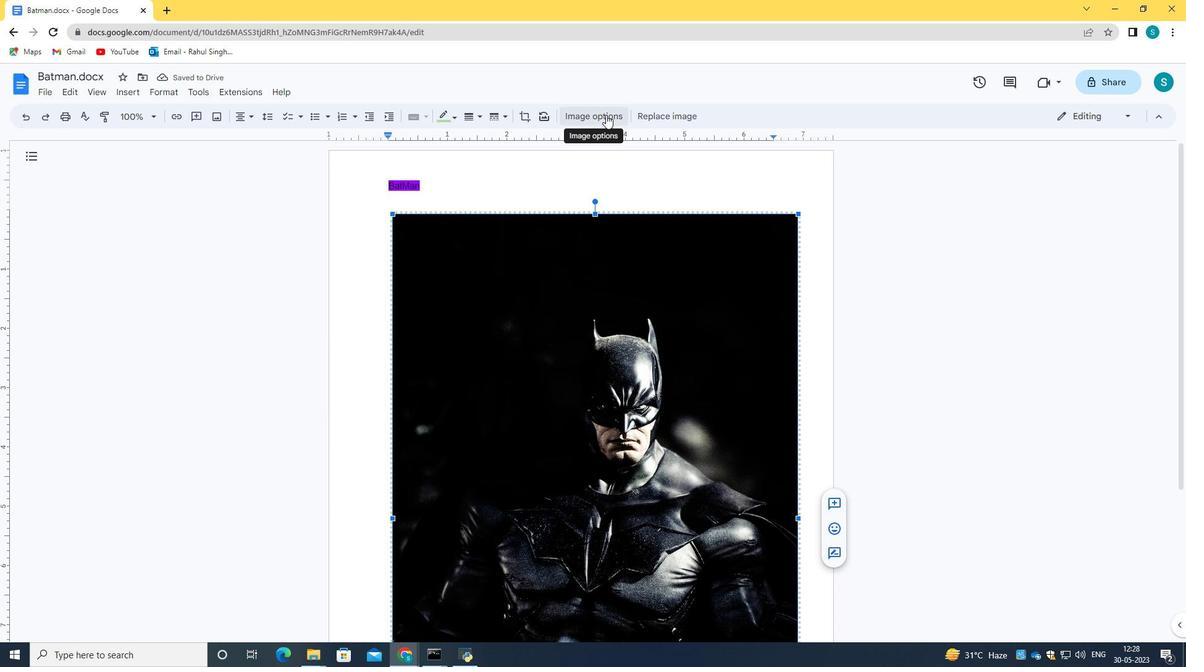 
Action: Mouse moved to (575, 176)
Screenshot: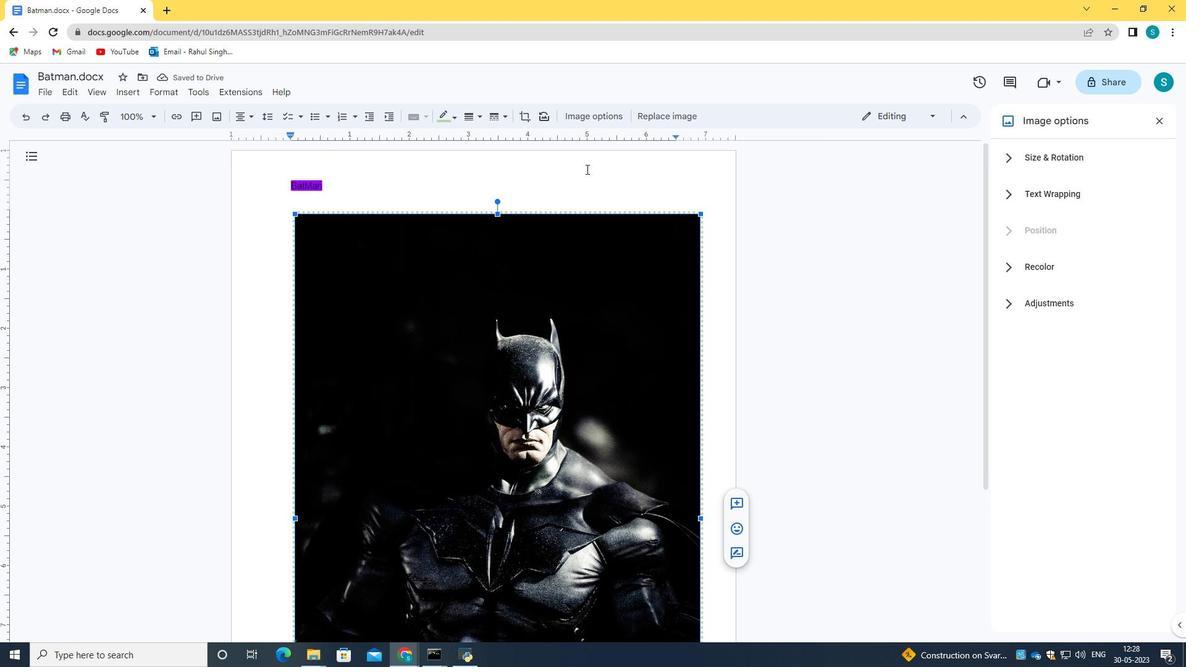 
Action: Mouse pressed left at (575, 176)
Screenshot: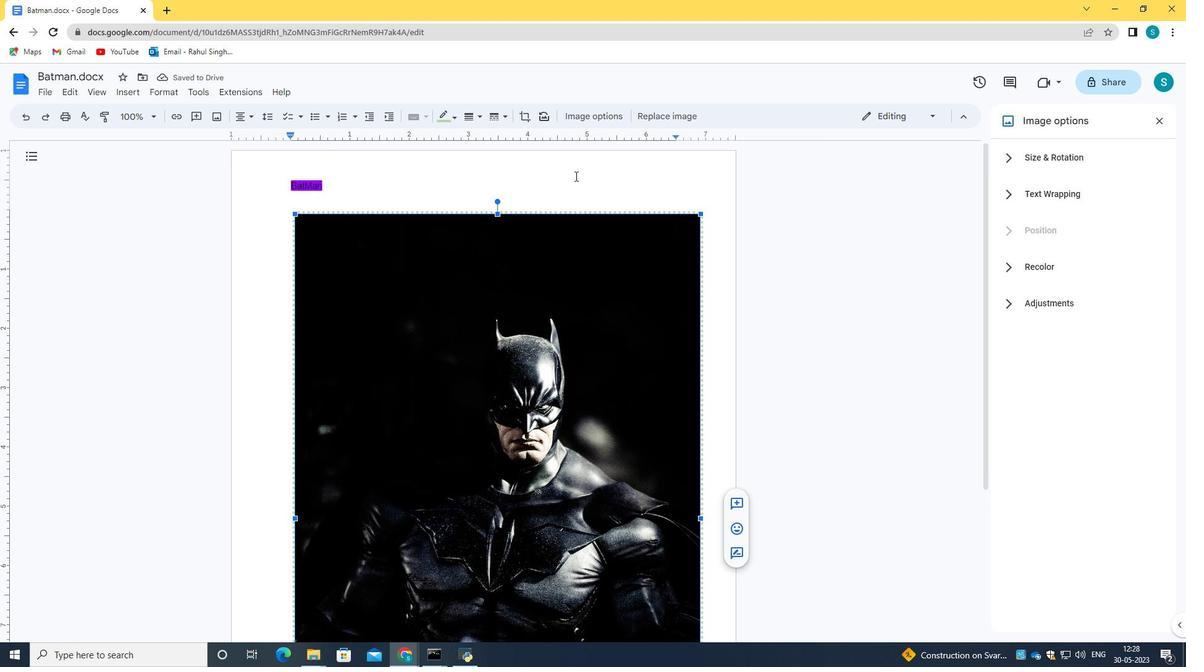 
Action: Mouse moved to (527, 113)
Screenshot: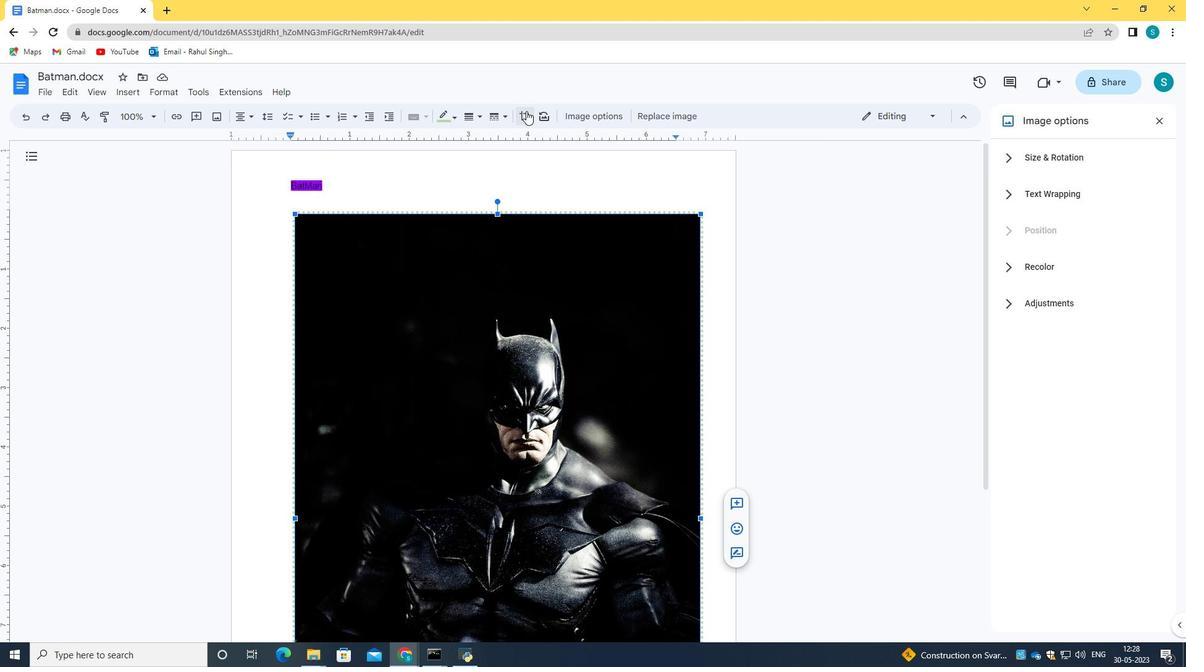 
Action: Mouse pressed left at (527, 113)
Screenshot: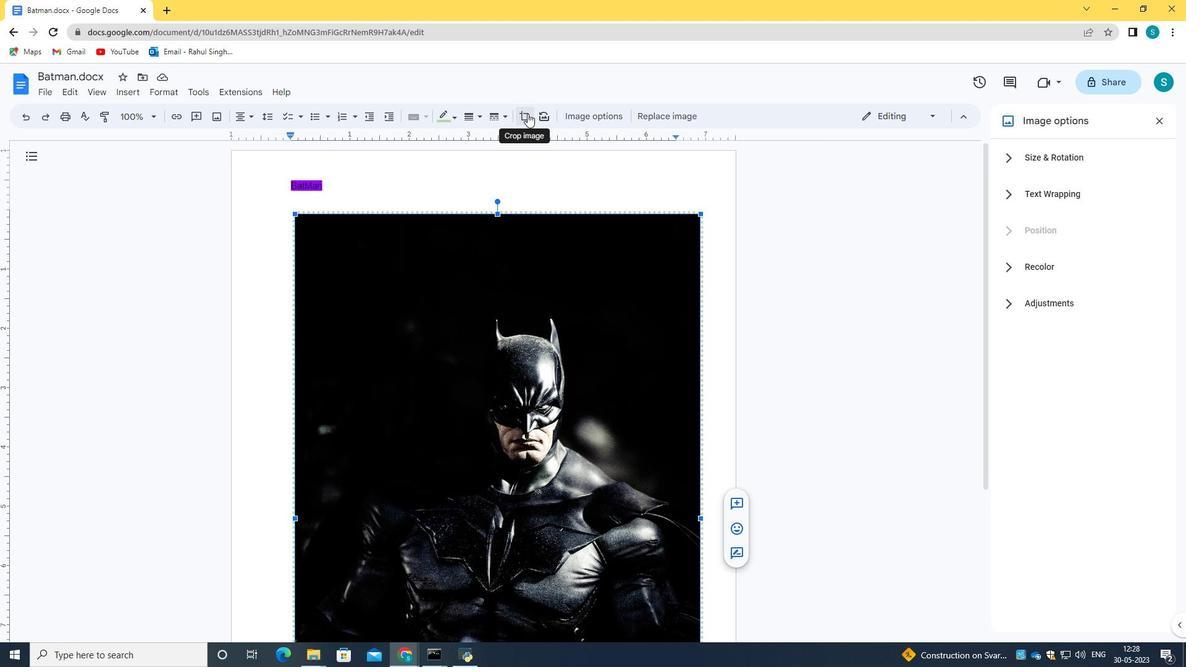 
Action: Mouse pressed left at (527, 113)
Screenshot: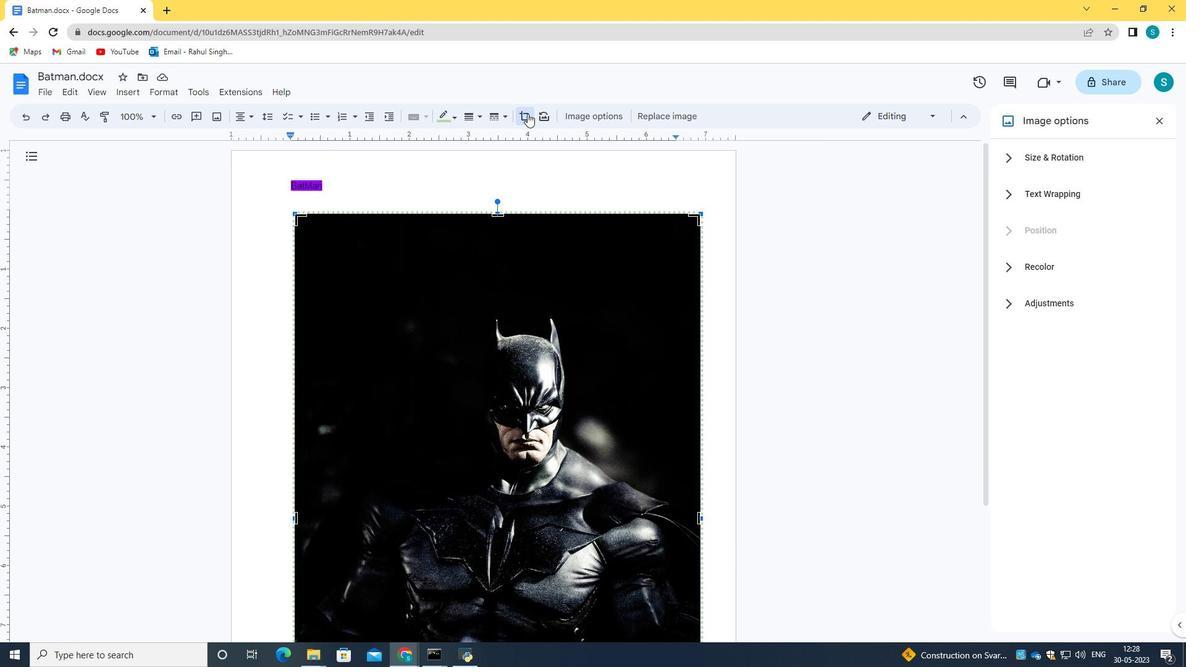 
Action: Mouse moved to (1157, 121)
Screenshot: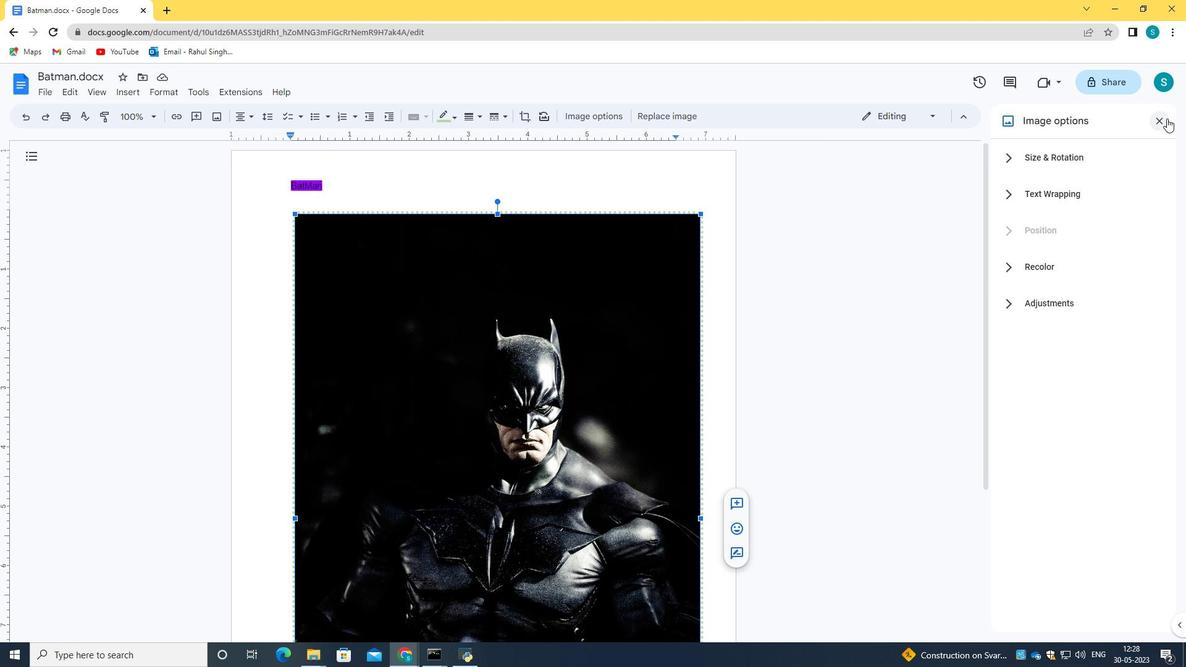 
Action: Mouse pressed left at (1157, 121)
Screenshot: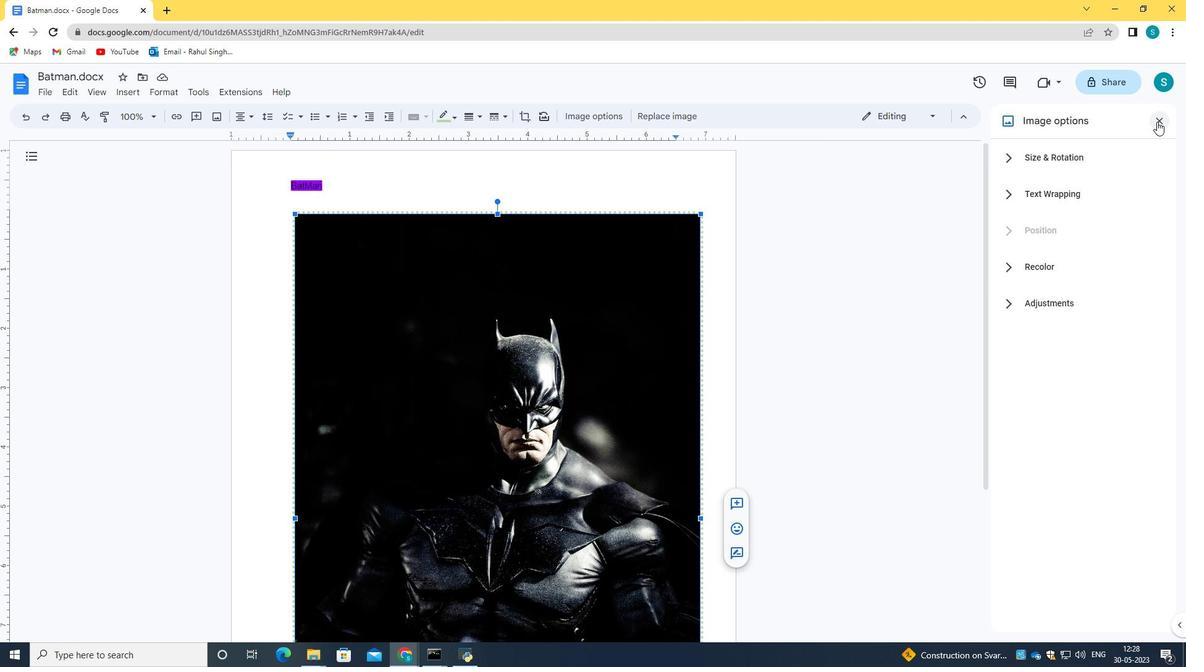 
Action: Mouse moved to (504, 119)
Screenshot: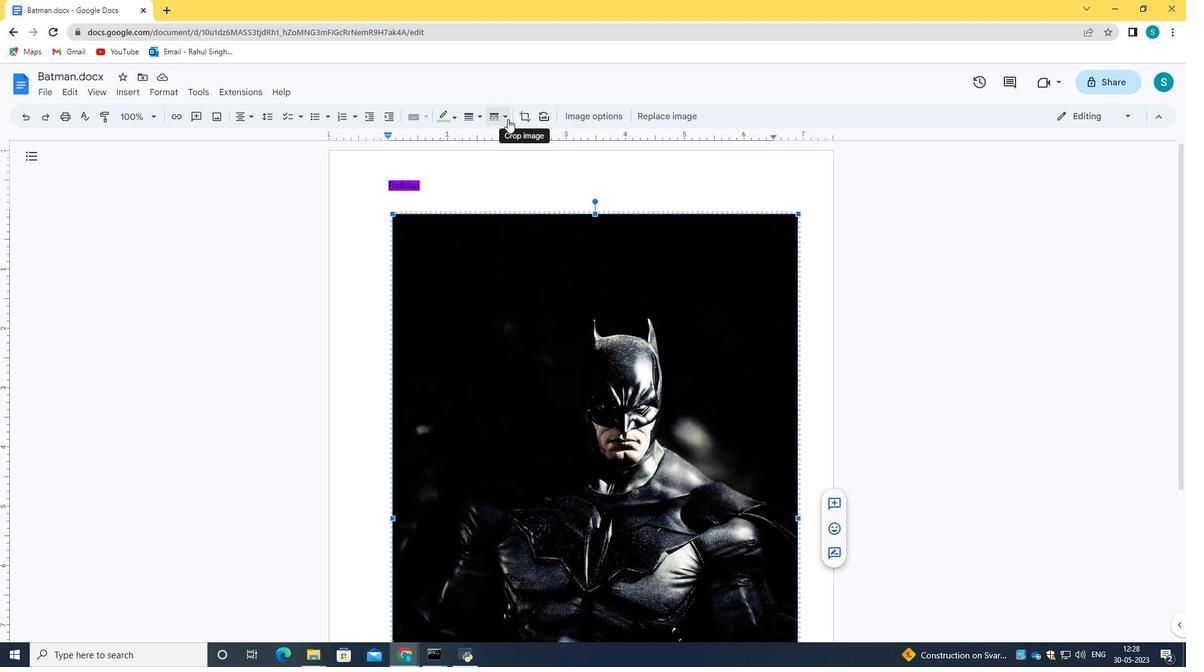 
Action: Mouse pressed left at (504, 119)
Screenshot: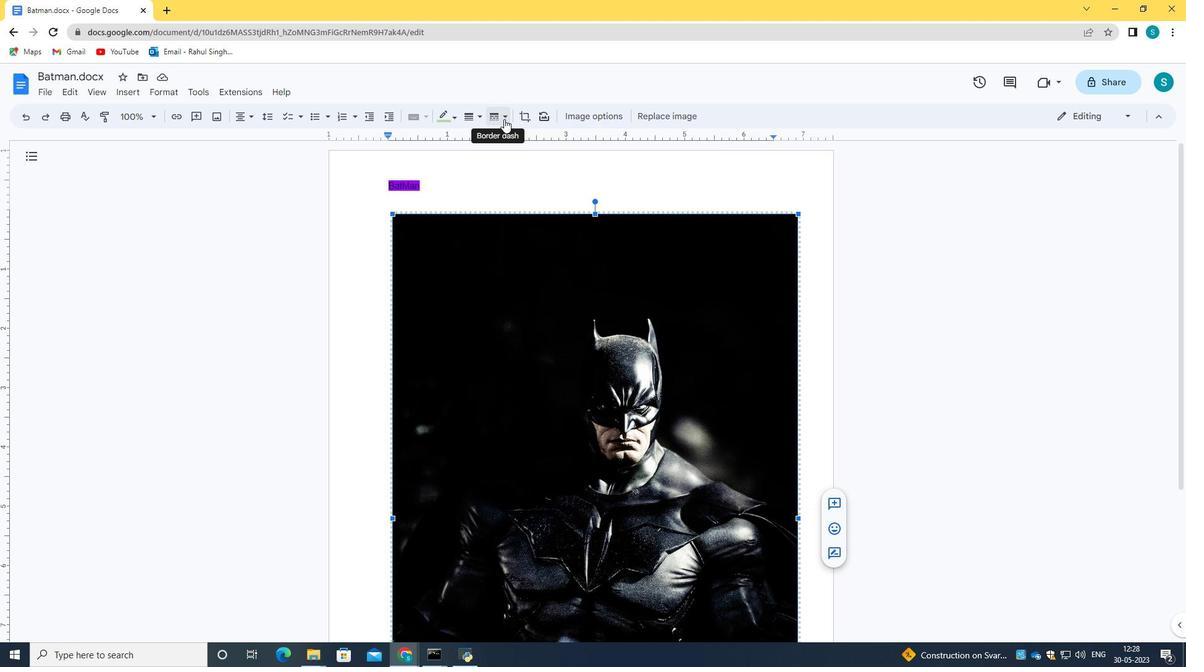 
Action: Mouse pressed left at (504, 119)
Screenshot: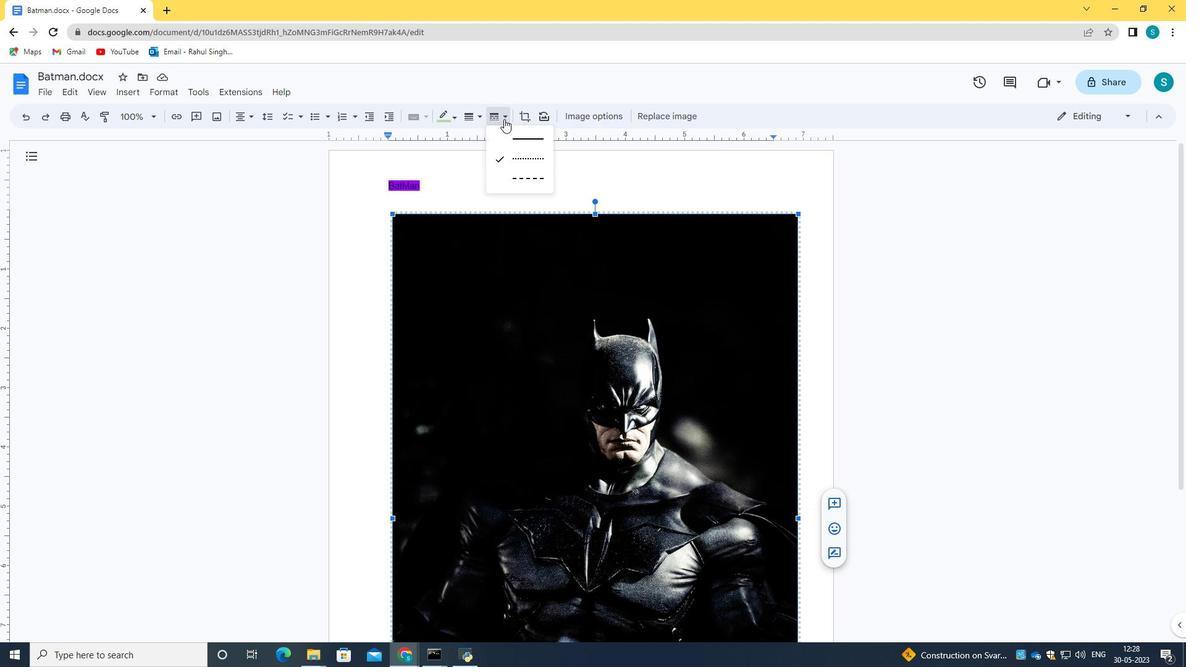 
Action: Mouse moved to (471, 117)
Screenshot: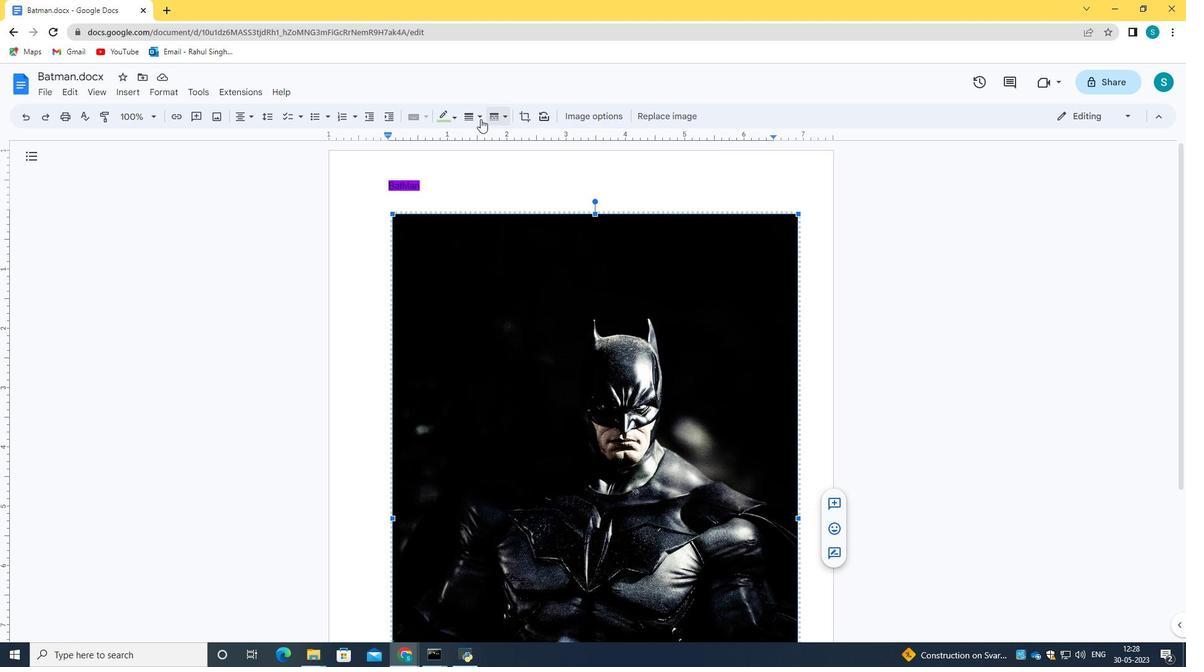 
Action: Mouse pressed left at (471, 117)
Screenshot: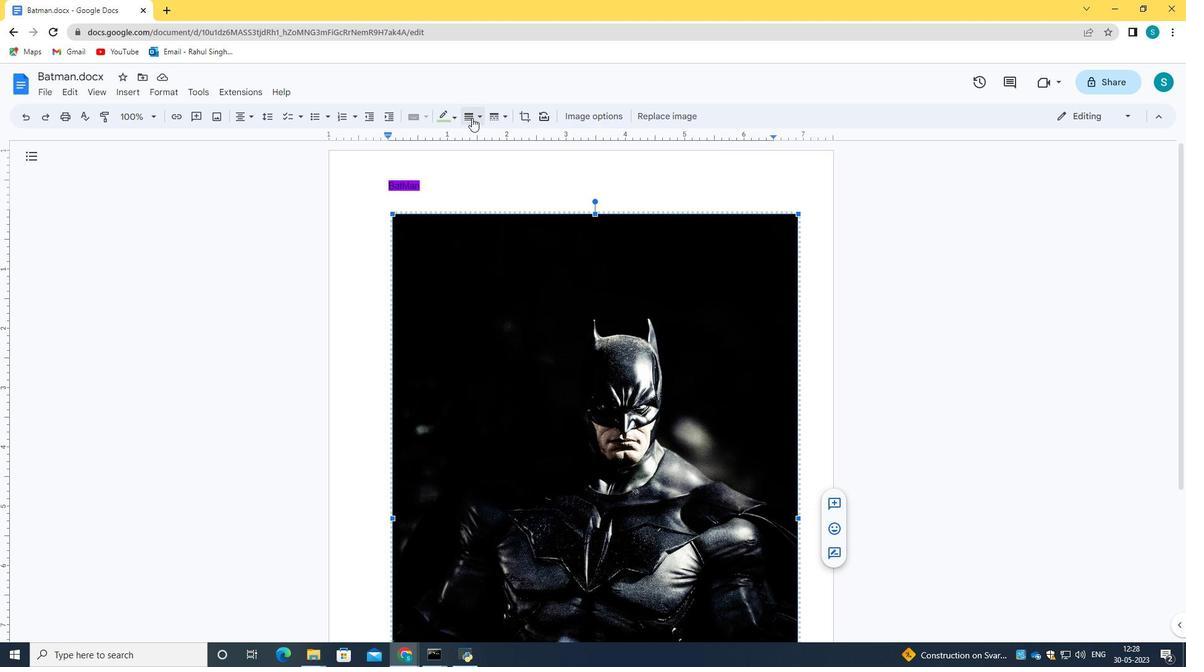 
Action: Mouse moved to (506, 214)
Screenshot: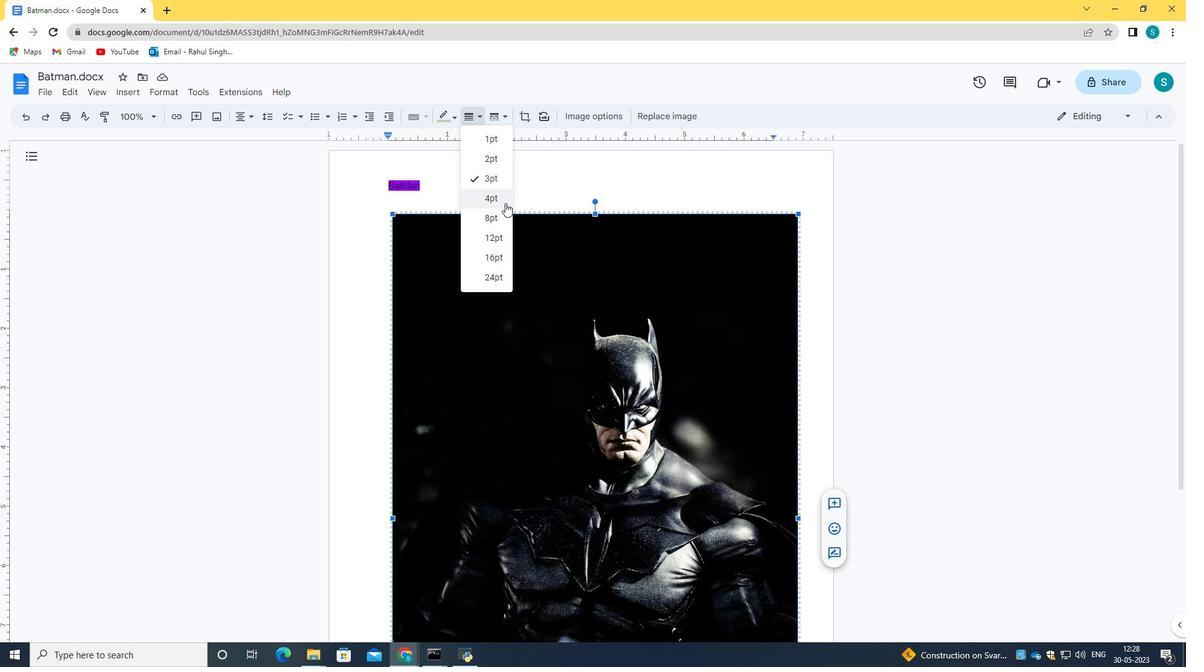 
Action: Mouse pressed left at (506, 214)
Screenshot: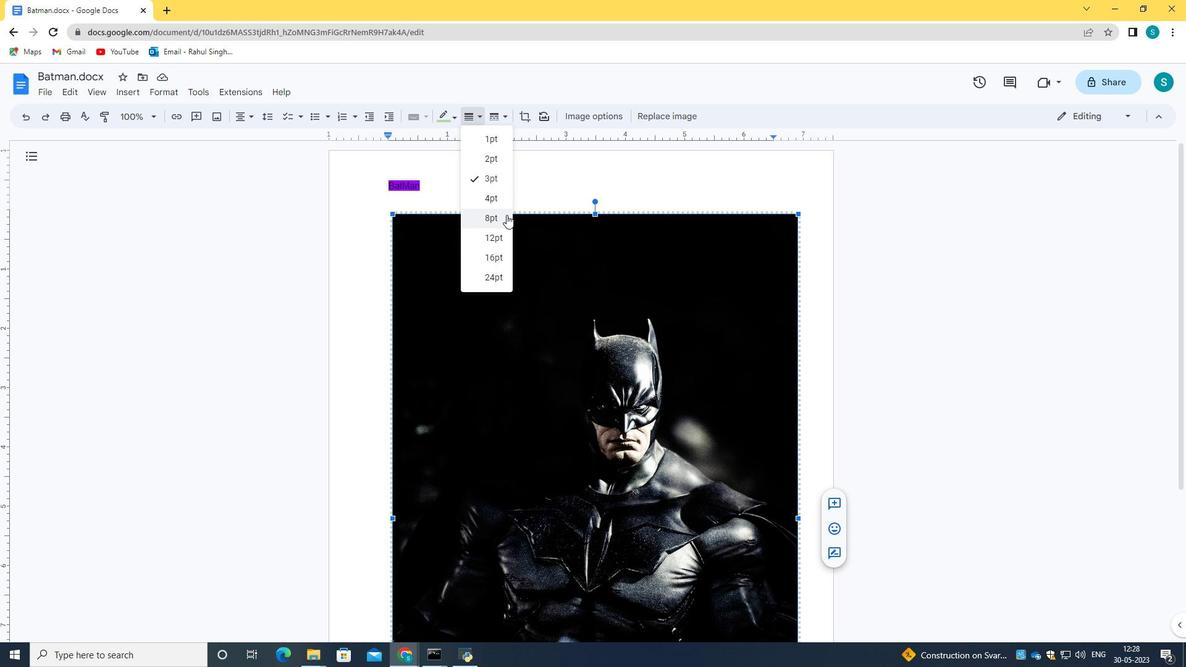 
Action: Mouse moved to (460, 179)
Screenshot: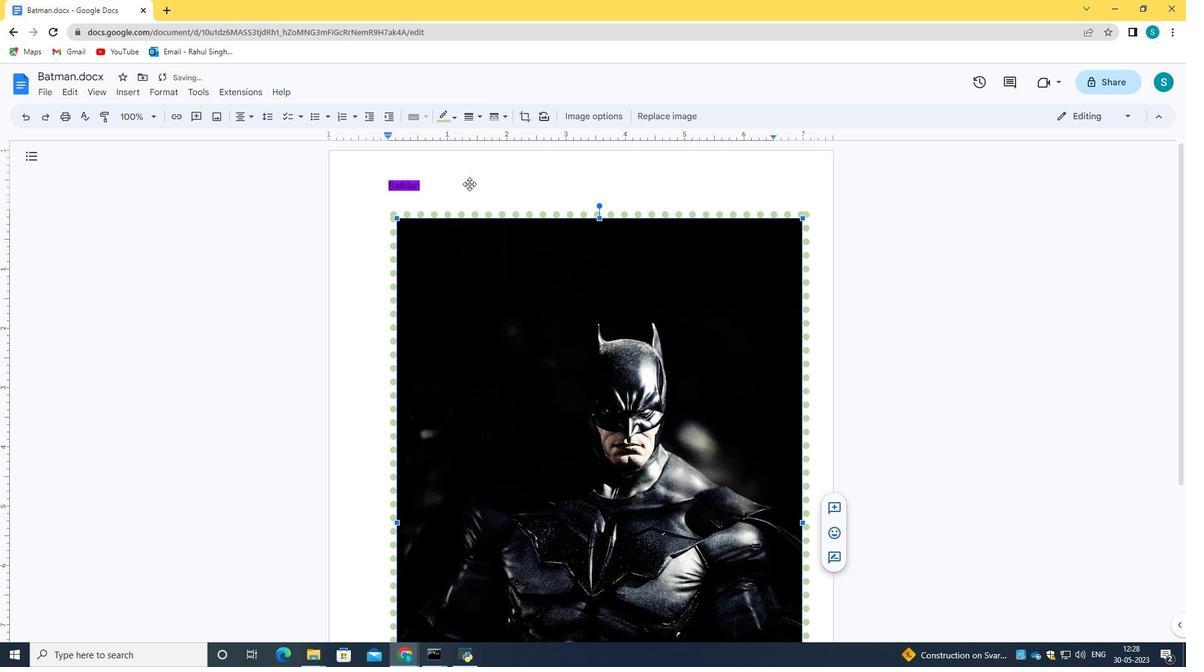 
Action: Mouse pressed left at (460, 179)
Screenshot: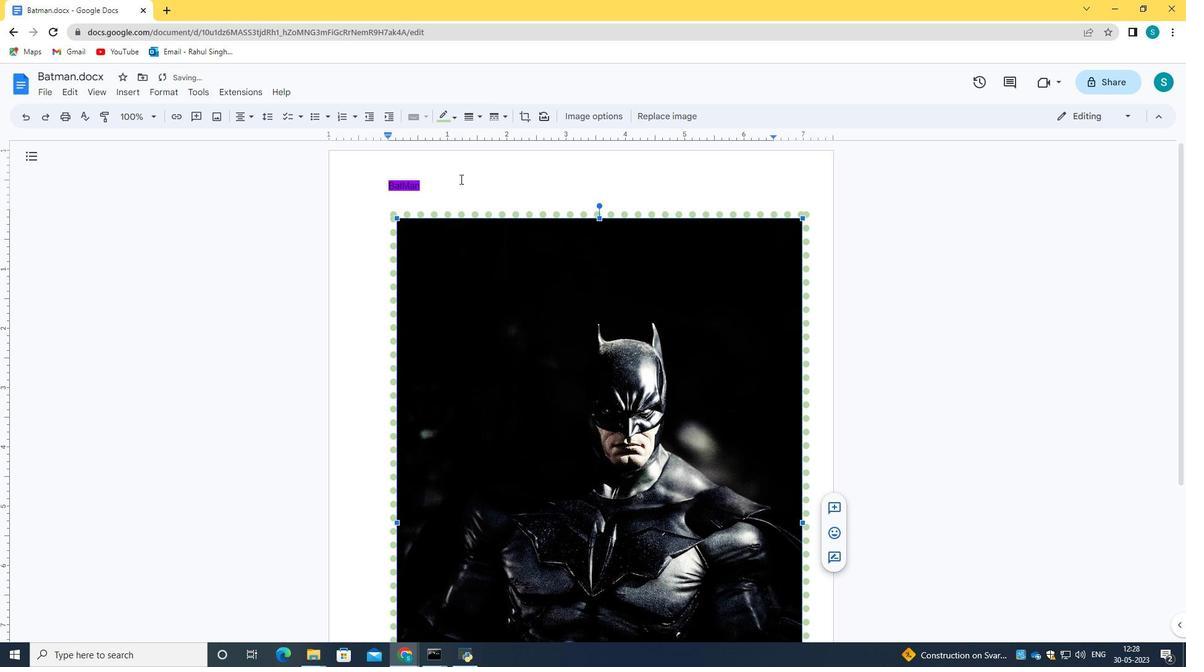 
Action: Mouse moved to (421, 185)
Screenshot: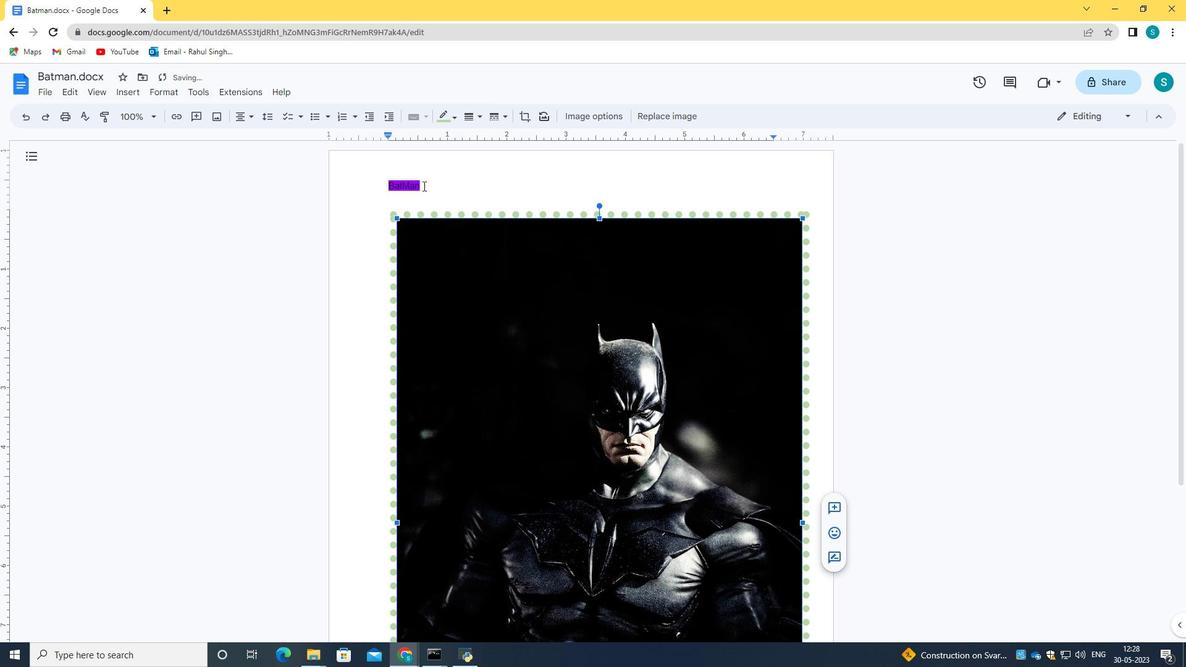 
Action: Mouse pressed left at (421, 185)
Screenshot: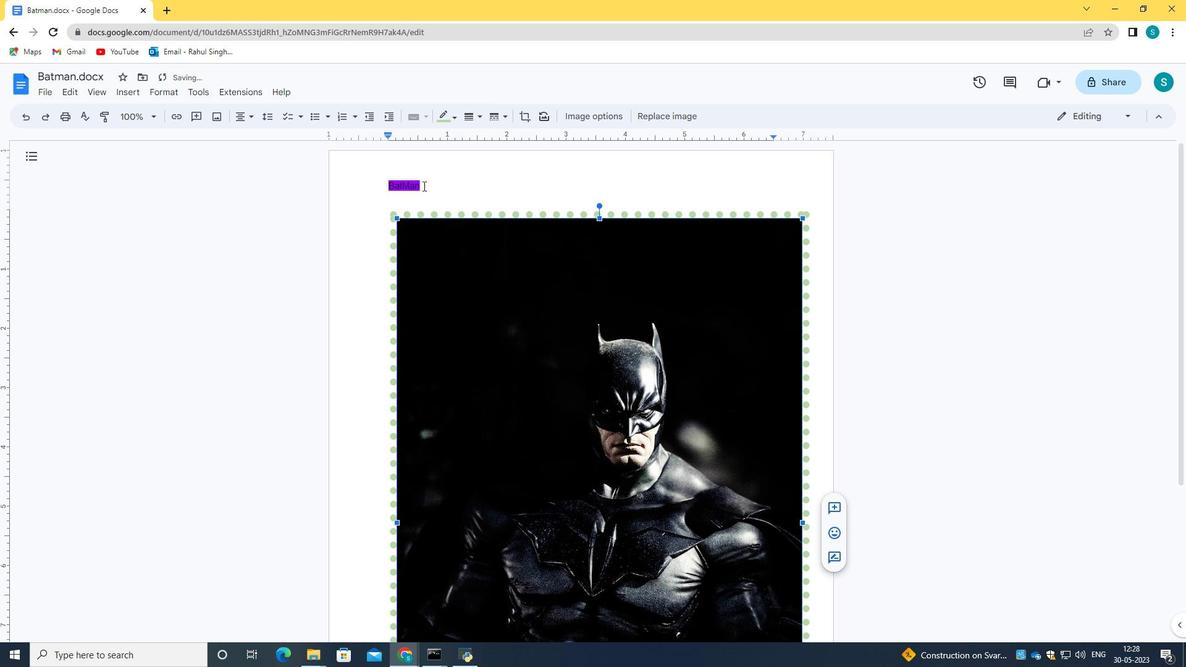 
Action: Mouse pressed left at (421, 185)
Screenshot: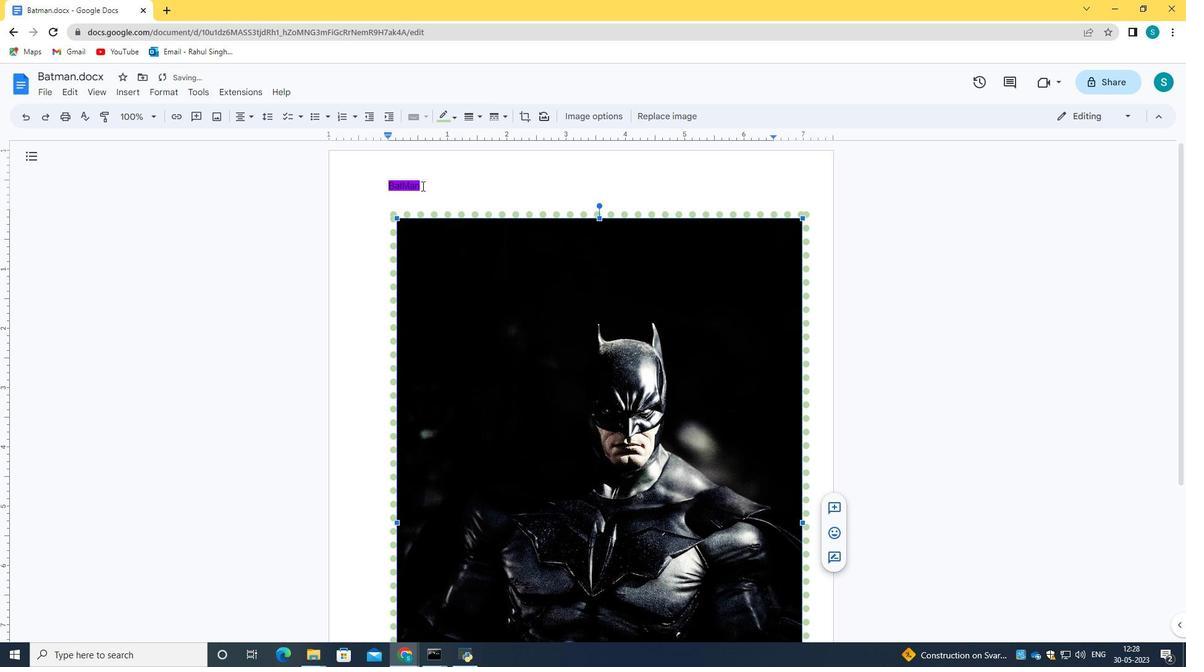 
Action: Mouse pressed left at (421, 185)
Screenshot: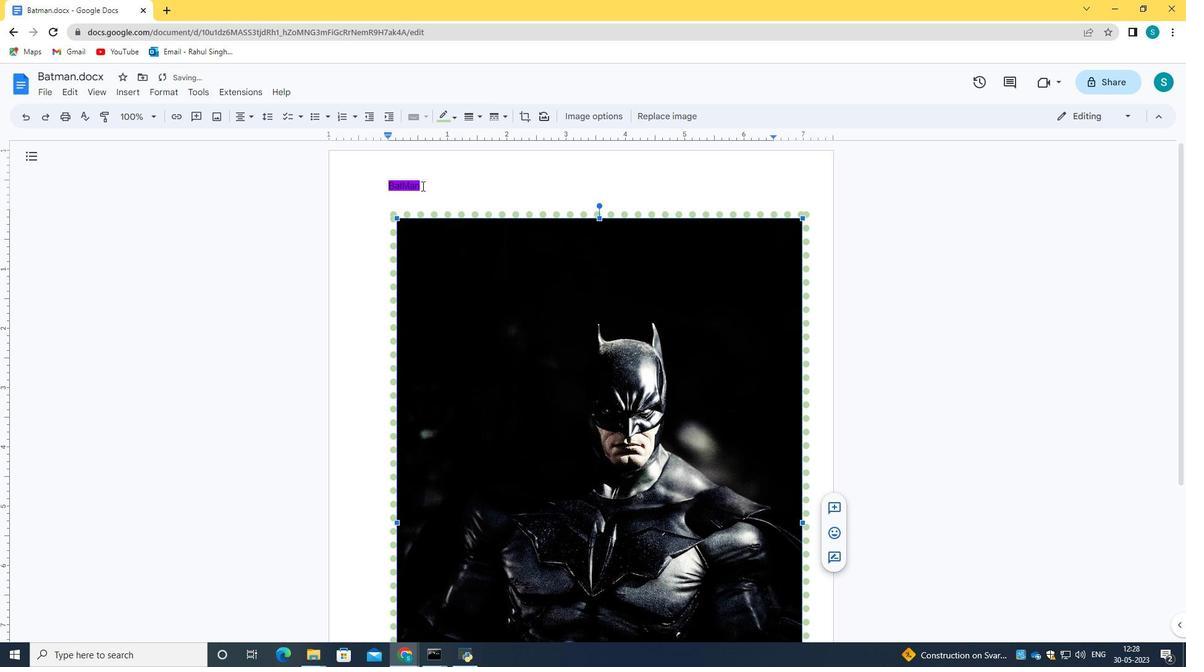 
Action: Mouse moved to (539, 166)
Screenshot: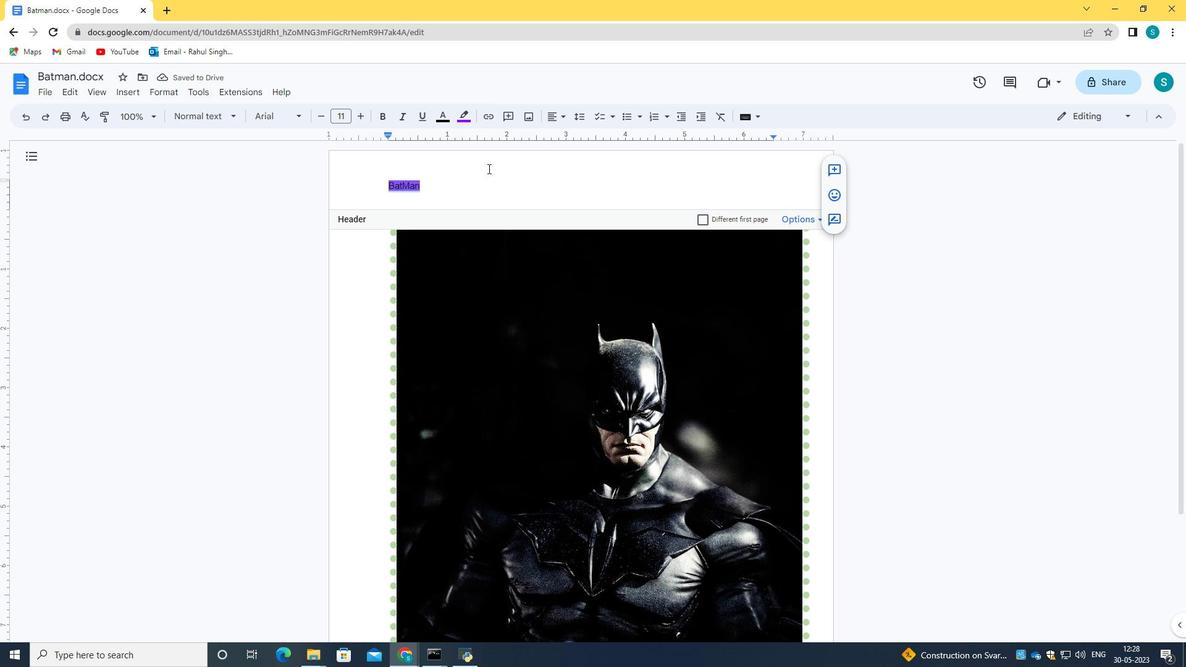 
Action: Mouse pressed left at (539, 166)
Screenshot: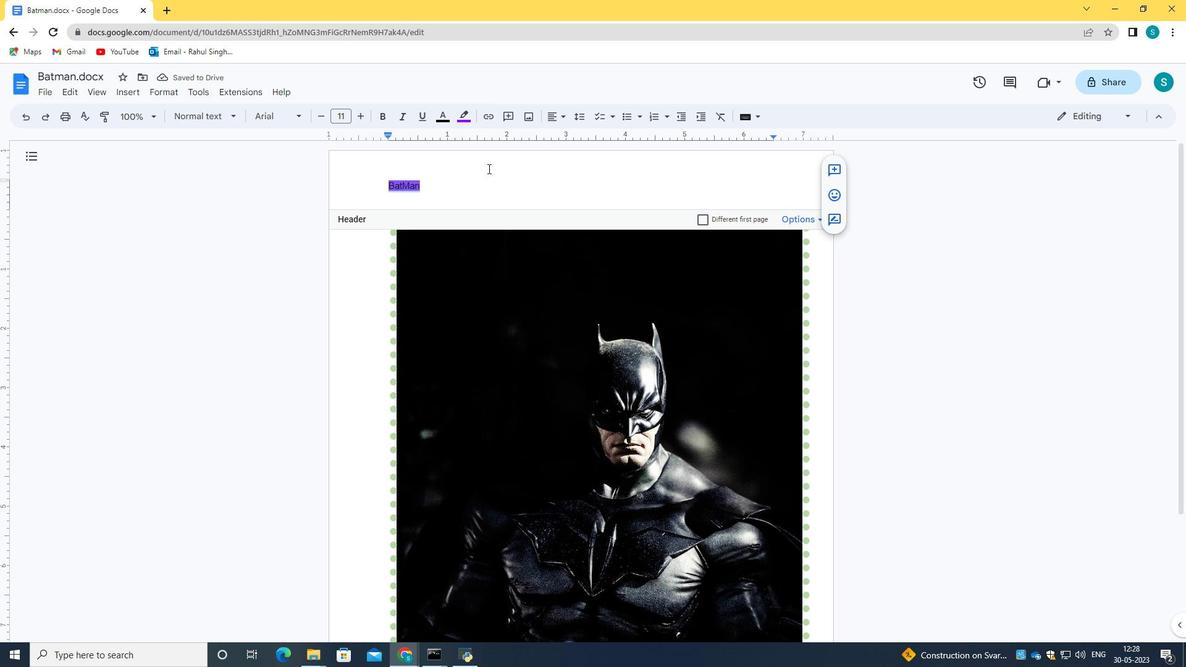 
Action: Mouse moved to (882, 218)
Screenshot: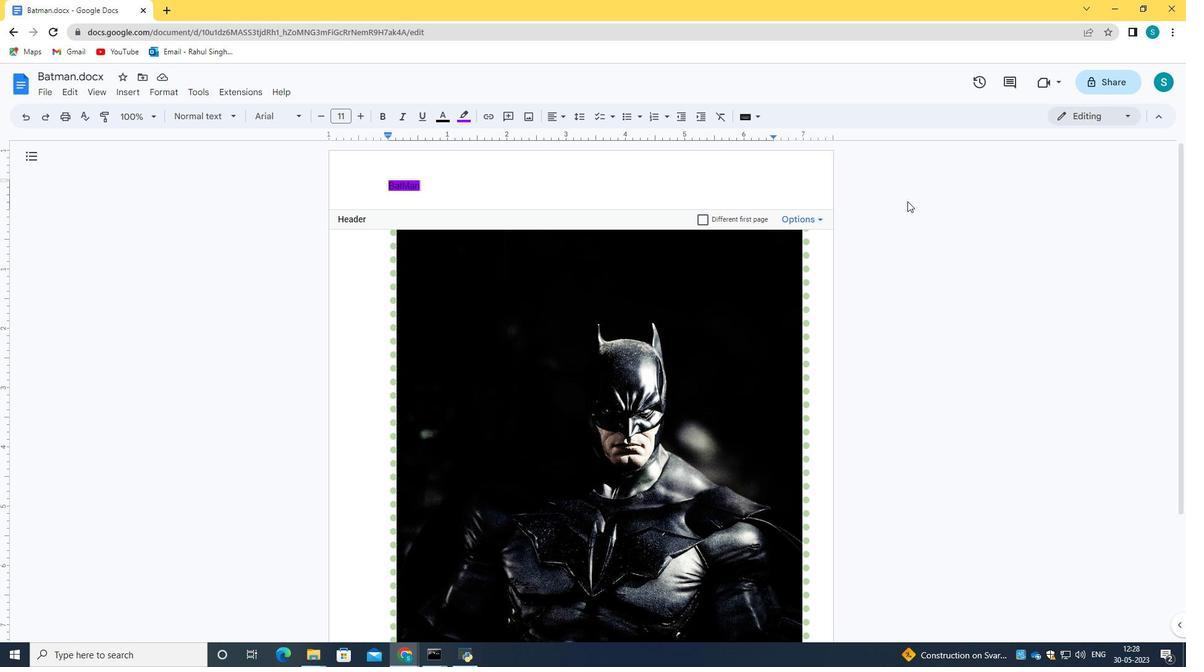 
Action: Mouse pressed left at (882, 218)
Screenshot: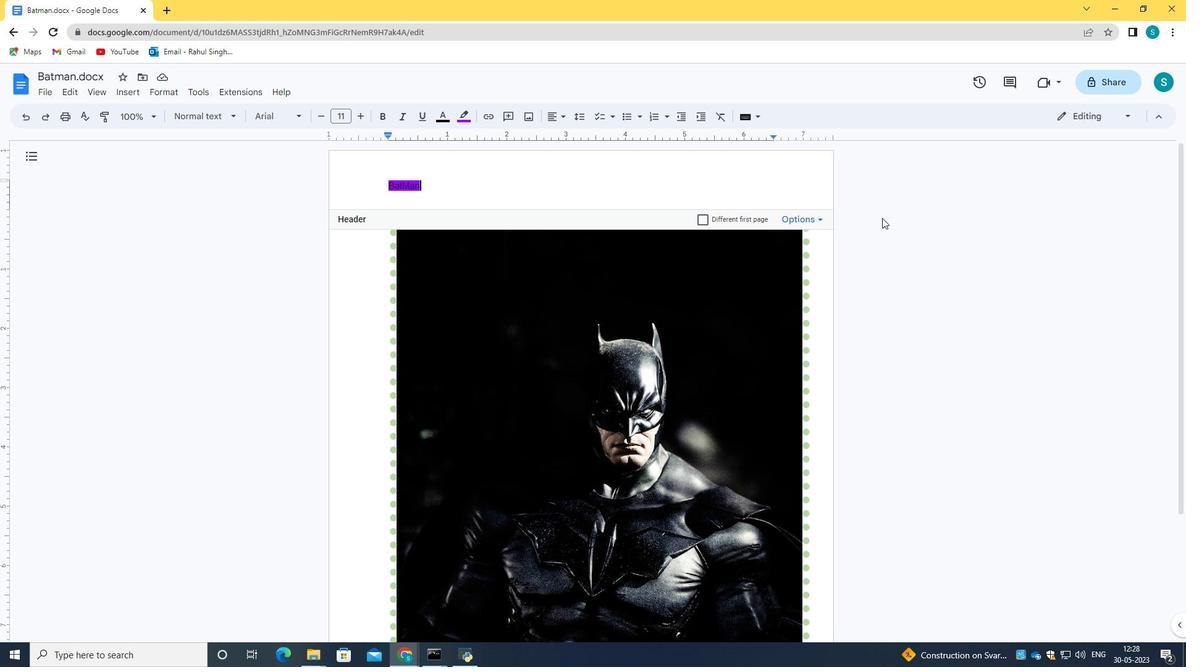 
Action: Mouse moved to (881, 218)
Screenshot: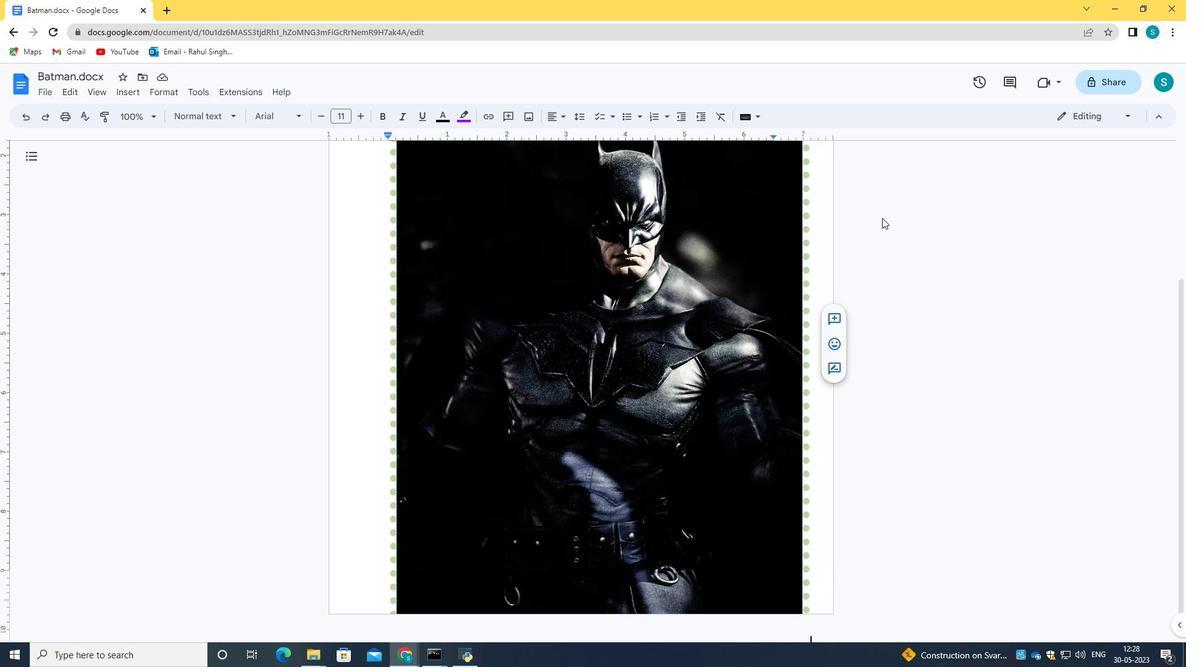 
Action: Mouse scrolled (881, 218) with delta (0, 0)
Screenshot: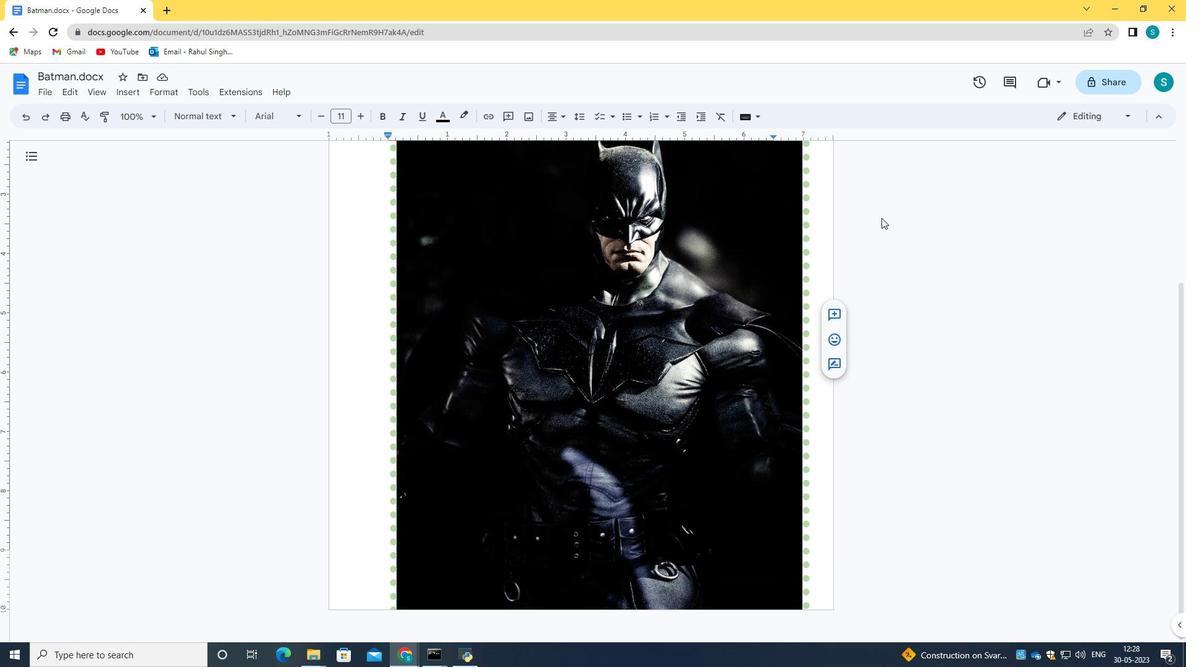 
Action: Mouse scrolled (881, 218) with delta (0, 0)
Screenshot: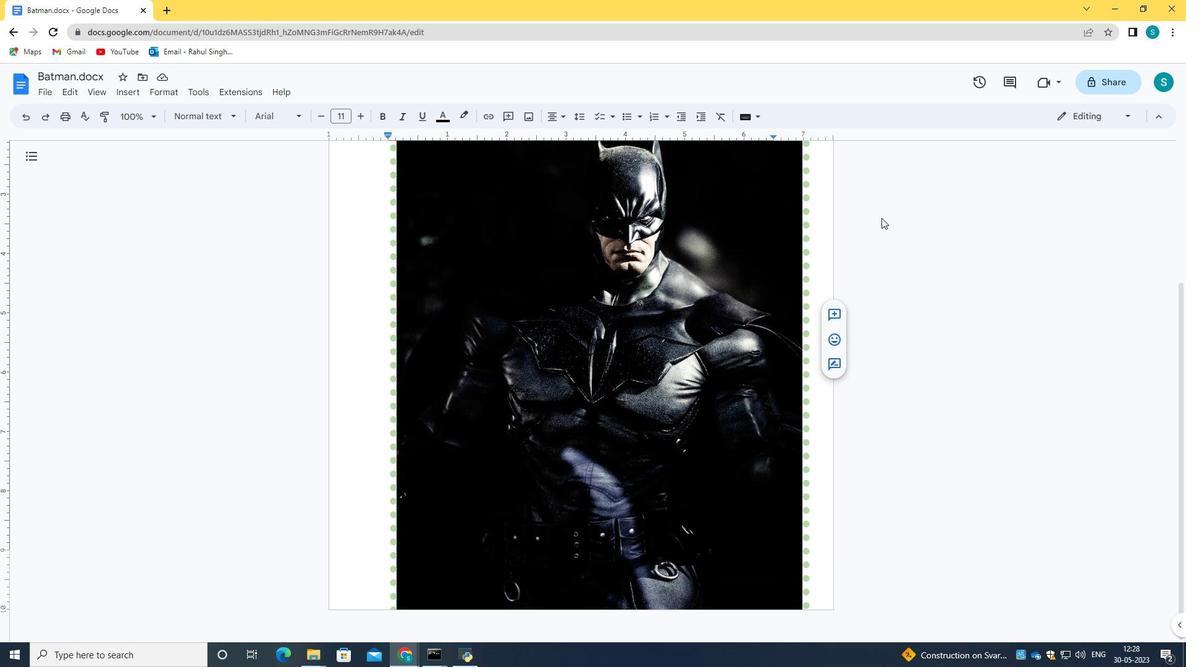 
Action: Mouse scrolled (881, 218) with delta (0, 0)
Screenshot: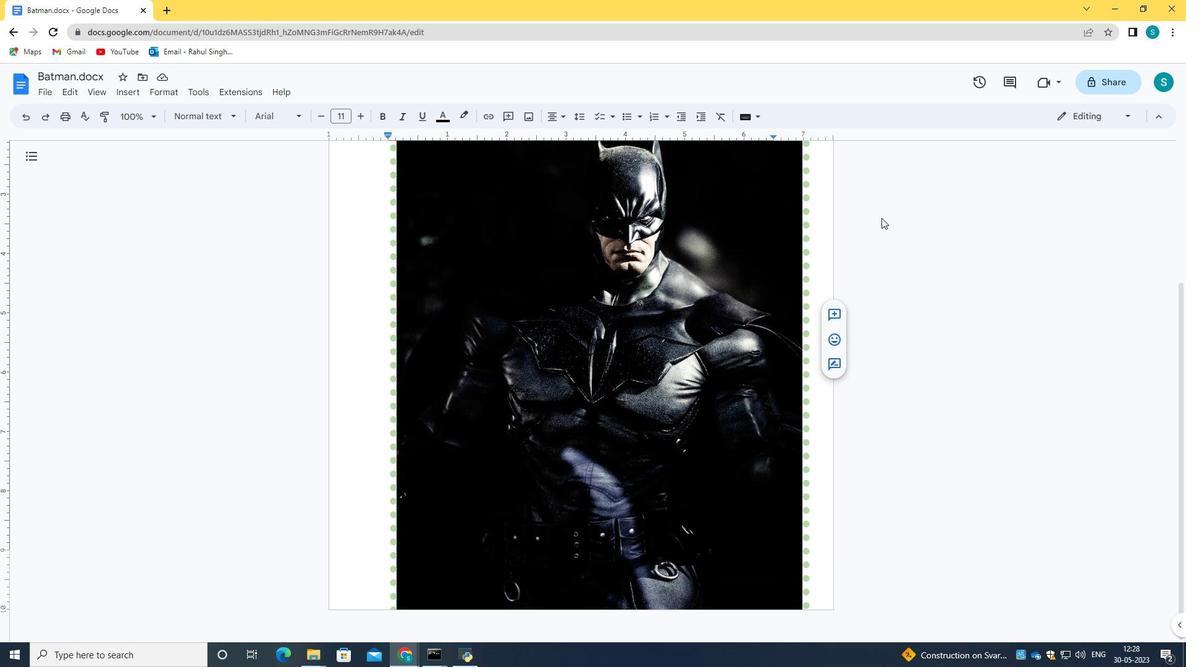 
Action: Mouse scrolled (881, 218) with delta (0, 0)
Screenshot: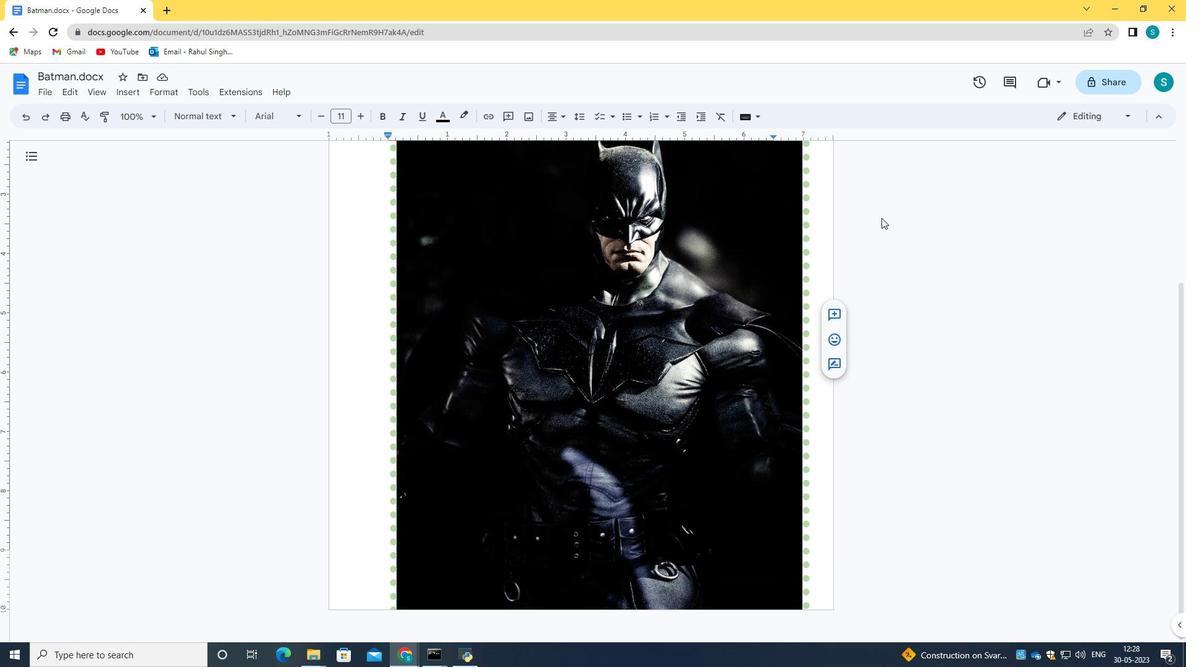 
Action: Mouse moved to (428, 190)
Screenshot: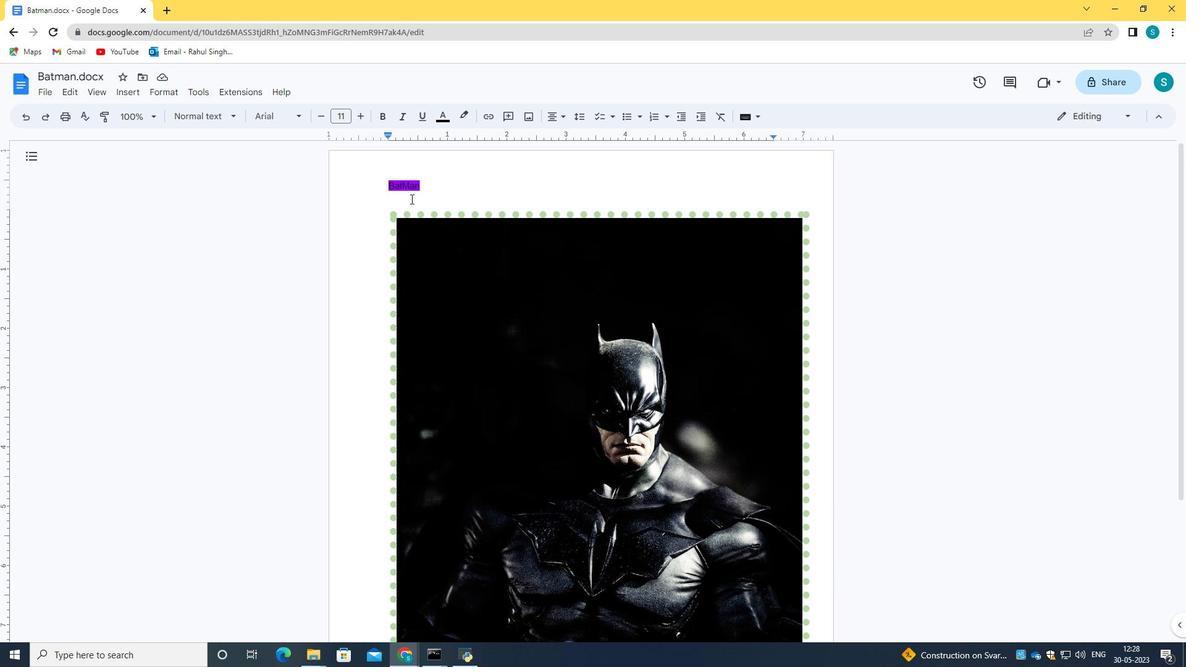 
Action: Mouse pressed left at (428, 190)
Screenshot: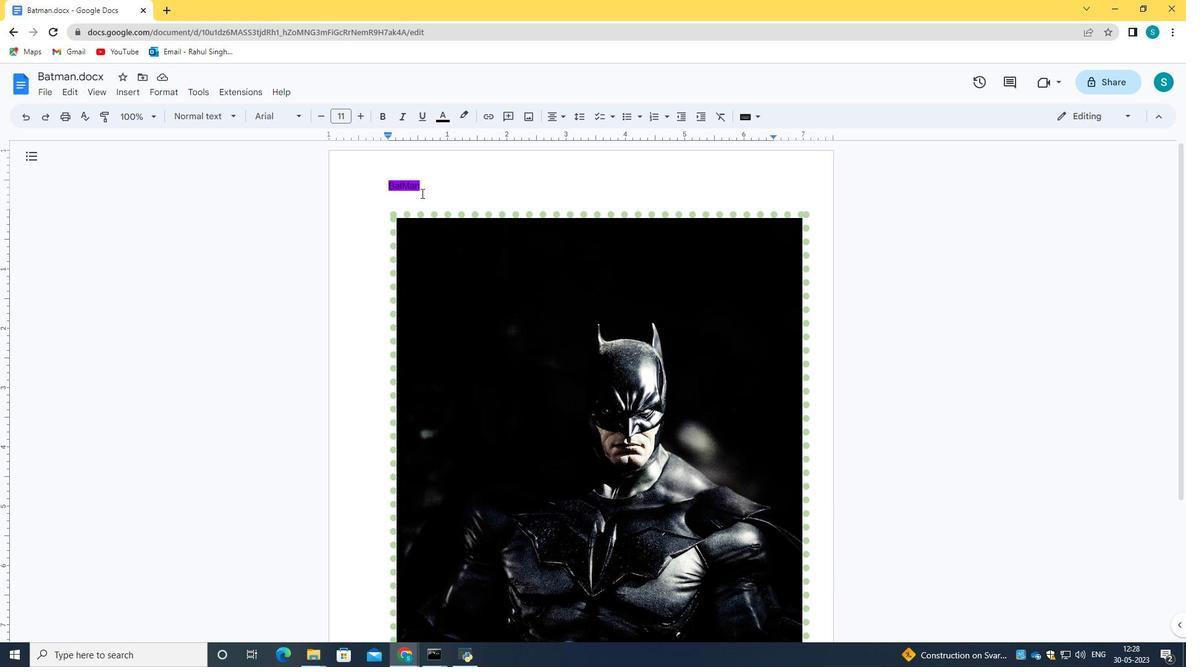 
Action: Mouse moved to (427, 183)
Screenshot: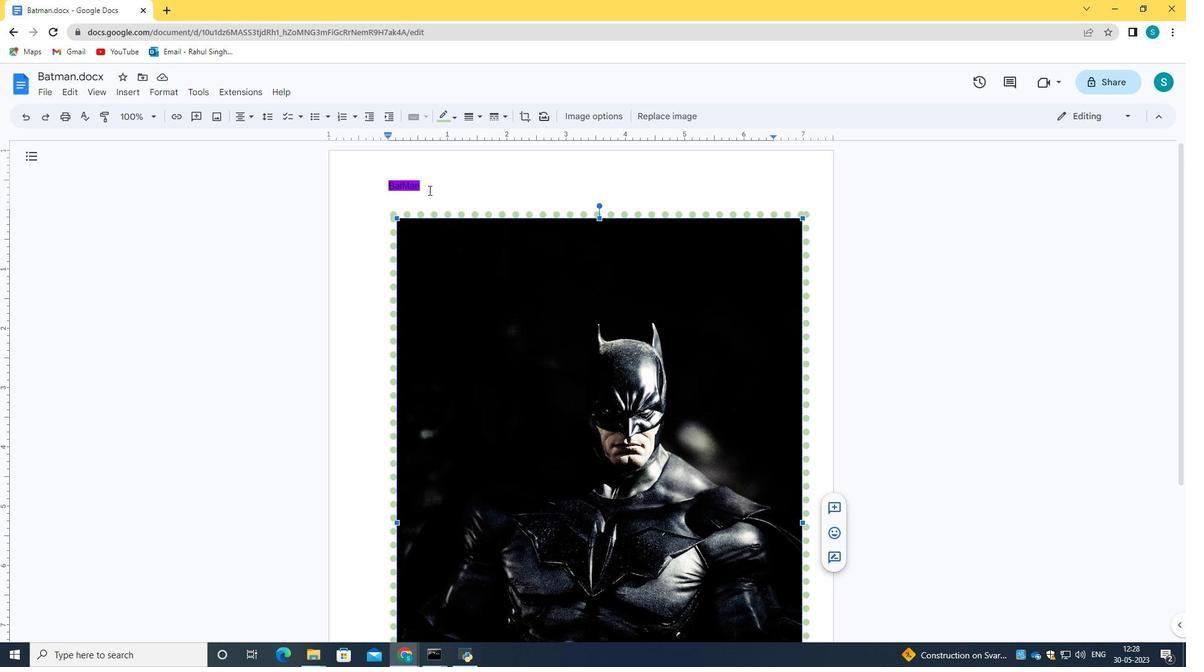 
Action: Mouse pressed left at (427, 183)
Screenshot: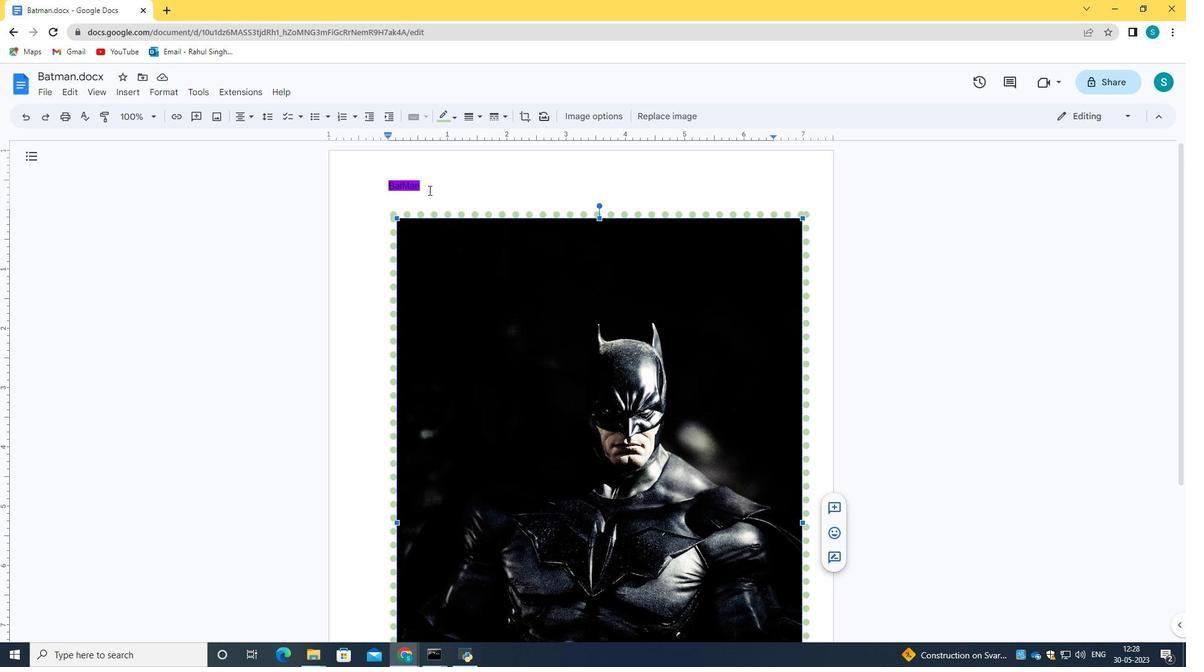 
Action: Mouse moved to (851, 357)
Screenshot: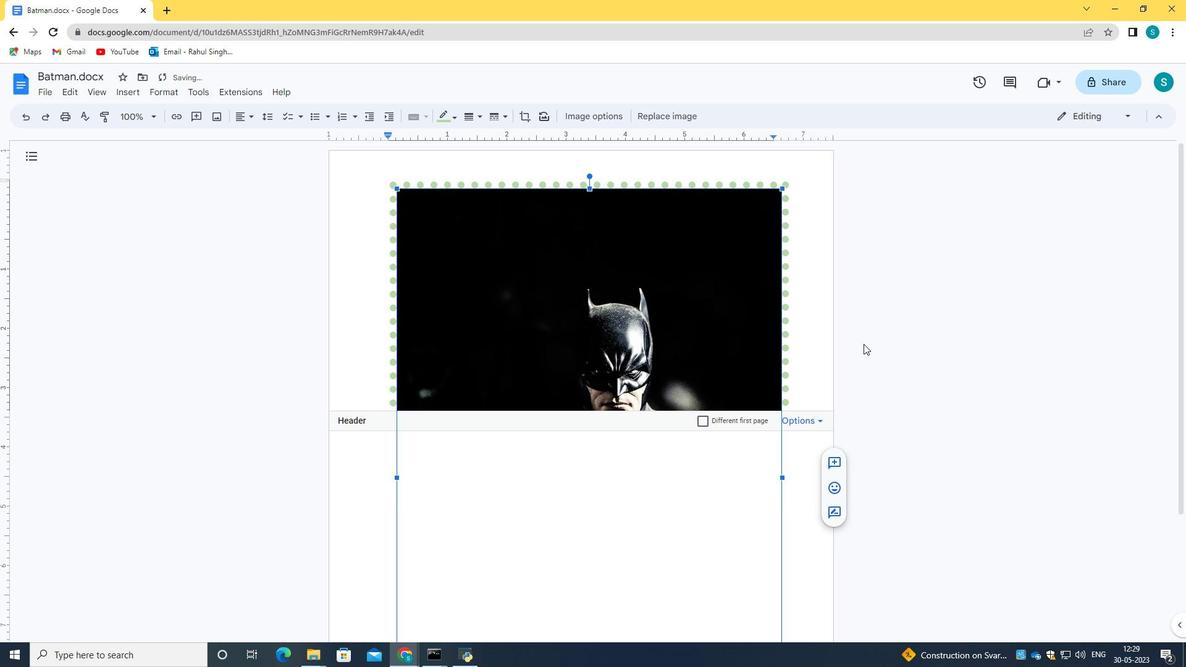 
Action: Mouse pressed left at (851, 357)
Screenshot: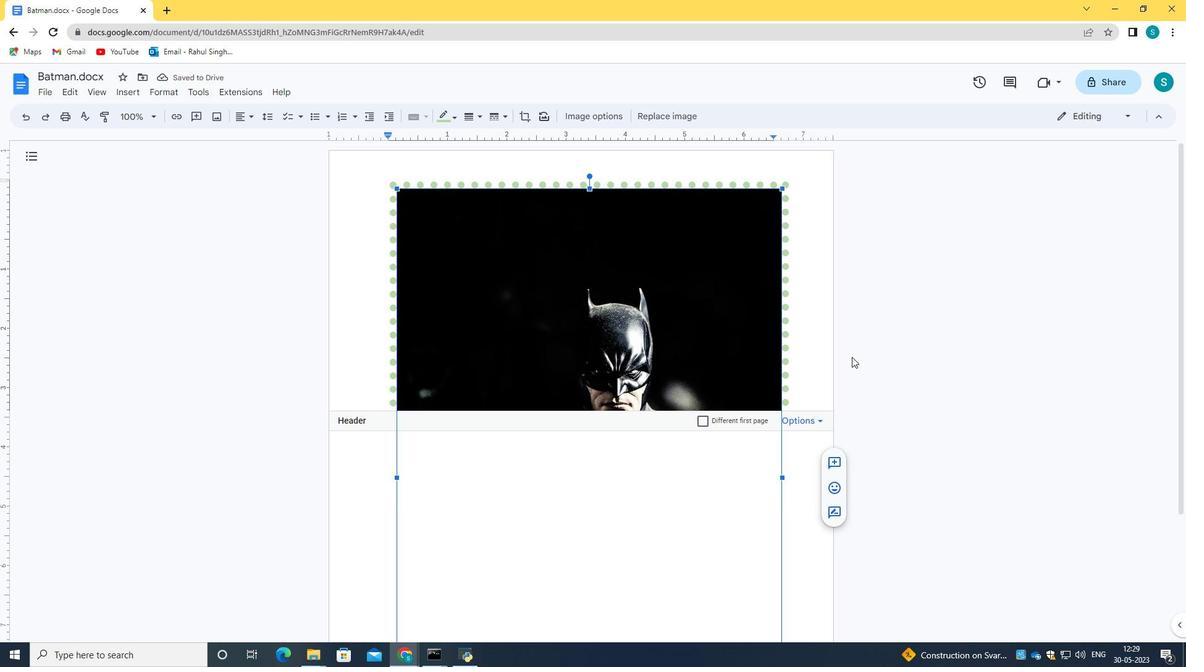 
Action: Mouse moved to (28, 114)
Screenshot: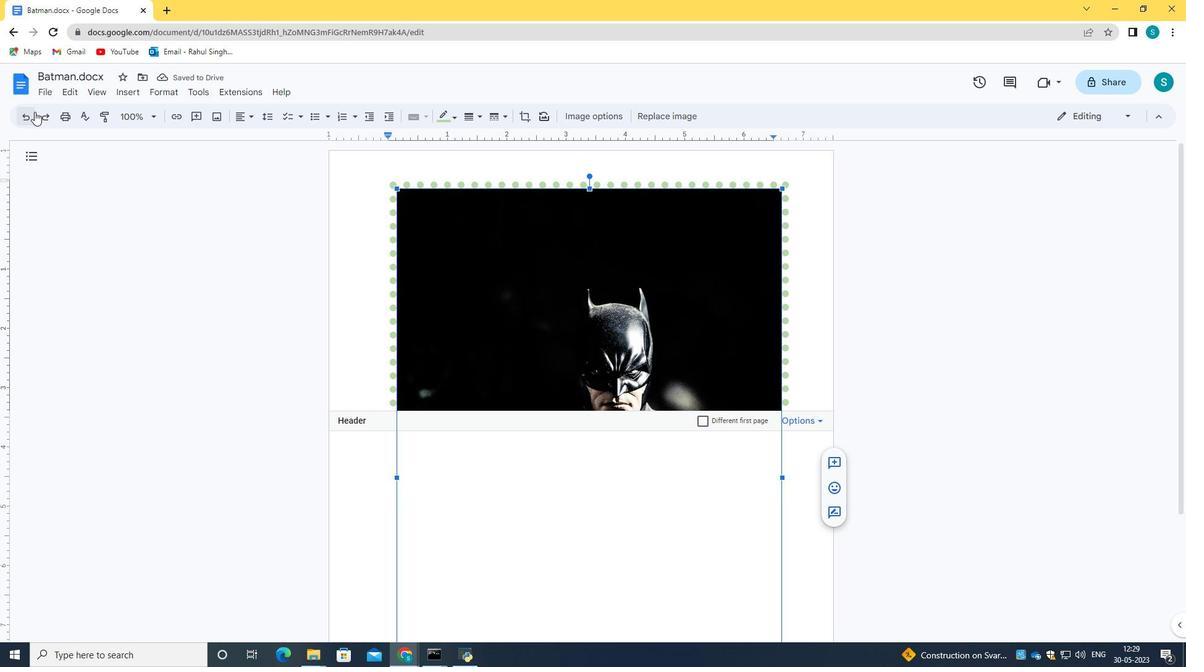 
Action: Mouse pressed left at (28, 114)
Screenshot: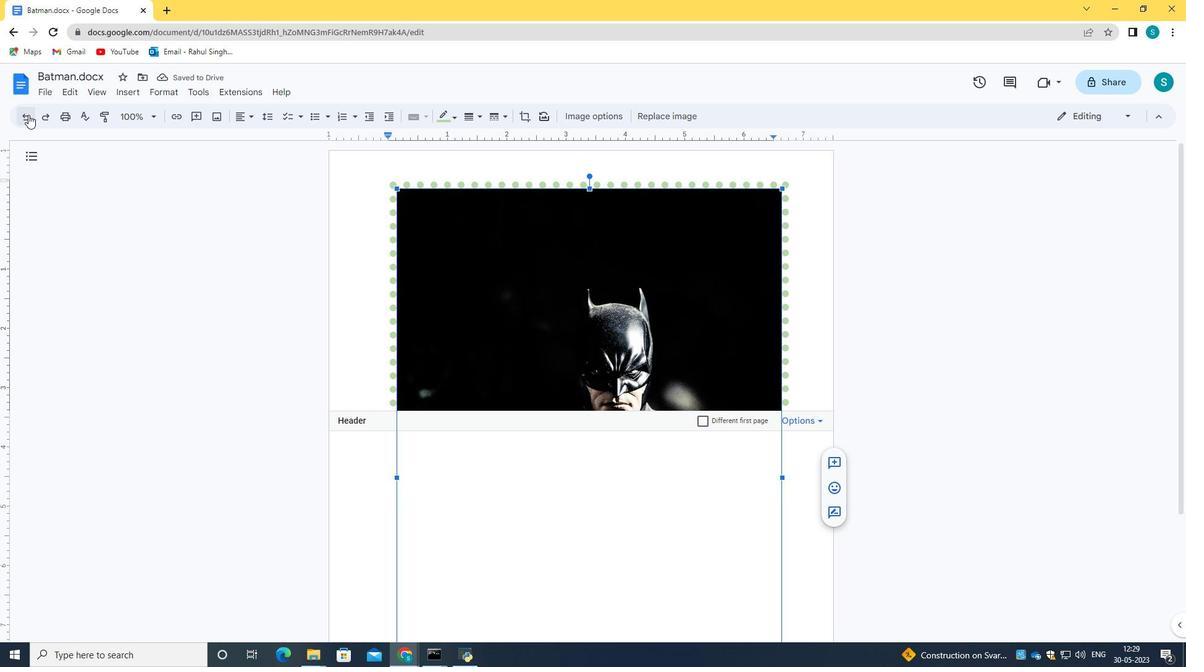 
Action: Mouse pressed left at (28, 114)
Screenshot: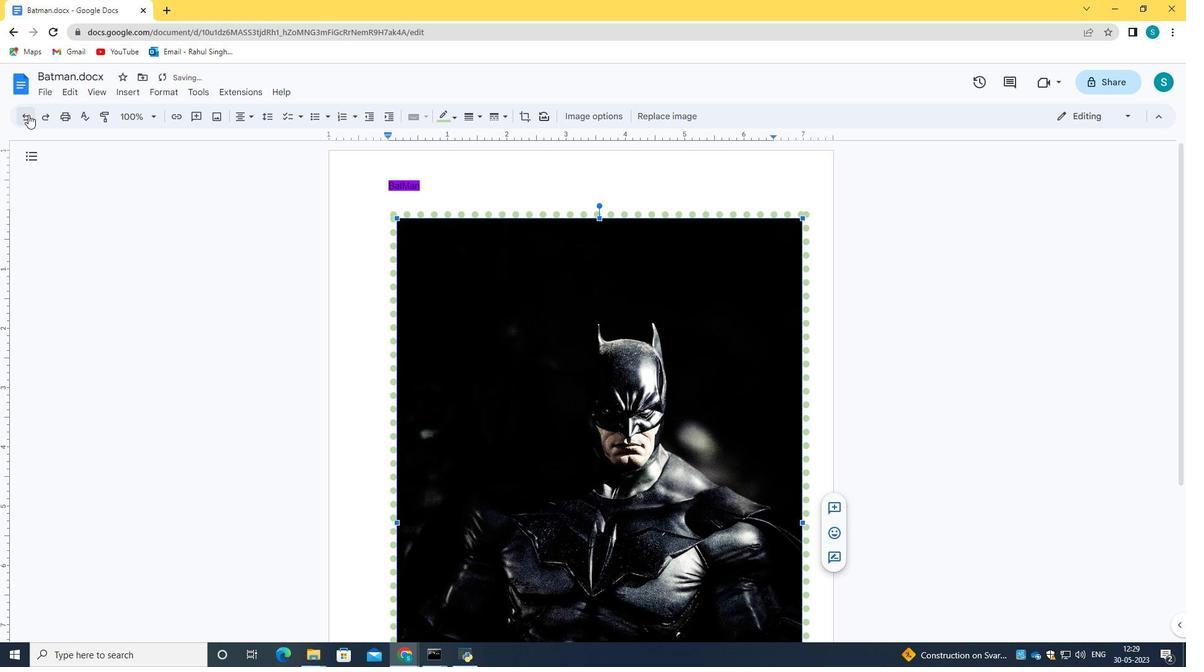 
Action: Mouse moved to (431, 182)
Screenshot: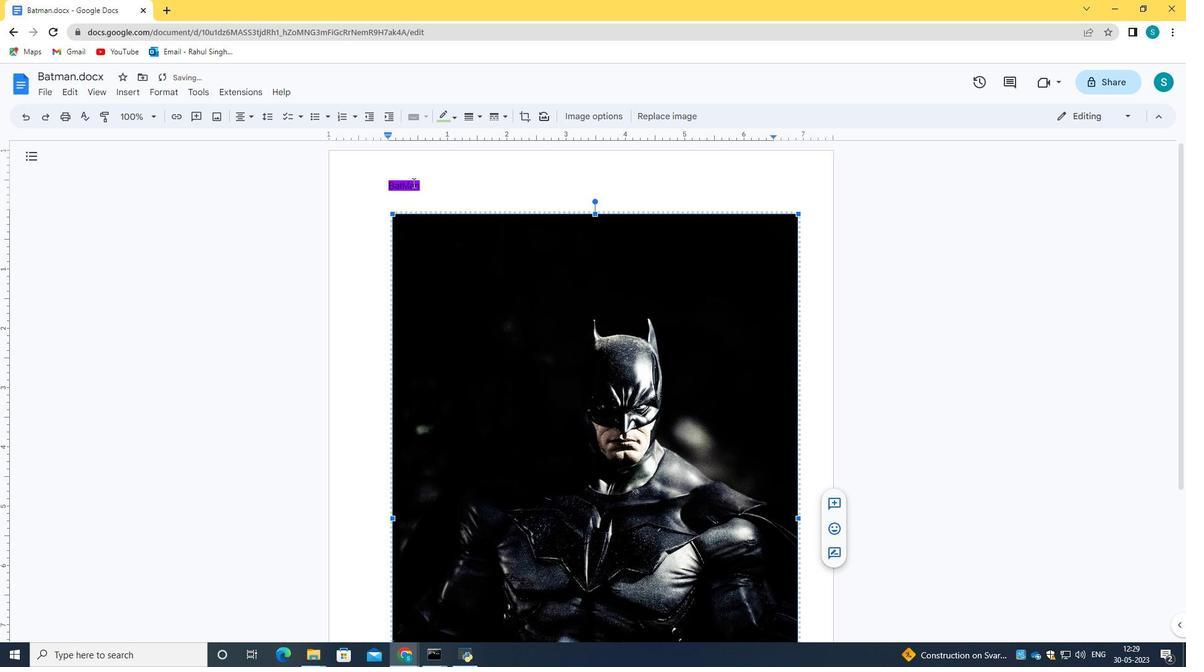 
Action: Mouse pressed left at (431, 182)
Screenshot: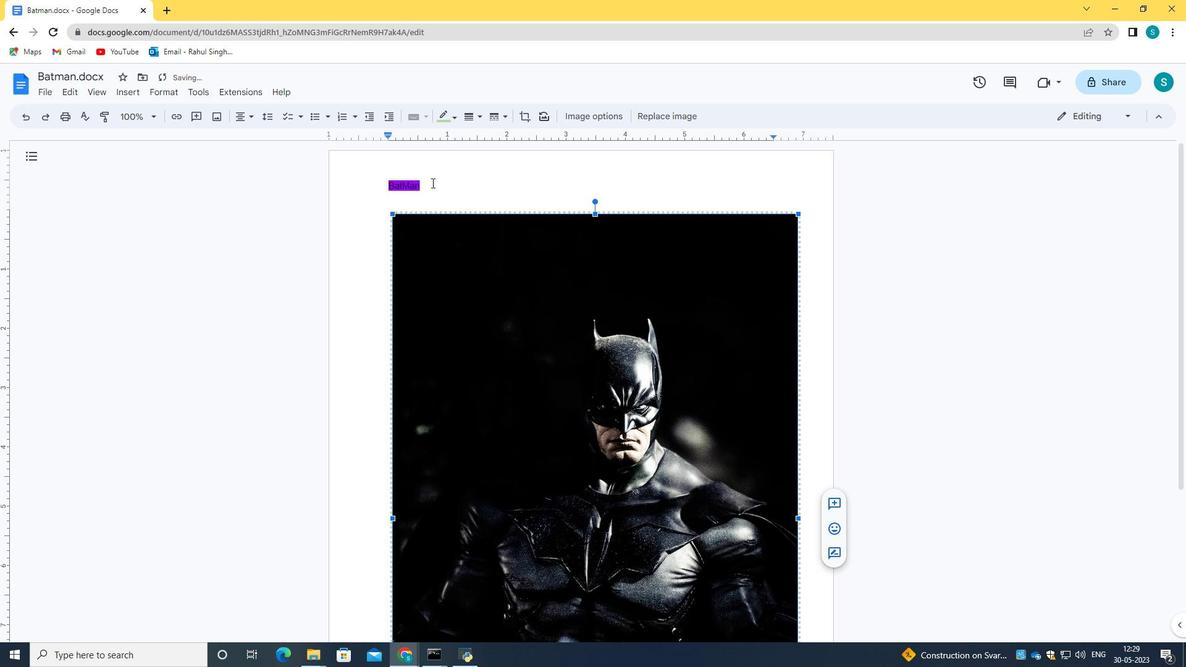 
Action: Mouse moved to (422, 184)
Screenshot: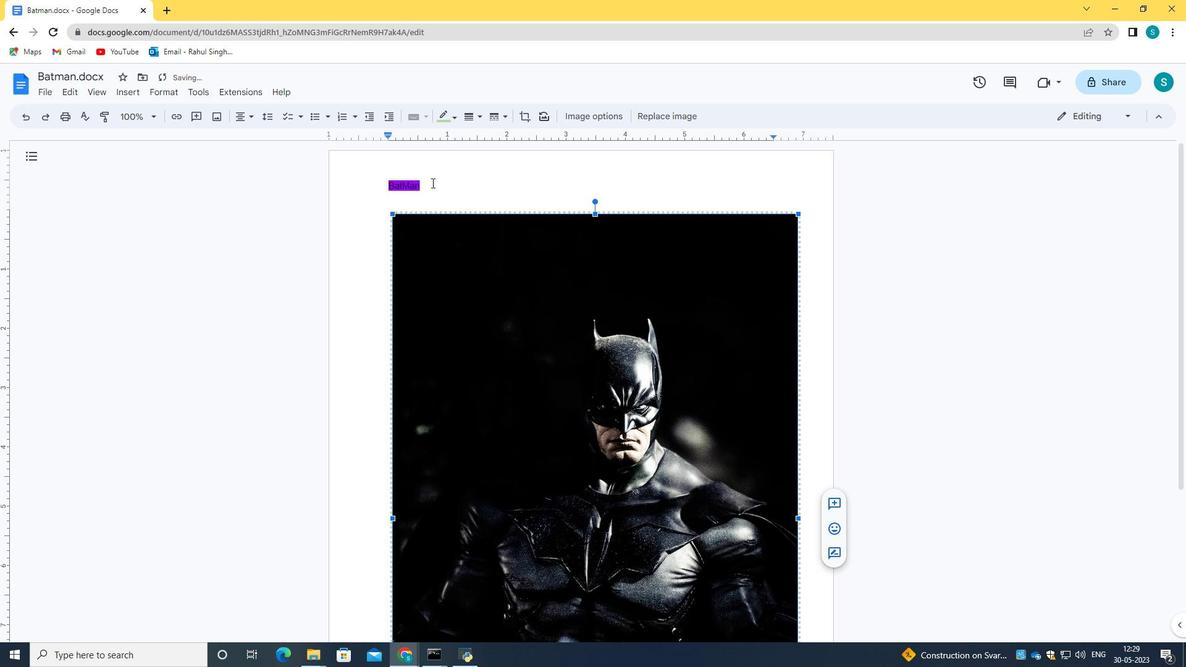 
Action: Mouse pressed left at (422, 184)
Screenshot: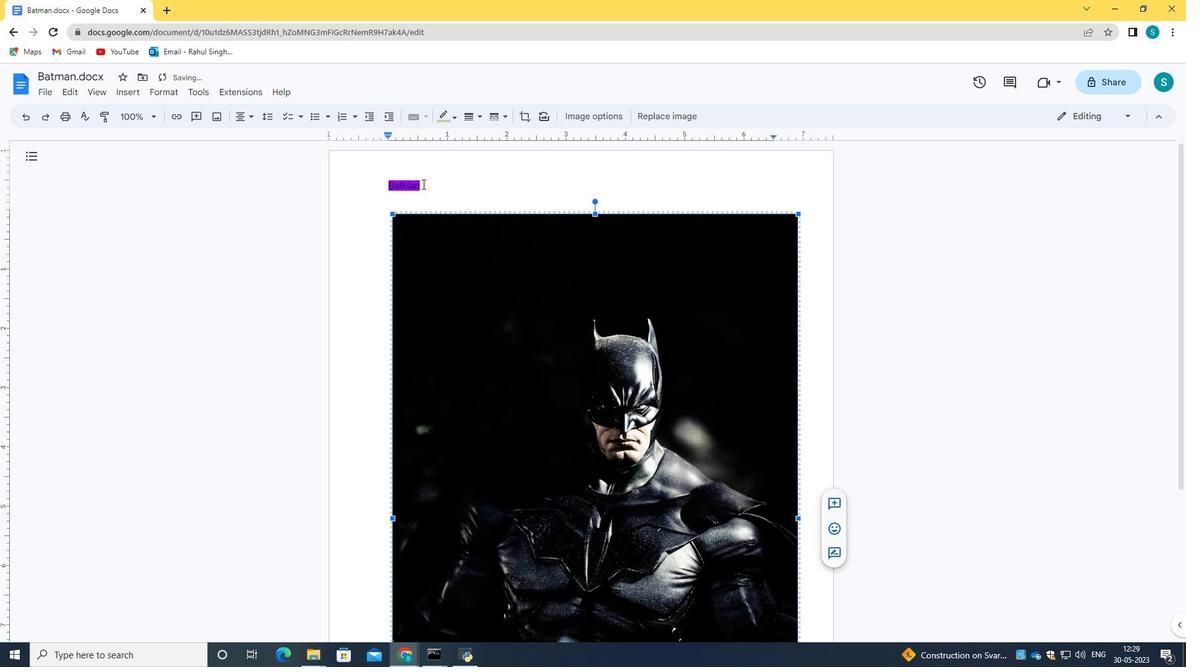 
Action: Mouse moved to (441, 176)
Screenshot: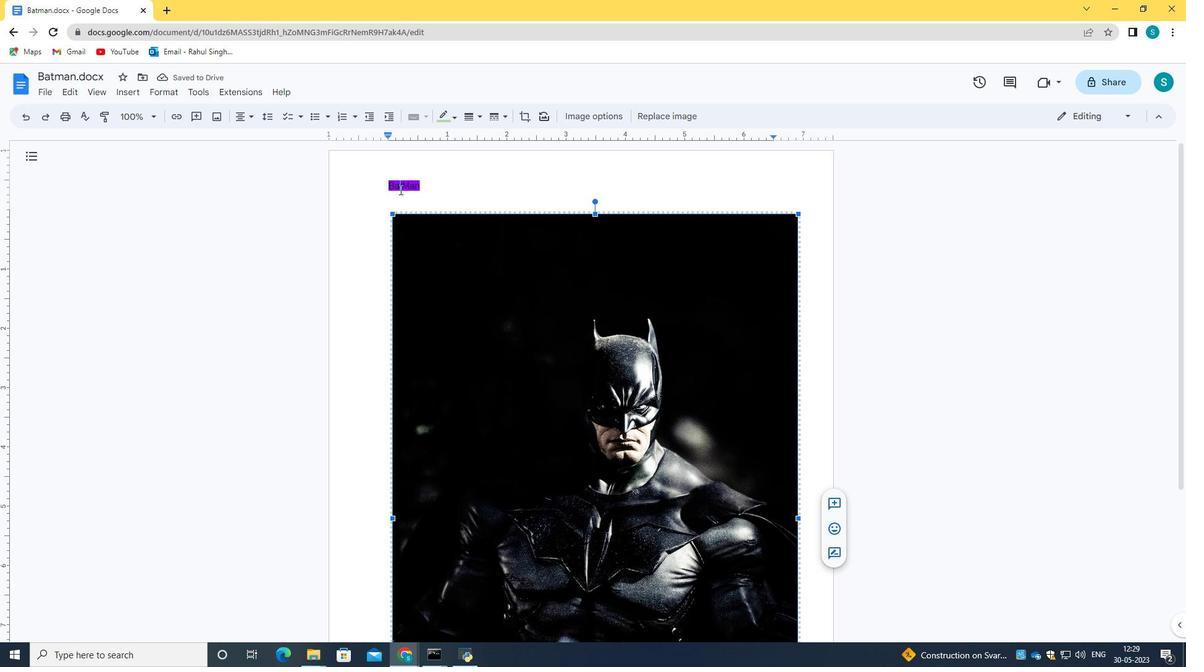 
Action: Mouse pressed left at (441, 176)
Screenshot: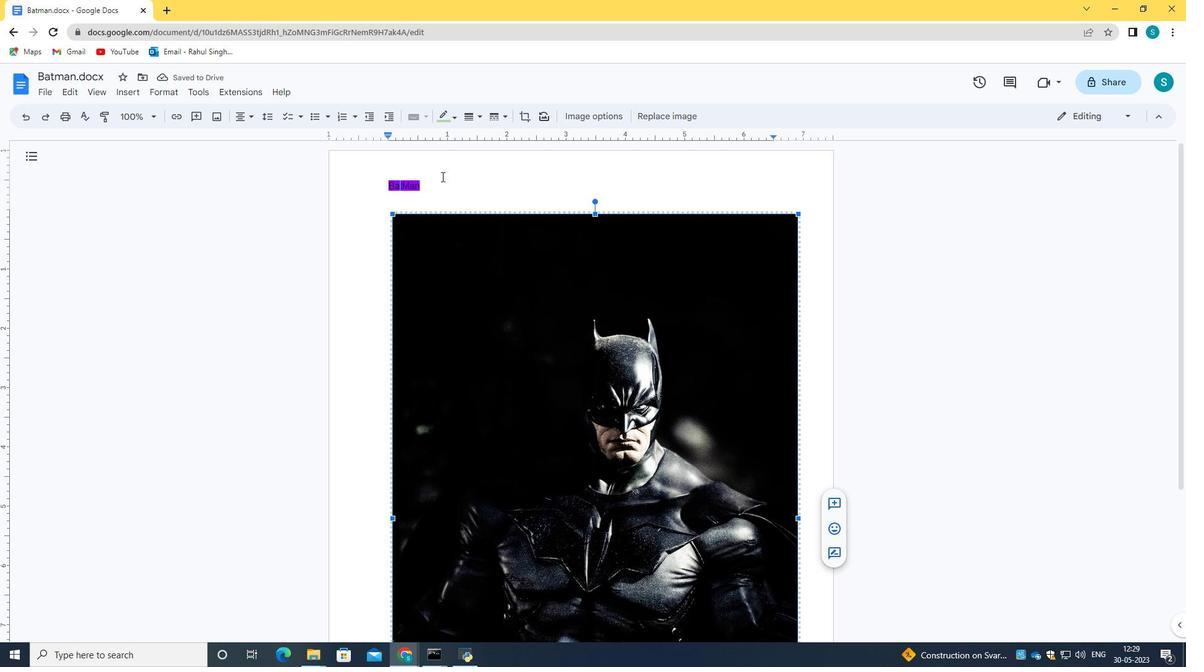 
Action: Mouse moved to (30, 113)
Screenshot: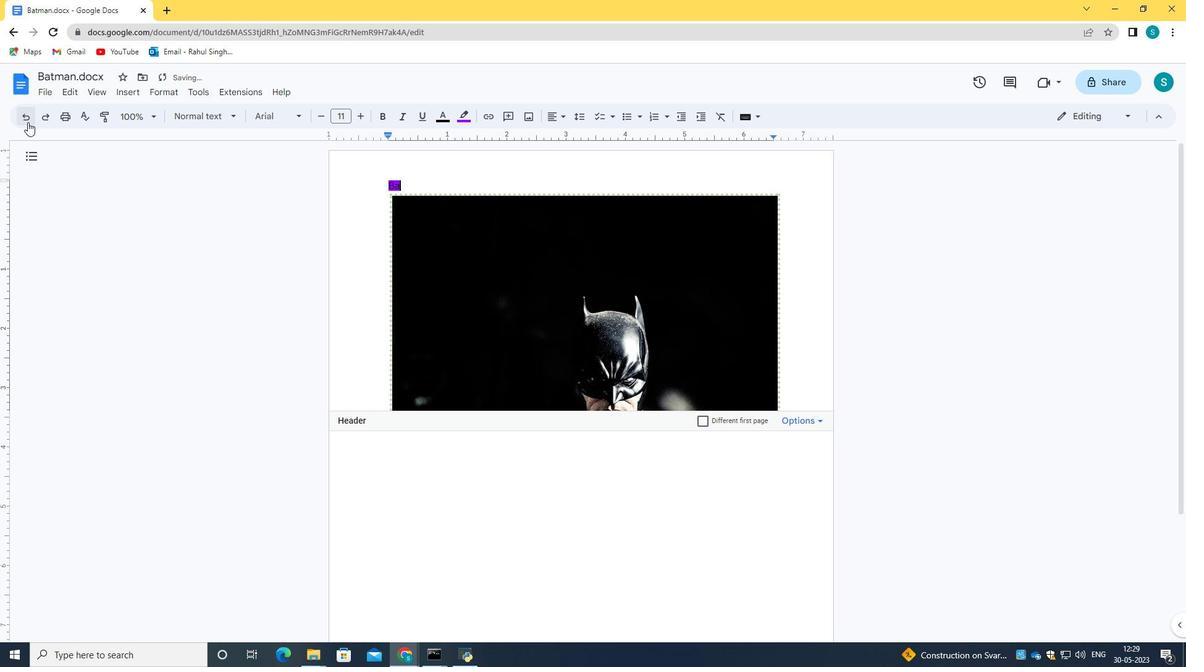 
Action: Mouse pressed left at (30, 113)
Screenshot: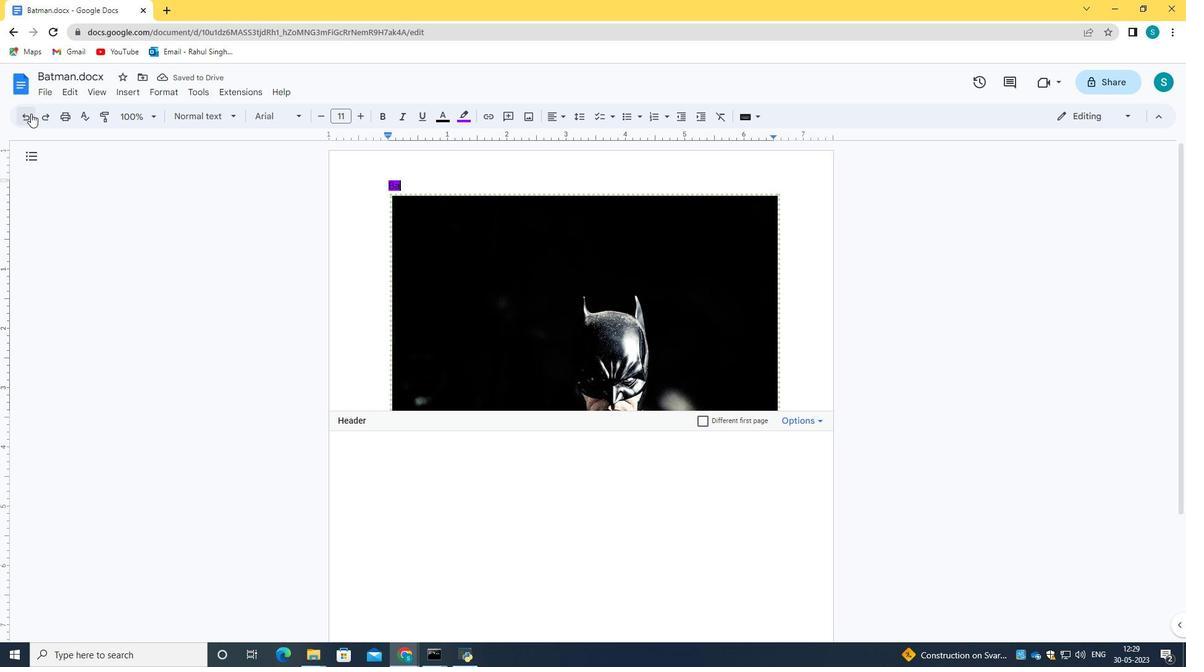 
Action: Mouse moved to (362, 454)
Screenshot: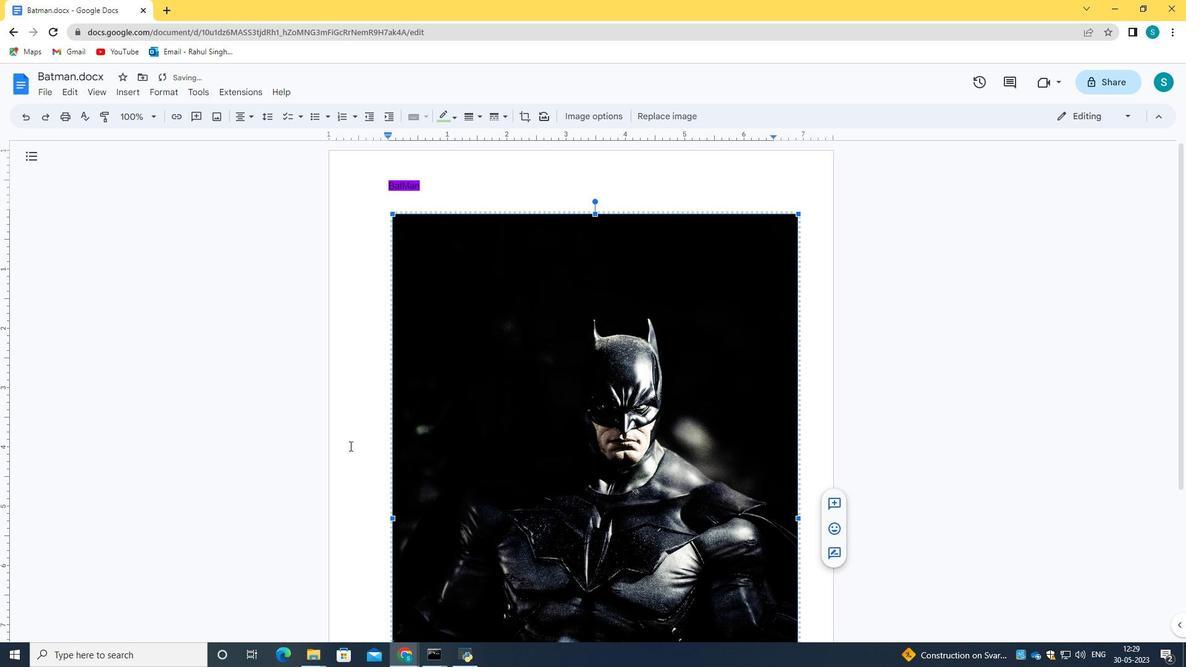 
Action: Mouse scrolled (362, 454) with delta (0, 0)
Screenshot: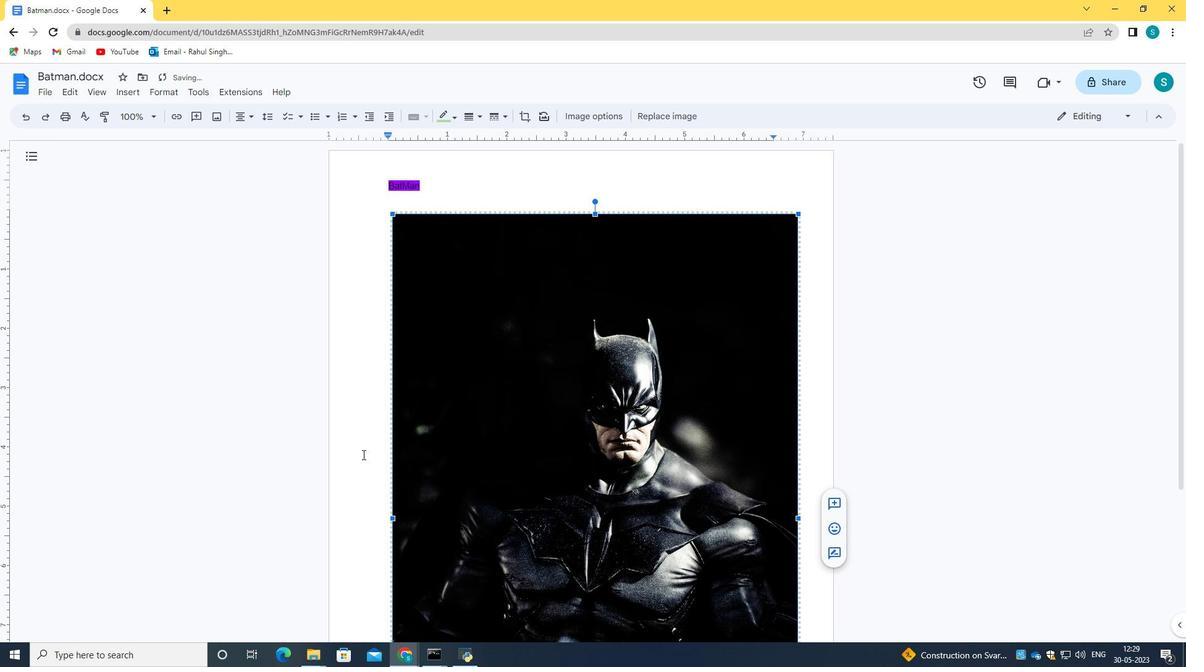 
Action: Mouse scrolled (362, 455) with delta (0, 0)
Screenshot: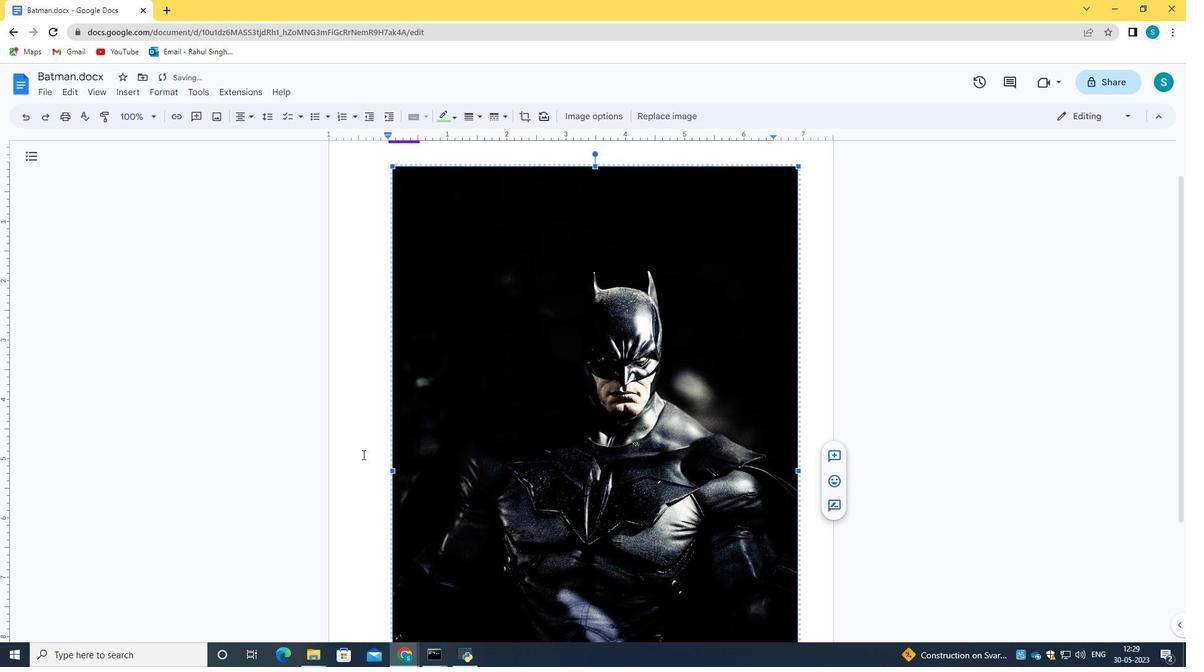 
Action: Mouse scrolled (362, 455) with delta (0, 0)
Screenshot: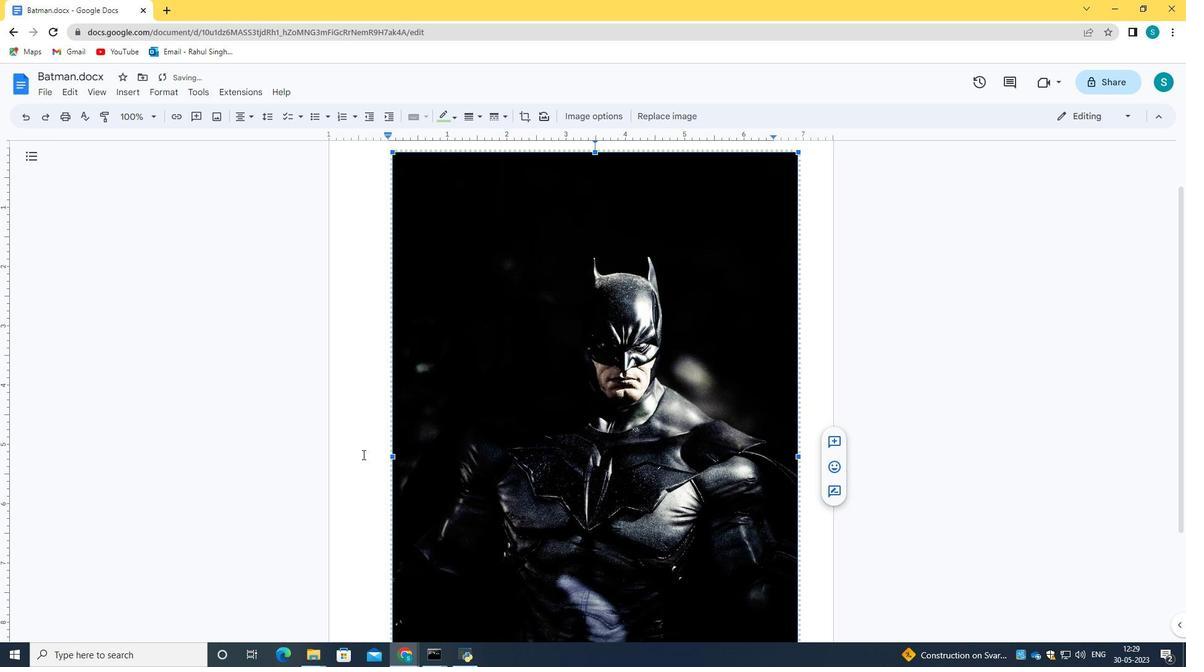 
Action: Mouse scrolled (362, 455) with delta (0, 0)
Screenshot: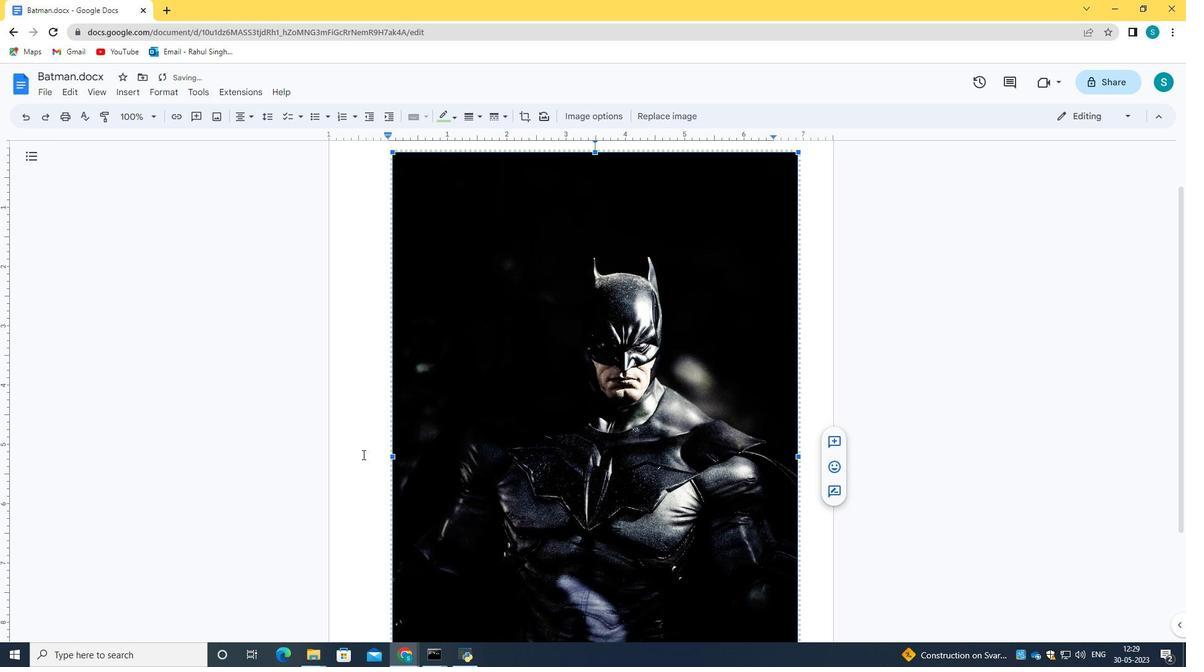 
Action: Mouse moved to (444, 117)
Screenshot: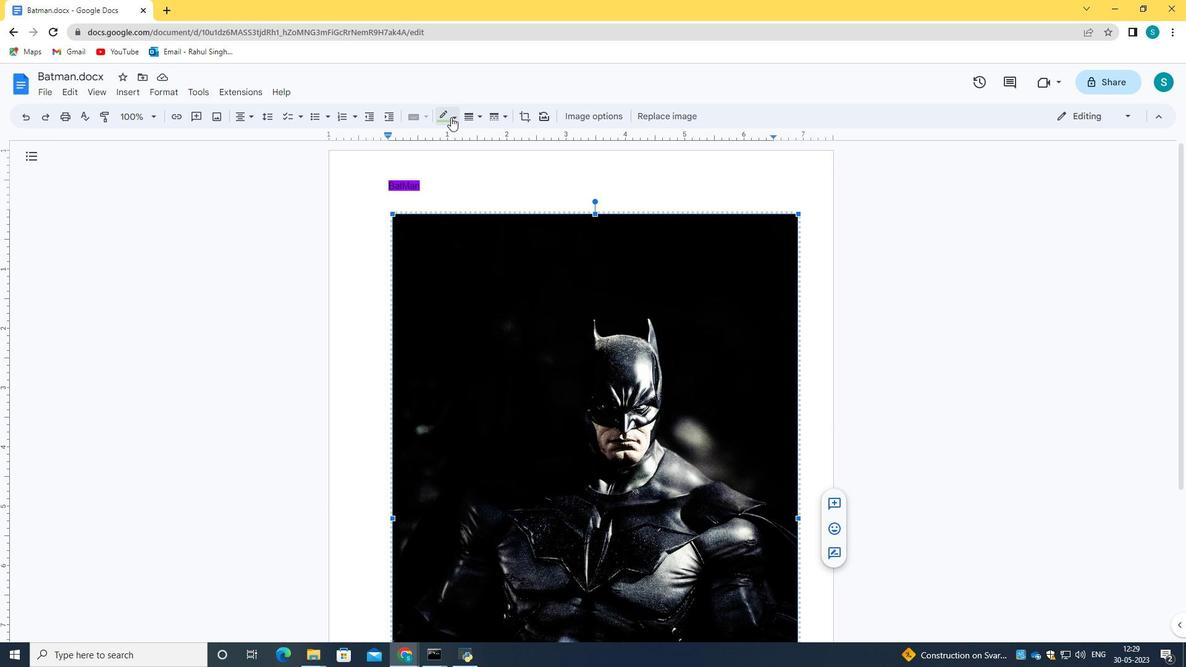 
Action: Mouse pressed left at (444, 117)
Screenshot: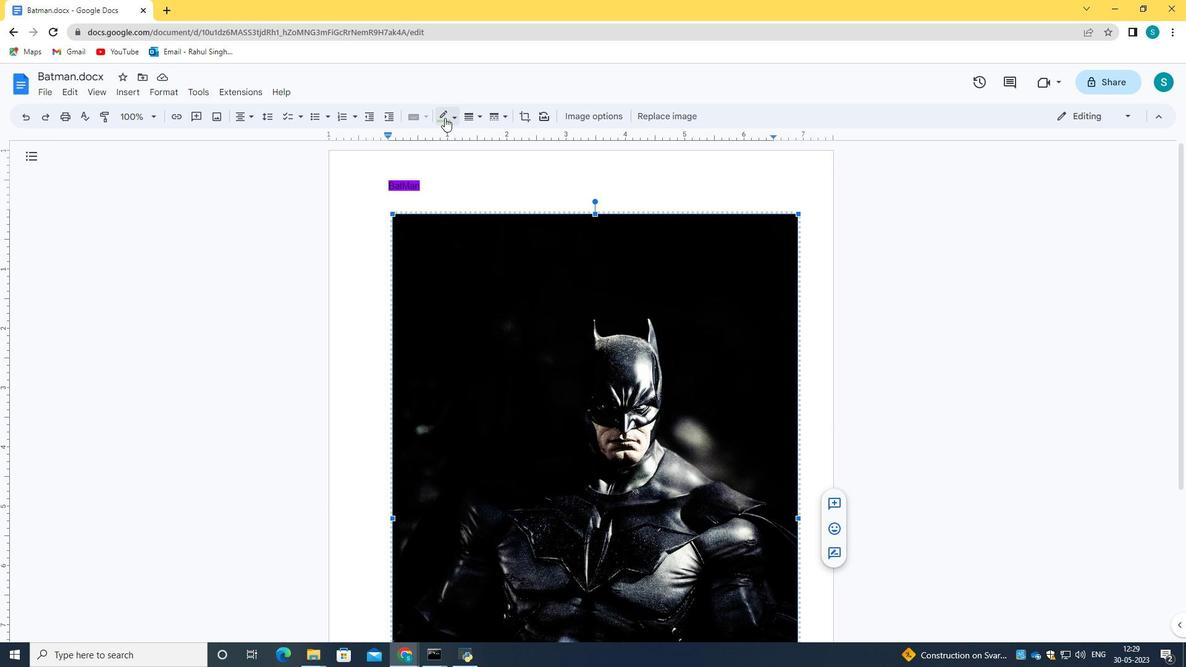 
Action: Mouse pressed left at (444, 117)
Screenshot: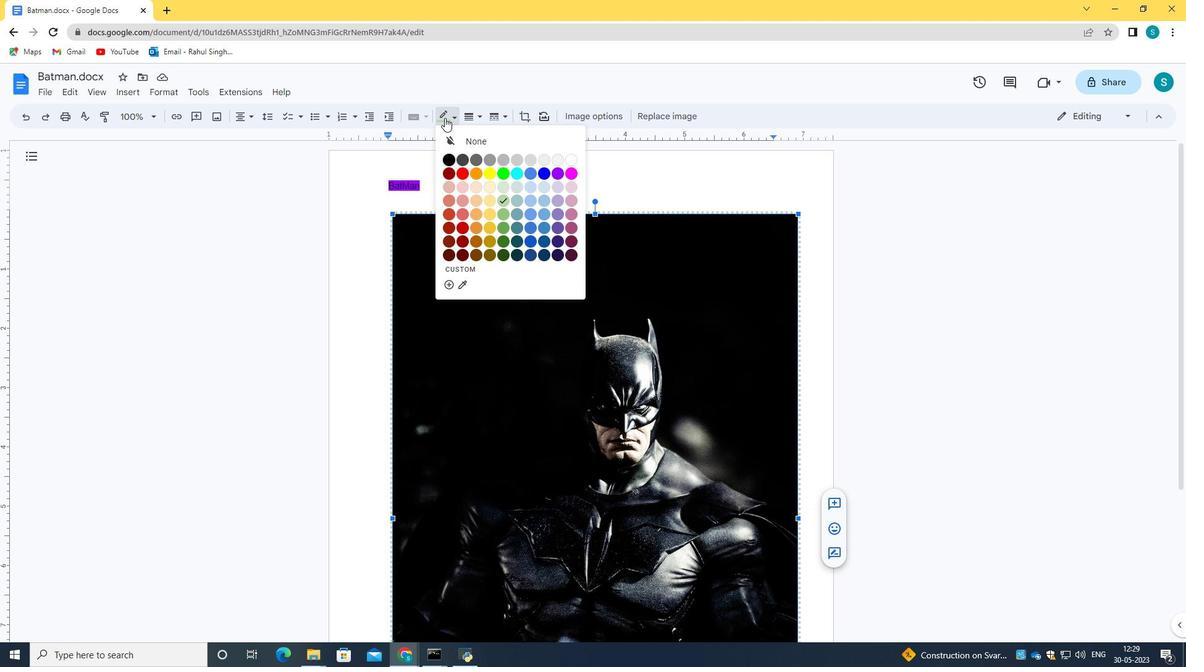
Action: Mouse moved to (463, 117)
Screenshot: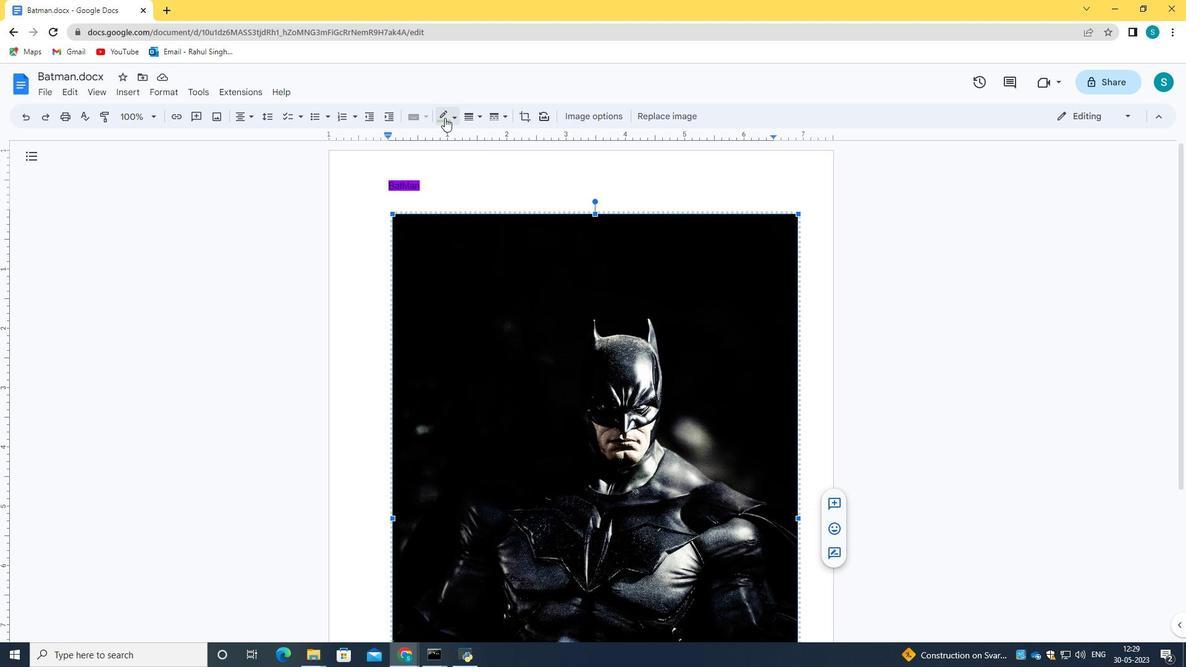 
Action: Mouse pressed left at (463, 117)
Screenshot: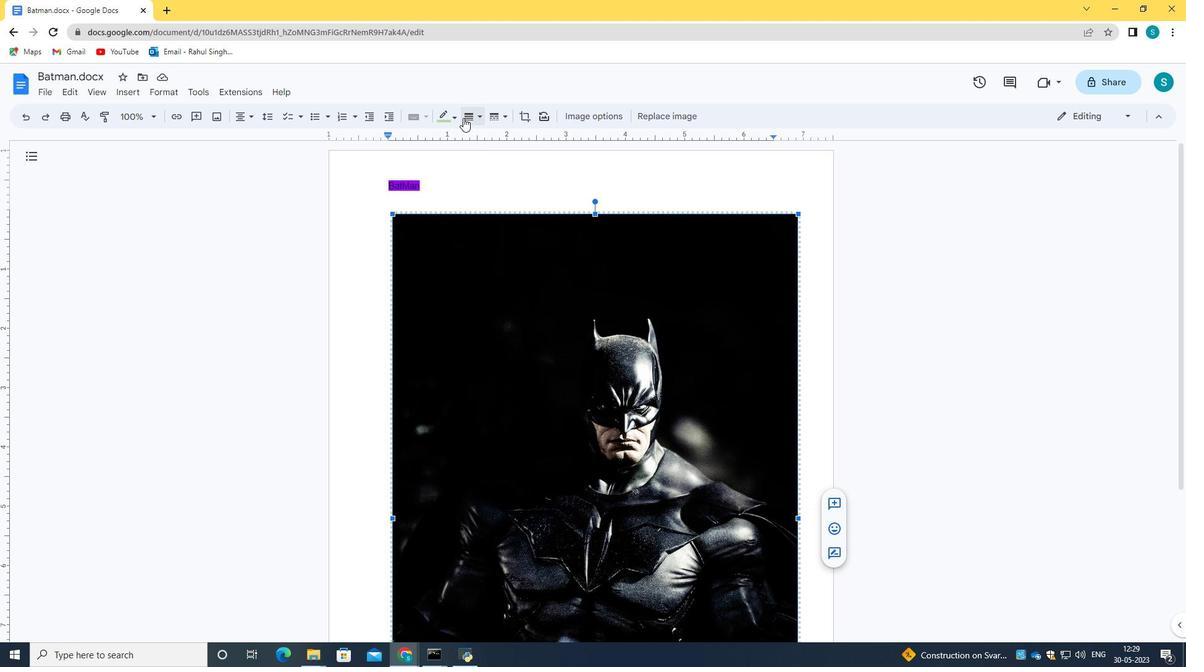 
Action: Mouse moved to (304, 115)
Screenshot: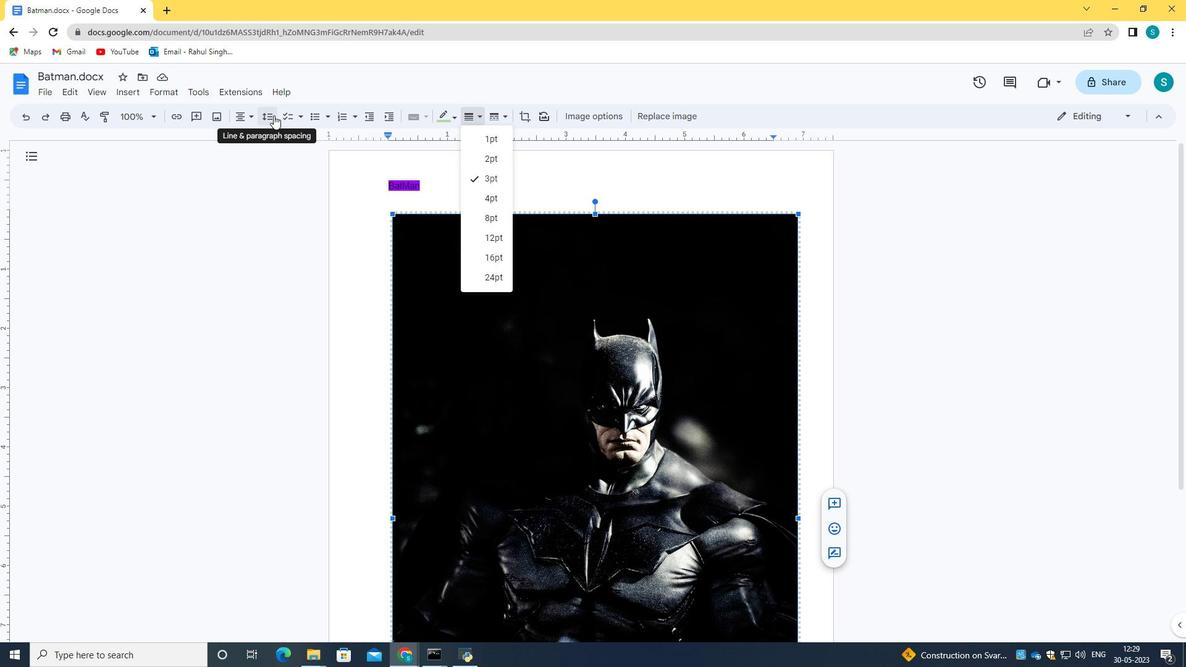 
Action: Mouse pressed left at (304, 115)
Screenshot: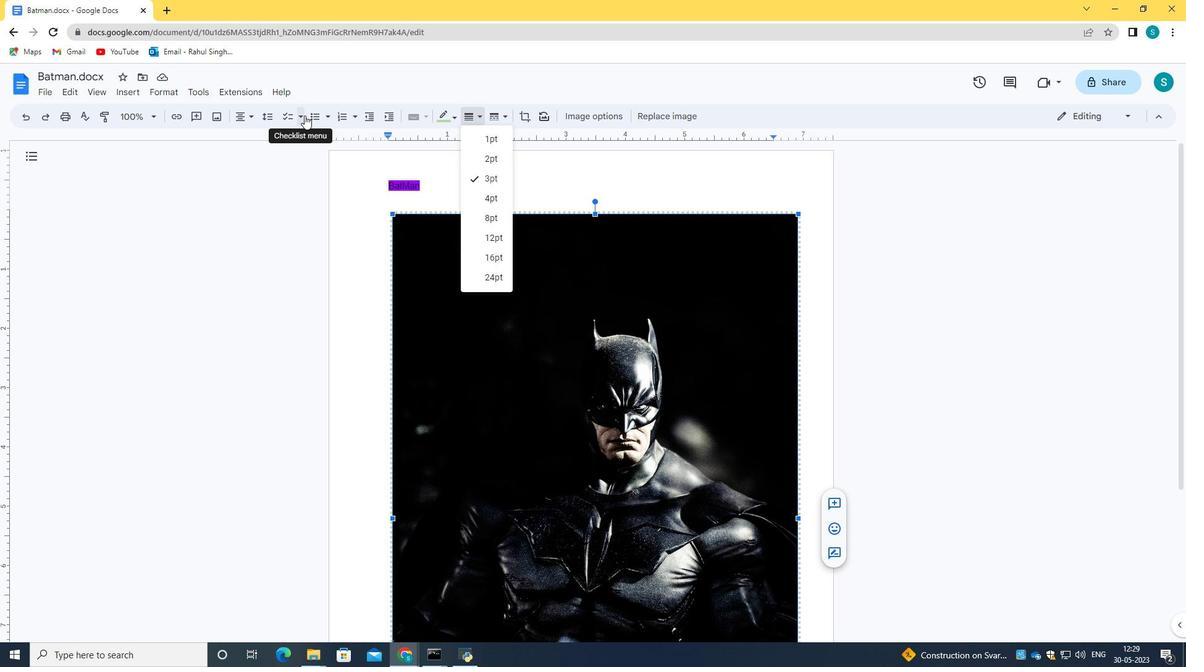 
Action: Mouse pressed left at (304, 115)
Screenshot: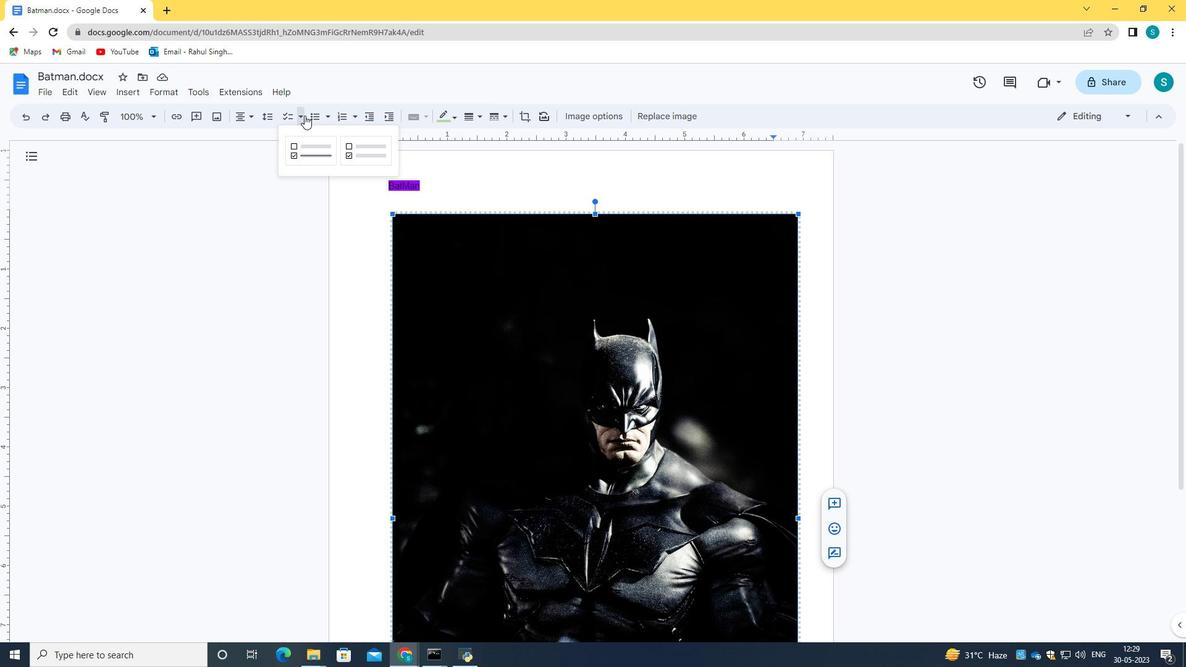 
Action: Mouse moved to (322, 119)
Screenshot: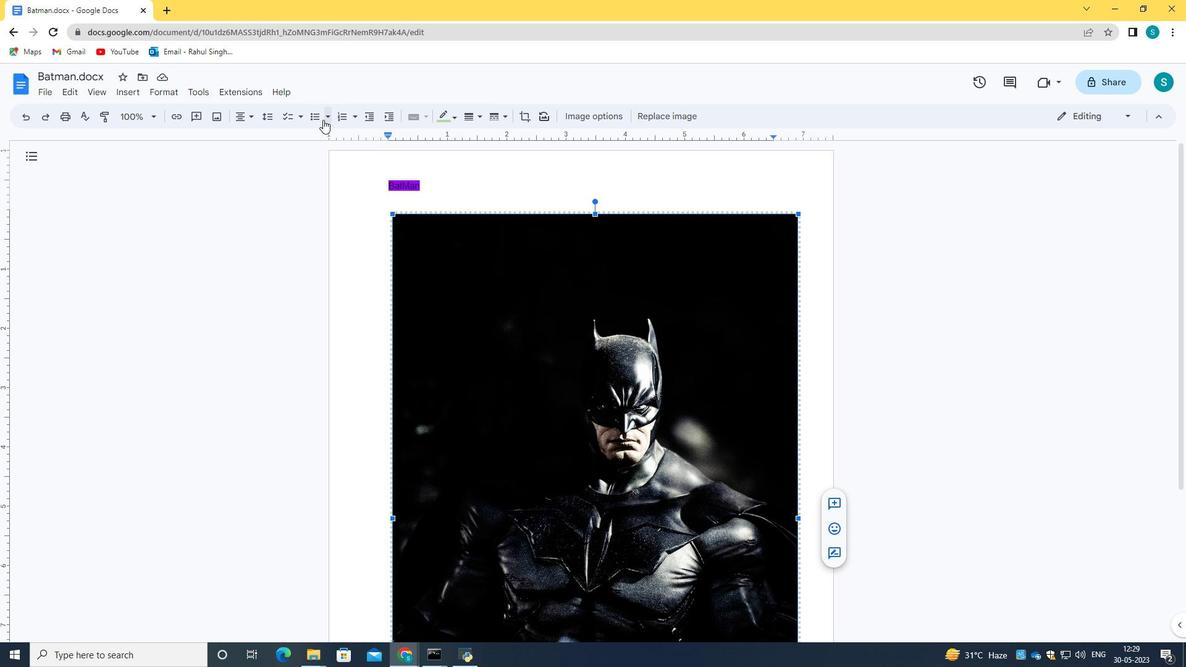 
Action: Mouse pressed left at (322, 119)
Screenshot: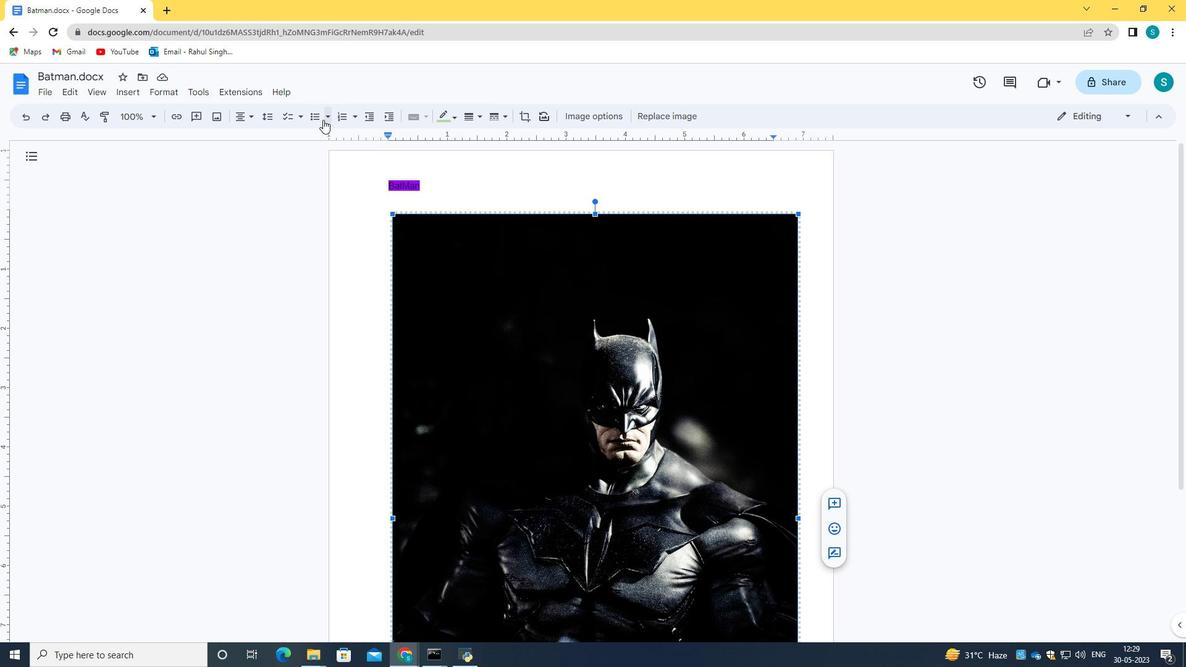 
Action: Mouse pressed left at (322, 119)
Screenshot: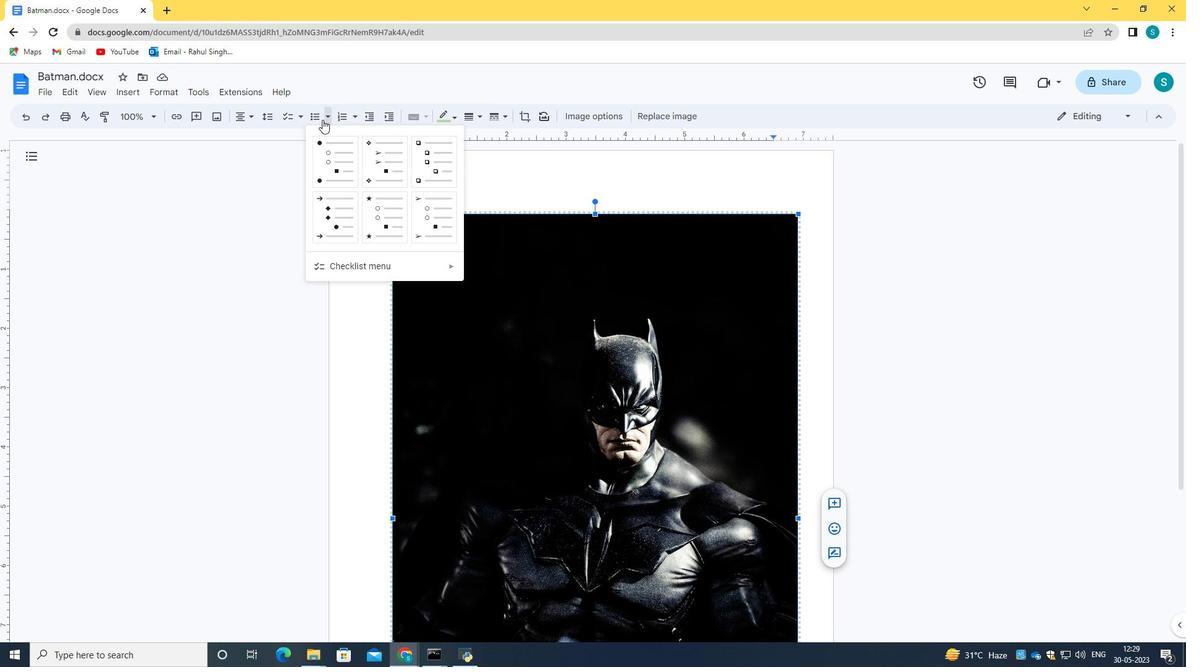 
Action: Mouse moved to (334, 234)
Screenshot: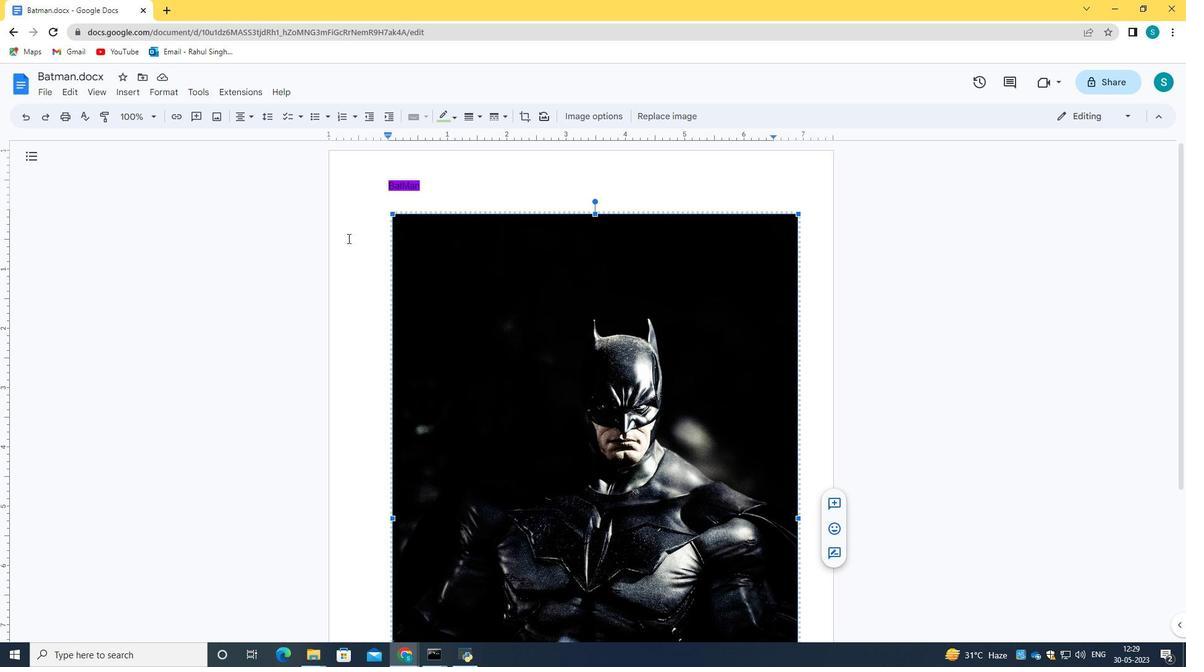 
Action: Mouse pressed left at (334, 234)
Screenshot: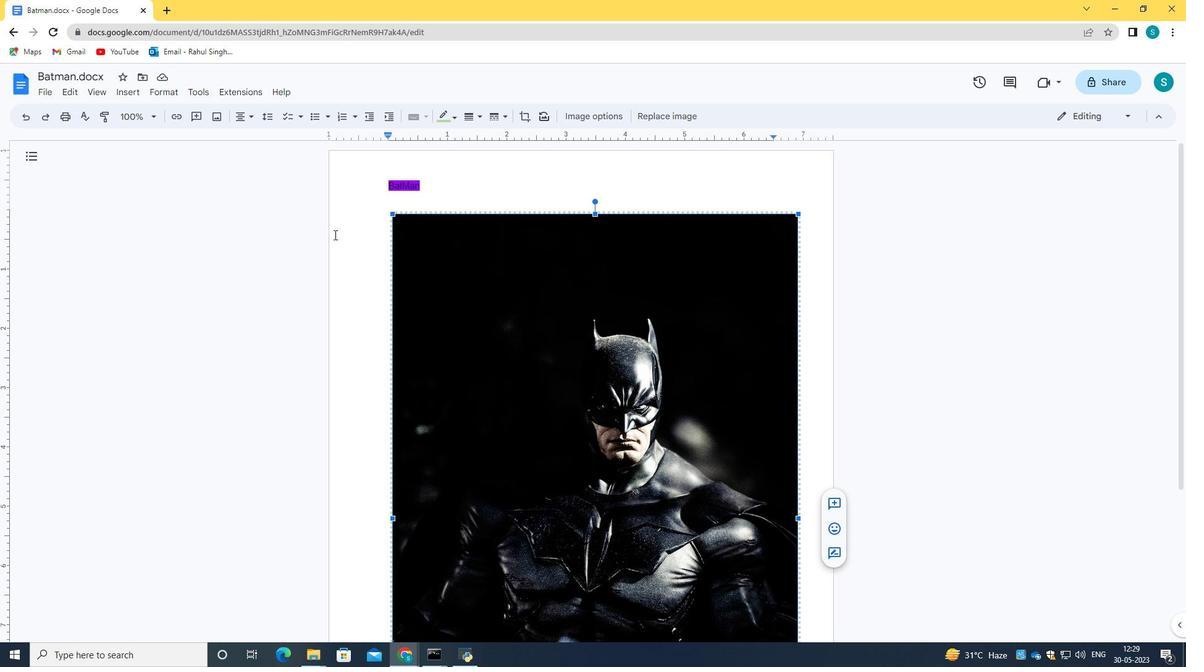
Action: Mouse moved to (578, 272)
Screenshot: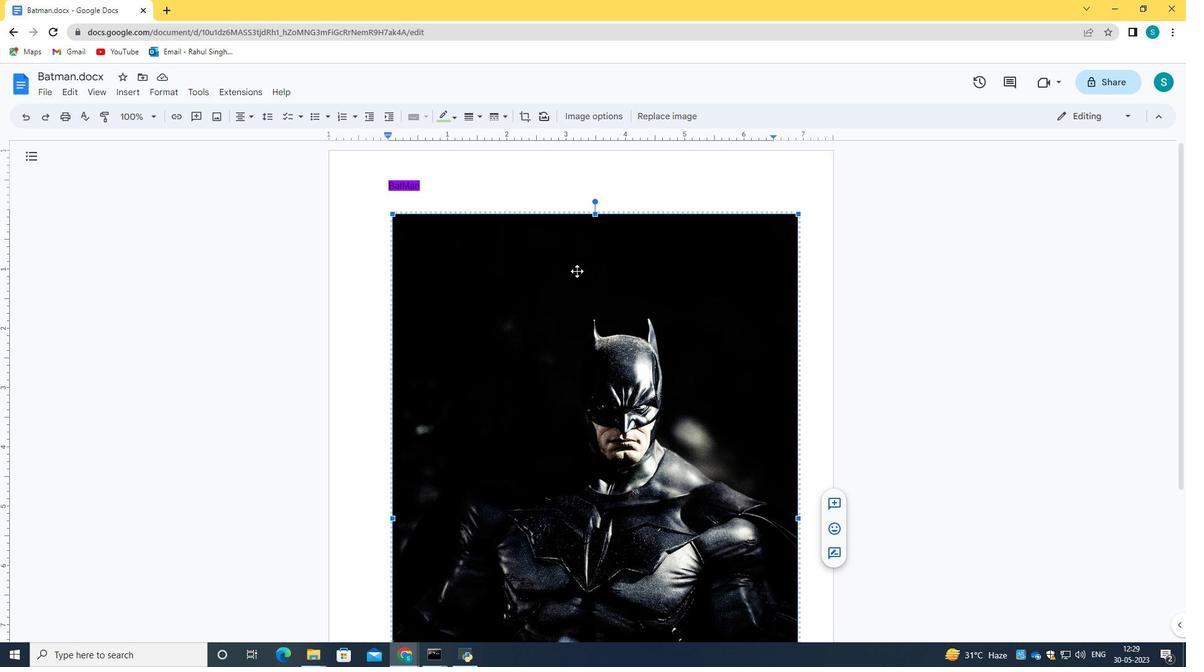 
Action: Mouse scrolled (578, 271) with delta (0, 0)
Screenshot: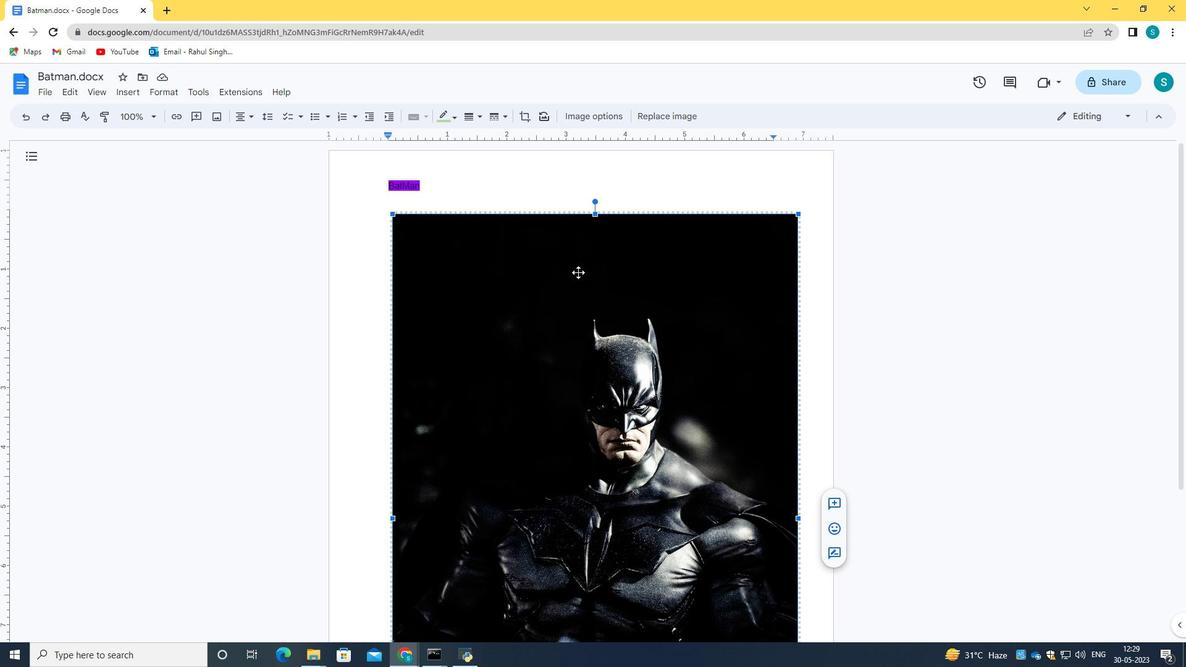 
Action: Mouse moved to (578, 273)
Screenshot: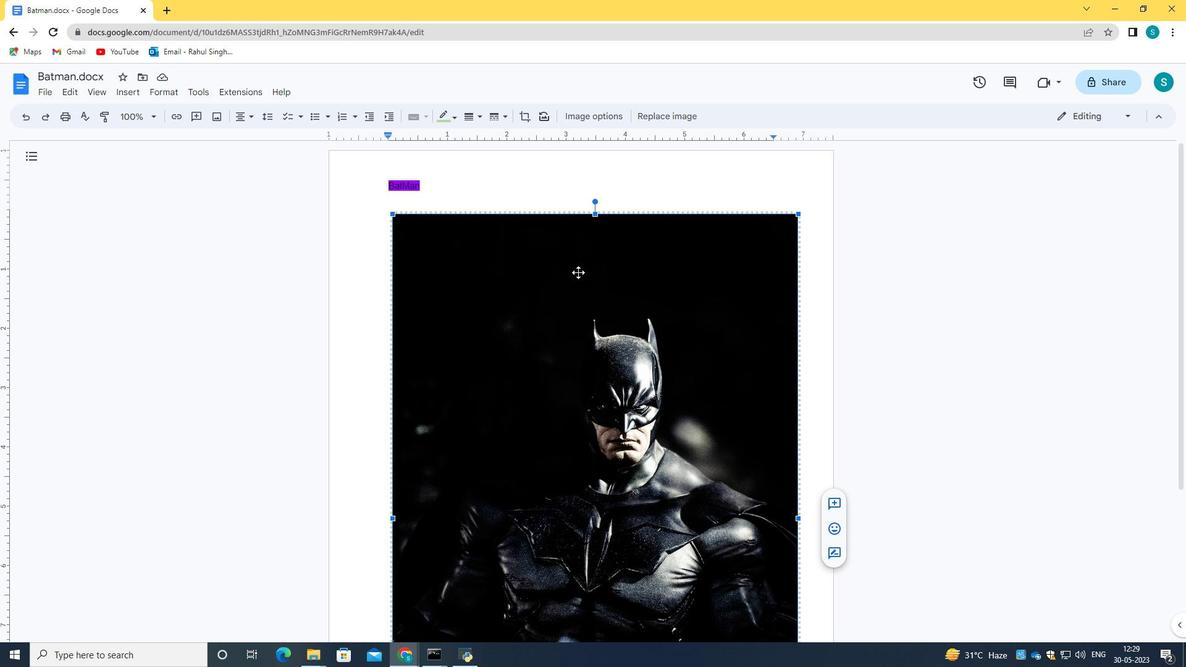 
Action: Mouse scrolled (578, 272) with delta (0, 0)
Screenshot: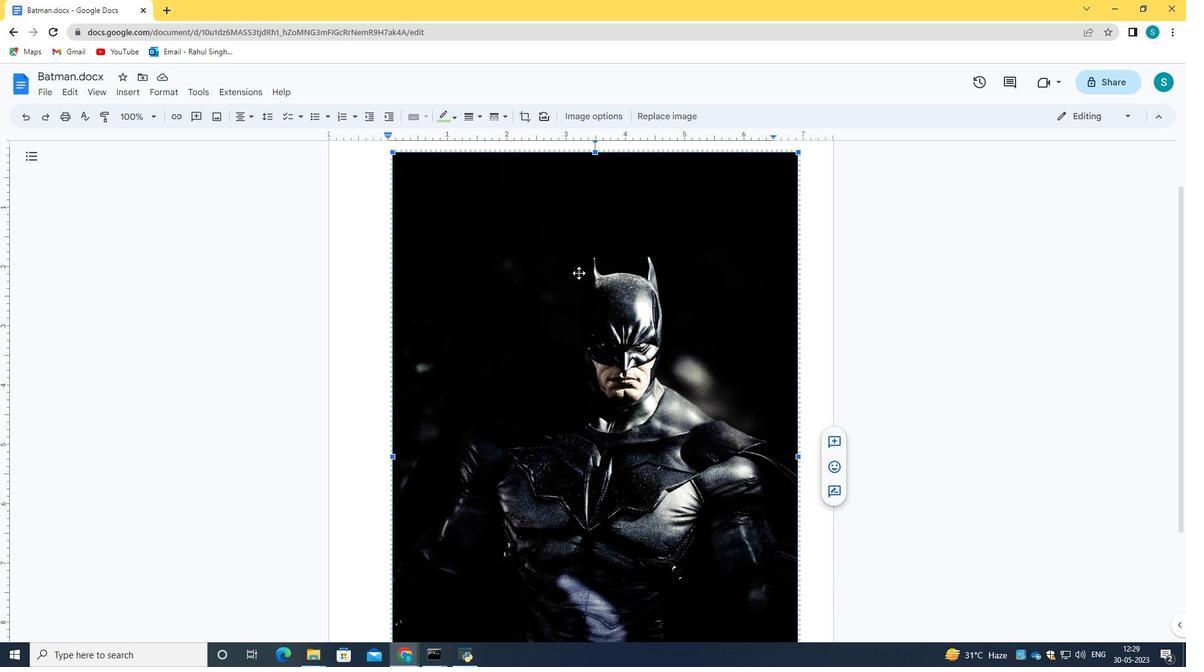 
Action: Mouse scrolled (578, 272) with delta (0, 0)
Screenshot: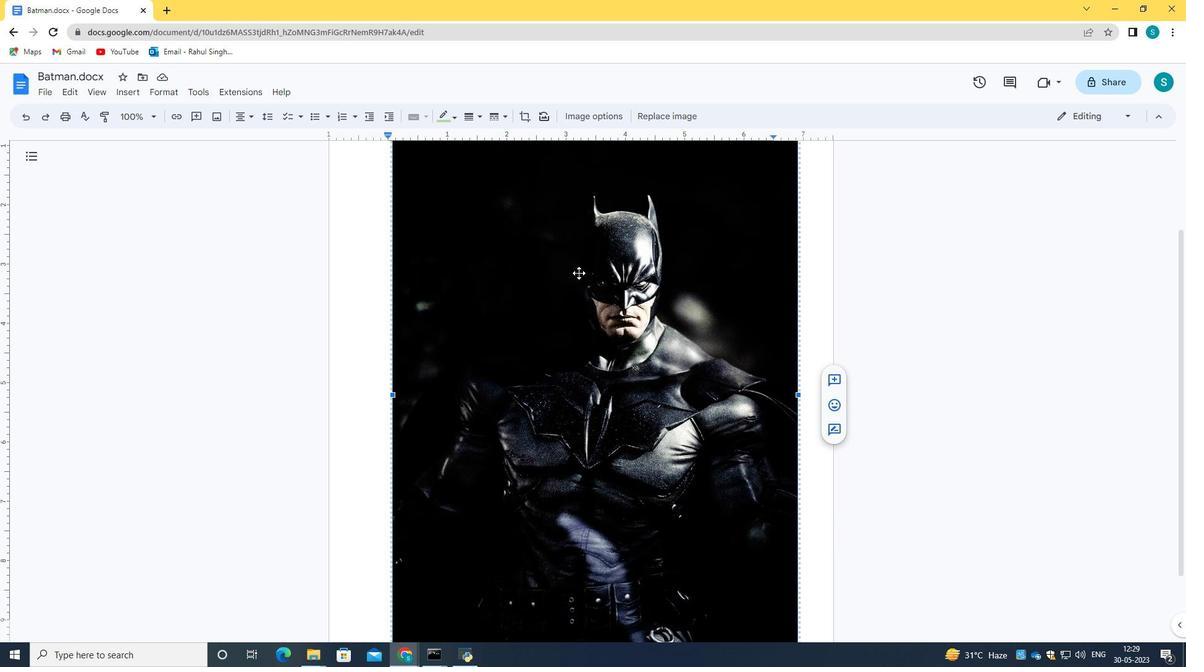 
Action: Mouse scrolled (578, 272) with delta (0, 0)
Screenshot: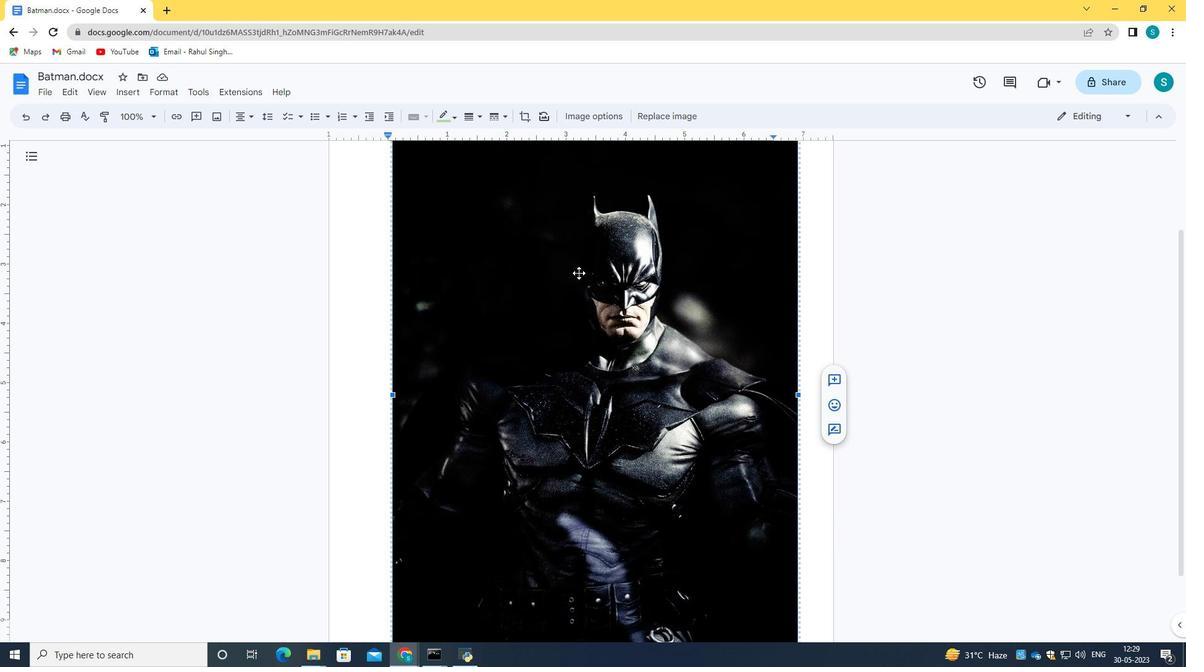 
Action: Mouse scrolled (578, 273) with delta (0, 0)
Screenshot: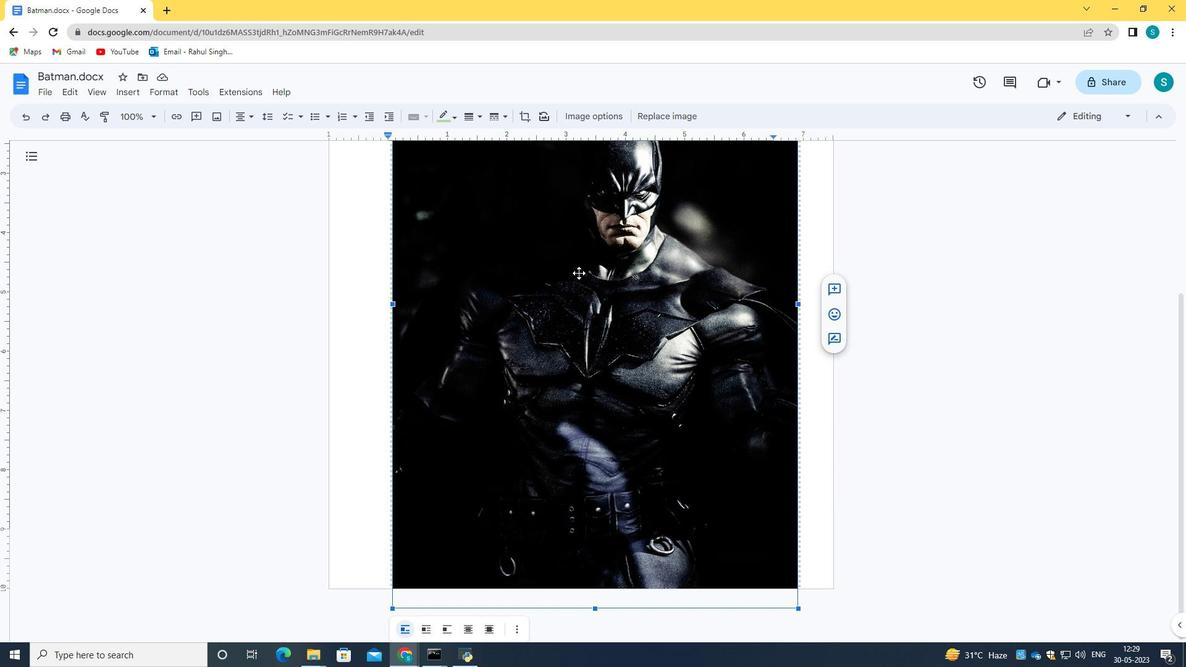 
Action: Mouse scrolled (578, 272) with delta (0, 0)
Screenshot: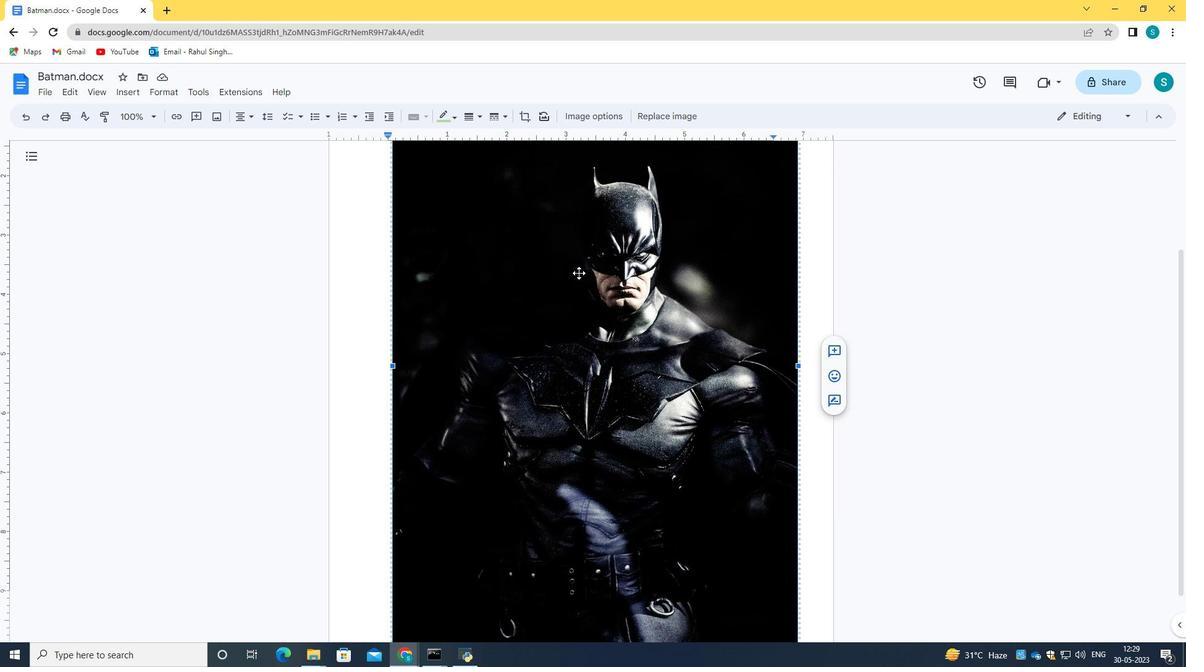 
Action: Mouse scrolled (578, 272) with delta (0, 0)
Screenshot: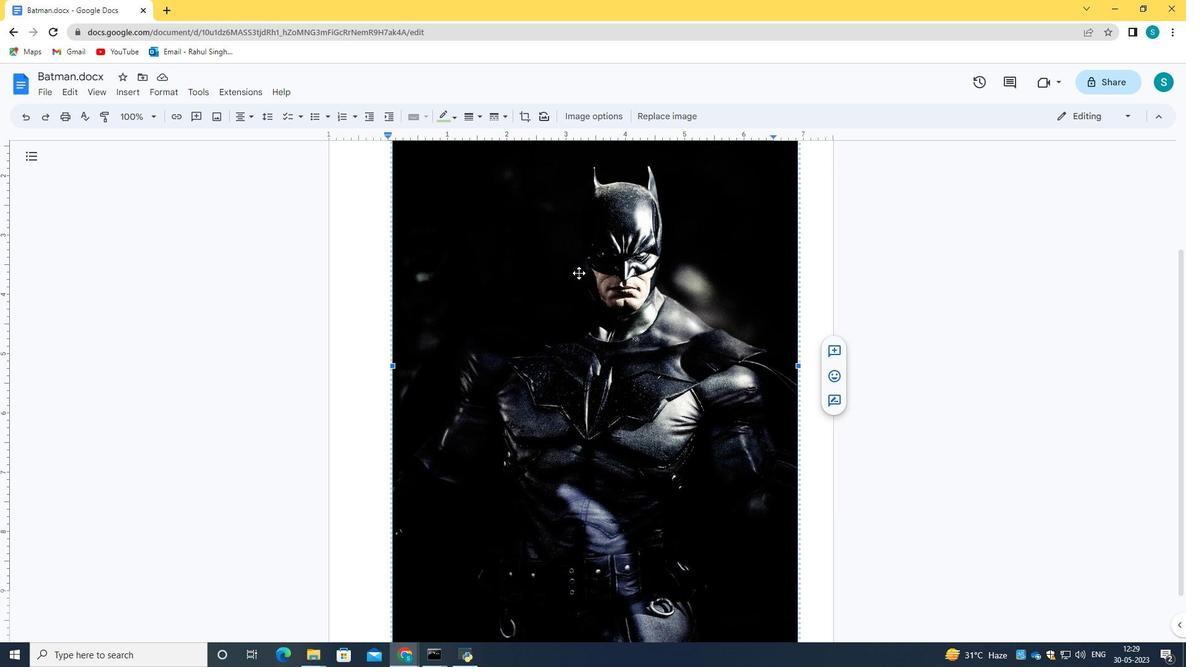 
Action: Mouse scrolled (578, 272) with delta (0, 0)
Screenshot: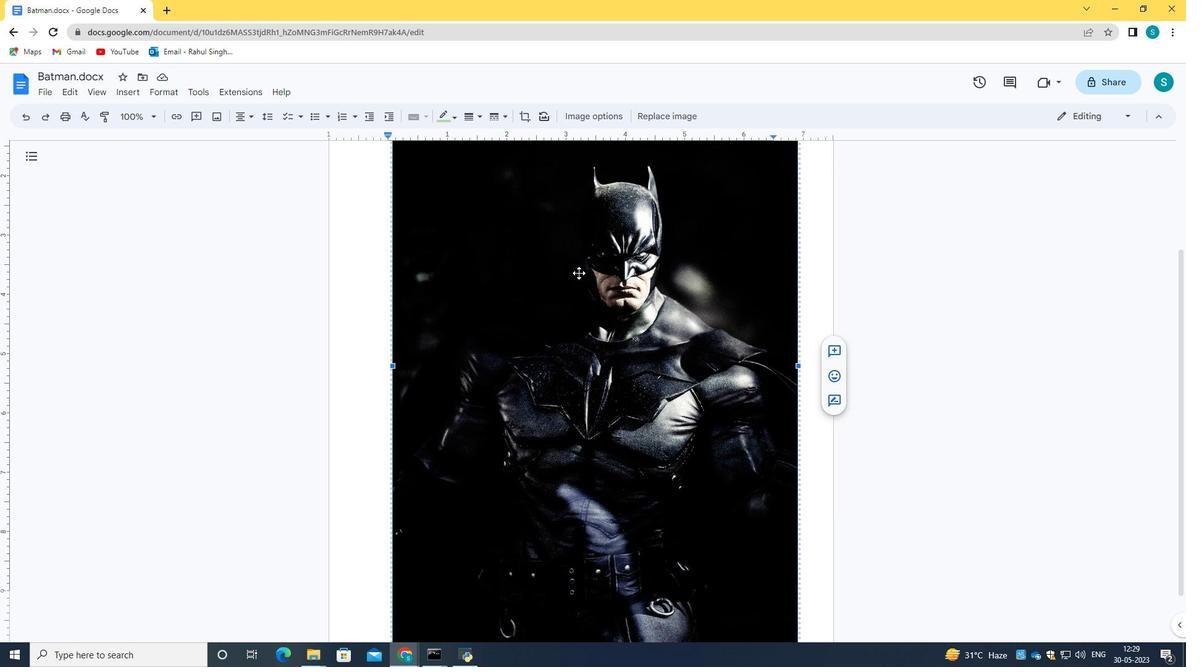 
Action: Mouse scrolled (578, 272) with delta (0, 0)
Screenshot: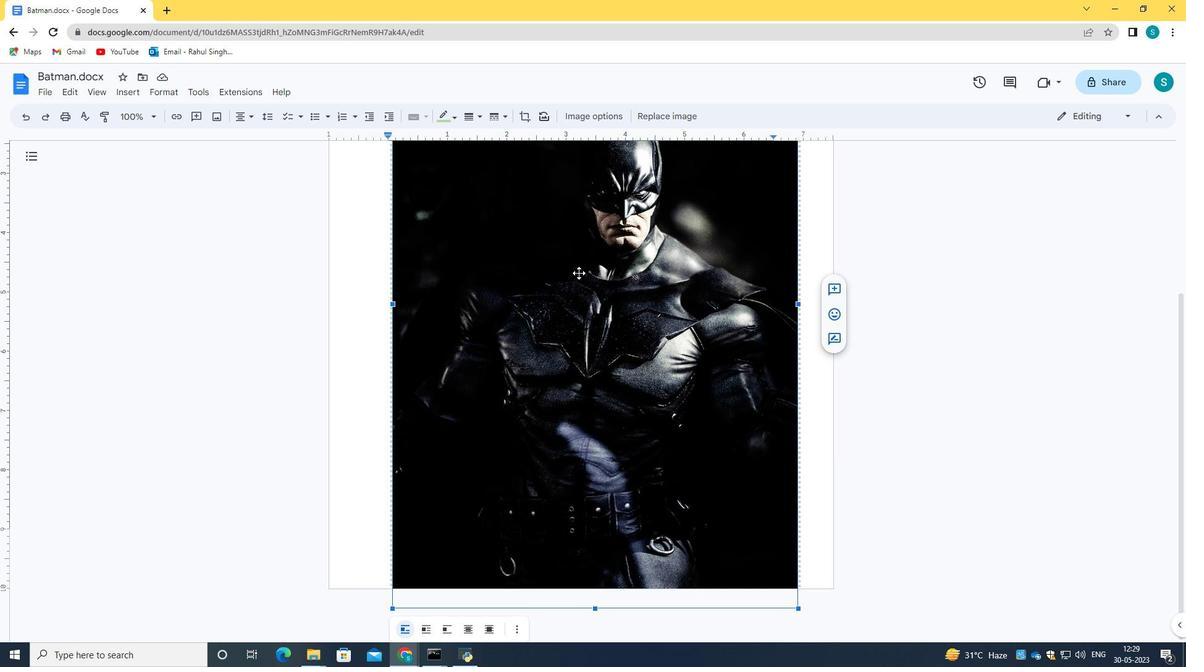 
Action: Mouse scrolled (578, 272) with delta (0, 0)
Screenshot: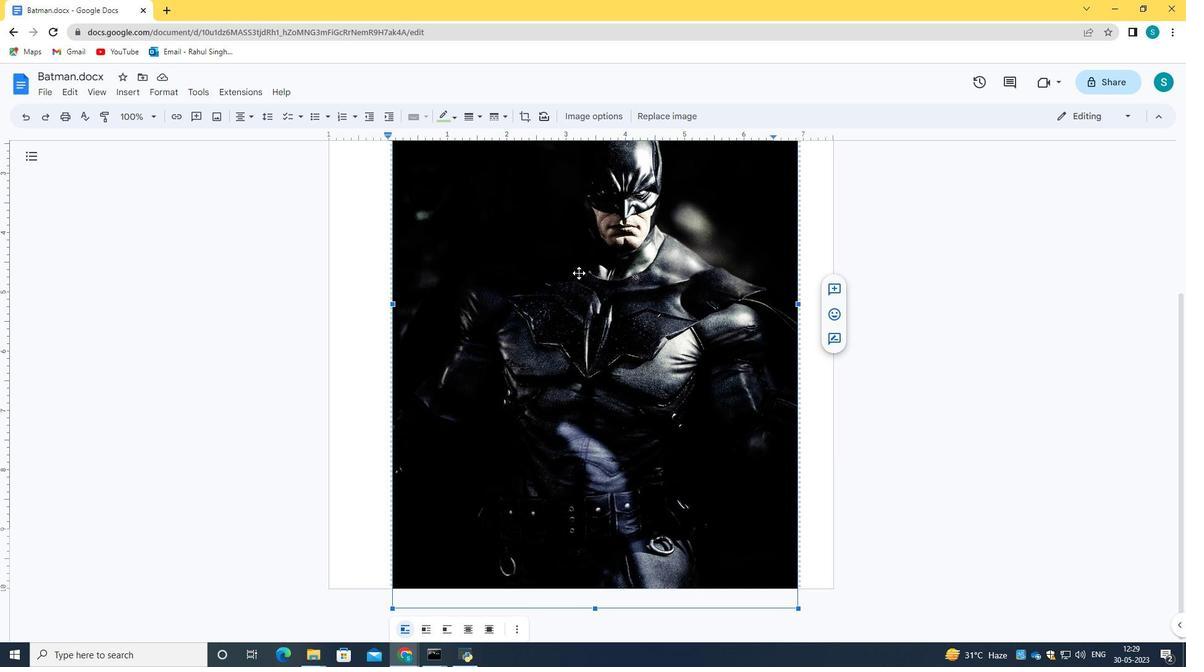 
Action: Mouse scrolled (578, 272) with delta (0, 0)
Screenshot: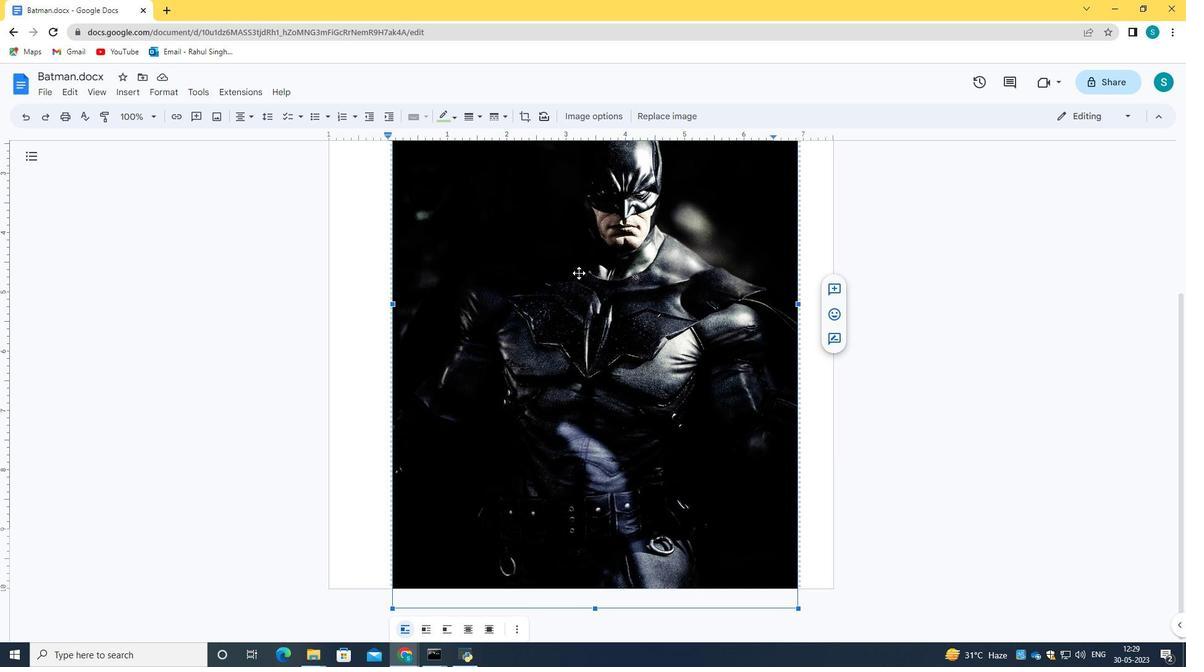 
Action: Mouse moved to (517, 630)
Screenshot: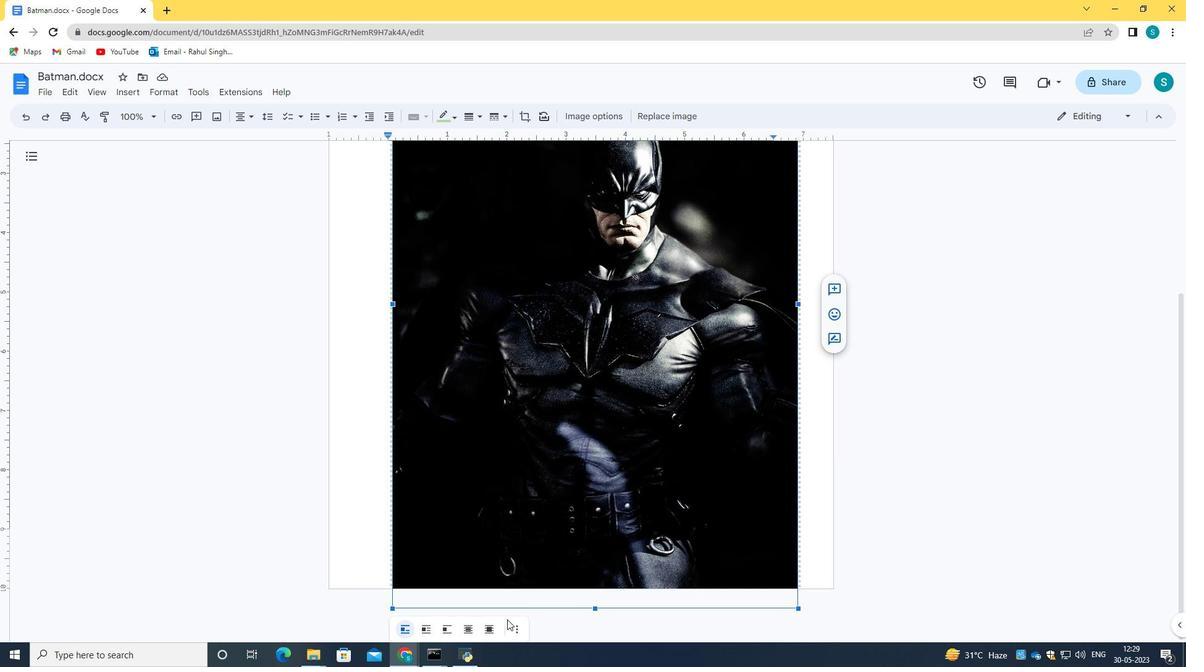 
Action: Mouse pressed left at (517, 630)
Screenshot: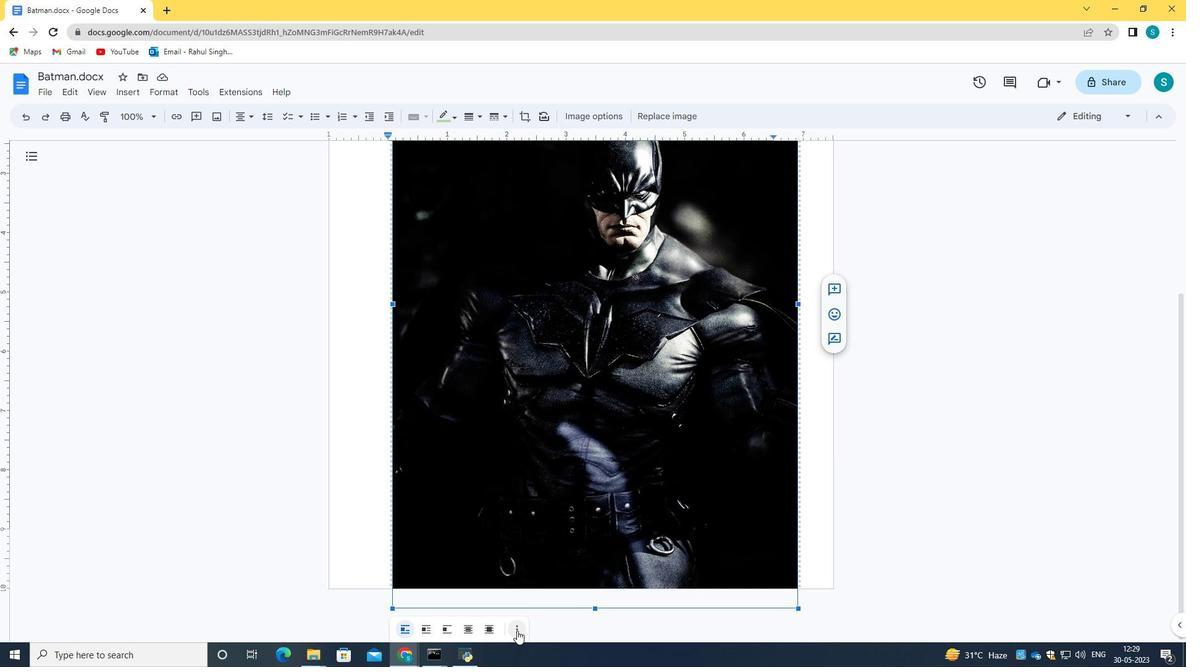 
Action: Mouse moved to (628, 627)
Screenshot: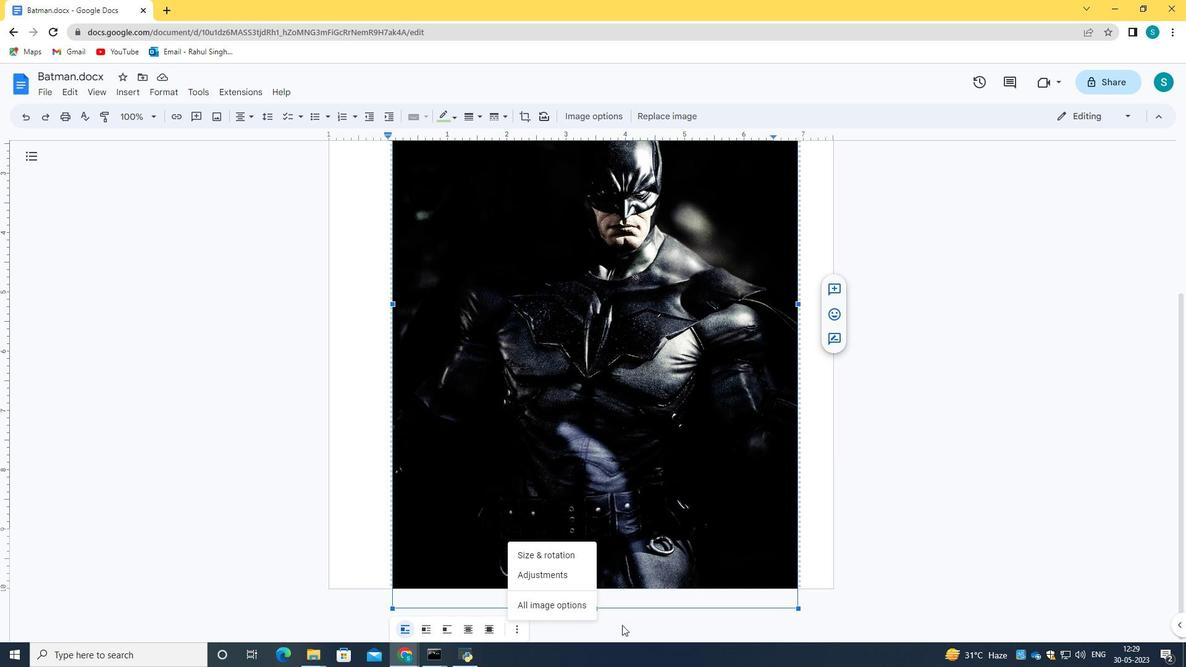 
Action: Mouse pressed left at (628, 627)
Screenshot: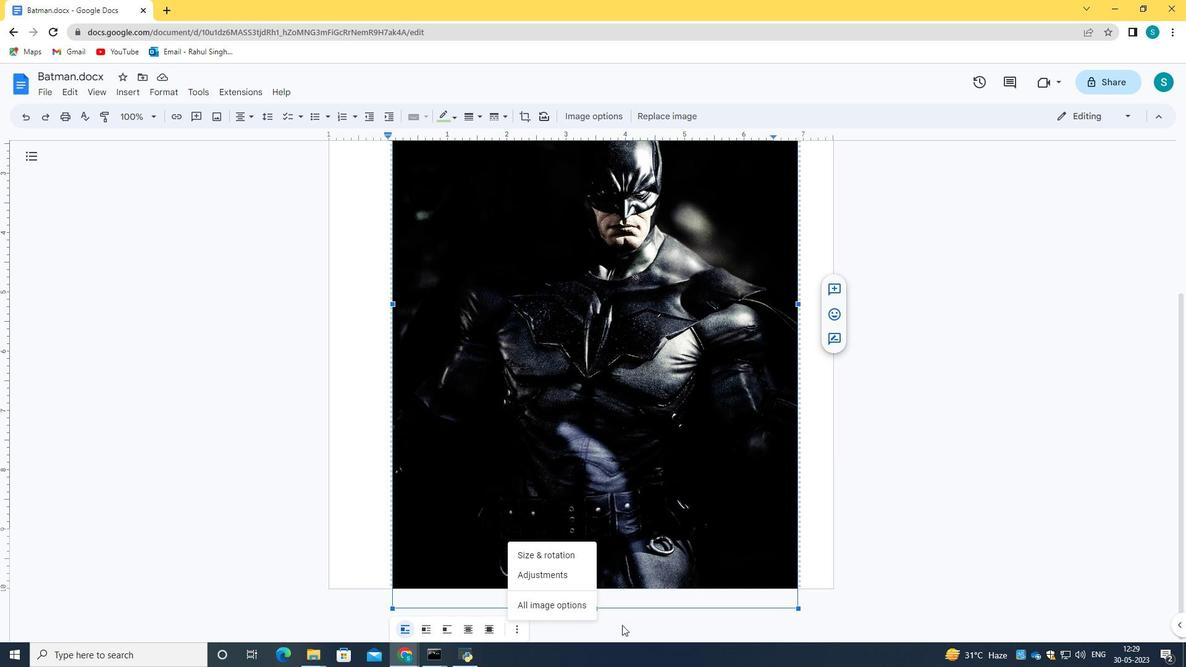 
Action: Mouse moved to (909, 467)
